 Task: Order Creation 1
Action: Mouse moved to (521, 584)
Screenshot: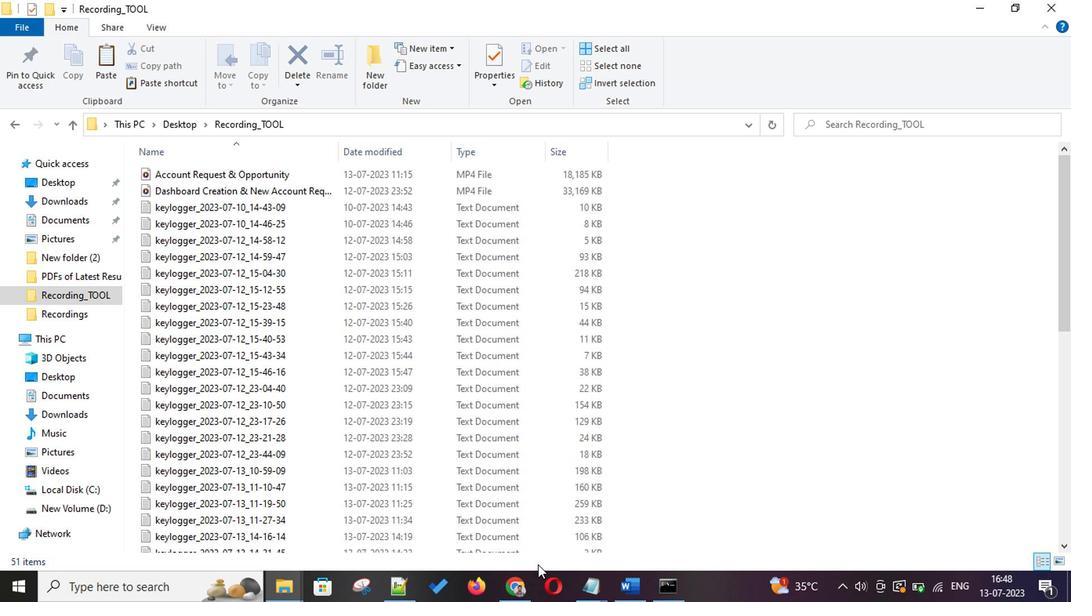 
Action: Mouse pressed left at (521, 584)
Screenshot: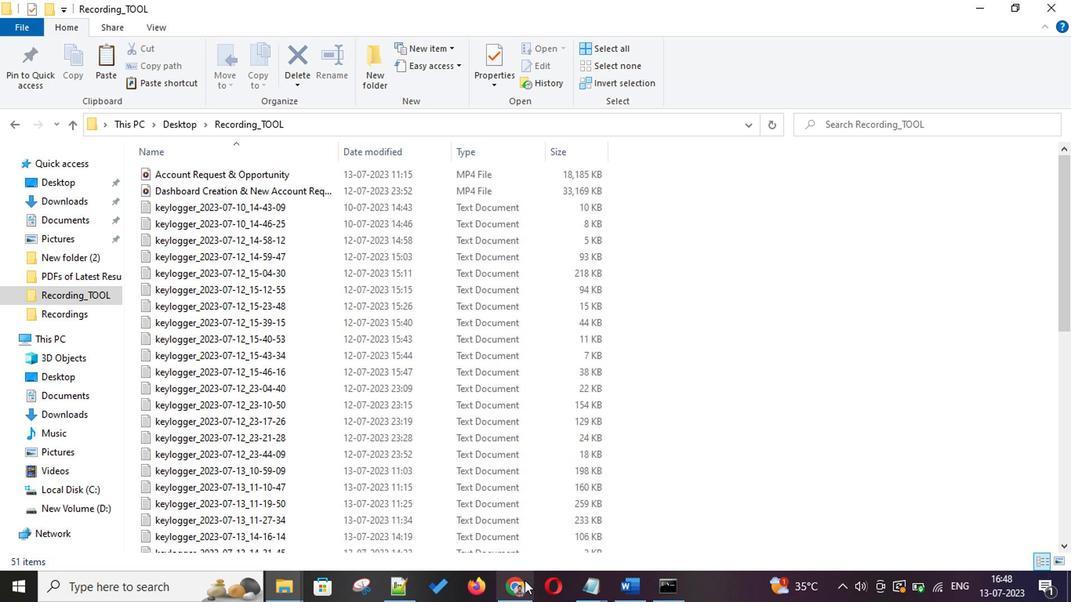 
Action: Mouse moved to (862, 185)
Screenshot: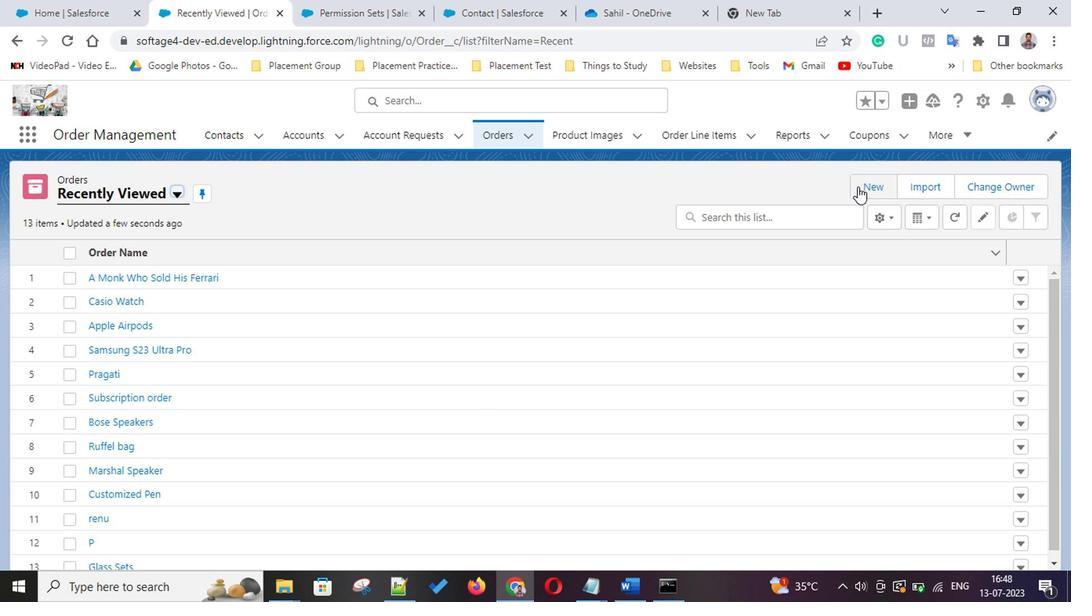 
Action: Mouse pressed left at (862, 185)
Screenshot: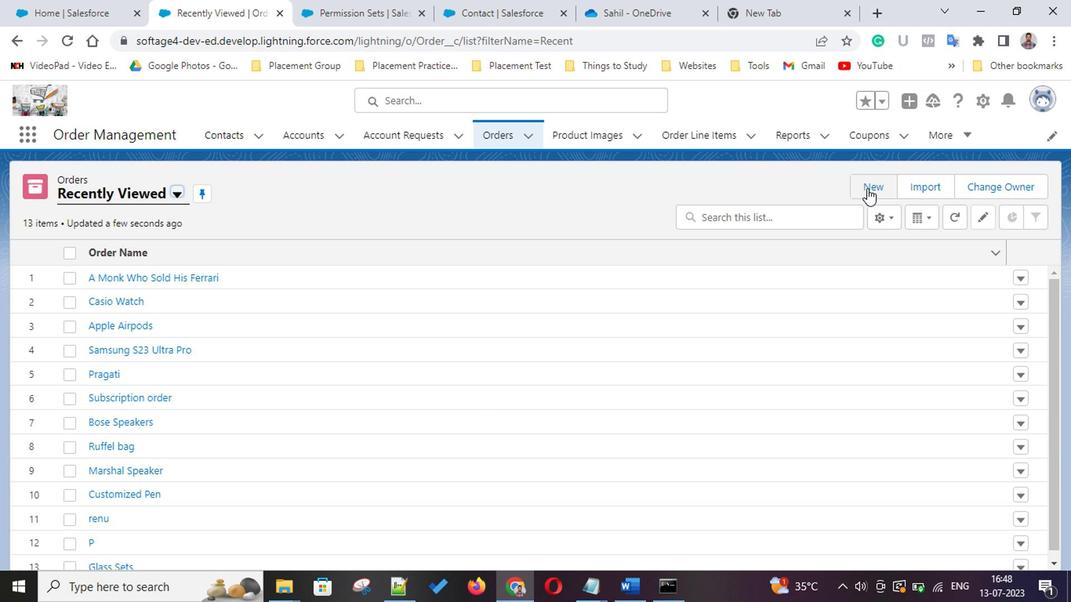 
Action: Mouse moved to (447, 328)
Screenshot: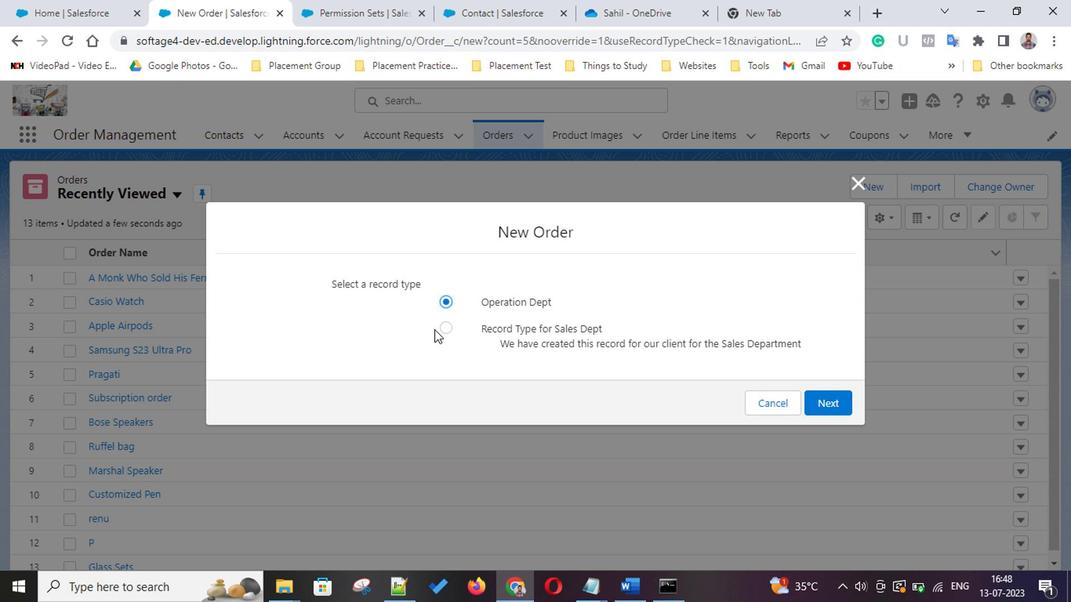 
Action: Mouse pressed left at (447, 328)
Screenshot: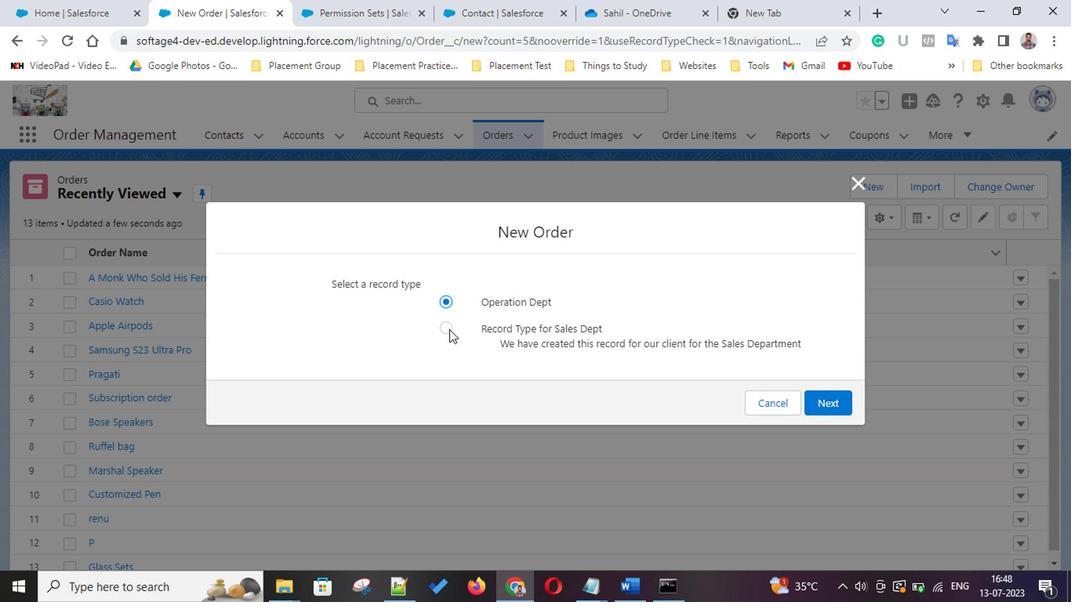 
Action: Mouse moved to (826, 401)
Screenshot: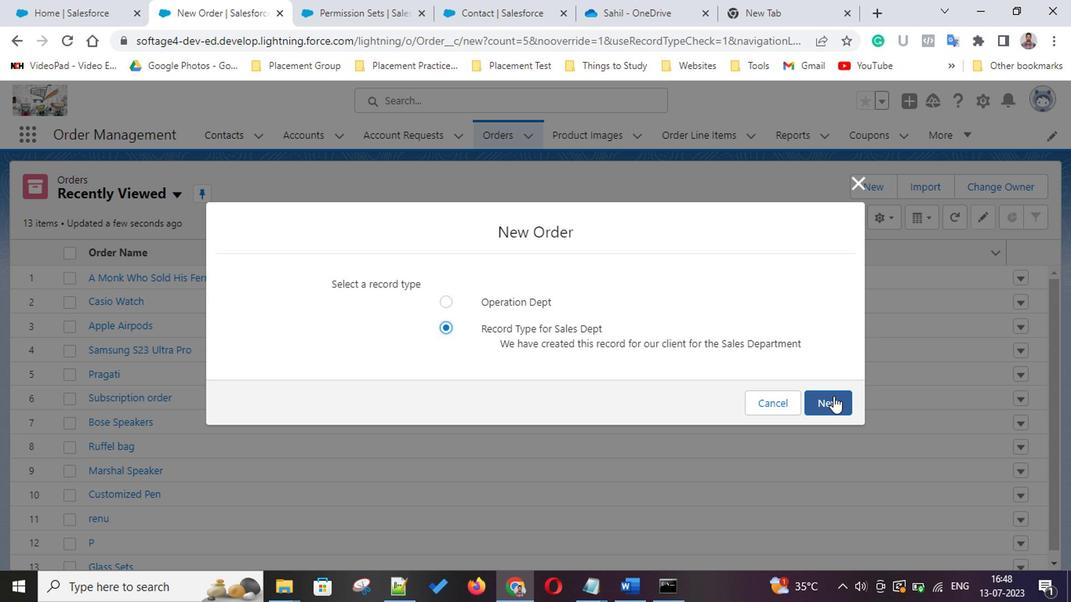 
Action: Mouse pressed left at (826, 401)
Screenshot: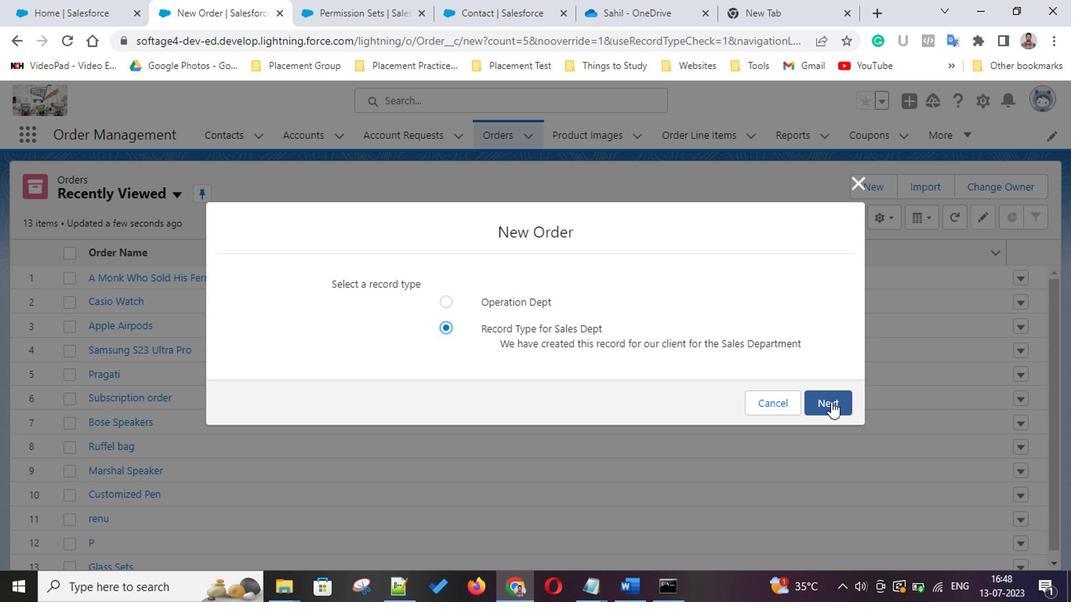 
Action: Mouse moved to (398, 279)
Screenshot: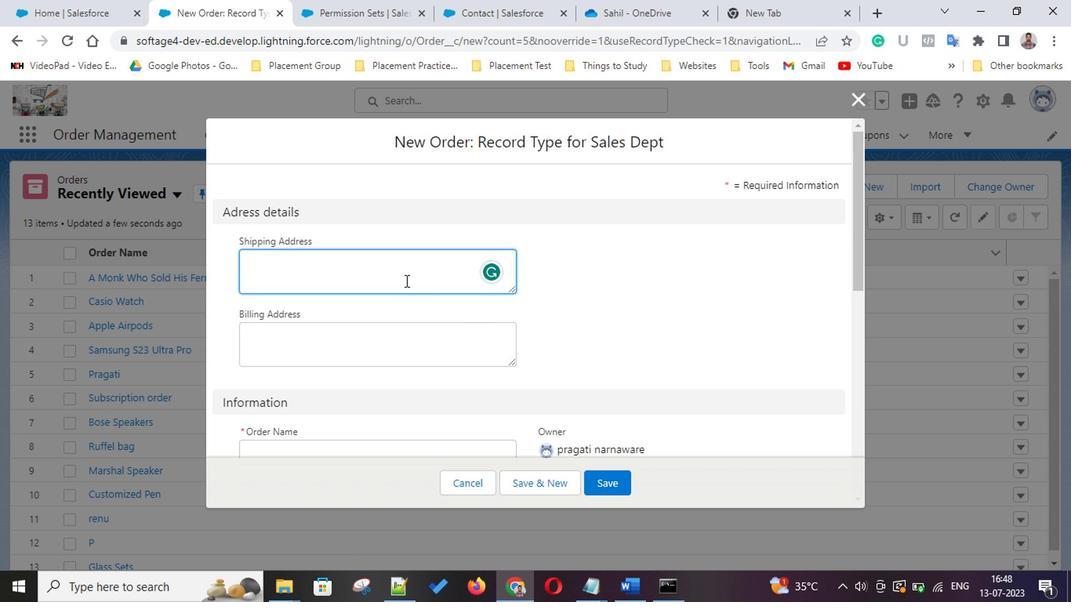 
Action: Mouse pressed left at (398, 279)
Screenshot: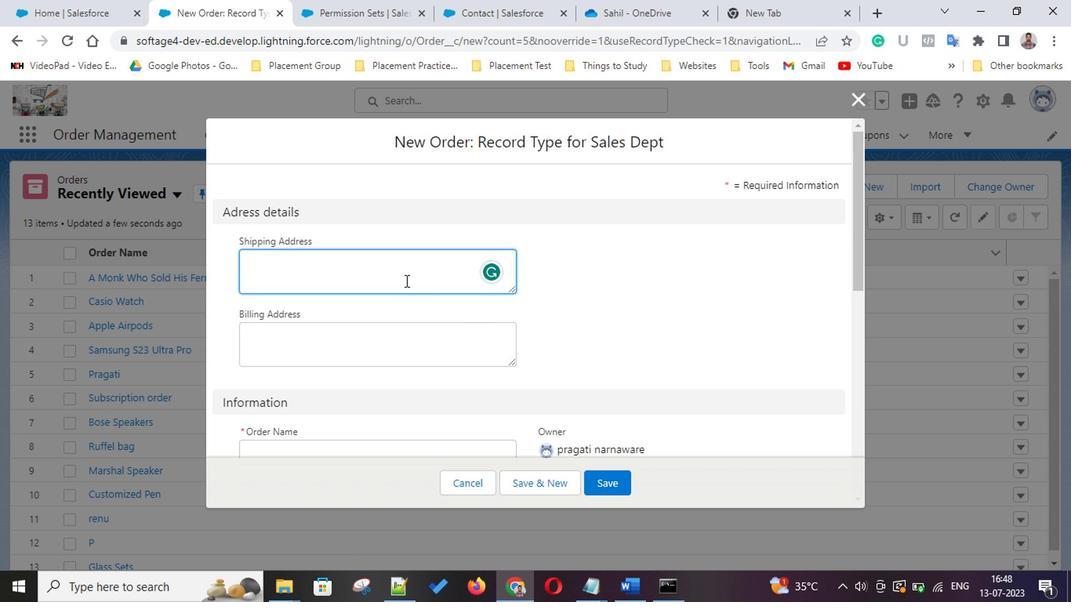
Action: Key pressed <Key.shift>C006<Key.space><Key.shift>Adity<Key.space><Key.backspace>a<Key.space><Key.shift>Garden<Key.space><Key.shift>City,<Key.space><Key.shift>Vasundhara,<Key.space><Key.shift>Ghaziabad
Screenshot: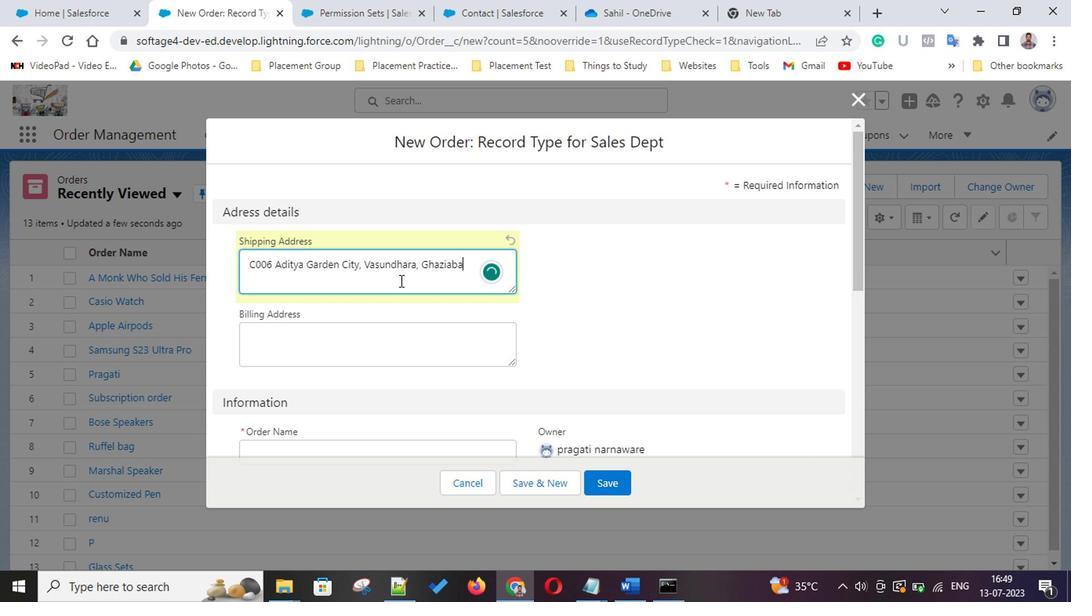 
Action: Mouse moved to (270, 265)
Screenshot: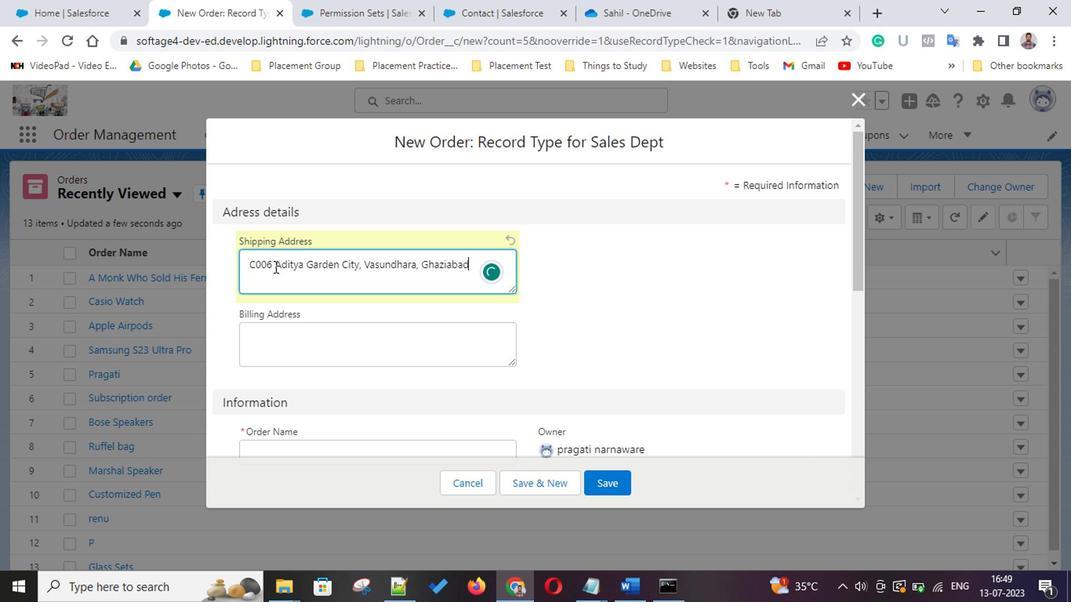 
Action: Mouse pressed left at (270, 265)
Screenshot: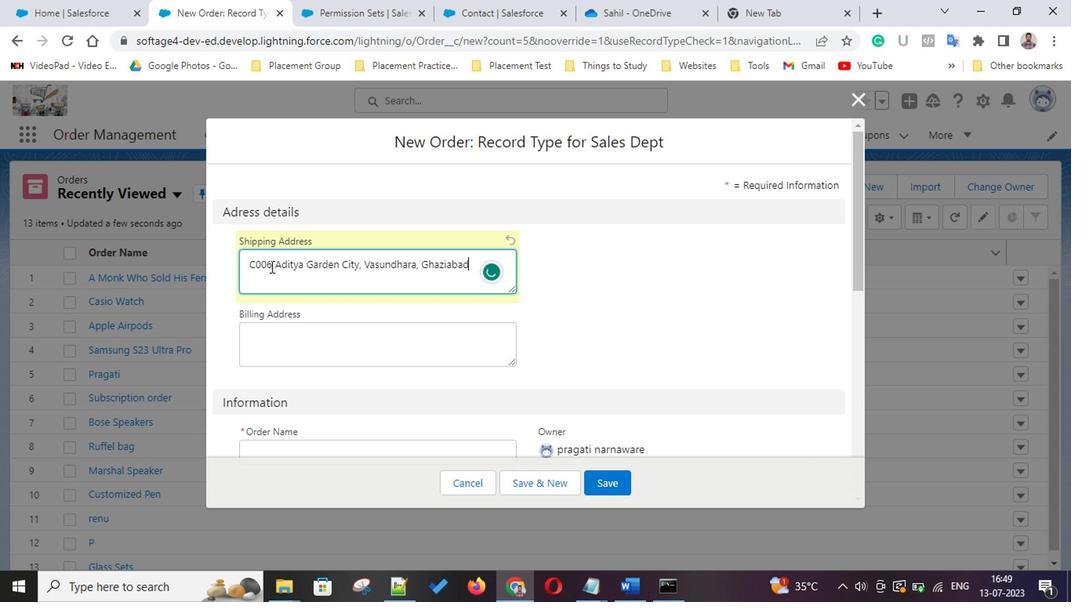 
Action: Key pressed <Key.backspace>7
Screenshot: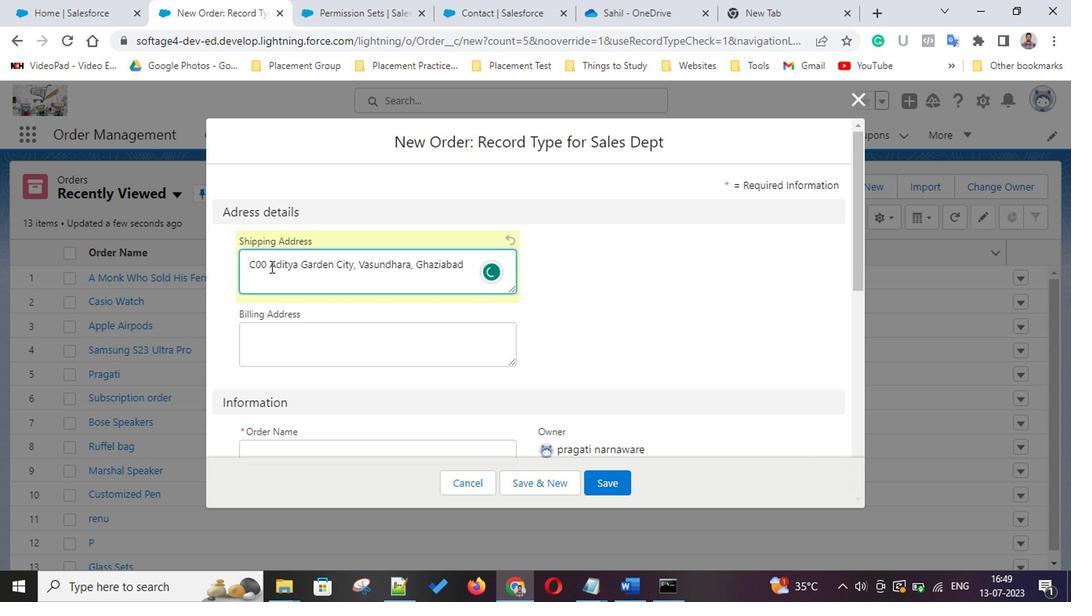 
Action: Mouse moved to (267, 358)
Screenshot: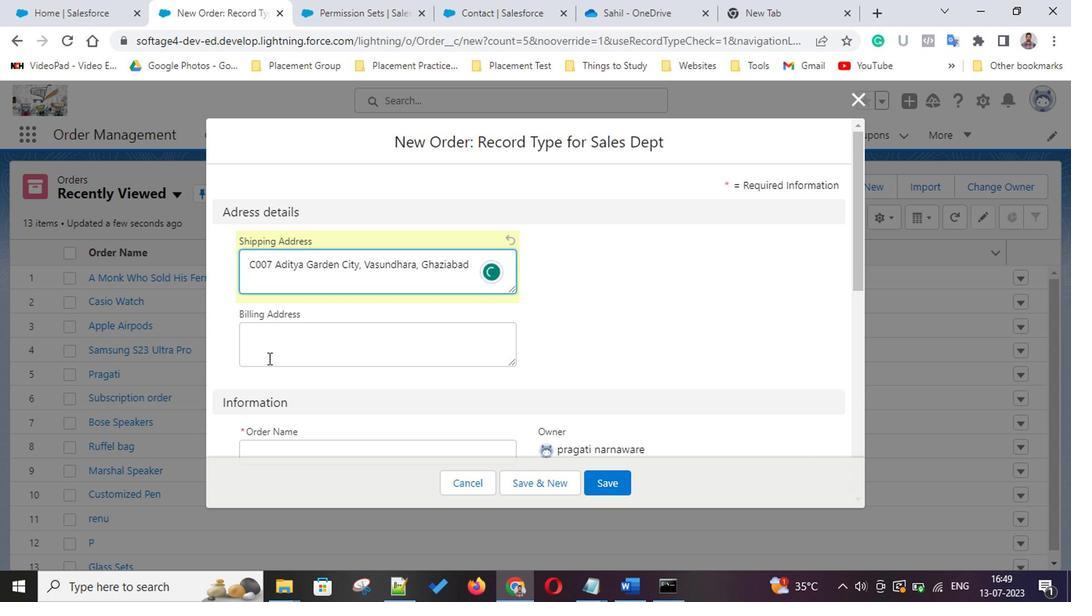 
Action: Mouse pressed left at (267, 358)
Screenshot: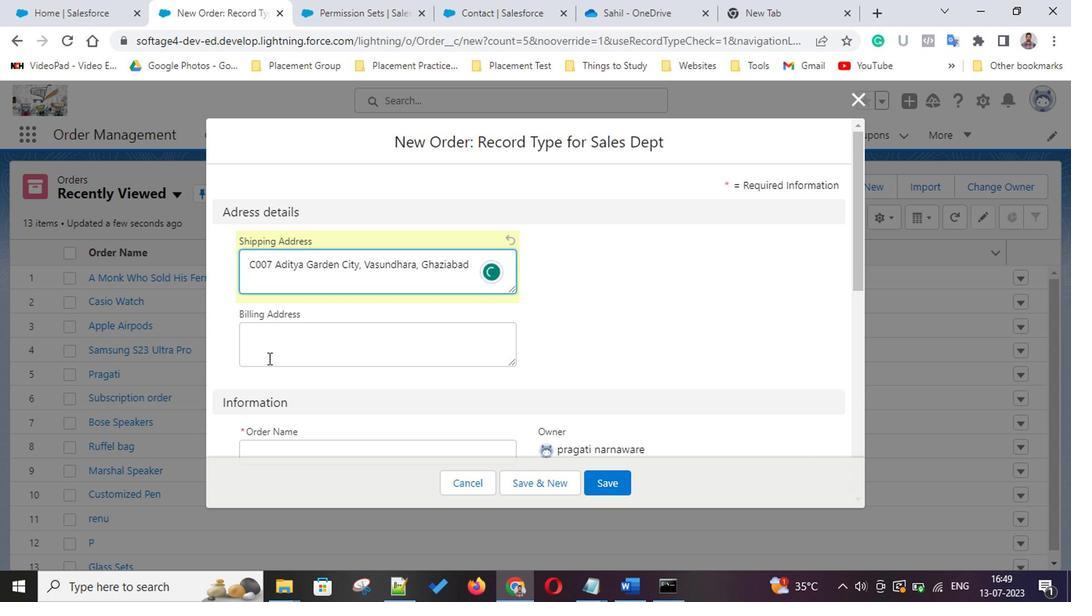 
Action: Key pressed <Key.shift><Key.shift><Key.shift><Key.shift><Key.shift><Key.shift><Key.shift><Key.shift>W<Key.shift>Z-46<Key.space><Key.shift><Key.shift><Key.shift><Key.shift><Key.shift><Key.shift><Key.shift>Mukherjee<Key.space><Key.shift>pa==<Key.backspace><Key.backspace><Key.backspace><Key.backspace><Key.shift>Park,<Key.space><Key.shift>Tilak<Key.space><Key.shift>Nagar
Screenshot: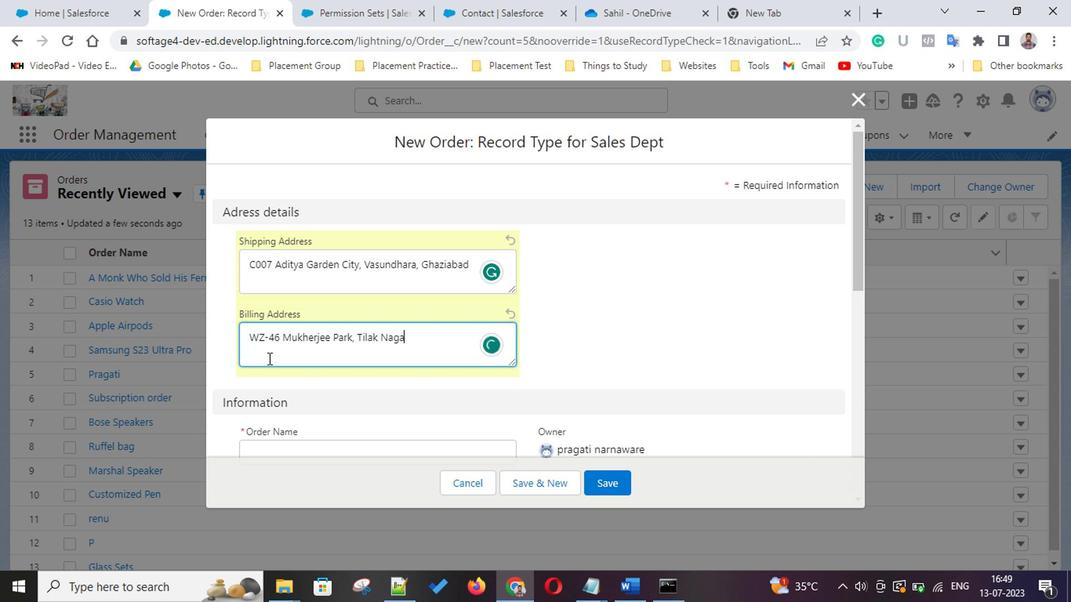 
Action: Mouse moved to (389, 332)
Screenshot: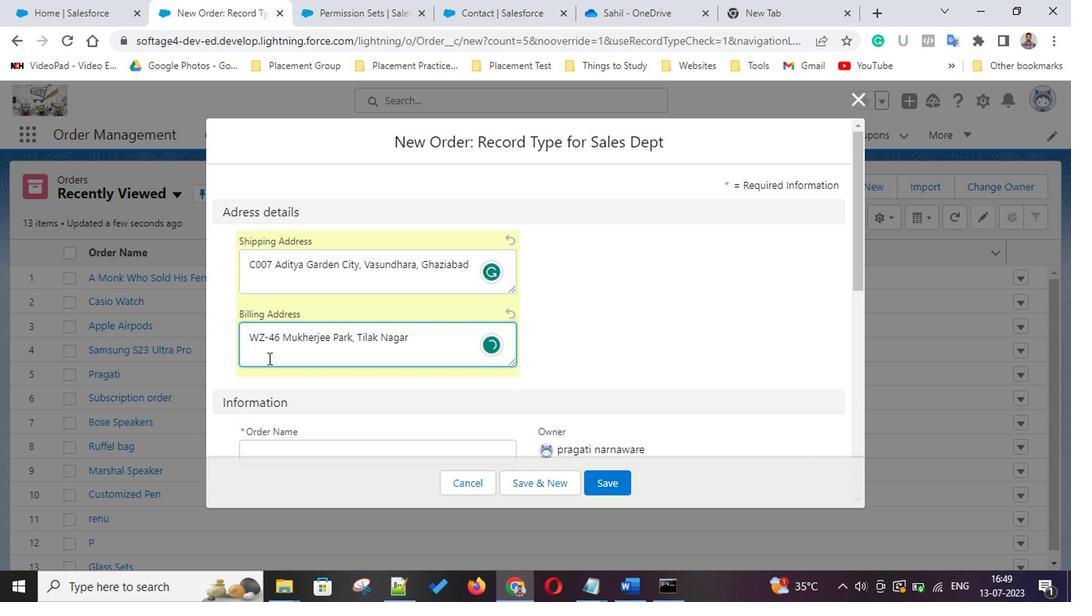 
Action: Mouse scrolled (389, 331) with delta (0, -1)
Screenshot: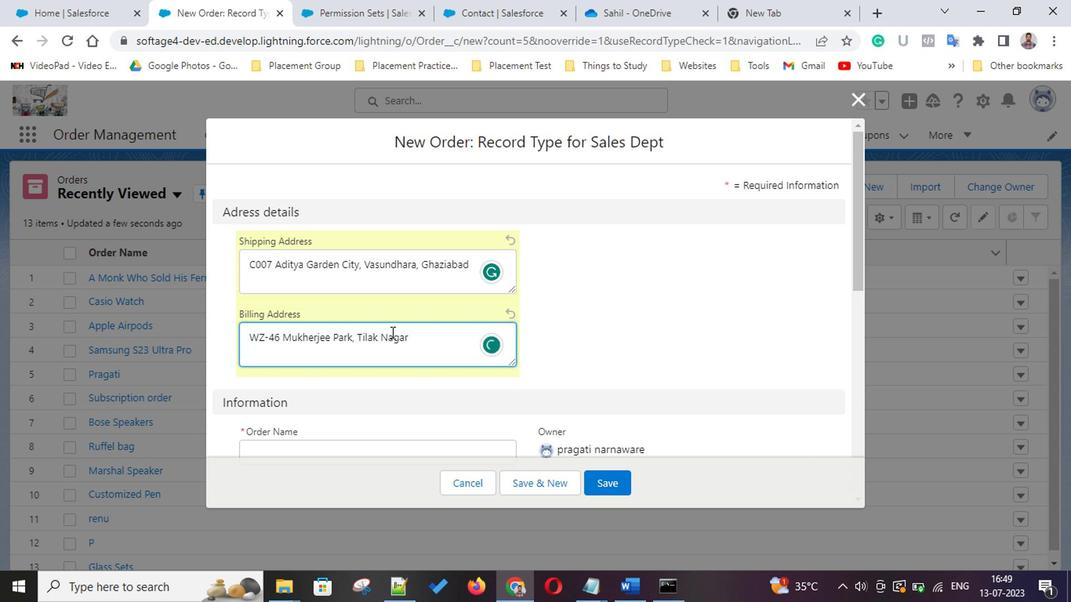
Action: Mouse scrolled (389, 331) with delta (0, -1)
Screenshot: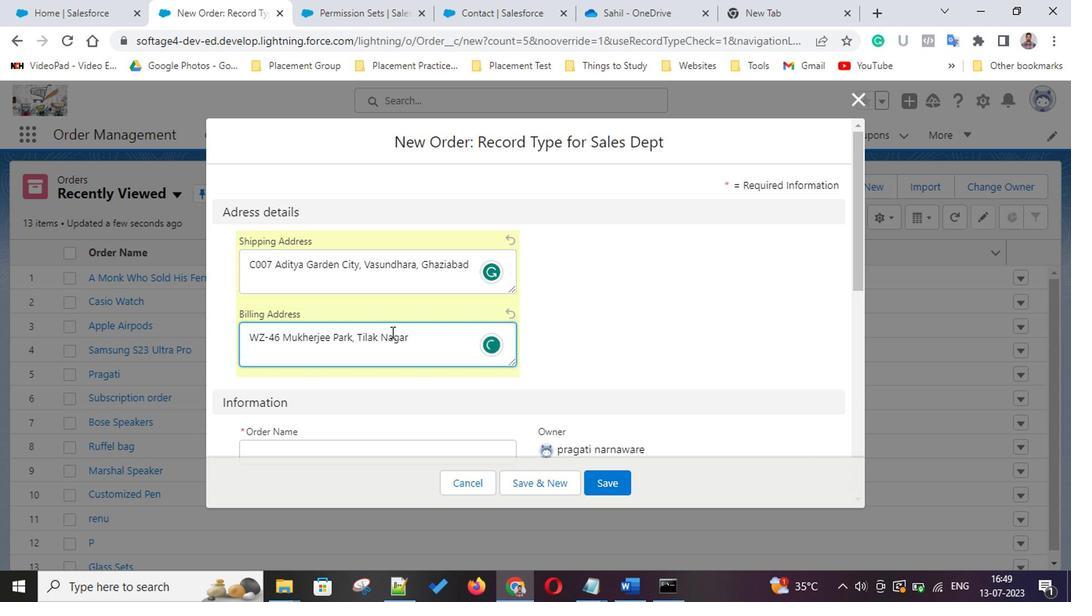 
Action: Mouse scrolled (389, 331) with delta (0, -1)
Screenshot: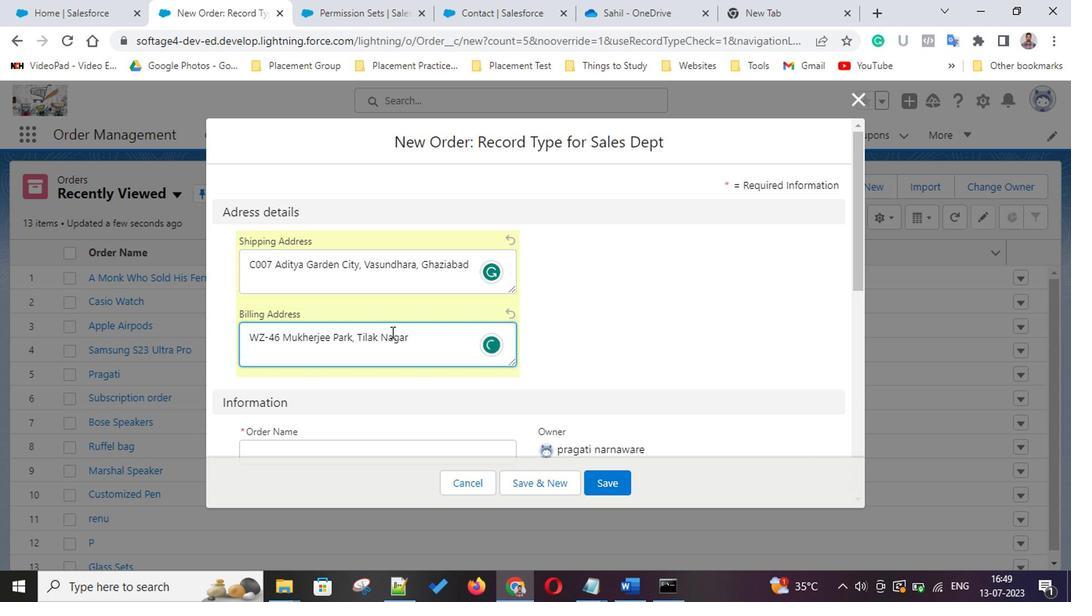 
Action: Mouse scrolled (389, 331) with delta (0, -1)
Screenshot: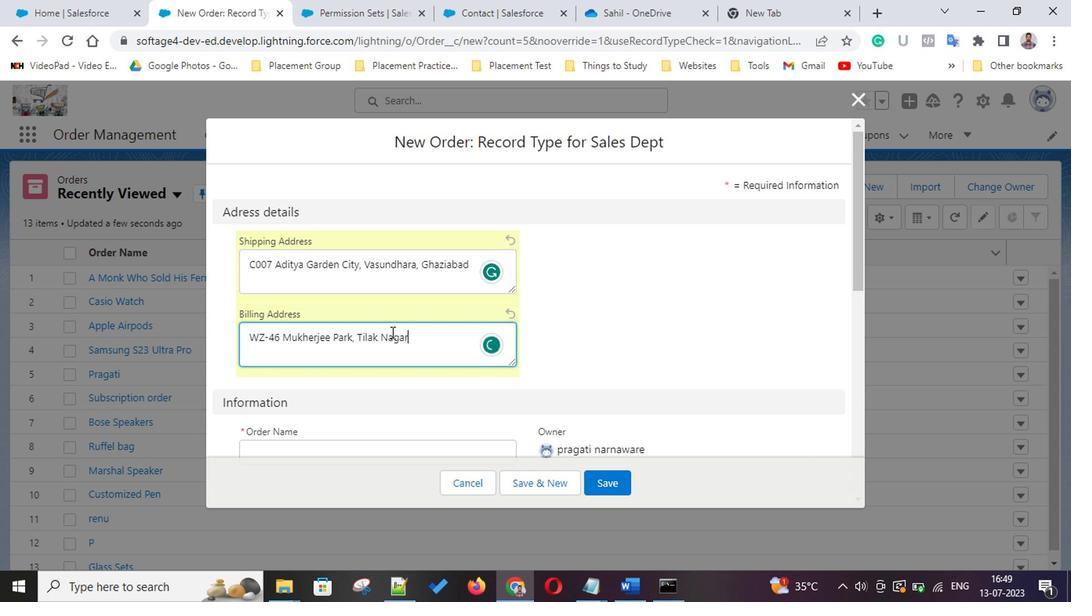 
Action: Mouse scrolled (389, 331) with delta (0, -1)
Screenshot: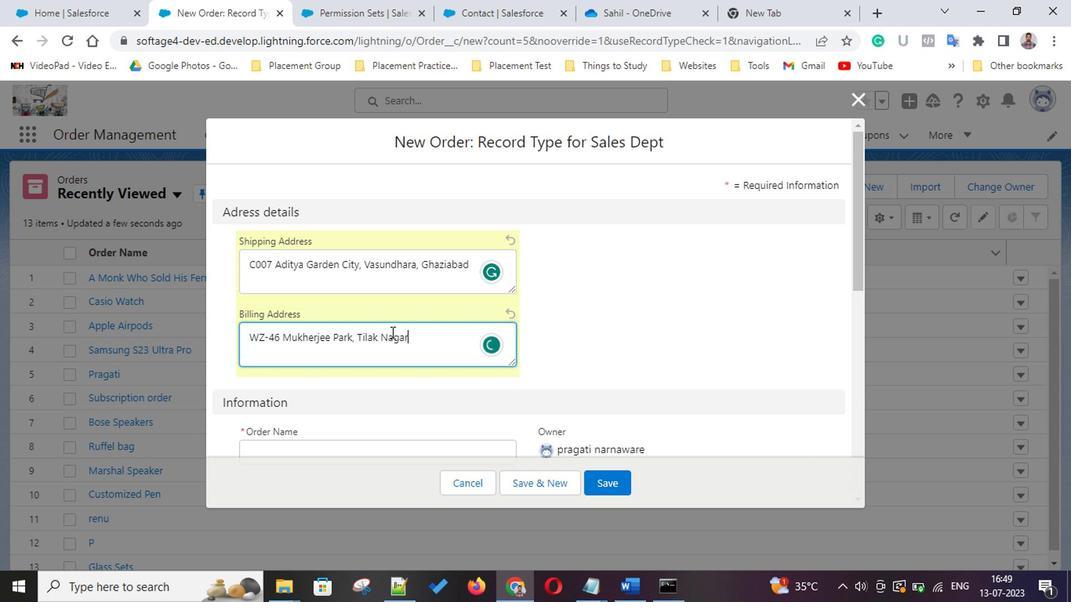 
Action: Mouse scrolled (389, 331) with delta (0, -1)
Screenshot: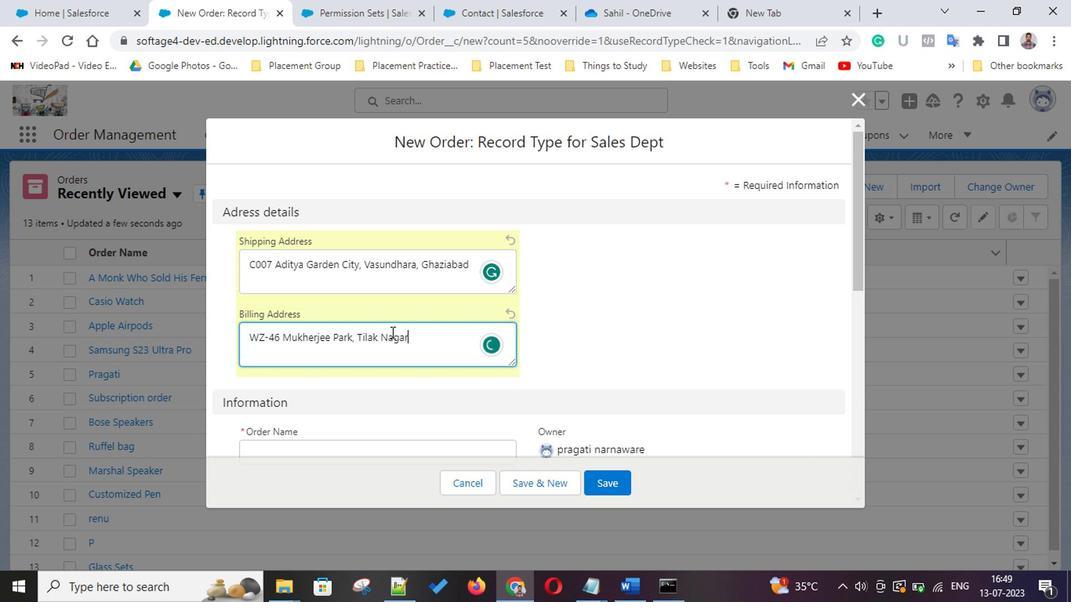 
Action: Mouse scrolled (389, 331) with delta (0, -1)
Screenshot: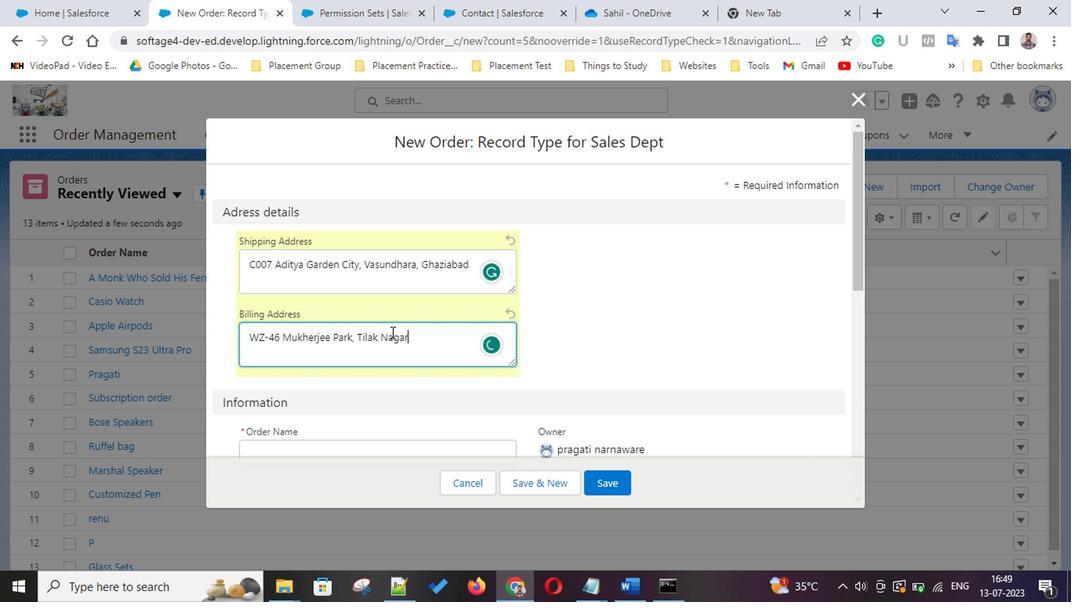 
Action: Mouse scrolled (389, 331) with delta (0, -1)
Screenshot: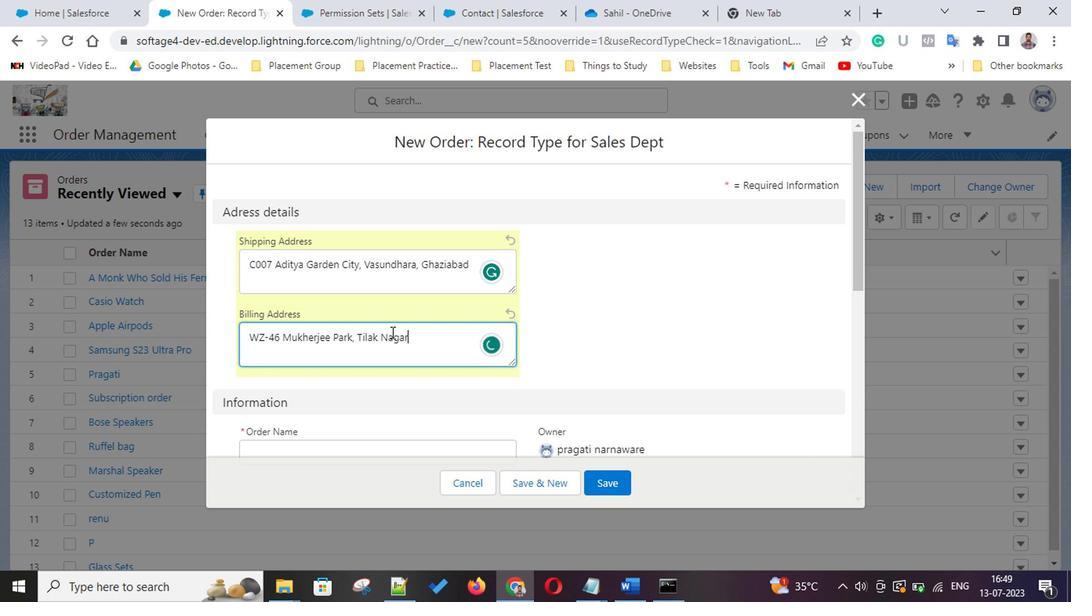 
Action: Mouse scrolled (389, 331) with delta (0, -1)
Screenshot: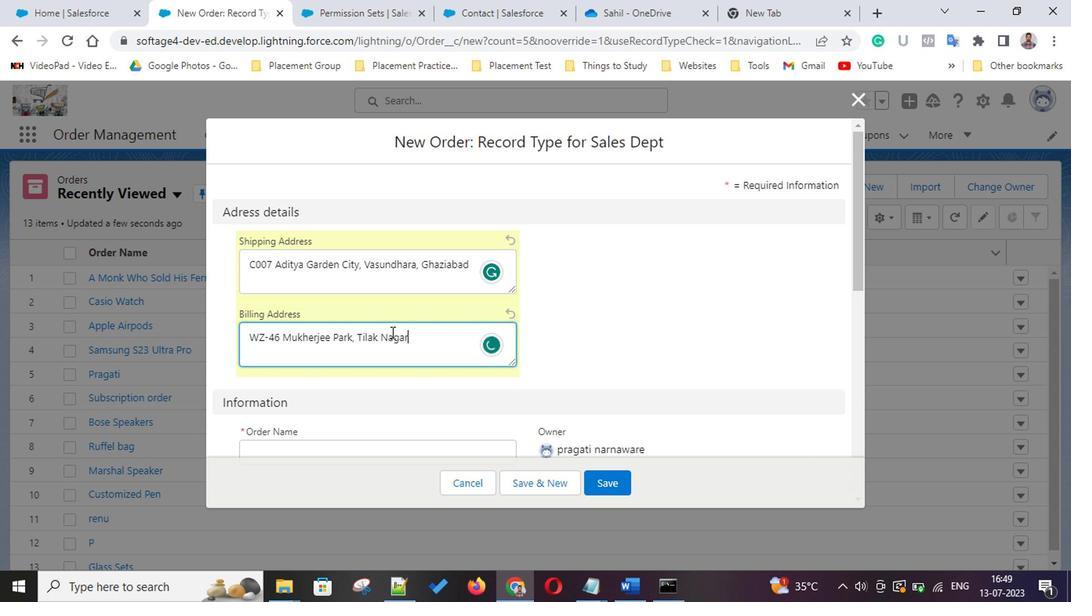 
Action: Mouse scrolled (389, 331) with delta (0, -1)
Screenshot: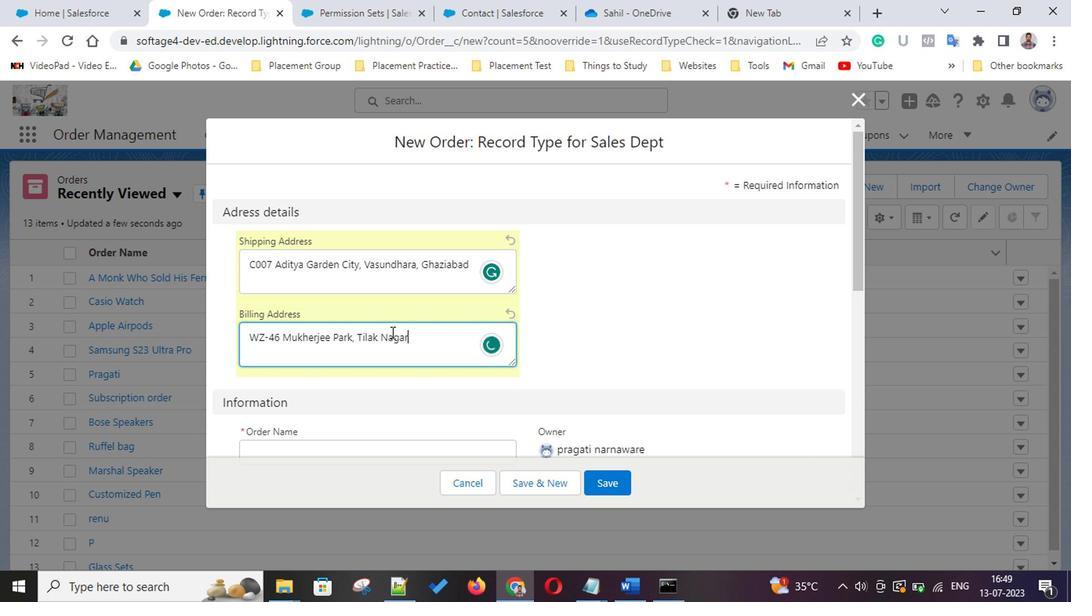 
Action: Mouse moved to (385, 368)
Screenshot: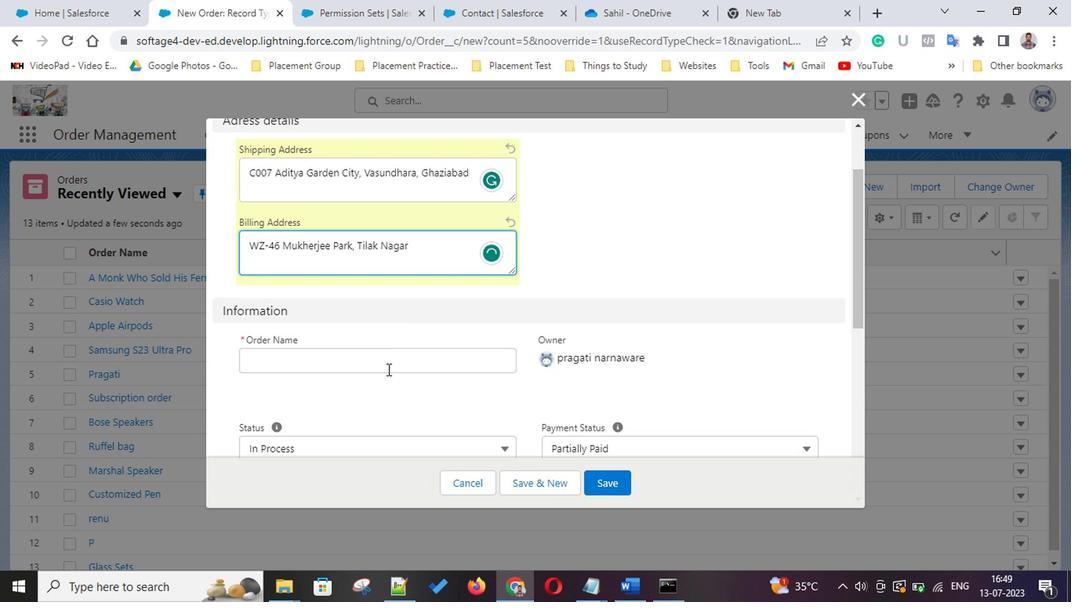 
Action: Mouse pressed left at (385, 368)
Screenshot: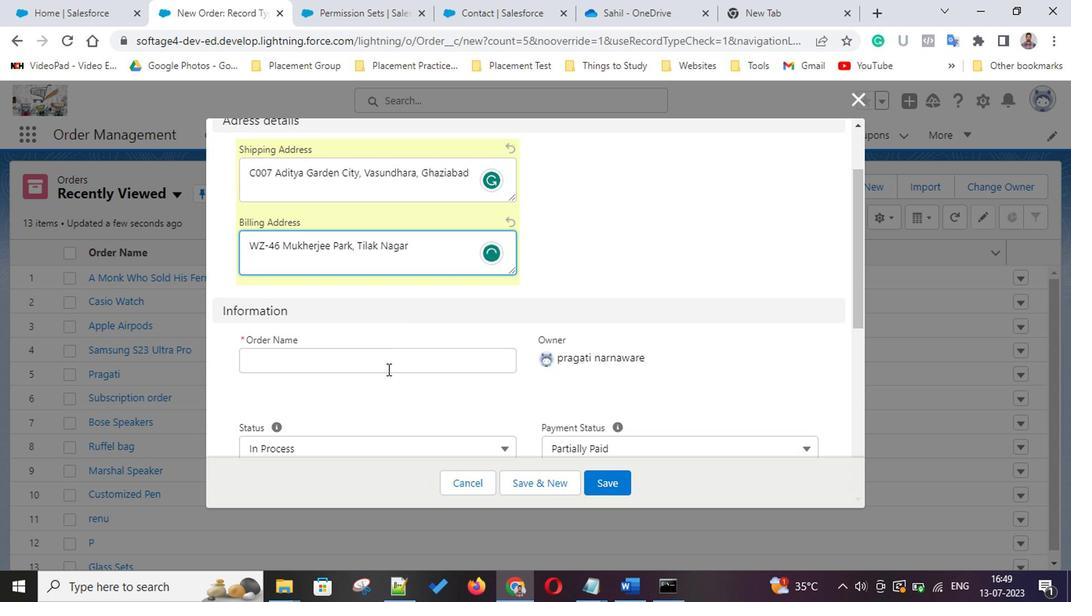 
Action: Key pressed <Key.shift><Key.shift><Key.shift><Key.shift><Key.shift><Key.shift>Psychology<Key.space>of<Key.space><Key.shift>Money
Screenshot: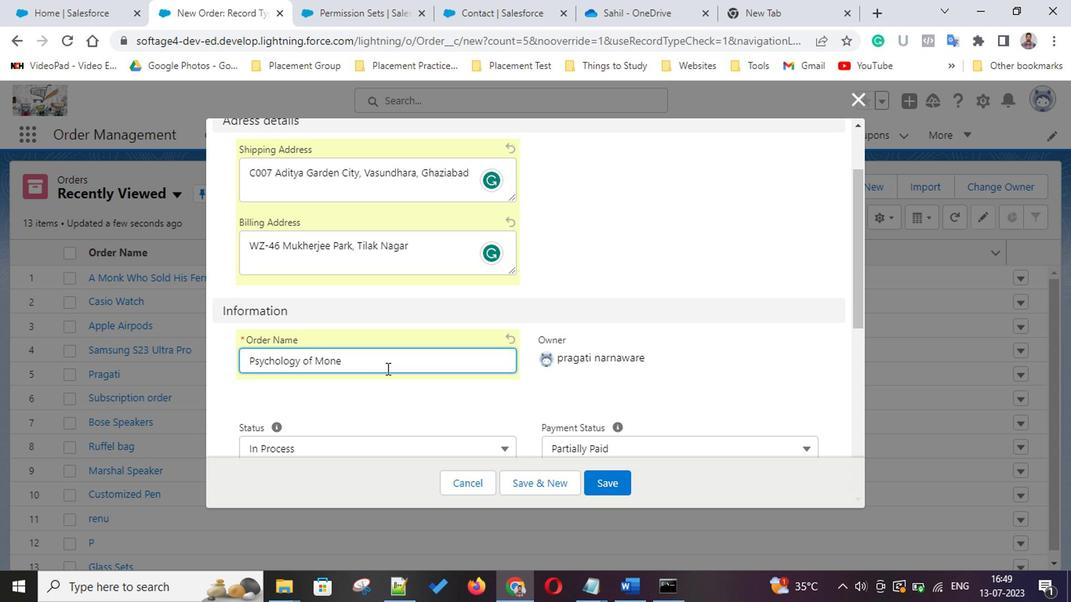 
Action: Mouse moved to (371, 308)
Screenshot: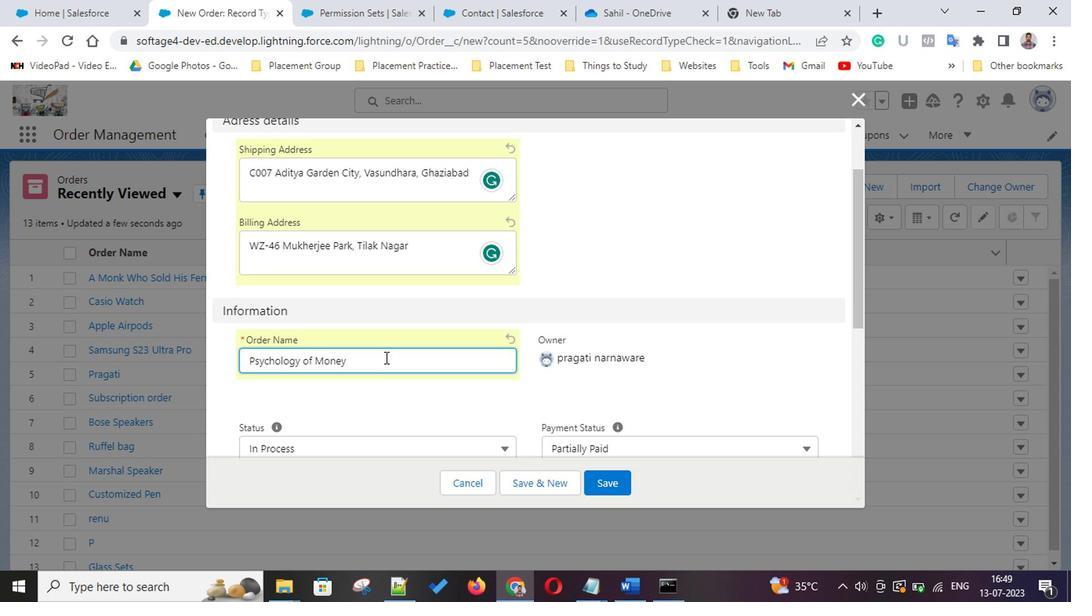 
Action: Mouse scrolled (371, 307) with delta (0, -1)
Screenshot: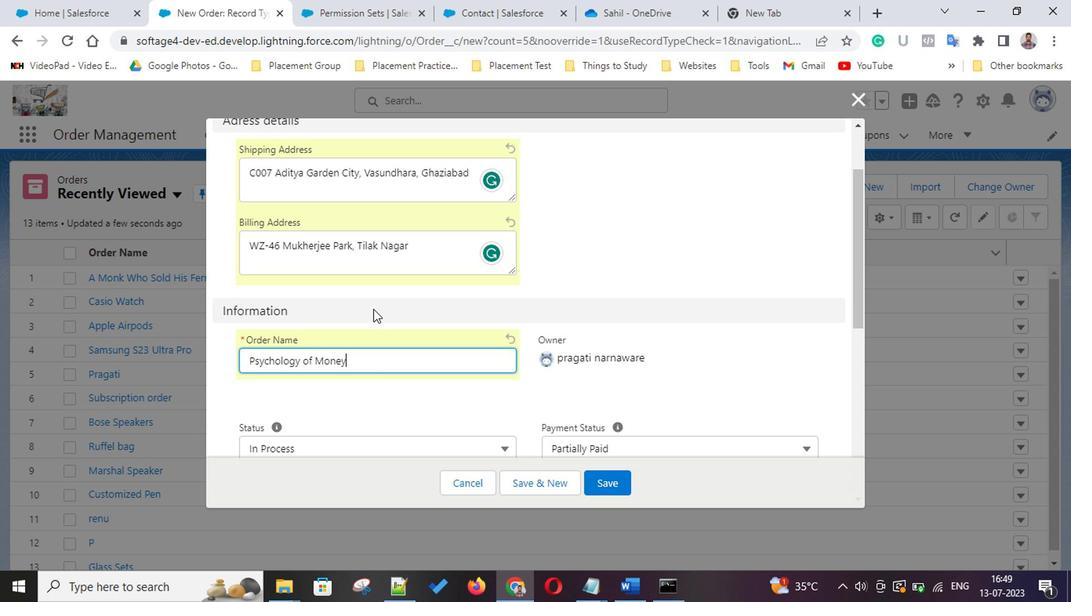 
Action: Mouse scrolled (371, 307) with delta (0, -1)
Screenshot: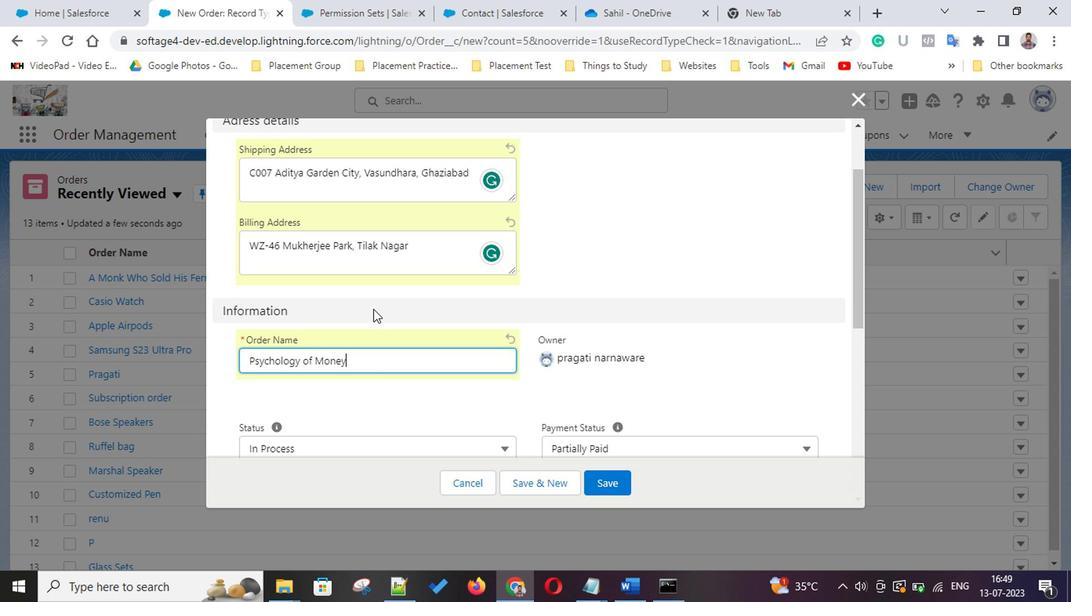 
Action: Mouse scrolled (371, 307) with delta (0, -1)
Screenshot: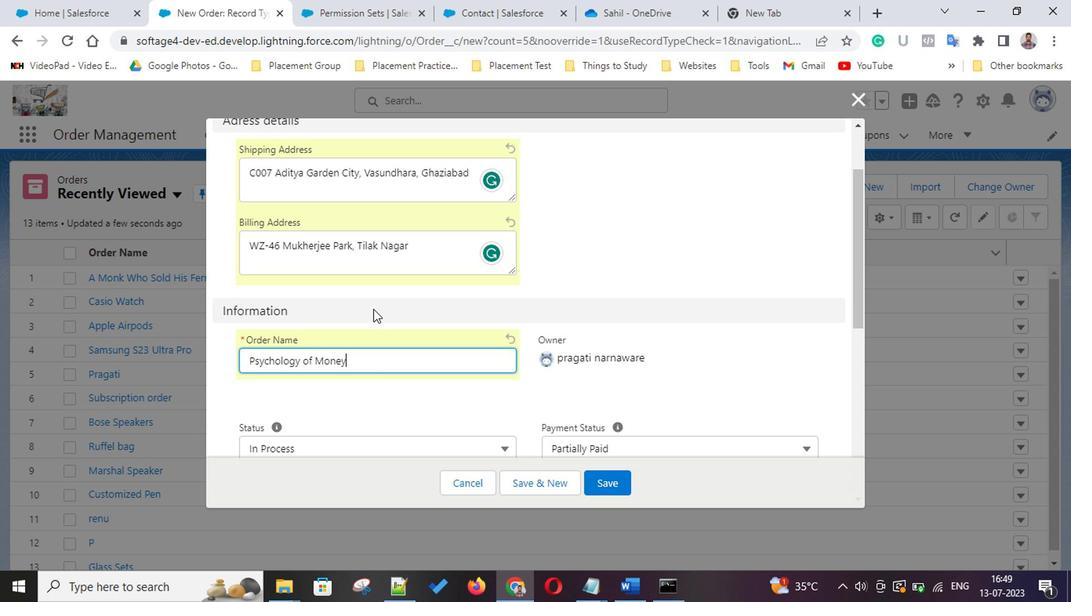 
Action: Mouse scrolled (371, 307) with delta (0, -1)
Screenshot: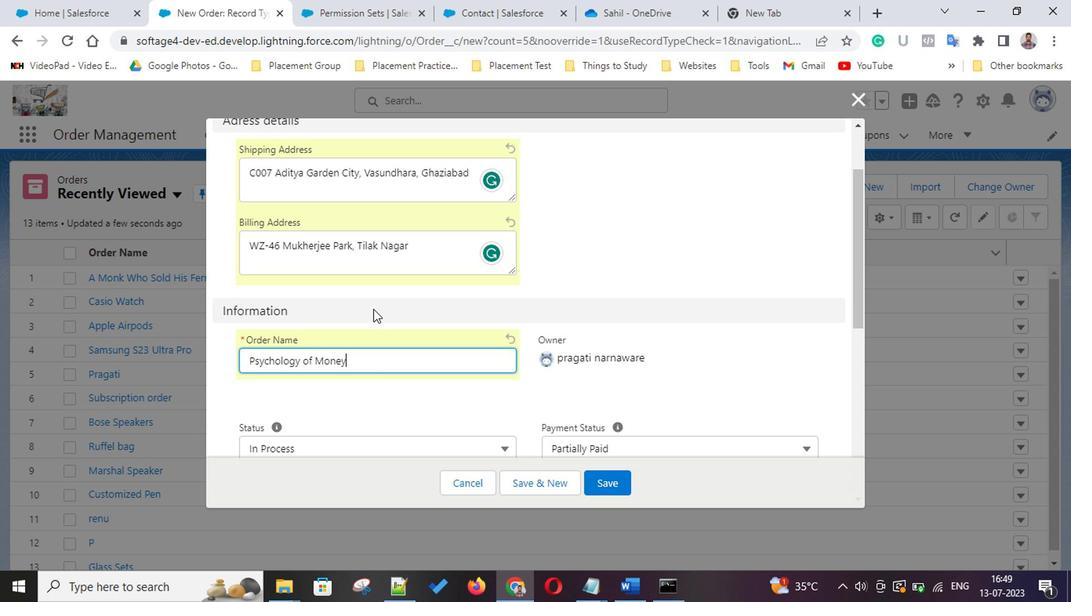 
Action: Mouse scrolled (371, 307) with delta (0, -1)
Screenshot: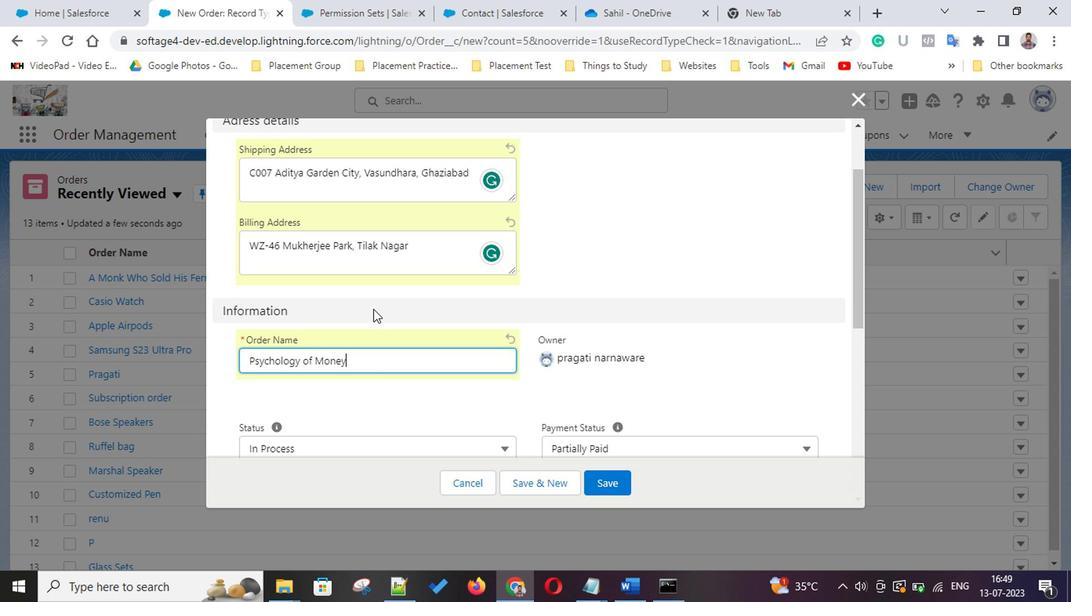 
Action: Mouse scrolled (371, 307) with delta (0, -1)
Screenshot: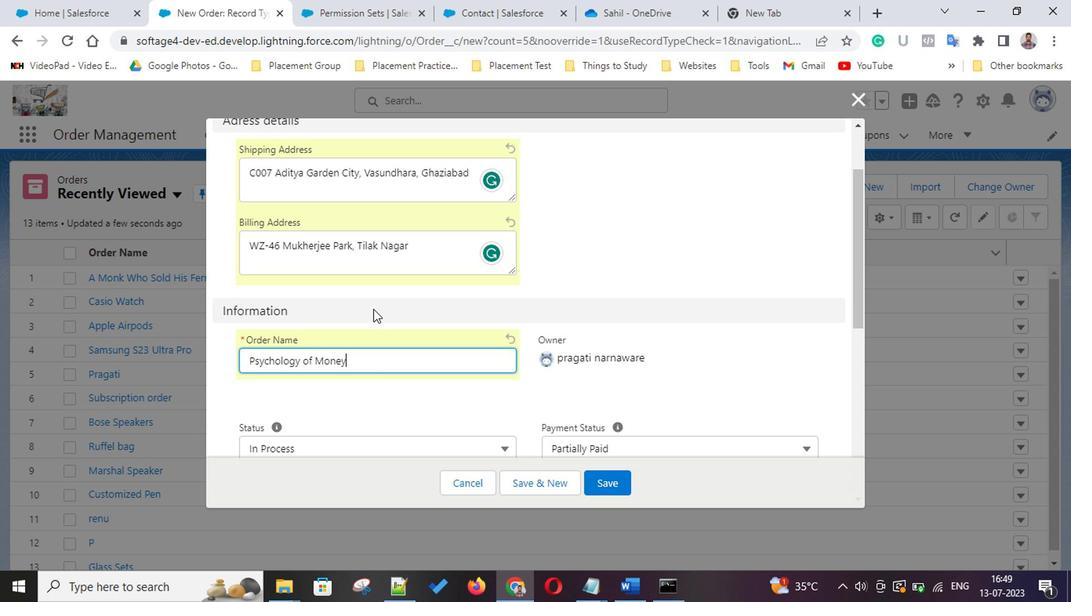 
Action: Mouse scrolled (371, 307) with delta (0, -1)
Screenshot: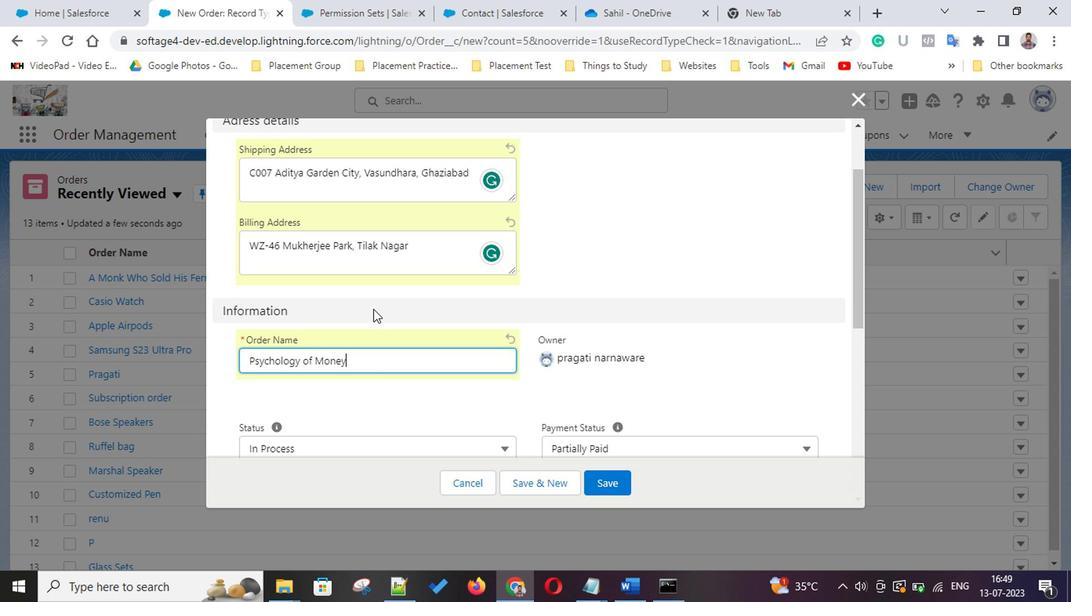 
Action: Mouse moved to (438, 323)
Screenshot: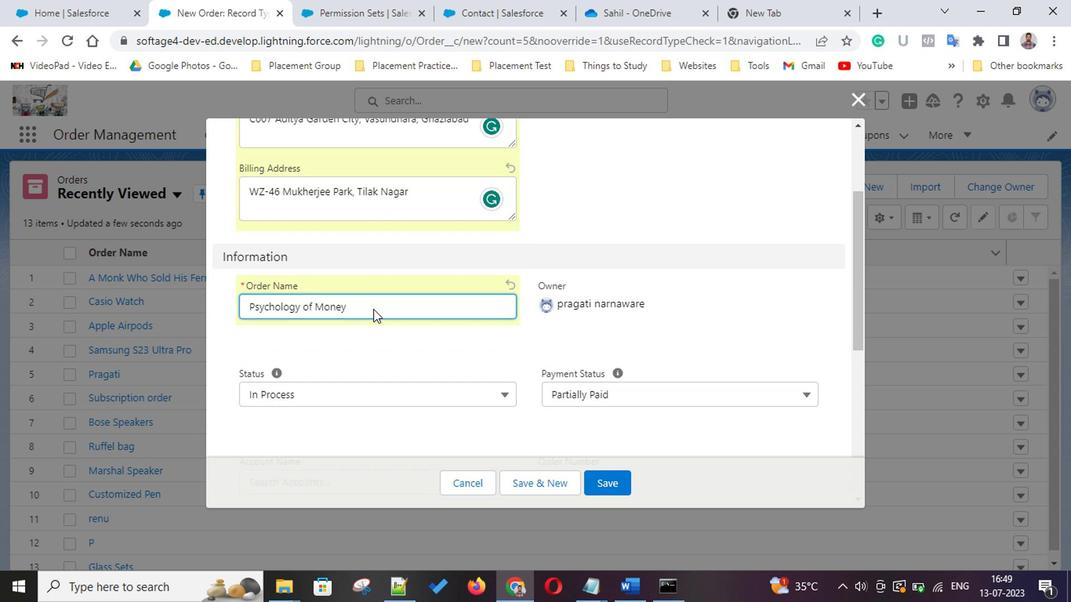 
Action: Mouse scrolled (438, 322) with delta (0, -1)
Screenshot: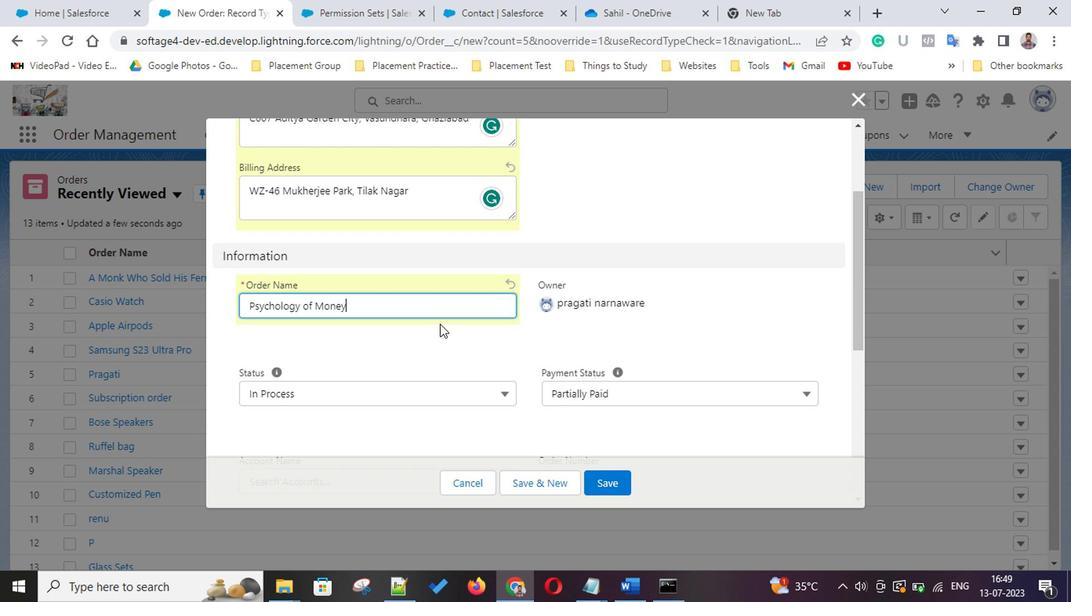 
Action: Mouse scrolled (438, 322) with delta (0, -1)
Screenshot: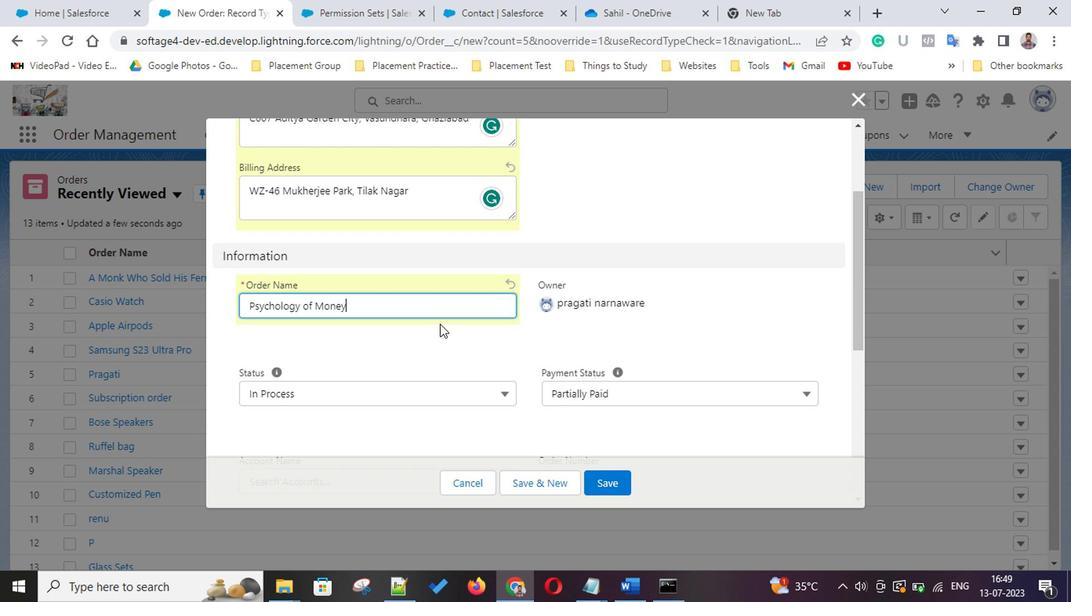 
Action: Mouse scrolled (438, 322) with delta (0, -1)
Screenshot: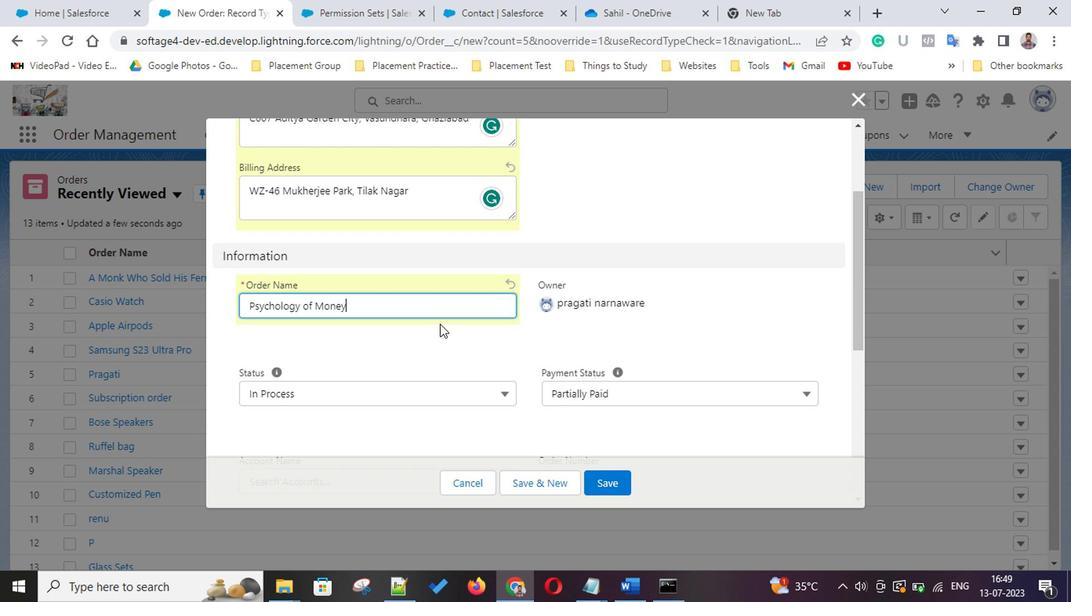 
Action: Mouse scrolled (438, 322) with delta (0, -1)
Screenshot: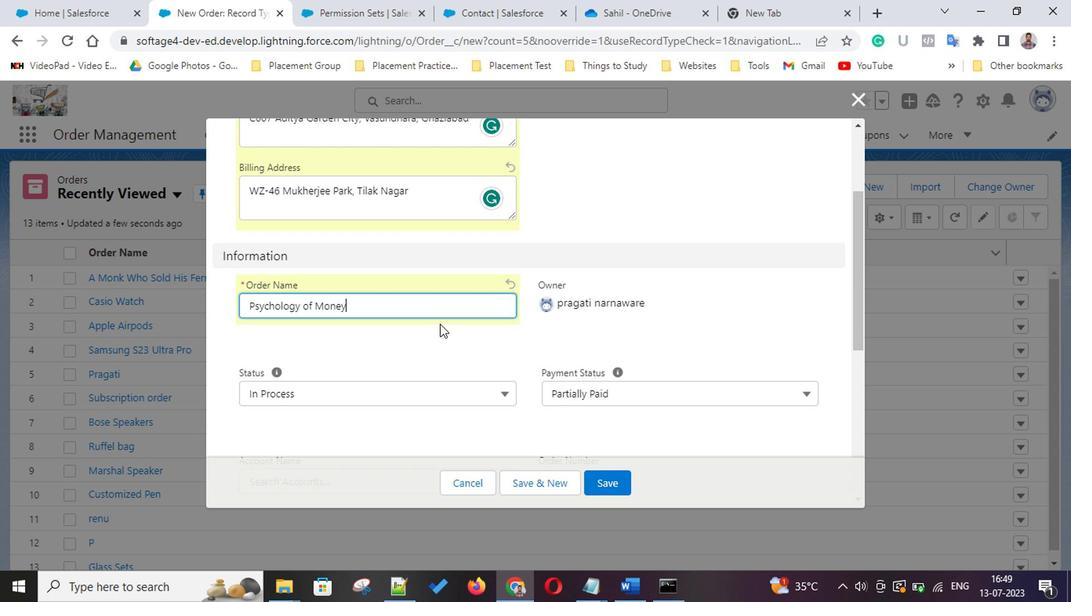
Action: Mouse scrolled (438, 322) with delta (0, -1)
Screenshot: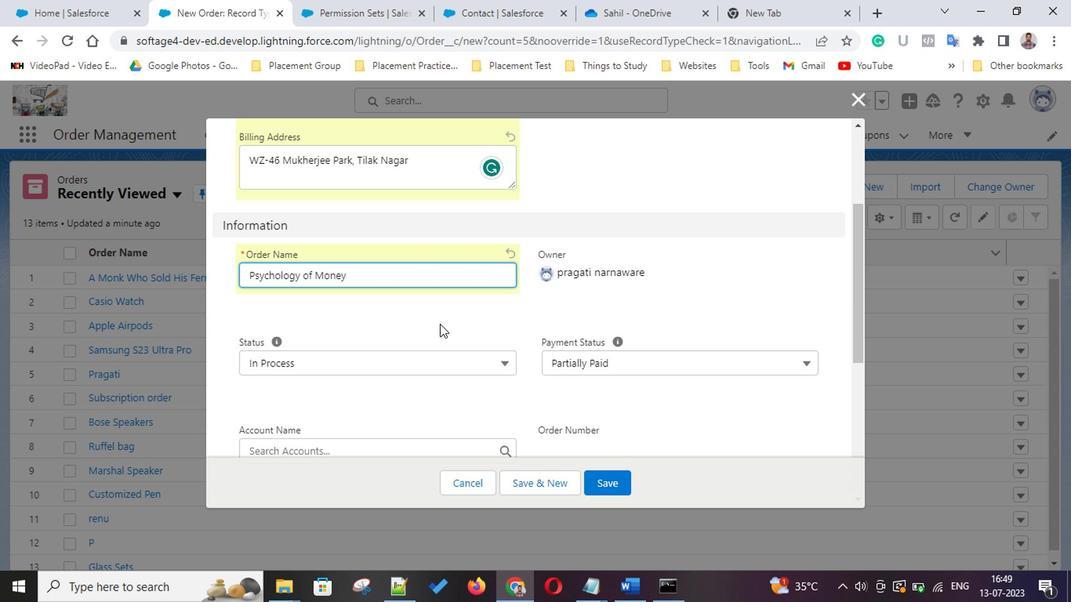
Action: Mouse scrolled (438, 322) with delta (0, -1)
Screenshot: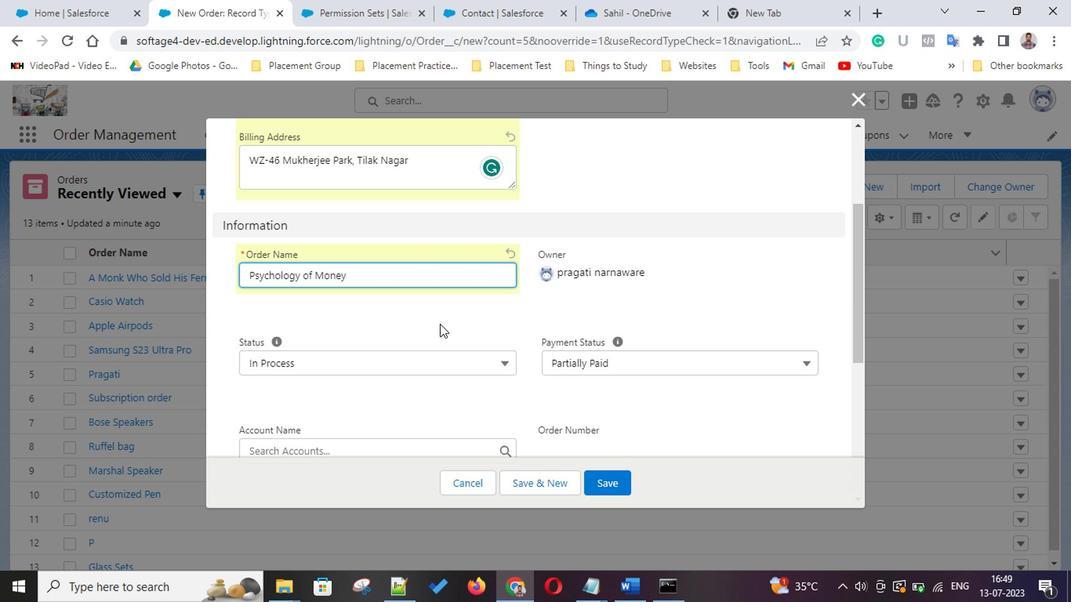 
Action: Mouse moved to (406, 286)
Screenshot: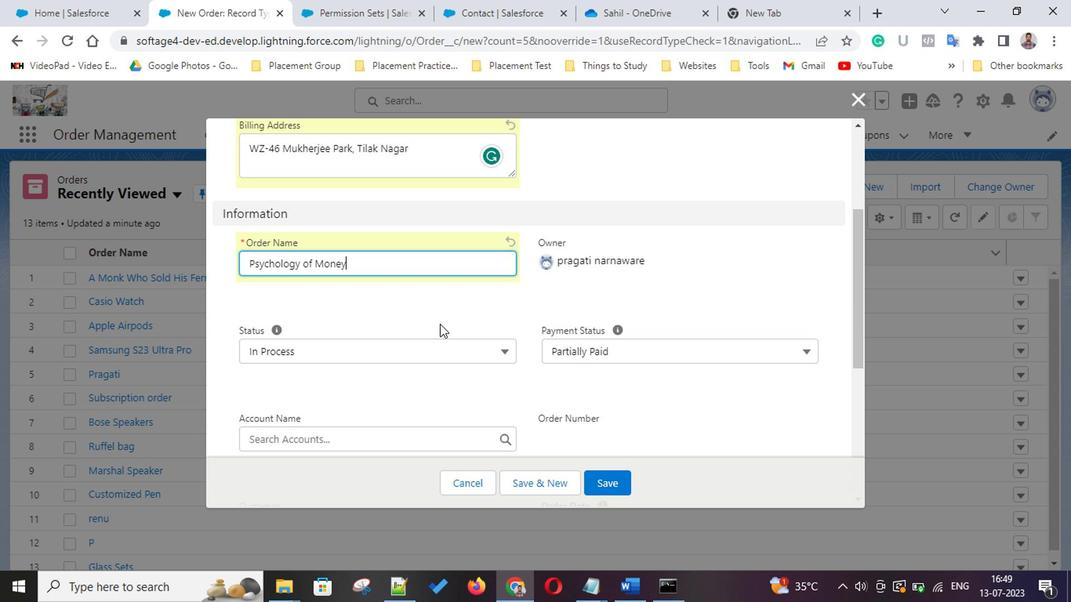
Action: Mouse scrolled (406, 285) with delta (0, 0)
Screenshot: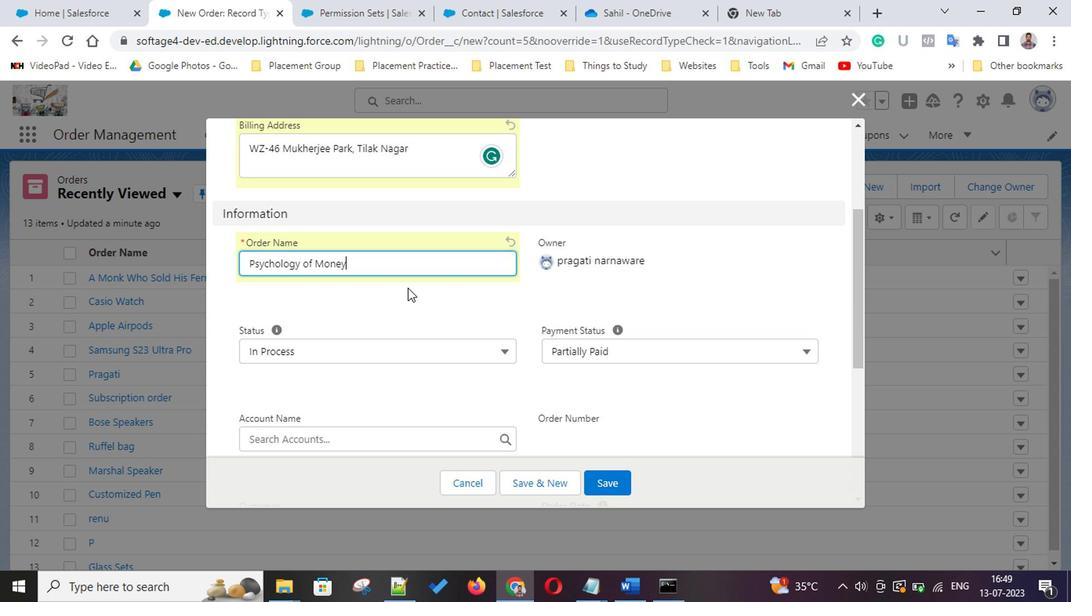 
Action: Mouse scrolled (406, 285) with delta (0, 0)
Screenshot: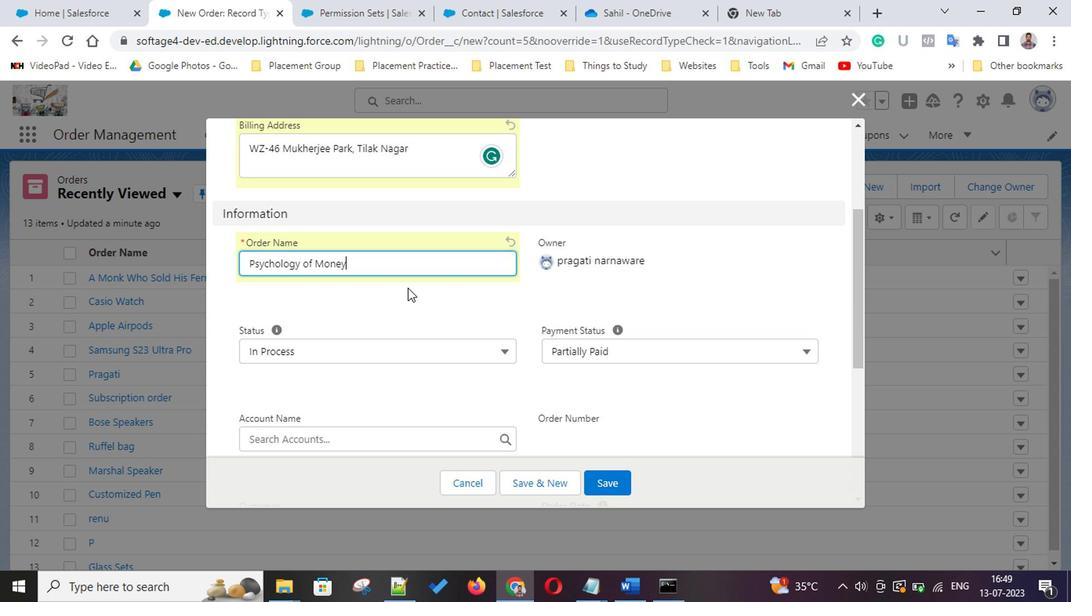 
Action: Mouse scrolled (406, 285) with delta (0, 0)
Screenshot: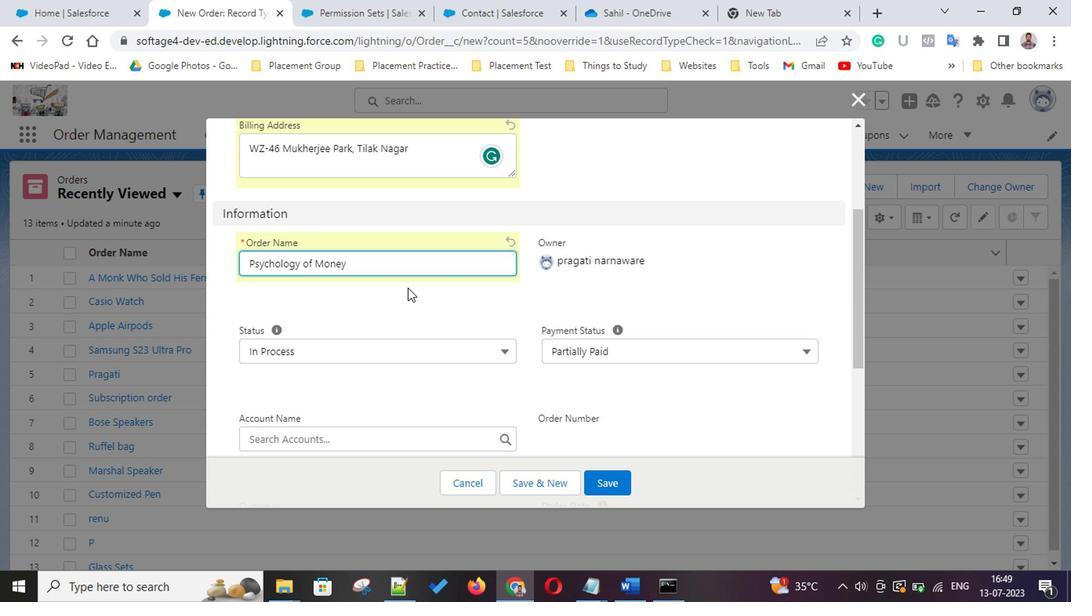 
Action: Mouse scrolled (406, 285) with delta (0, 0)
Screenshot: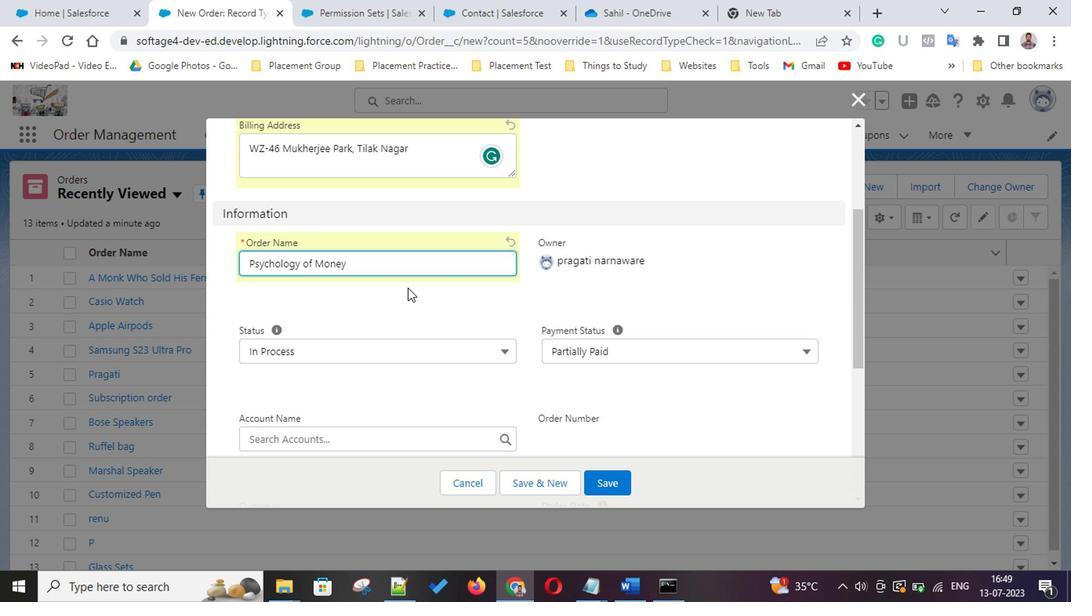 
Action: Mouse scrolled (406, 285) with delta (0, 0)
Screenshot: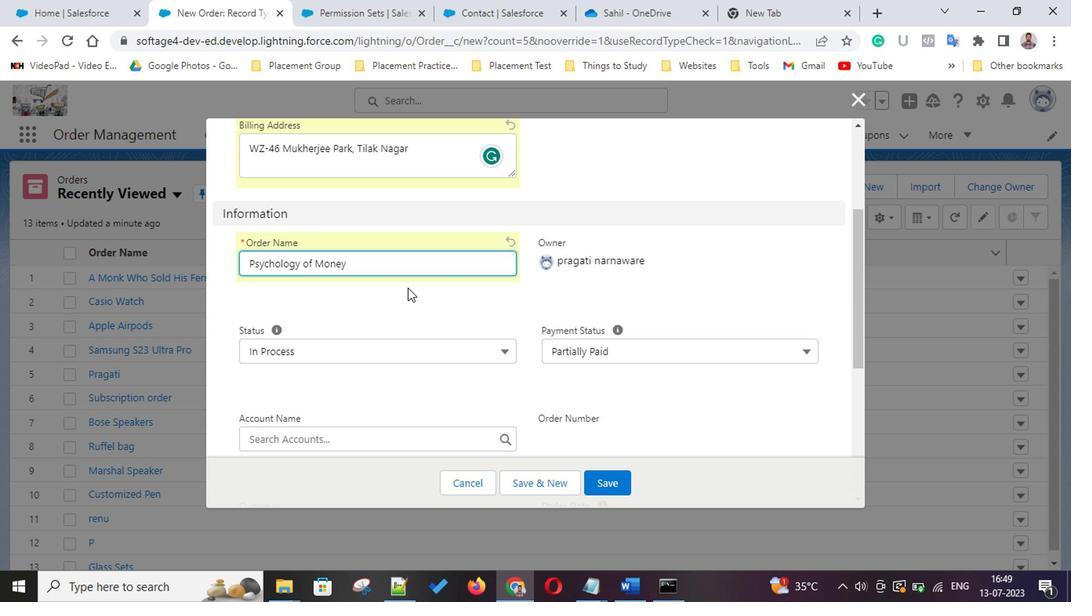 
Action: Mouse scrolled (406, 285) with delta (0, 0)
Screenshot: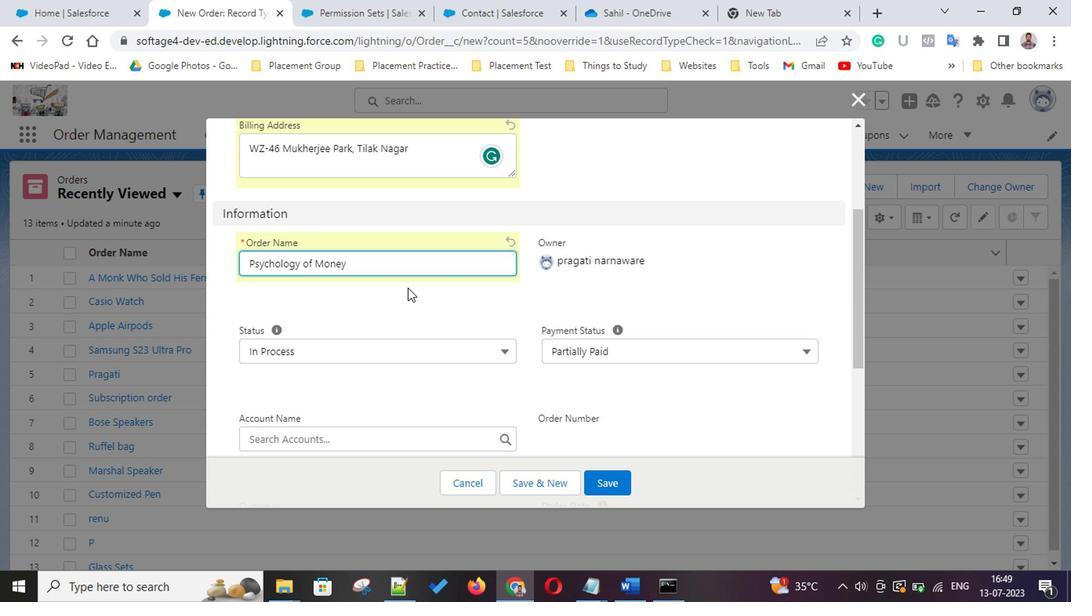 
Action: Mouse scrolled (406, 285) with delta (0, 0)
Screenshot: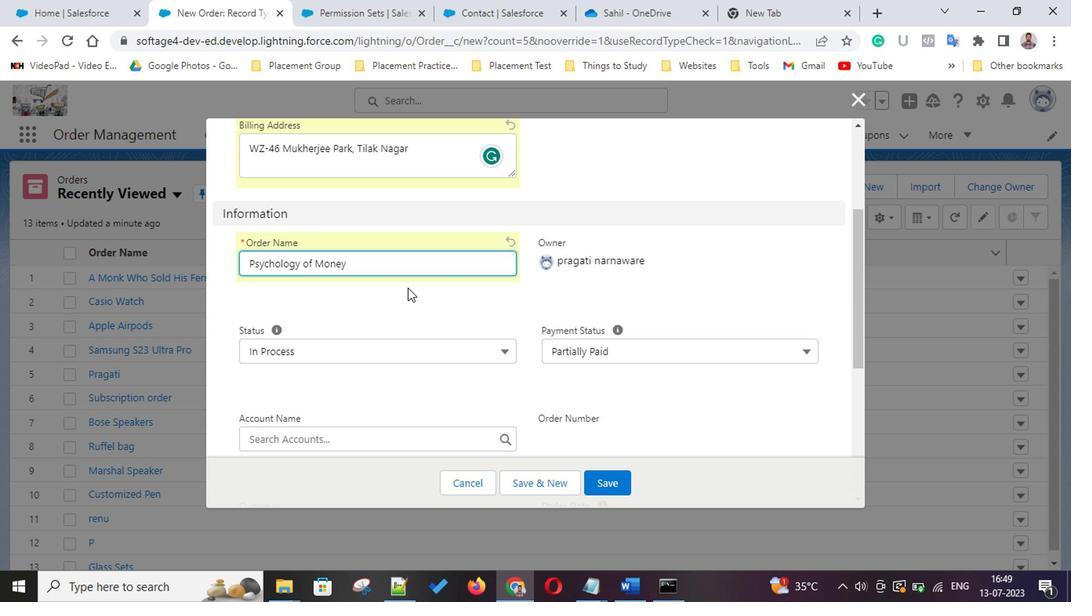 
Action: Mouse scrolled (406, 285) with delta (0, 0)
Screenshot: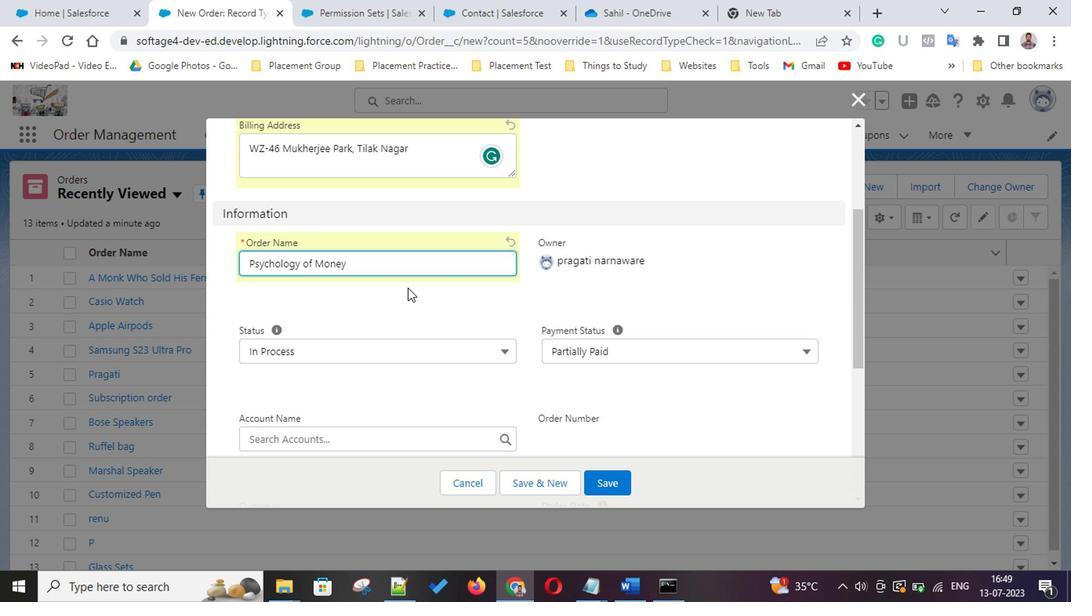 
Action: Mouse scrolled (406, 285) with delta (0, 0)
Screenshot: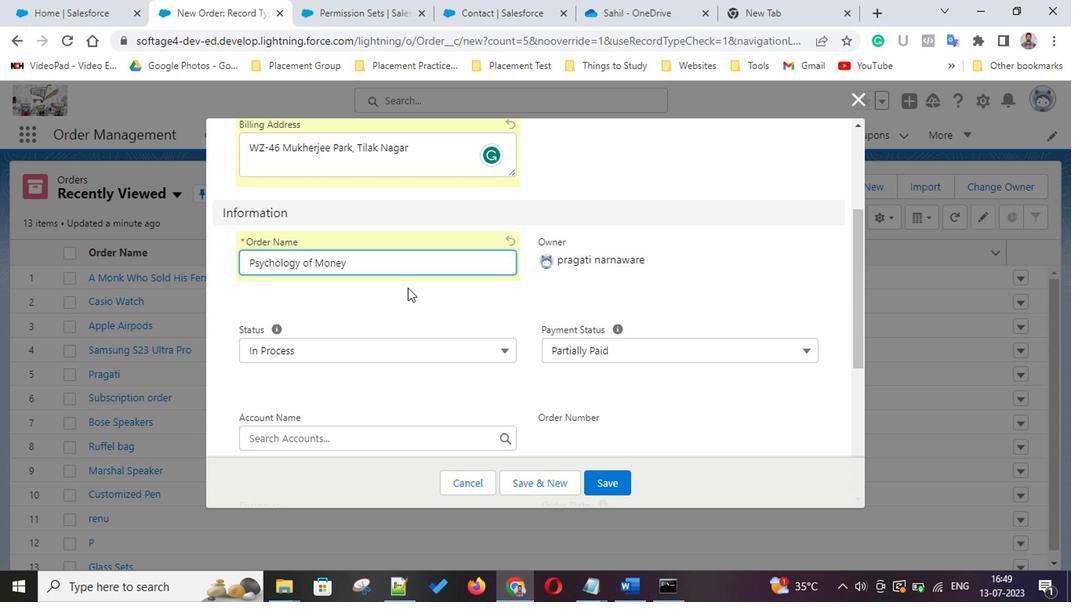 
Action: Mouse moved to (432, 227)
Screenshot: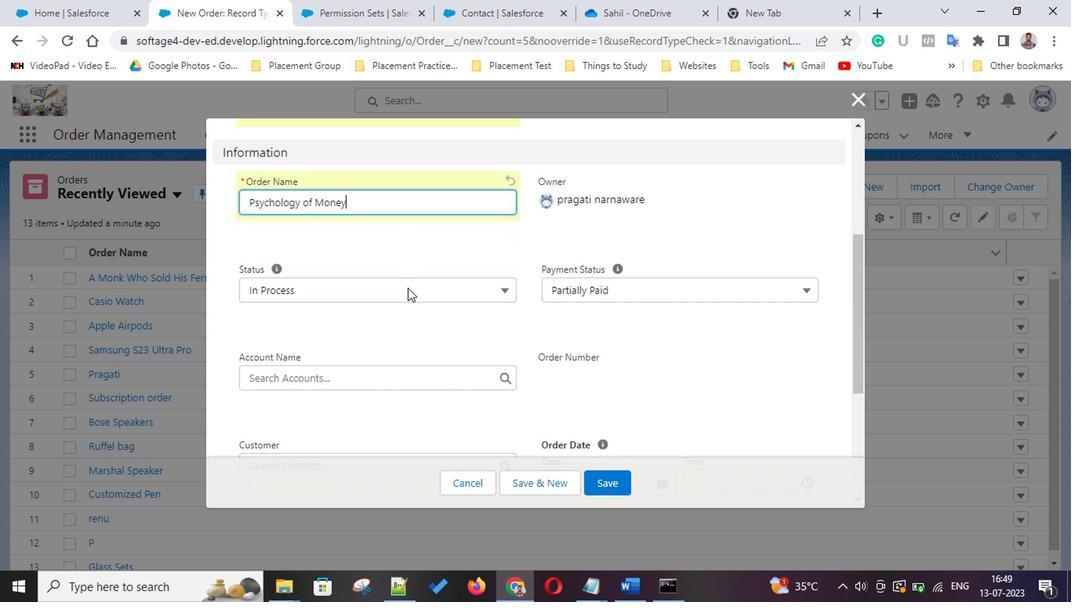 
Action: Mouse scrolled (432, 226) with delta (0, -1)
Screenshot: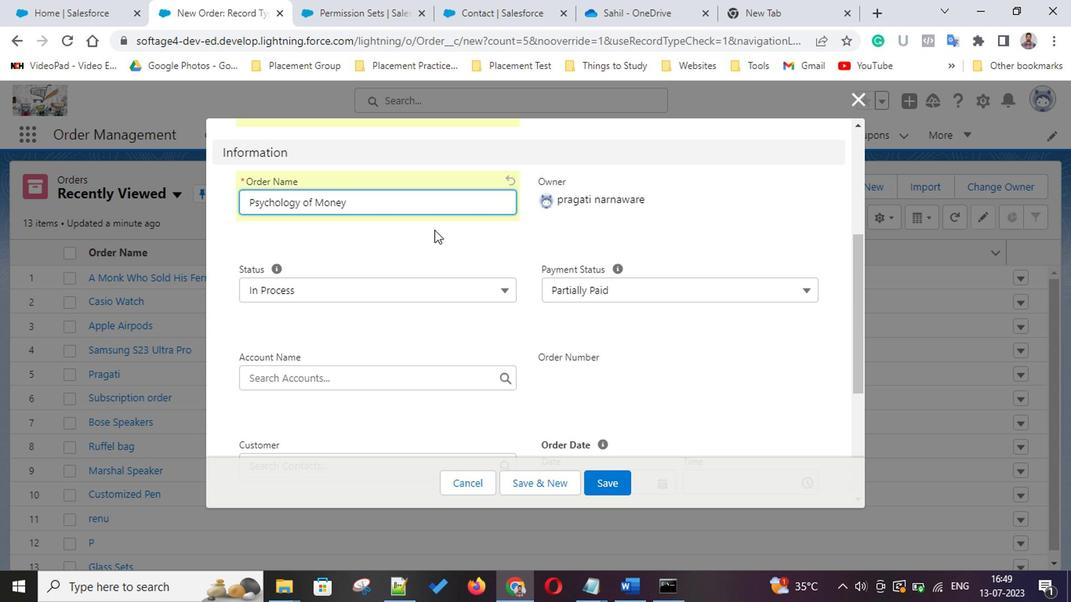 
Action: Mouse scrolled (432, 226) with delta (0, -1)
Screenshot: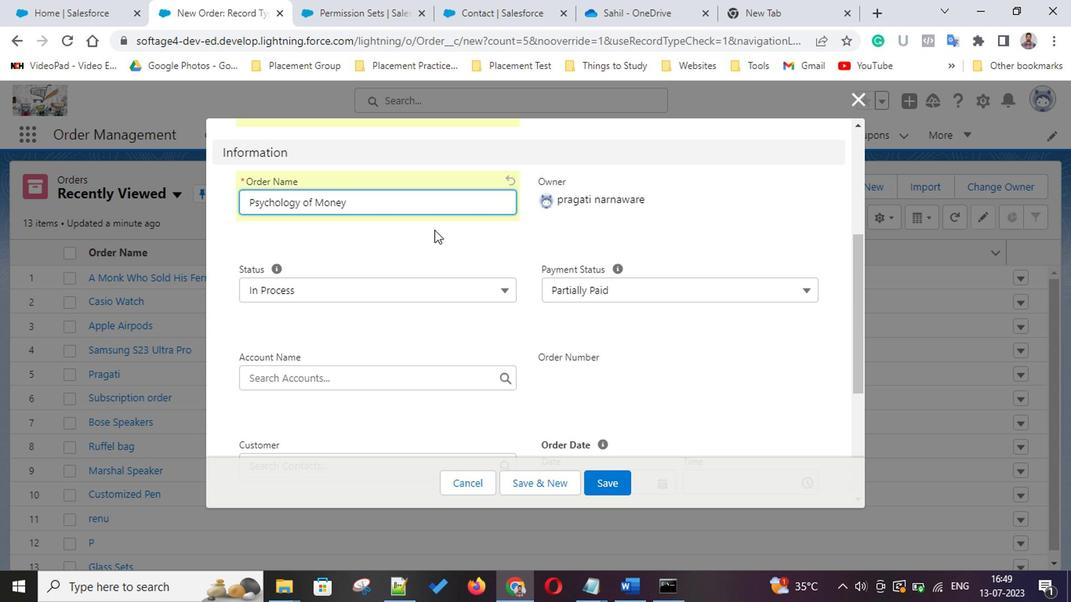 
Action: Mouse scrolled (432, 226) with delta (0, -1)
Screenshot: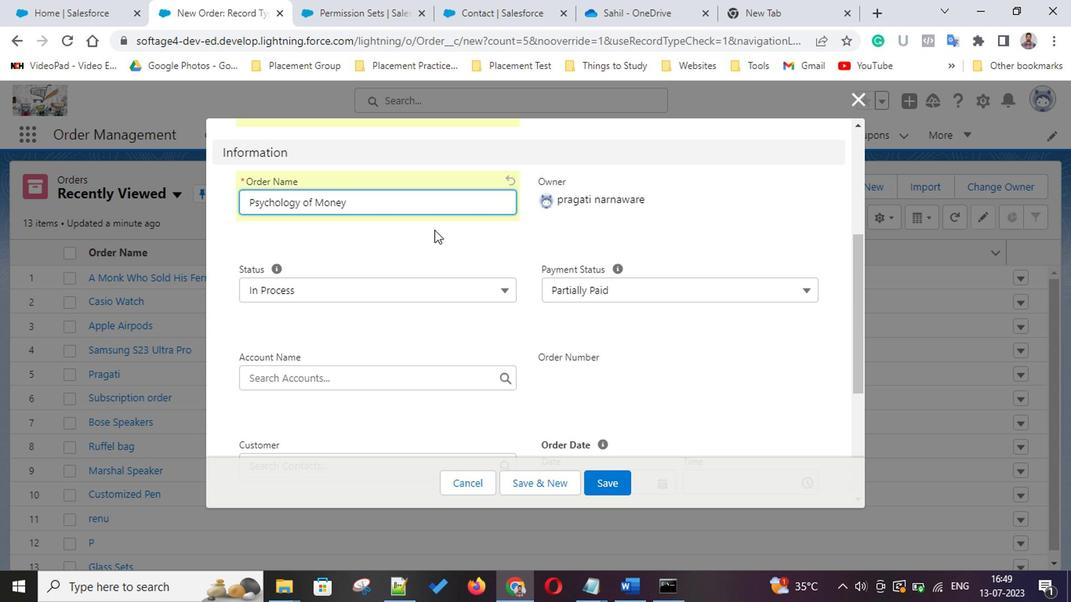 
Action: Mouse scrolled (432, 226) with delta (0, -1)
Screenshot: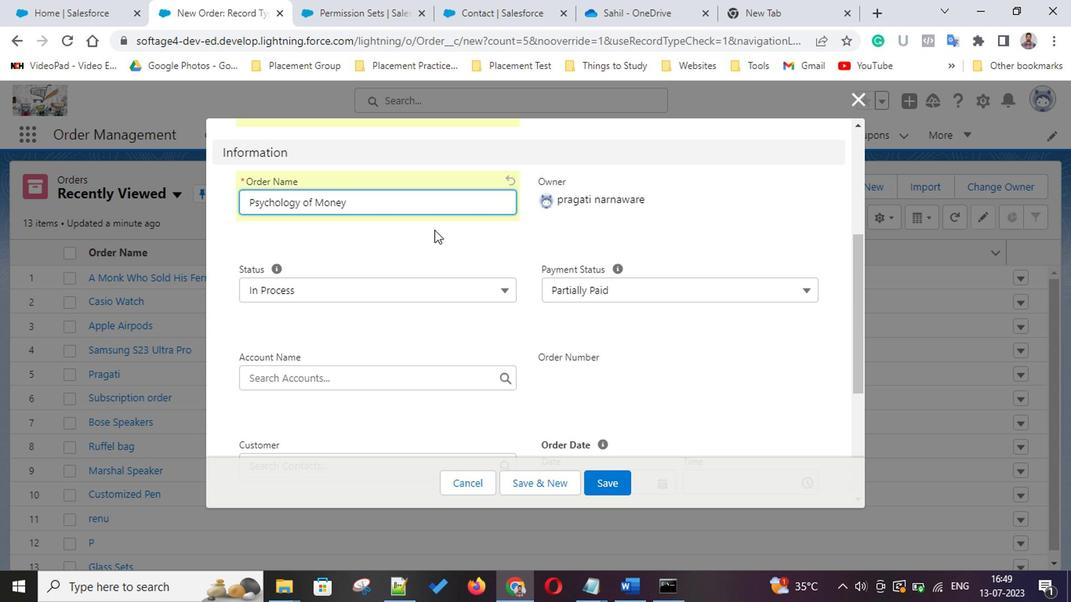 
Action: Mouse scrolled (432, 226) with delta (0, -1)
Screenshot: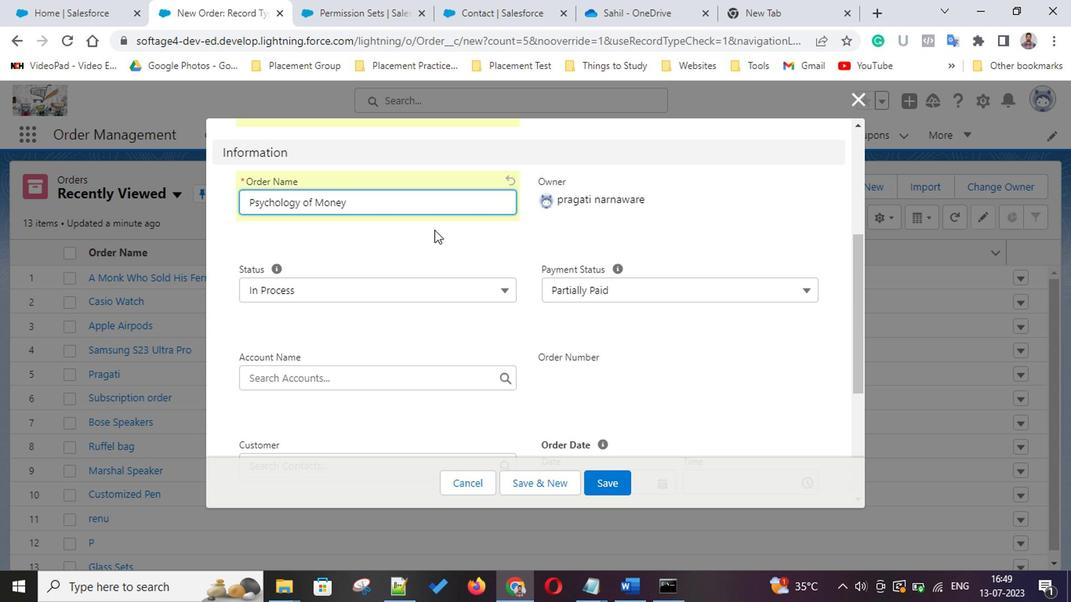 
Action: Mouse moved to (452, 284)
Screenshot: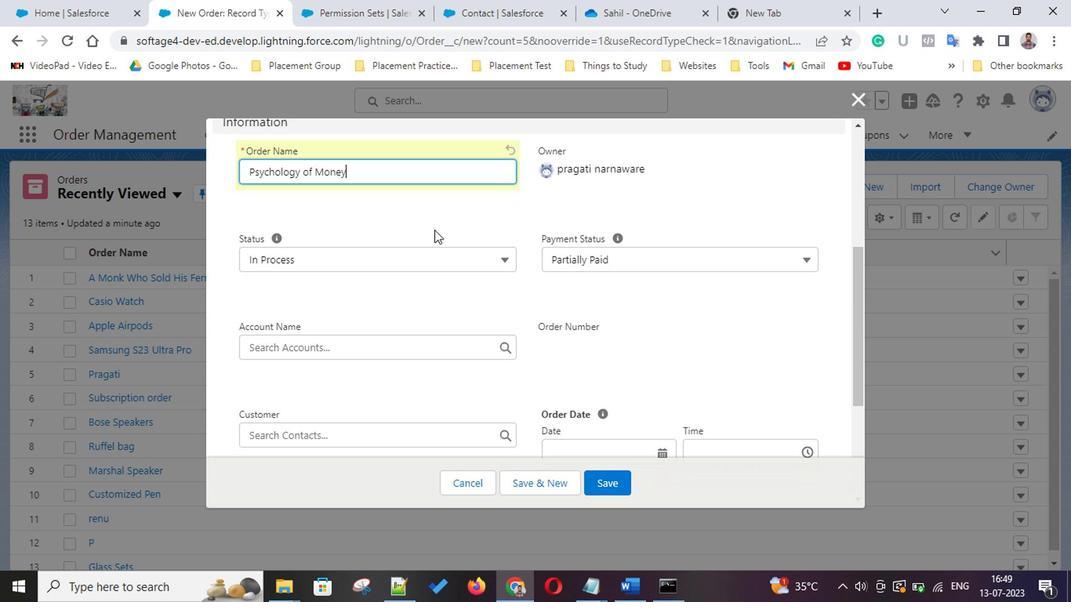 
Action: Mouse scrolled (452, 284) with delta (0, 0)
Screenshot: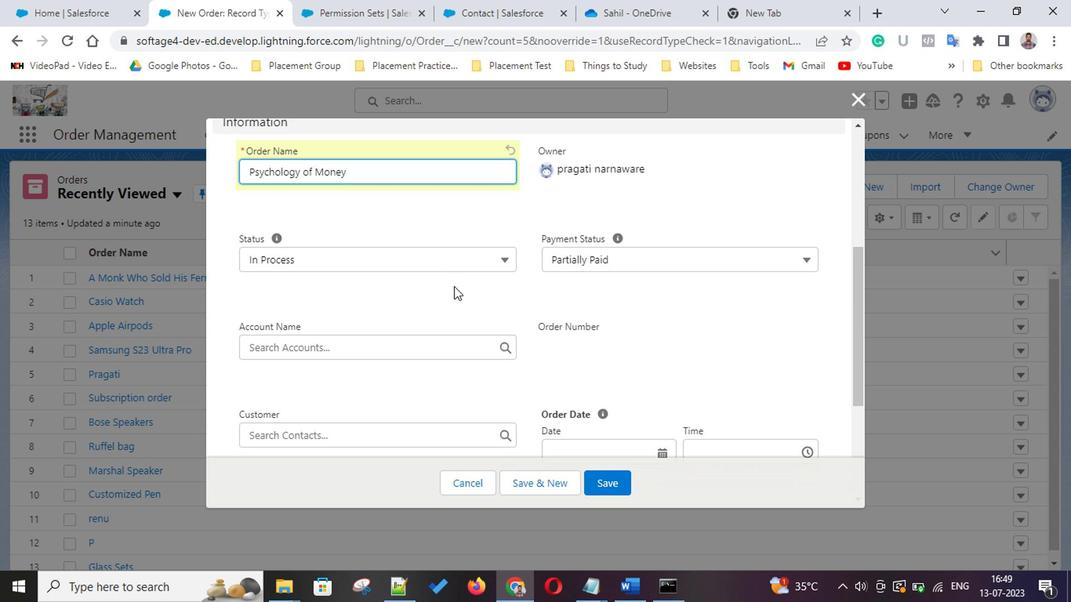 
Action: Mouse scrolled (452, 284) with delta (0, 0)
Screenshot: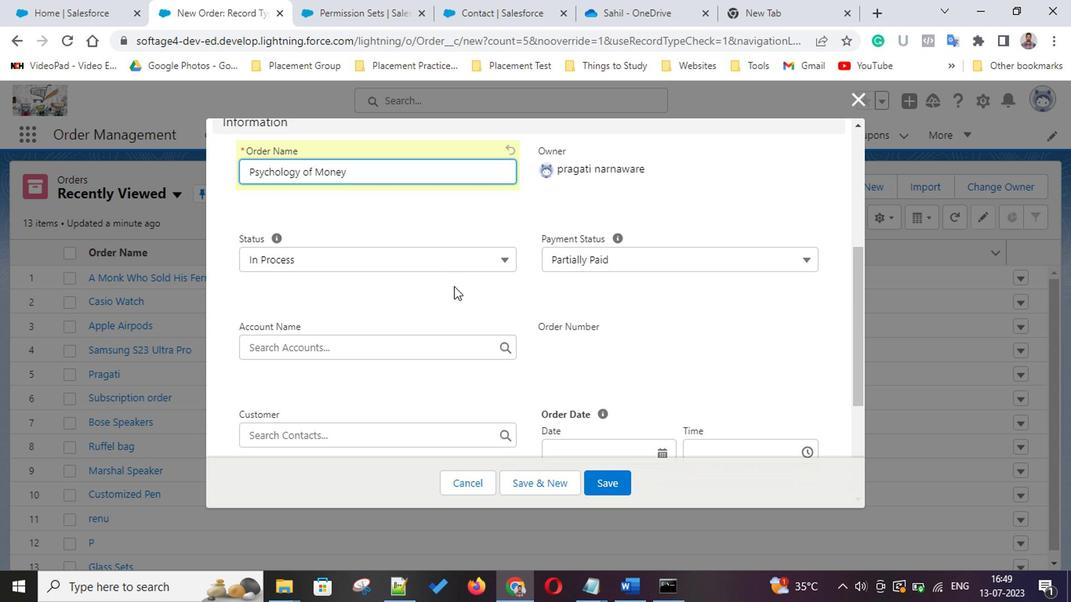 
Action: Mouse scrolled (452, 284) with delta (0, 0)
Screenshot: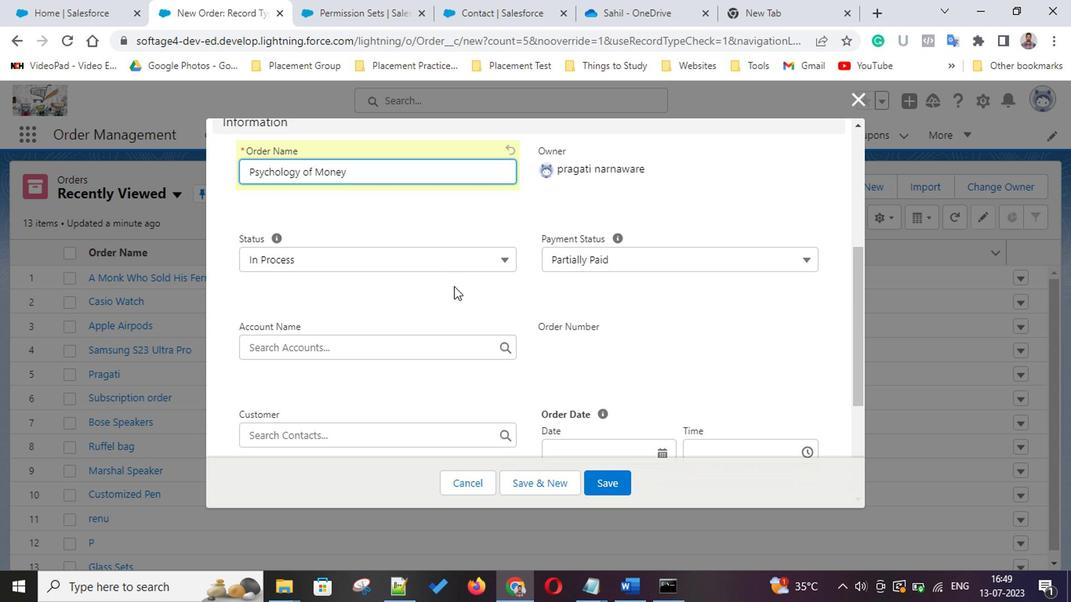 
Action: Mouse scrolled (452, 284) with delta (0, 0)
Screenshot: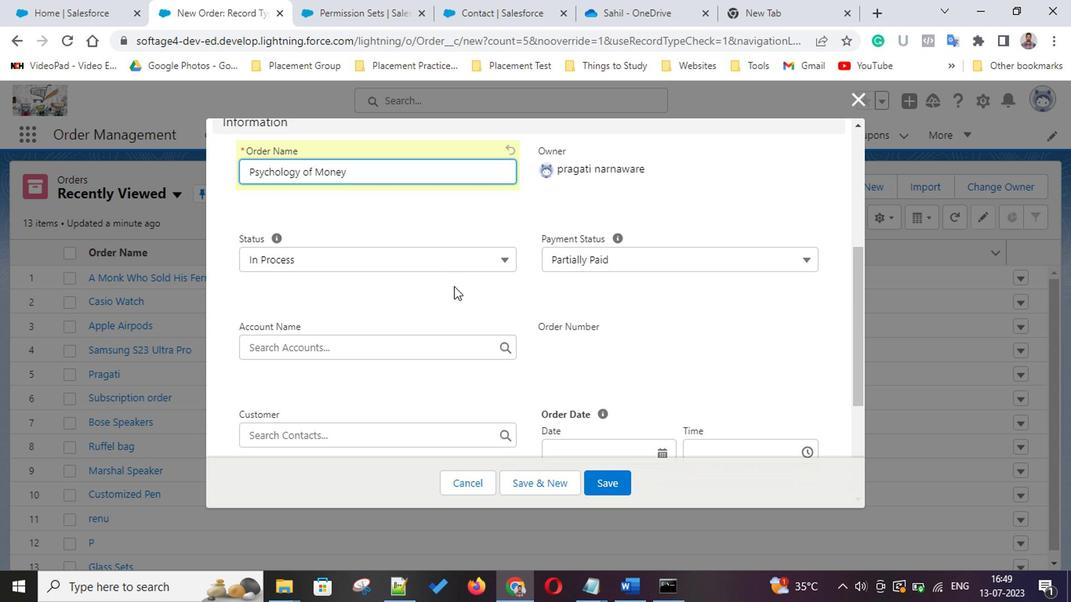 
Action: Mouse moved to (413, 262)
Screenshot: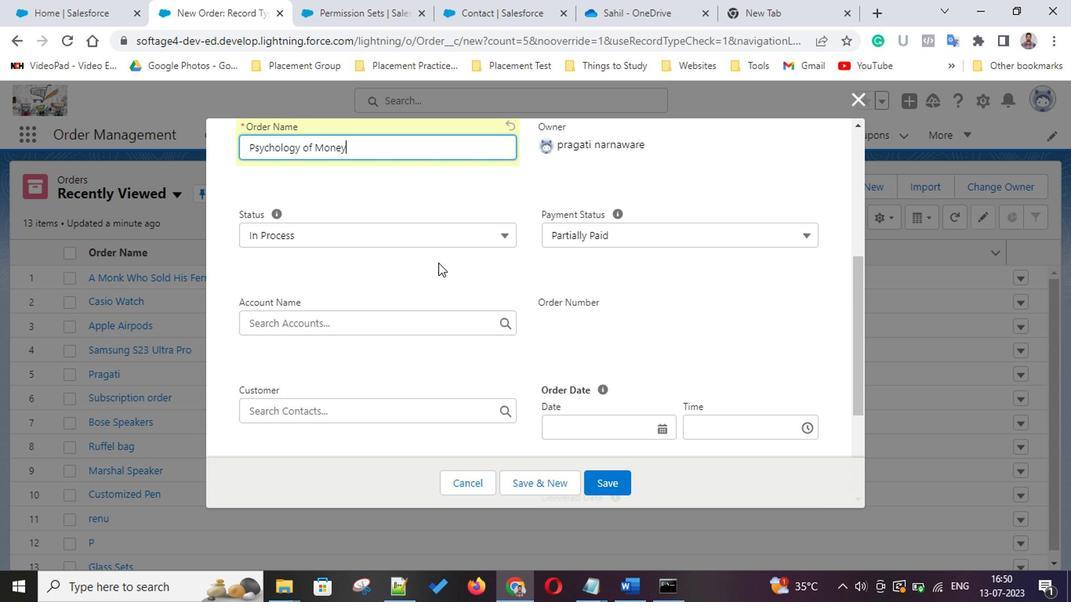 
Action: Mouse scrolled (413, 261) with delta (0, 0)
Screenshot: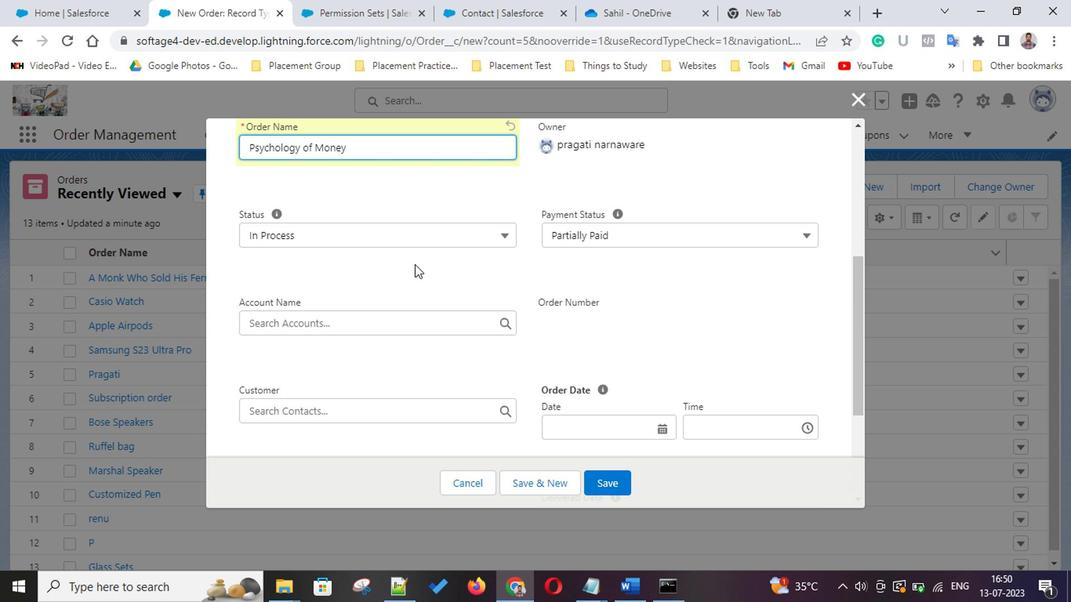 
Action: Mouse scrolled (413, 261) with delta (0, 0)
Screenshot: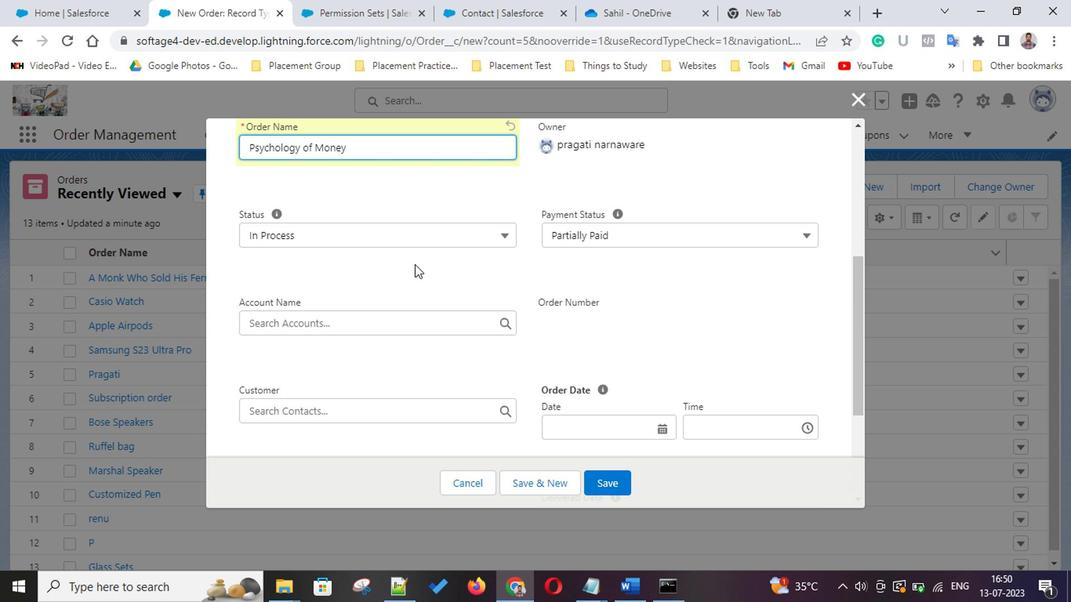 
Action: Mouse scrolled (413, 261) with delta (0, 0)
Screenshot: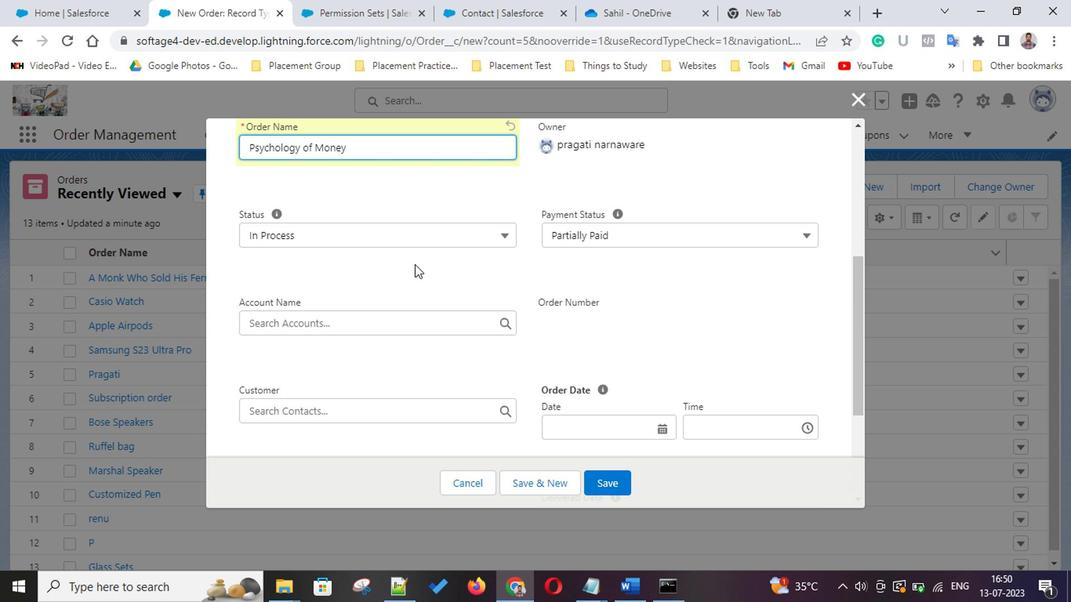 
Action: Mouse scrolled (413, 261) with delta (0, 0)
Screenshot: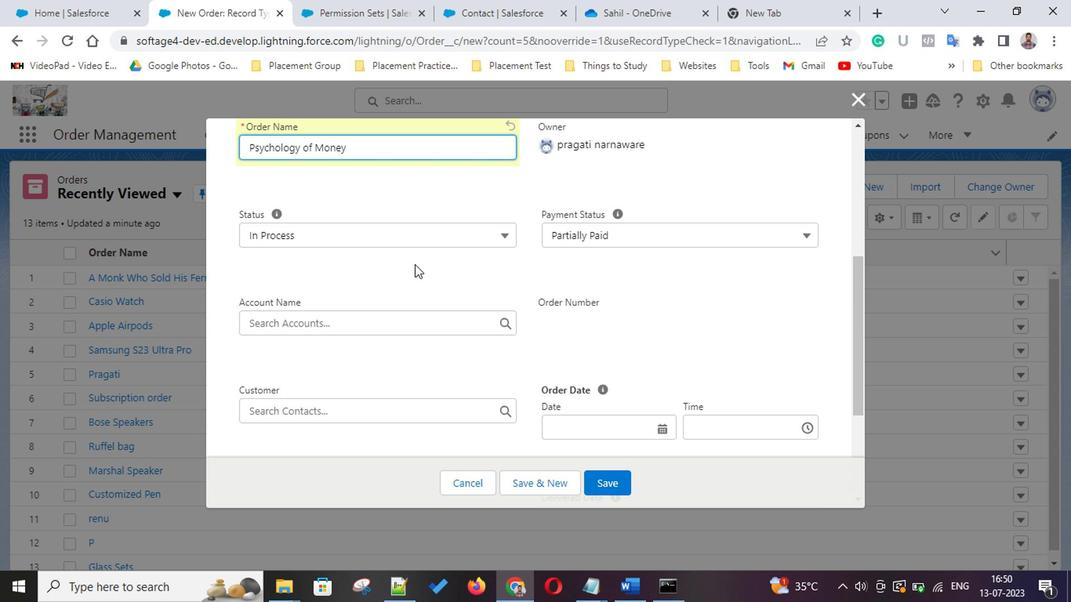 
Action: Mouse scrolled (413, 261) with delta (0, 0)
Screenshot: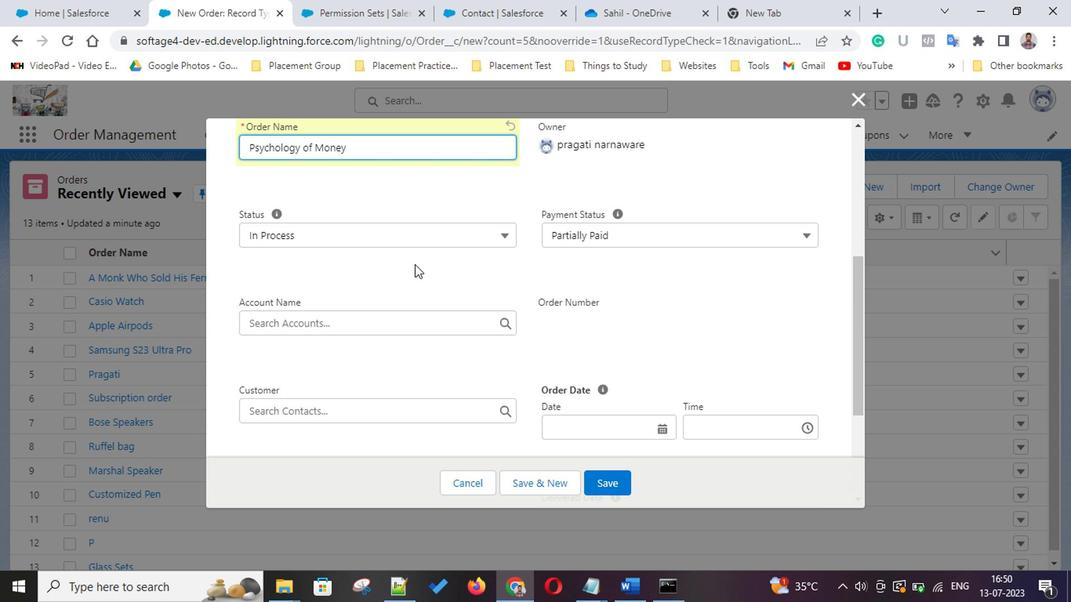 
Action: Mouse scrolled (413, 261) with delta (0, 0)
Screenshot: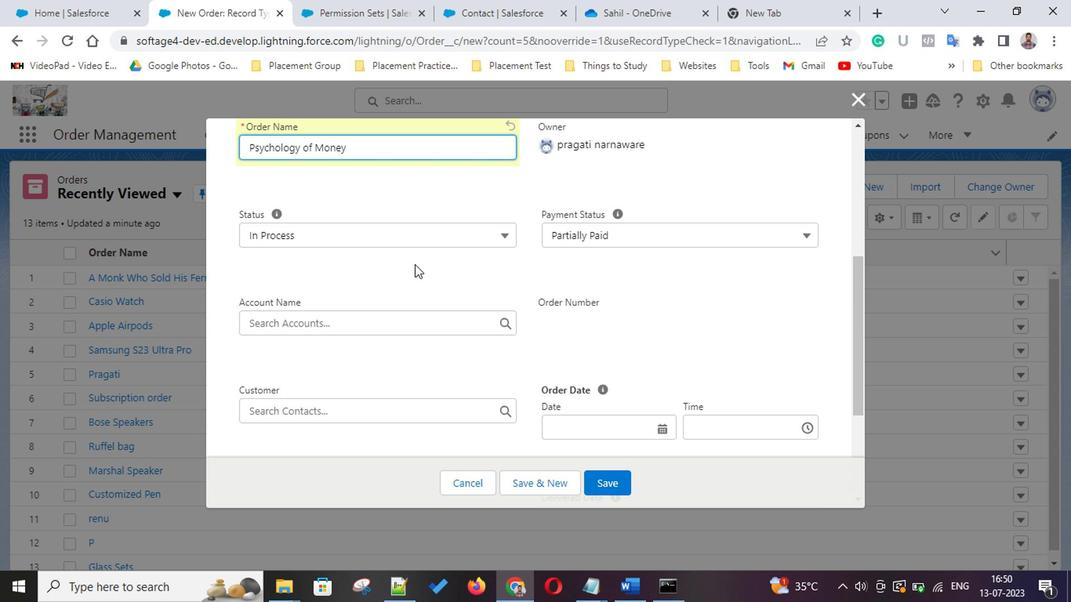 
Action: Mouse scrolled (413, 261) with delta (0, 0)
Screenshot: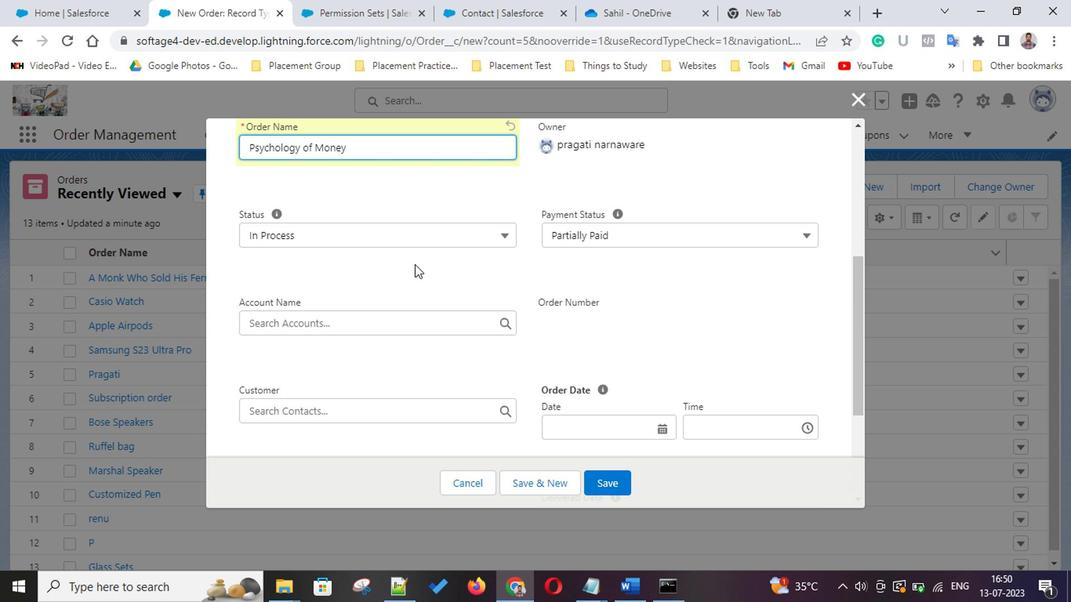 
Action: Mouse scrolled (413, 261) with delta (0, 0)
Screenshot: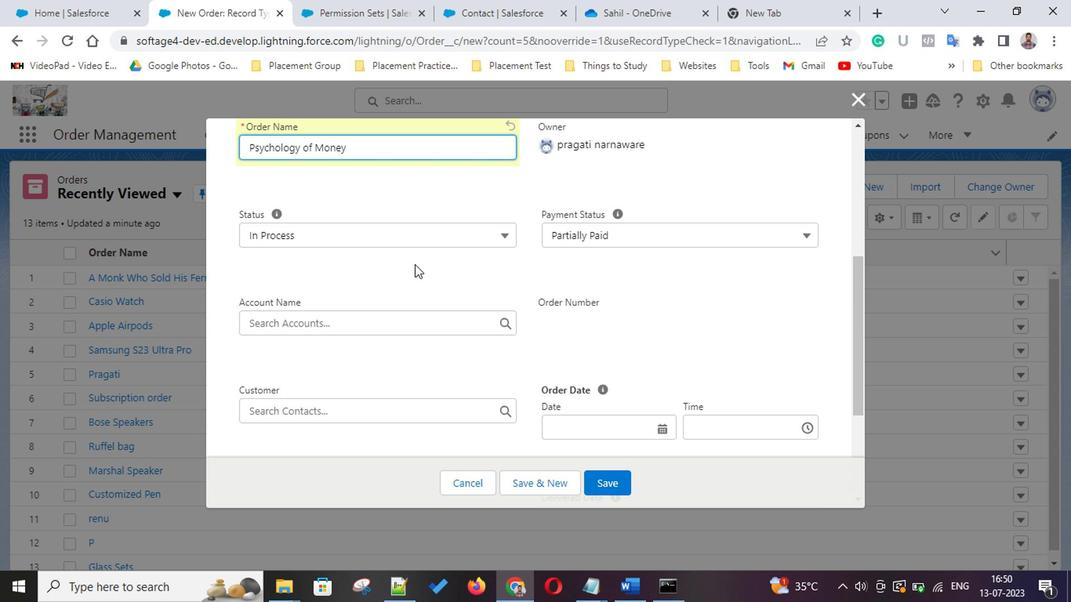 
Action: Mouse moved to (377, 190)
Screenshot: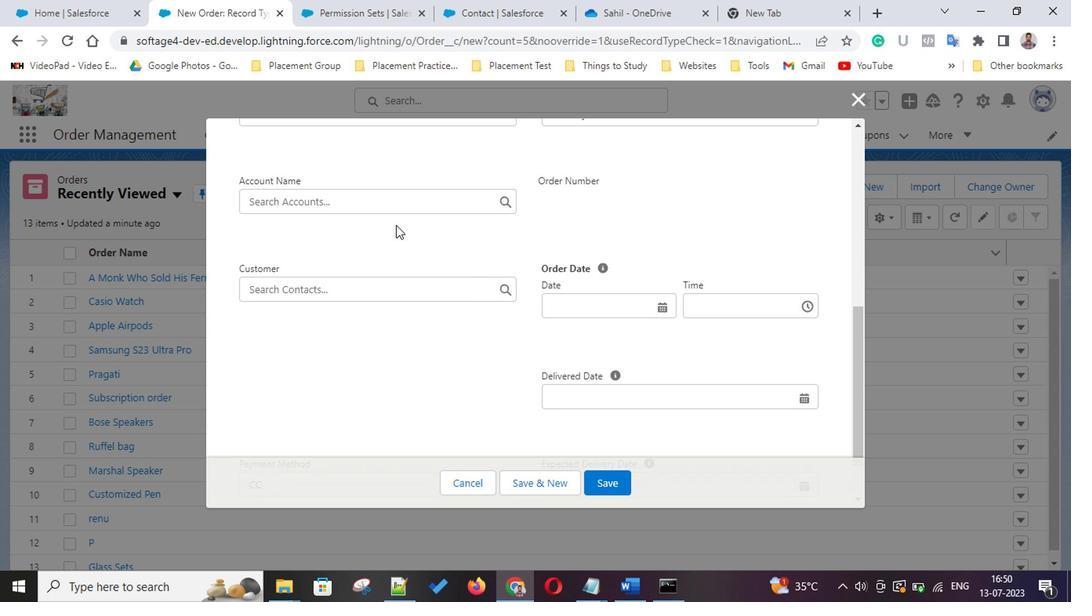 
Action: Mouse pressed left at (377, 190)
Screenshot: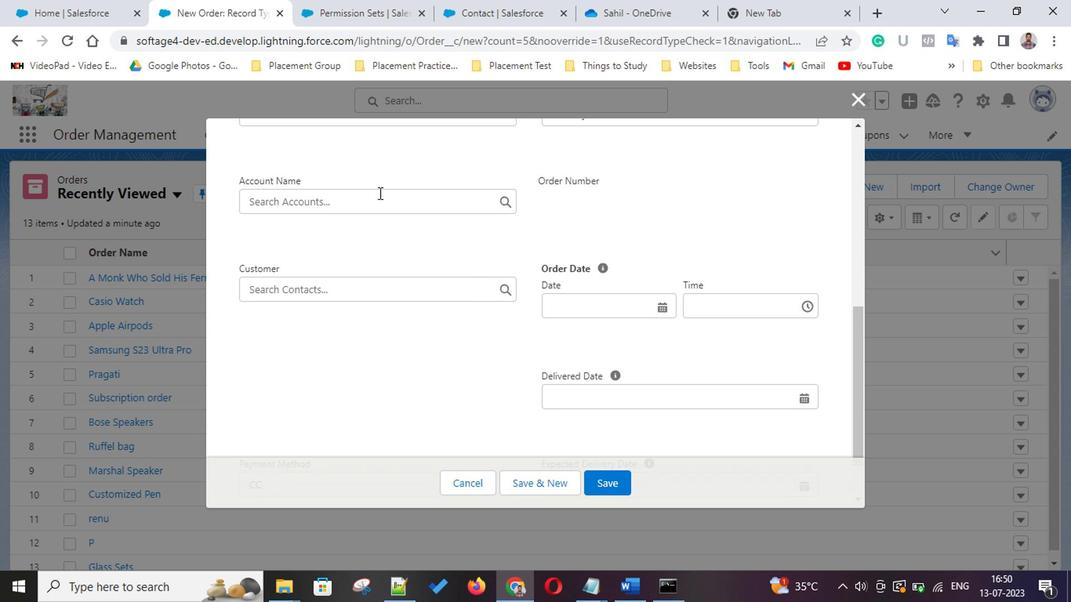 
Action: Mouse moved to (310, 379)
Screenshot: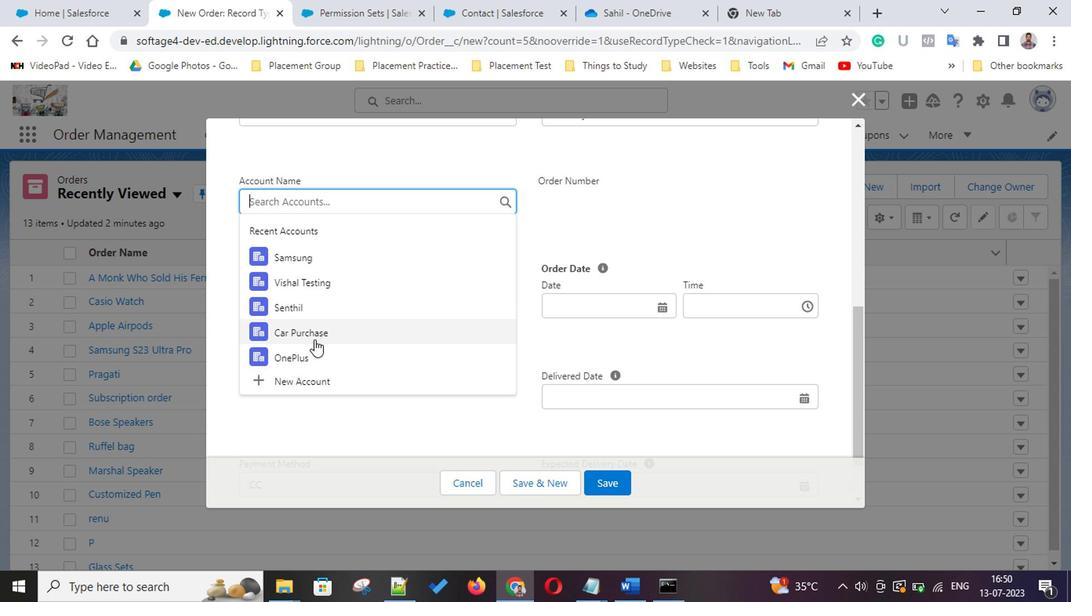 
Action: Mouse pressed left at (310, 379)
Screenshot: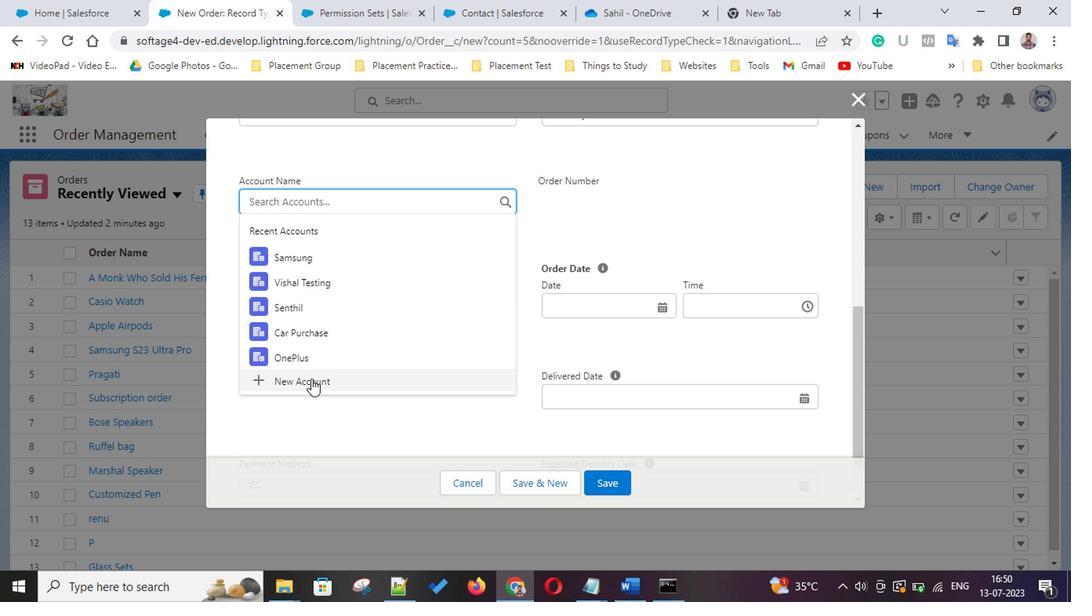 
Action: Mouse moved to (315, 396)
Screenshot: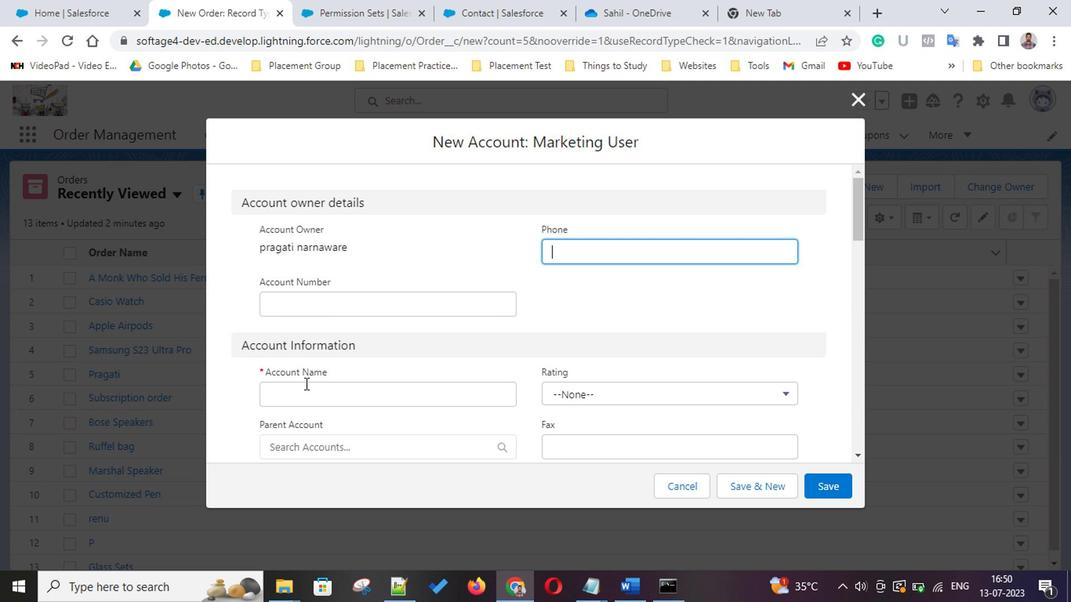 
Action: Mouse pressed left at (315, 396)
Screenshot: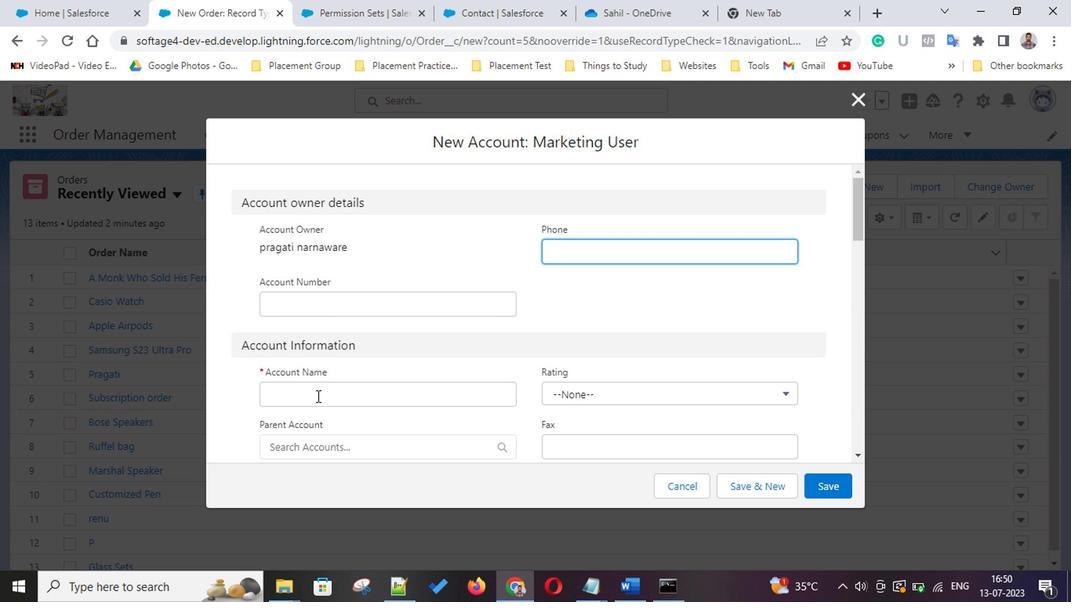 
Action: Key pressed <Key.shift>R<Key.shift>S<Key.space>
Screenshot: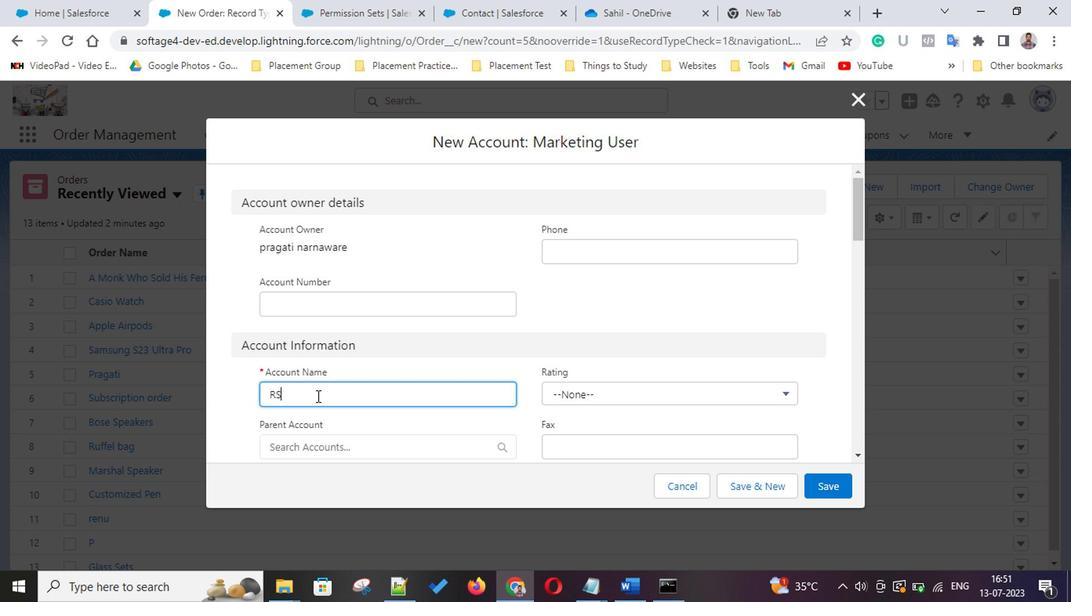 
Action: Mouse moved to (547, 331)
Screenshot: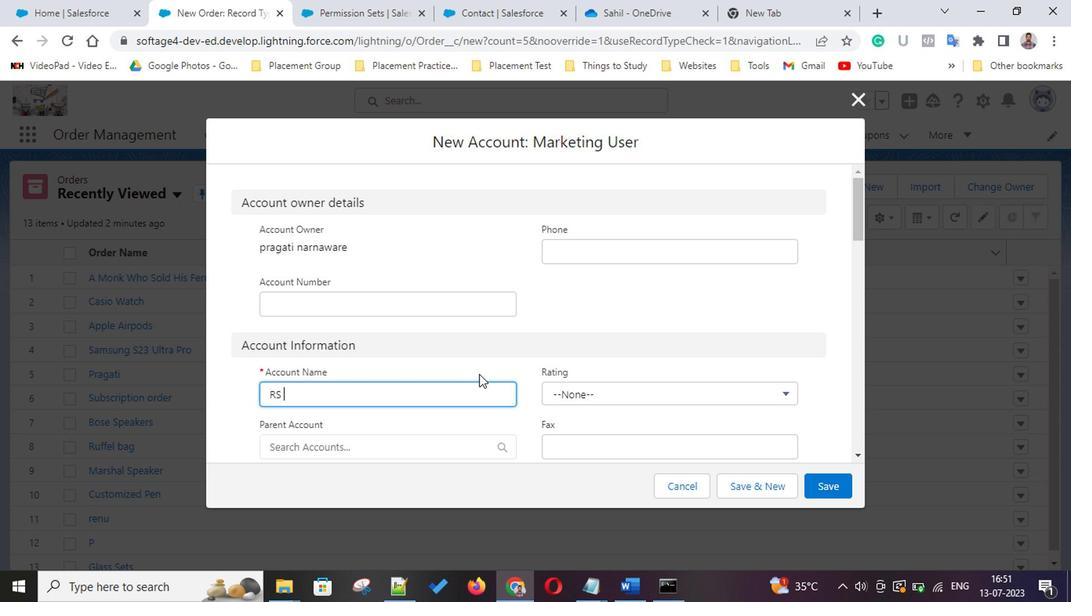 
Action: Mouse scrolled (547, 330) with delta (0, 0)
Screenshot: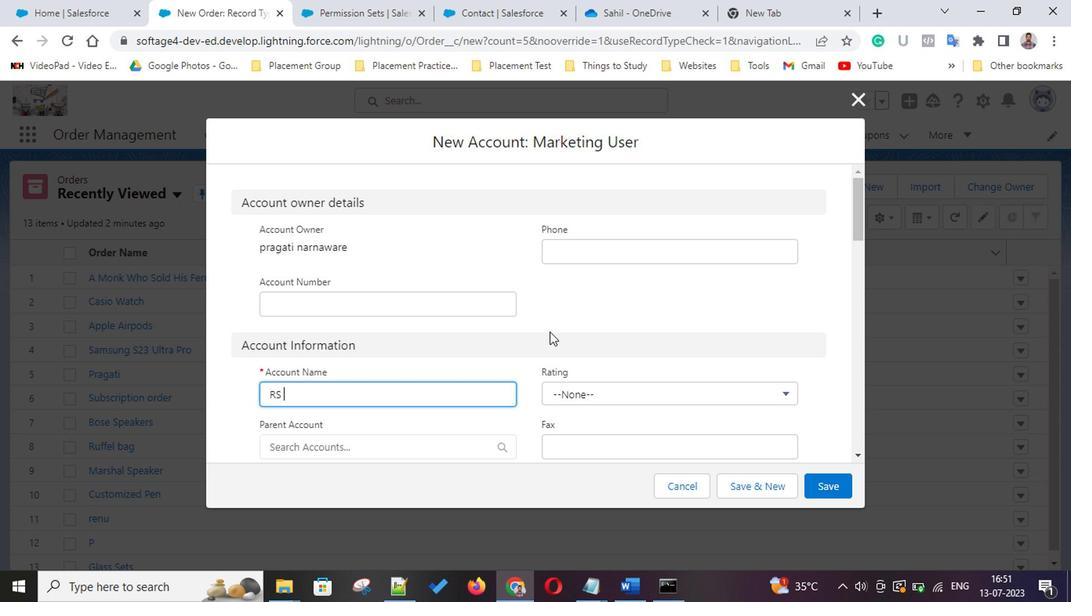 
Action: Mouse scrolled (547, 330) with delta (0, 0)
Screenshot: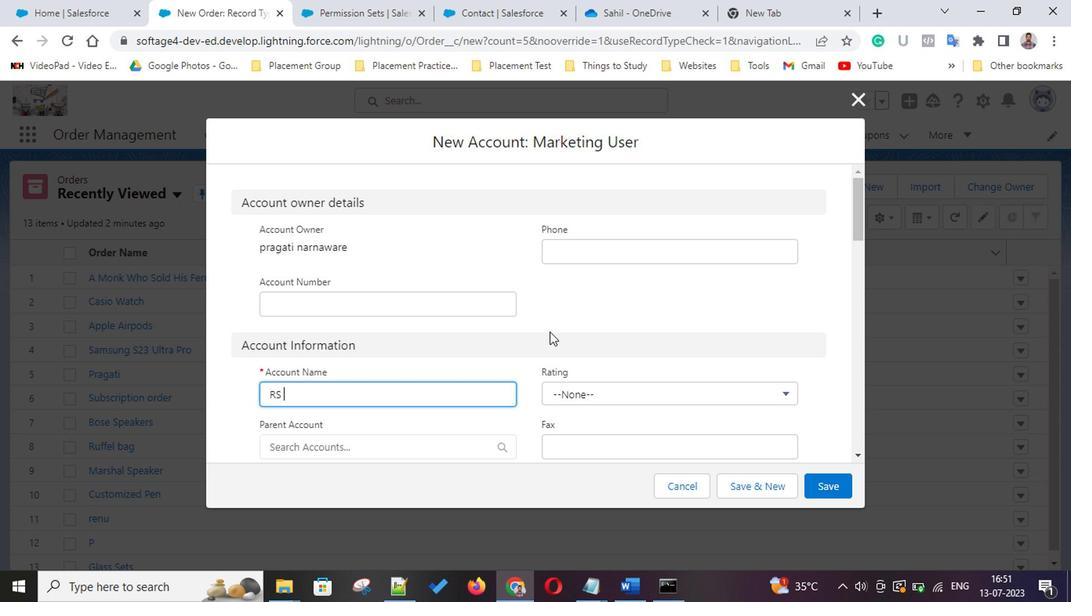 
Action: Mouse scrolled (547, 330) with delta (0, 0)
Screenshot: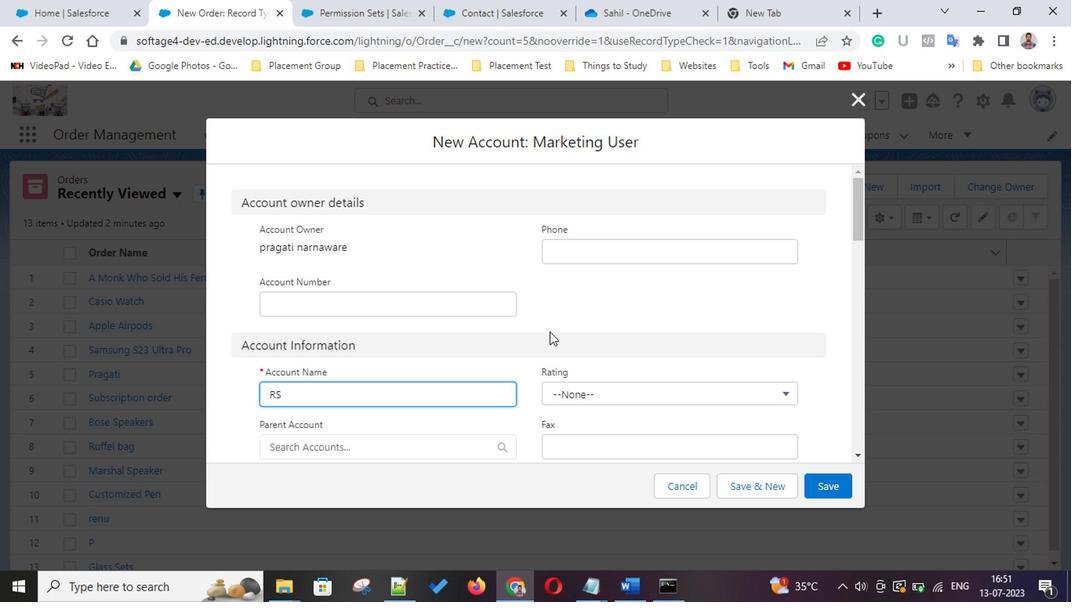 
Action: Mouse scrolled (547, 330) with delta (0, 0)
Screenshot: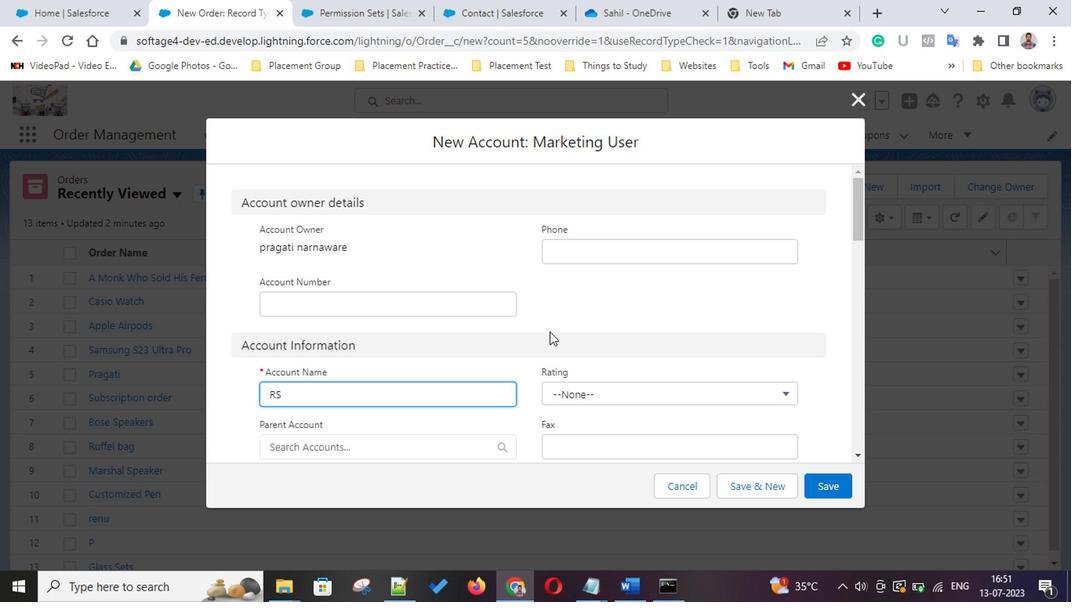 
Action: Mouse scrolled (547, 330) with delta (0, 0)
Screenshot: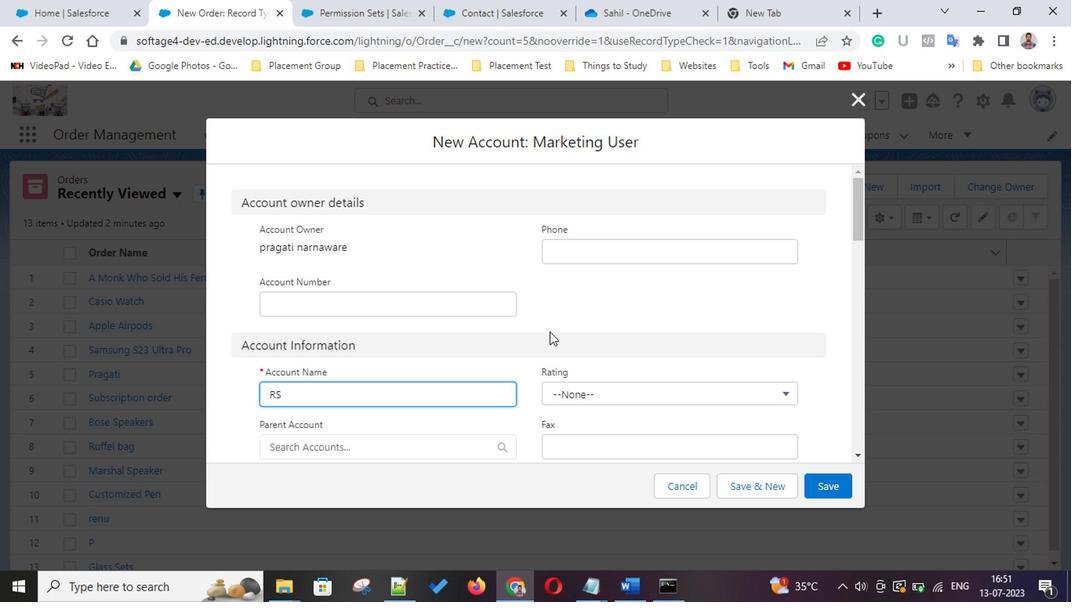 
Action: Mouse moved to (812, 489)
Screenshot: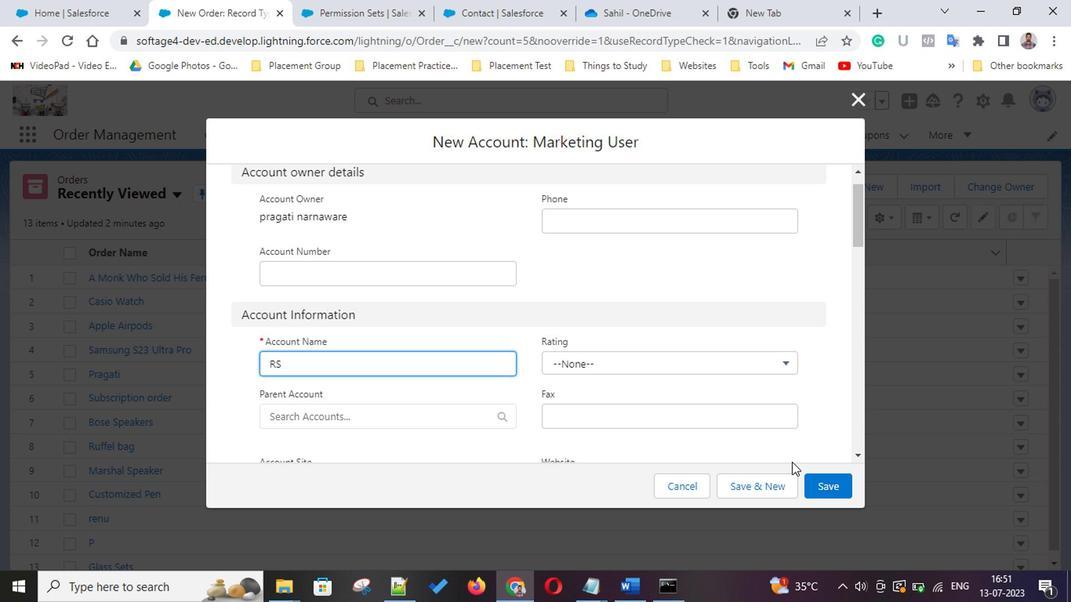 
Action: Mouse pressed left at (812, 489)
Screenshot: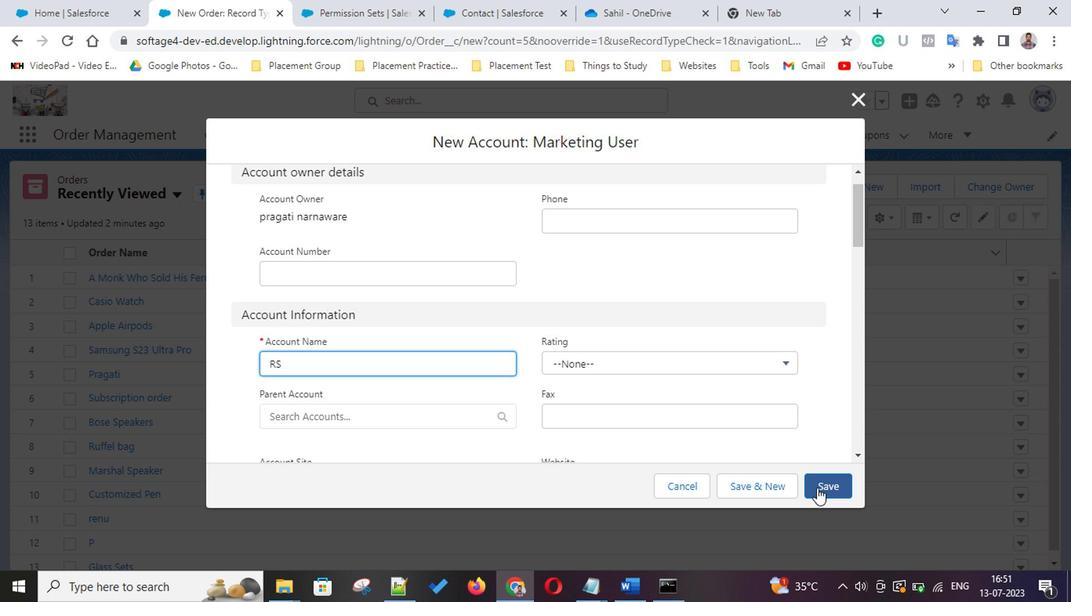 
Action: Mouse moved to (515, 338)
Screenshot: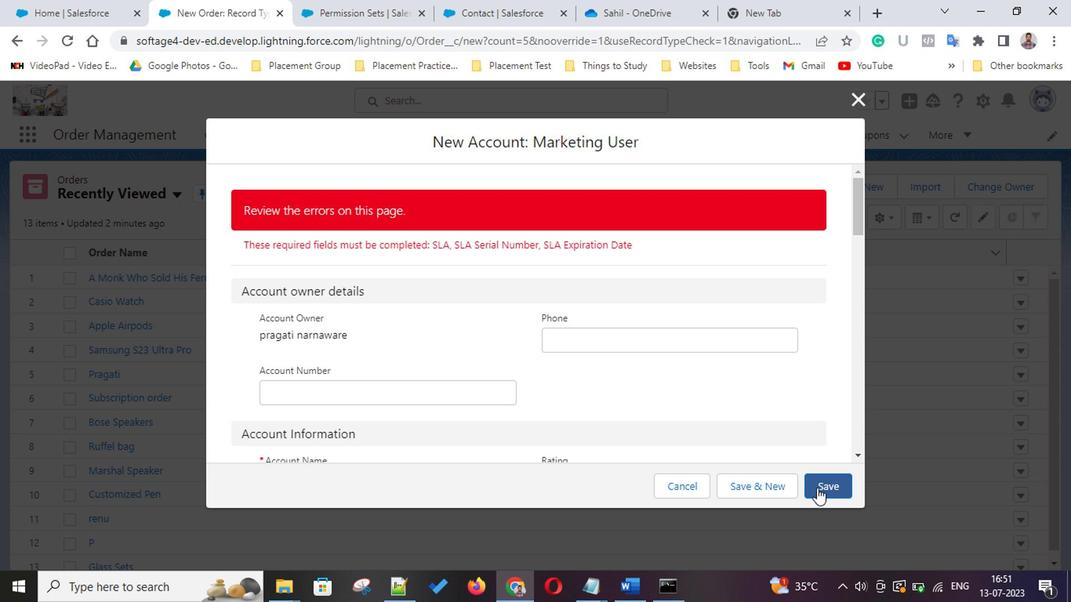 
Action: Mouse scrolled (515, 337) with delta (0, 0)
Screenshot: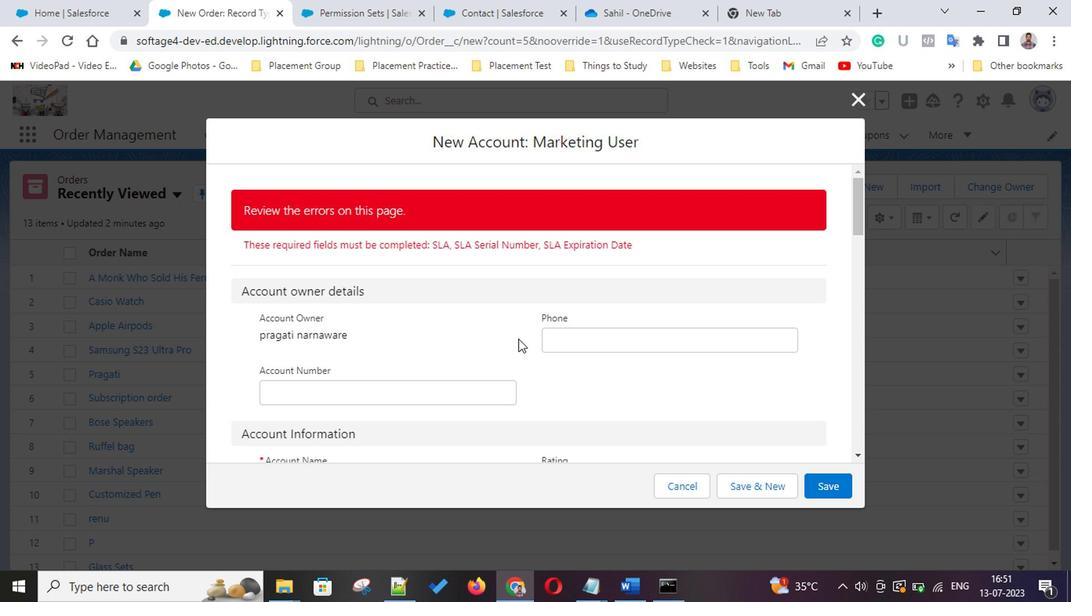 
Action: Mouse scrolled (515, 337) with delta (0, 0)
Screenshot: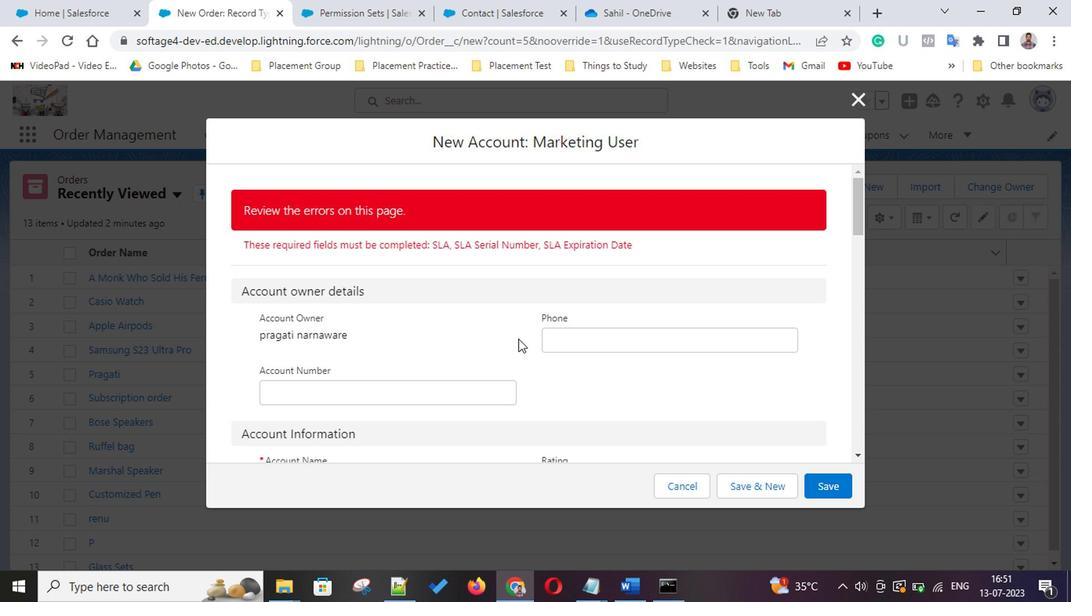 
Action: Mouse scrolled (515, 337) with delta (0, 0)
Screenshot: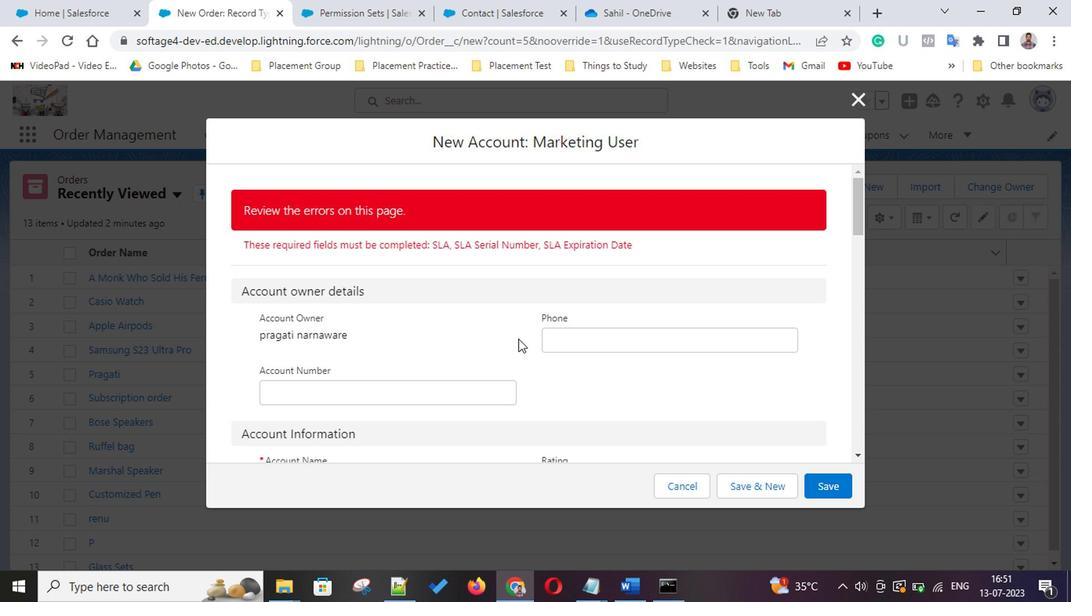 
Action: Mouse scrolled (515, 337) with delta (0, 0)
Screenshot: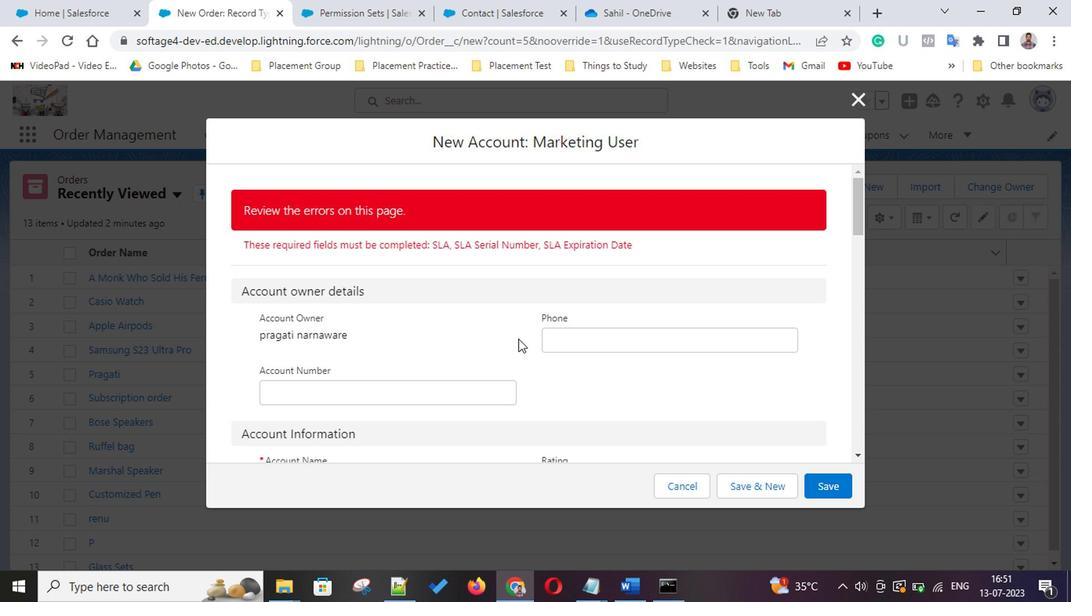 
Action: Mouse scrolled (515, 337) with delta (0, 0)
Screenshot: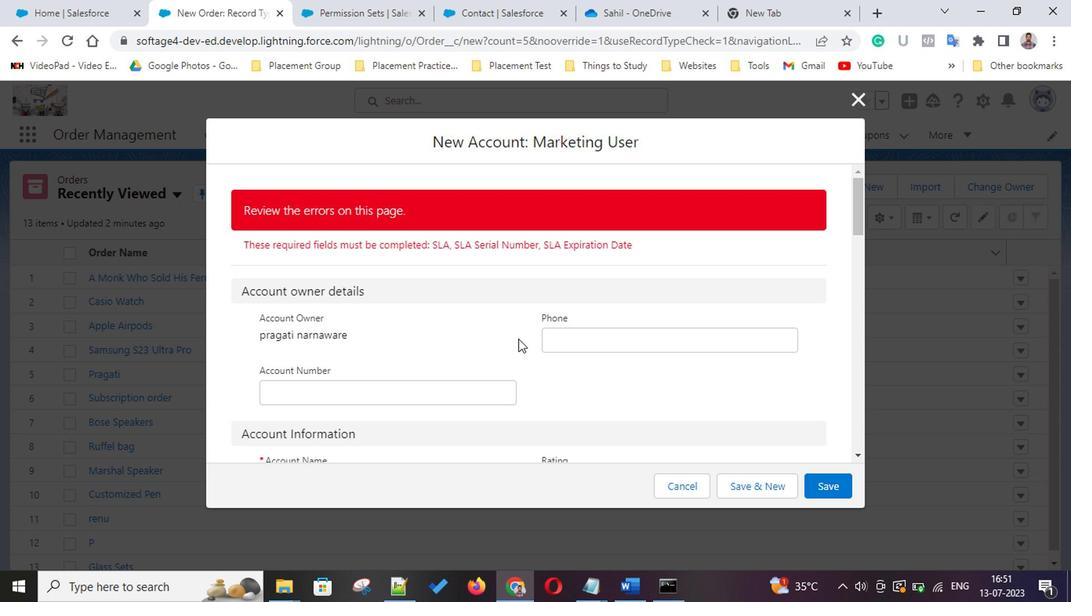 
Action: Mouse scrolled (515, 337) with delta (0, 0)
Screenshot: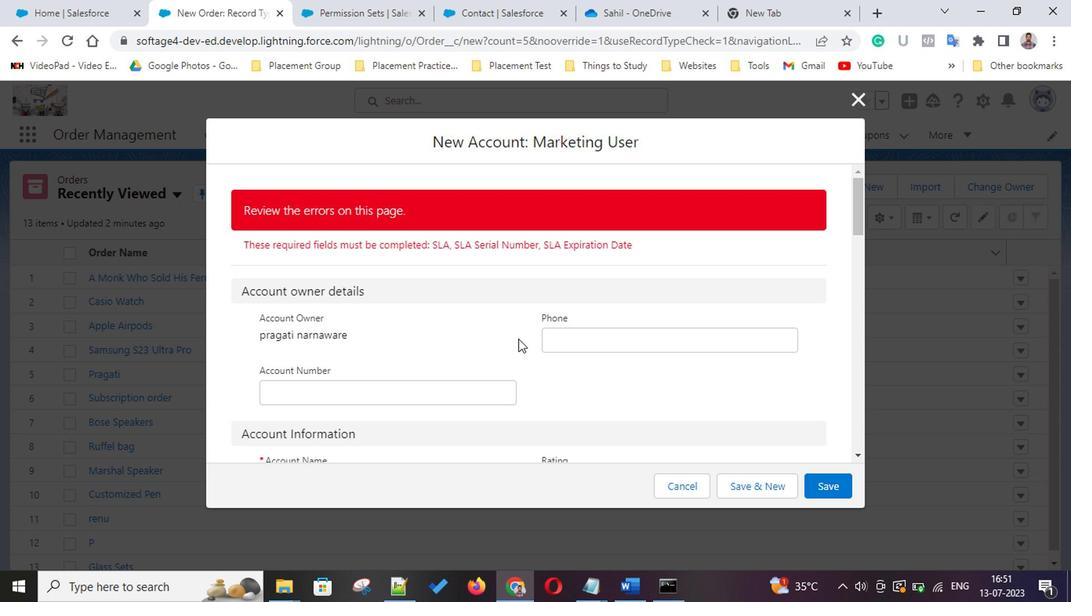 
Action: Mouse scrolled (515, 337) with delta (0, 0)
Screenshot: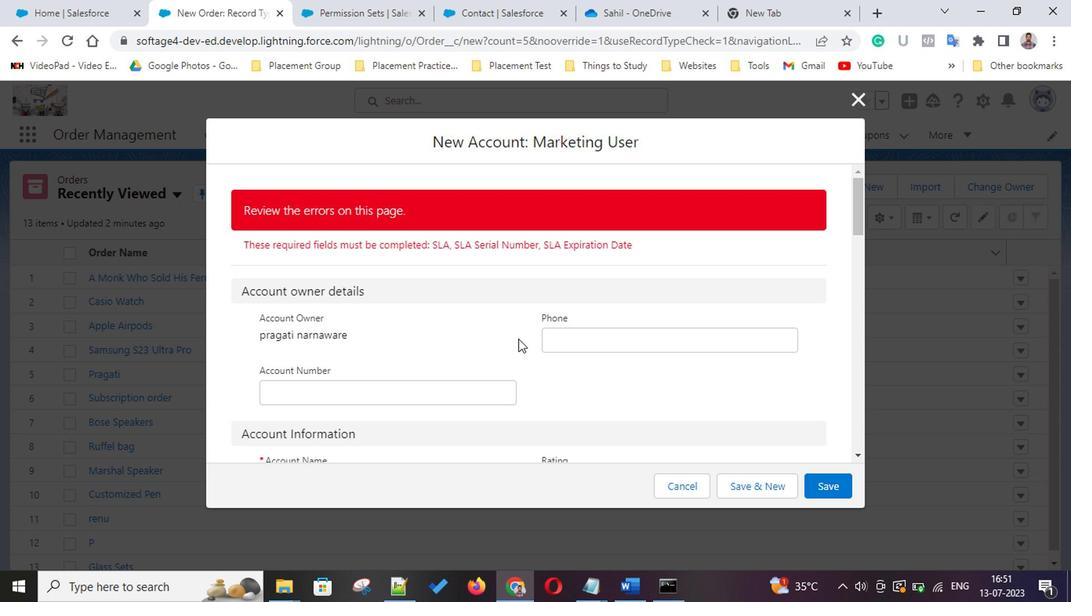 
Action: Mouse scrolled (515, 337) with delta (0, 0)
Screenshot: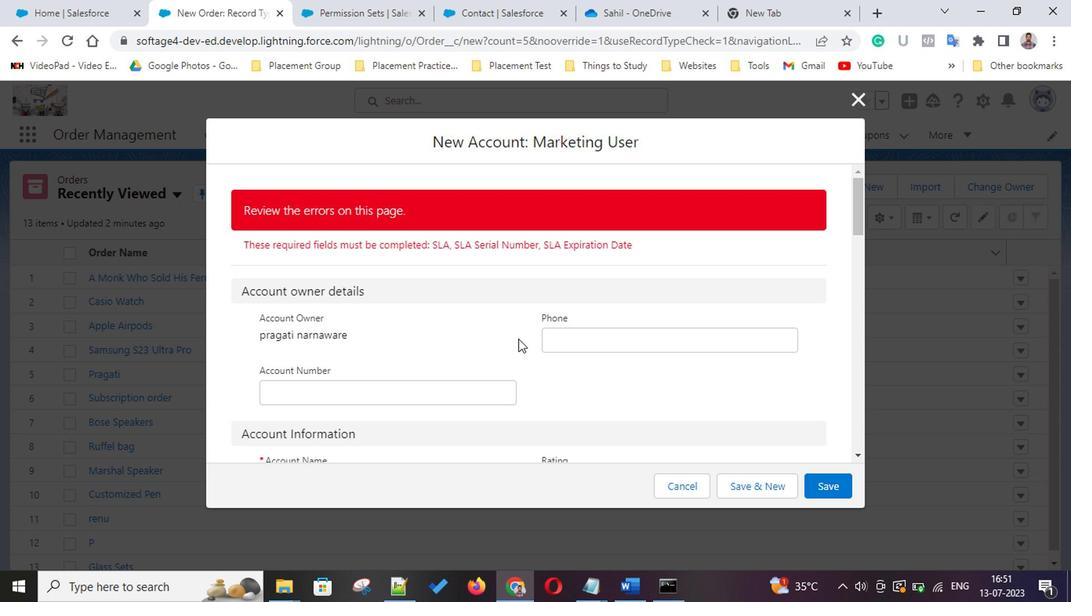 
Action: Mouse scrolled (515, 337) with delta (0, 0)
Screenshot: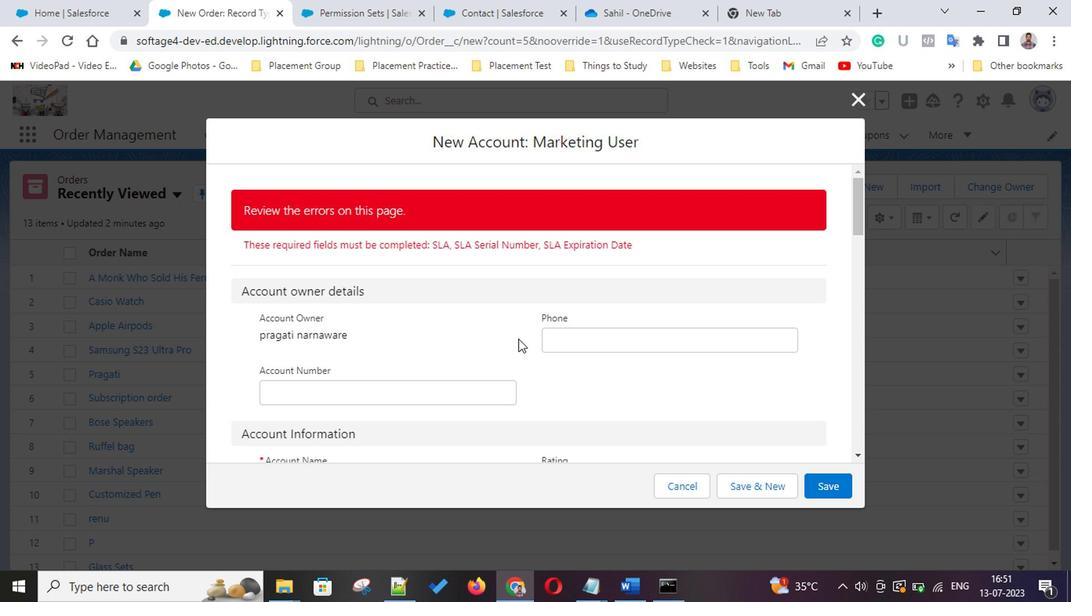 
Action: Mouse scrolled (515, 337) with delta (0, 0)
Screenshot: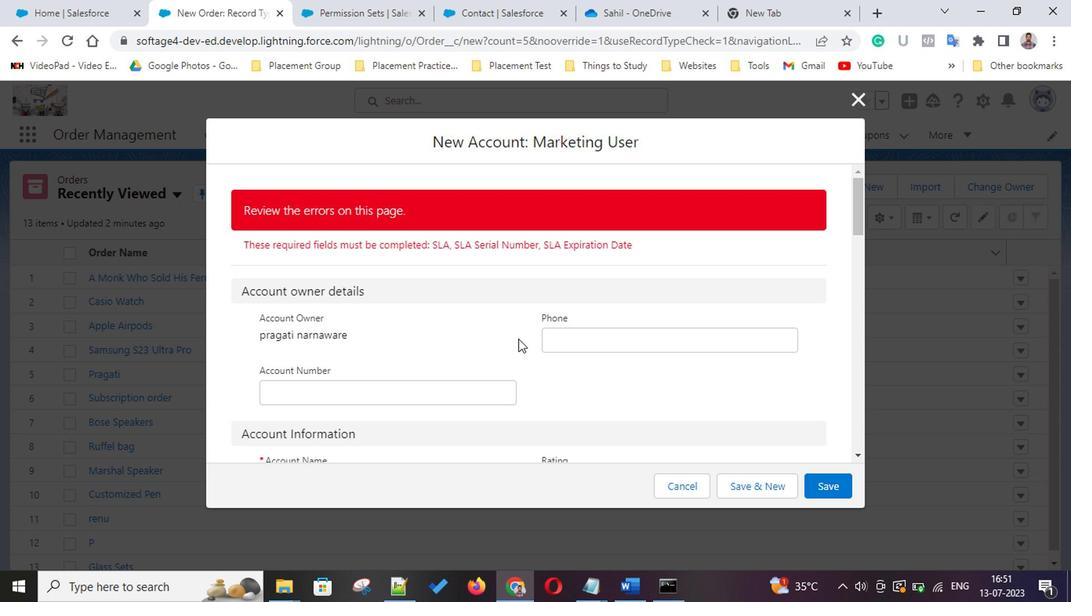 
Action: Mouse scrolled (515, 337) with delta (0, 0)
Screenshot: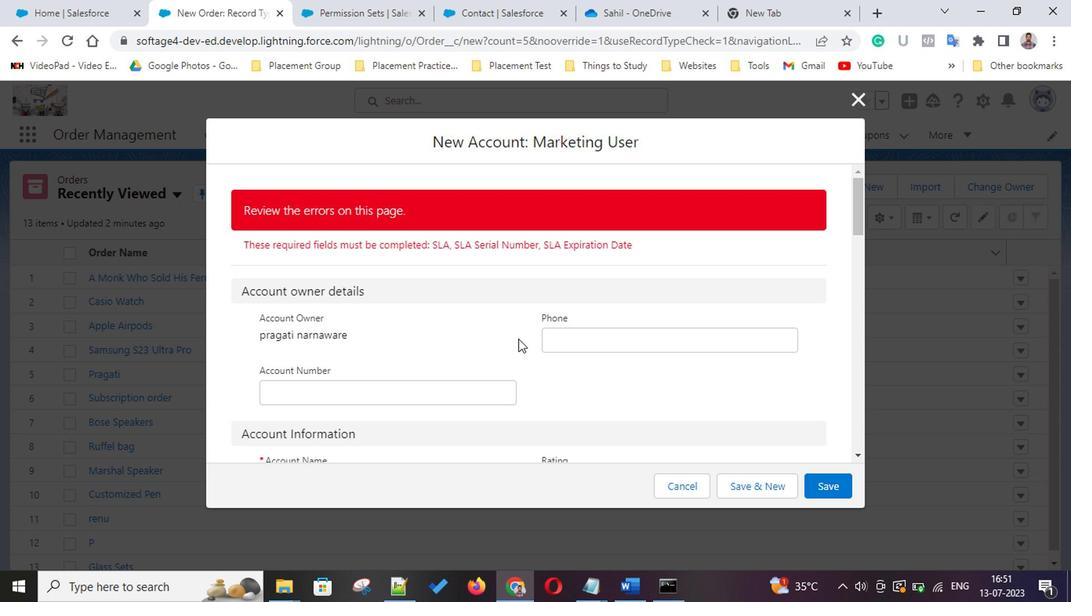 
Action: Mouse scrolled (515, 337) with delta (0, 0)
Screenshot: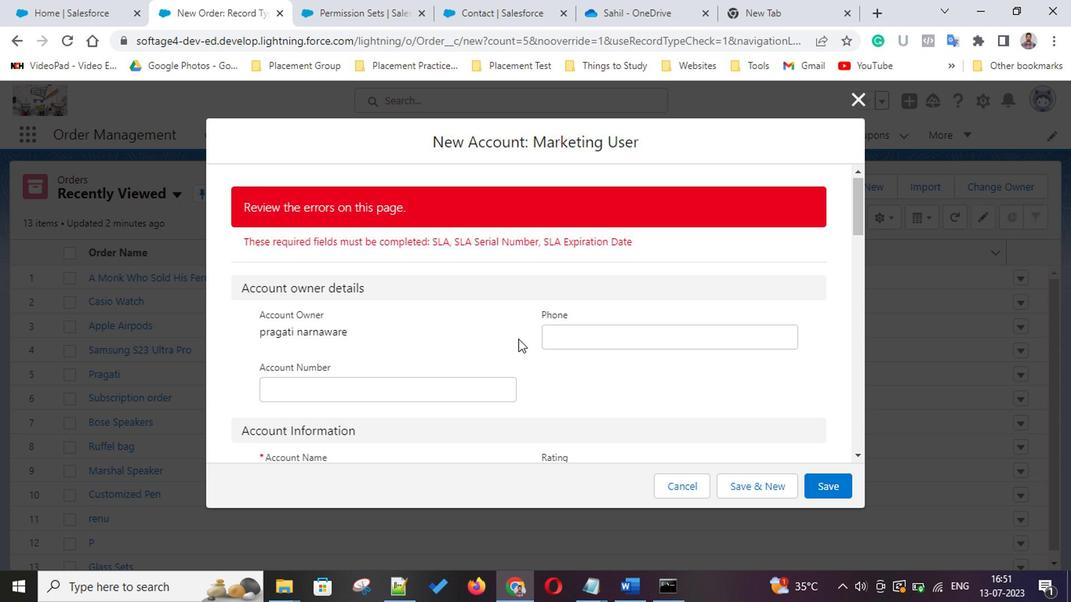 
Action: Mouse scrolled (515, 337) with delta (0, 0)
Screenshot: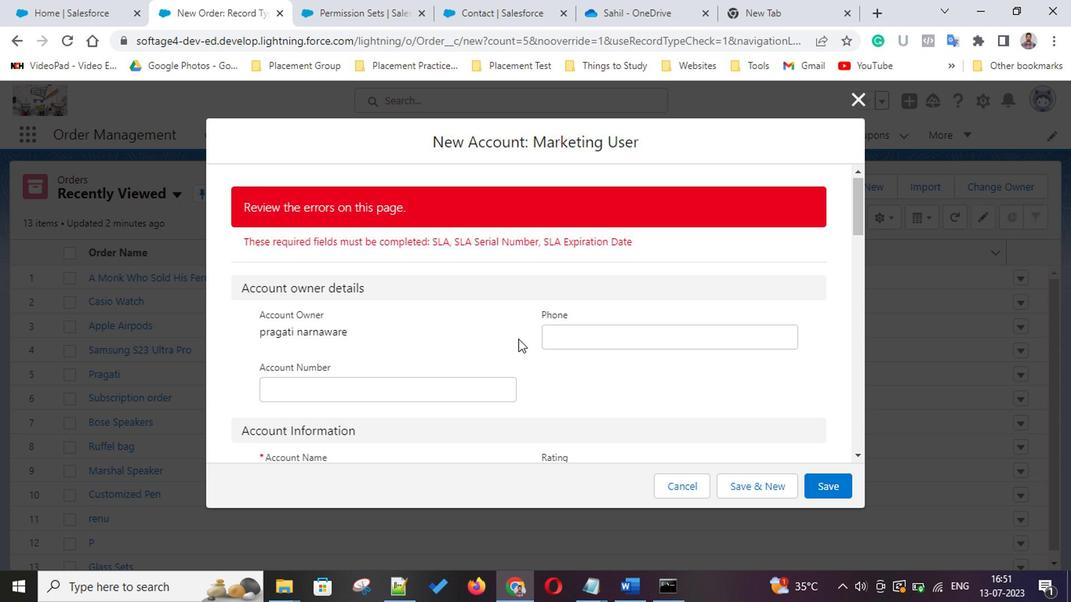 
Action: Mouse scrolled (515, 337) with delta (0, 0)
Screenshot: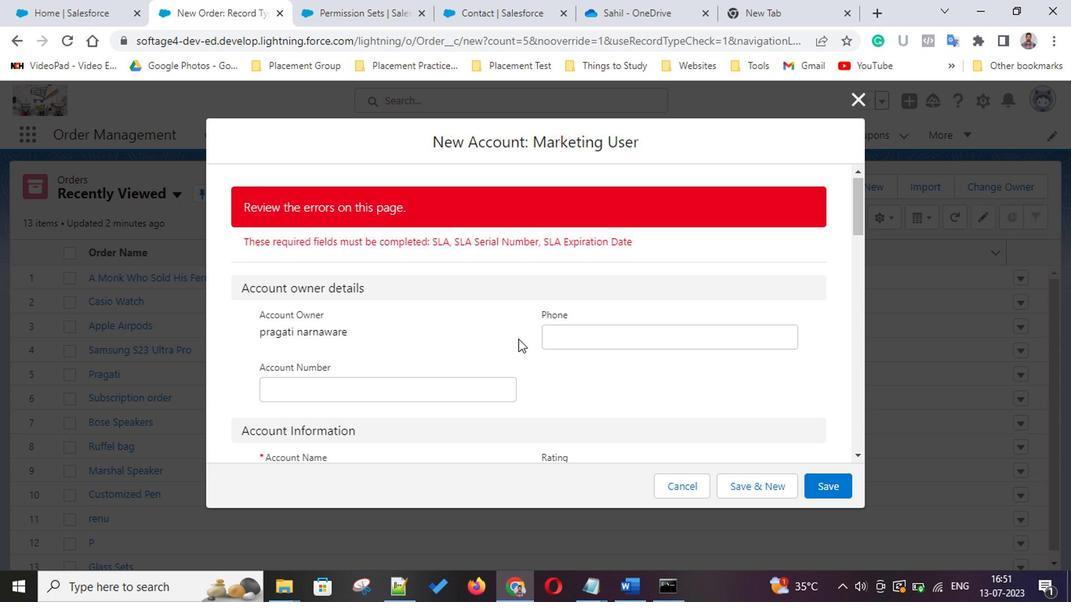 
Action: Mouse scrolled (515, 337) with delta (0, 0)
Screenshot: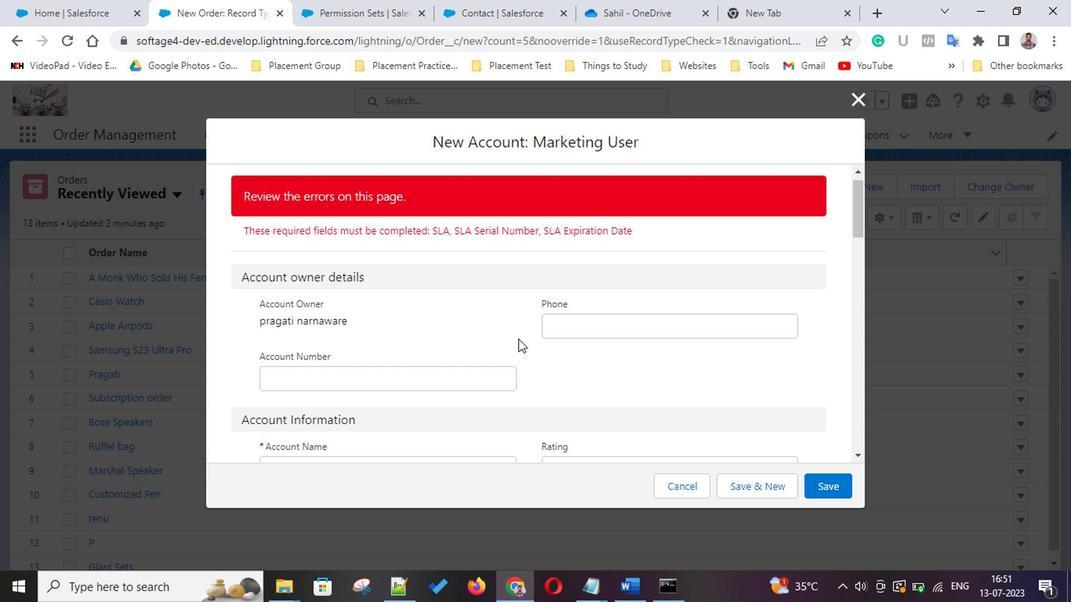 
Action: Mouse scrolled (515, 337) with delta (0, 0)
Screenshot: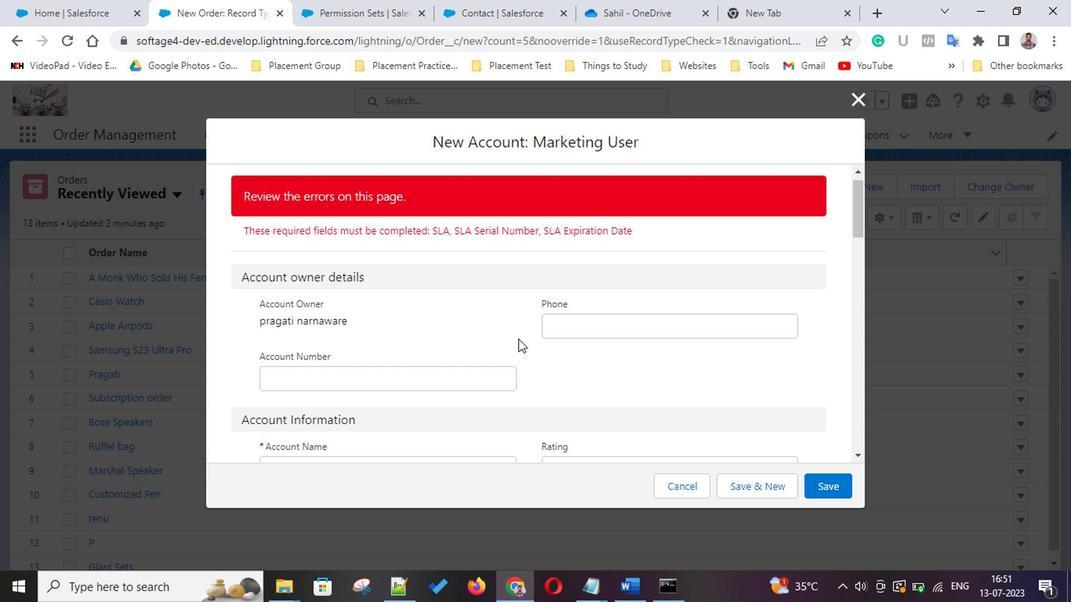 
Action: Mouse scrolled (515, 337) with delta (0, 0)
Screenshot: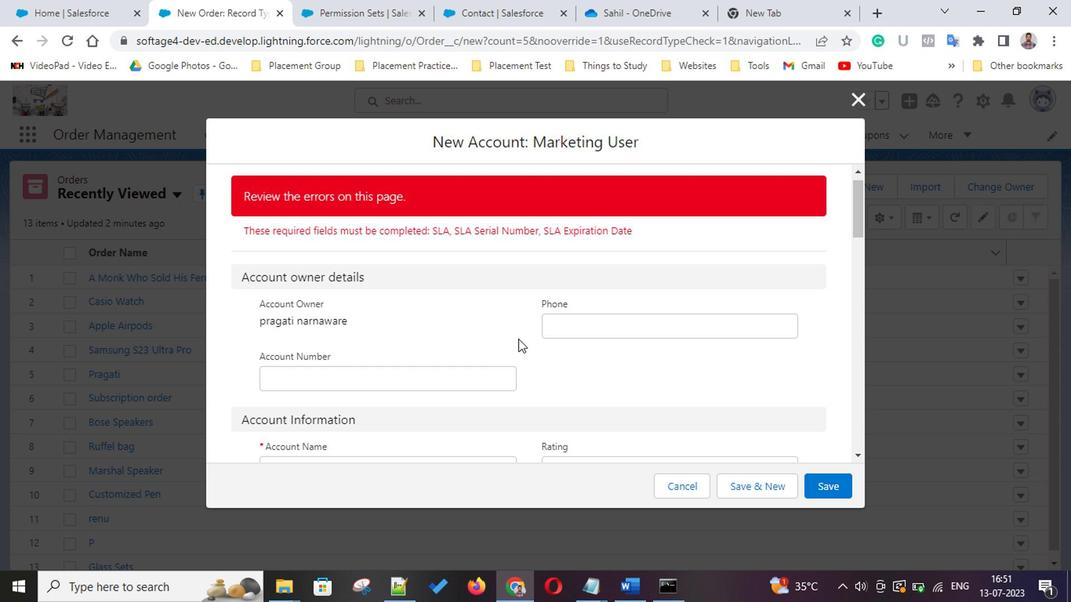 
Action: Mouse scrolled (515, 337) with delta (0, 0)
Screenshot: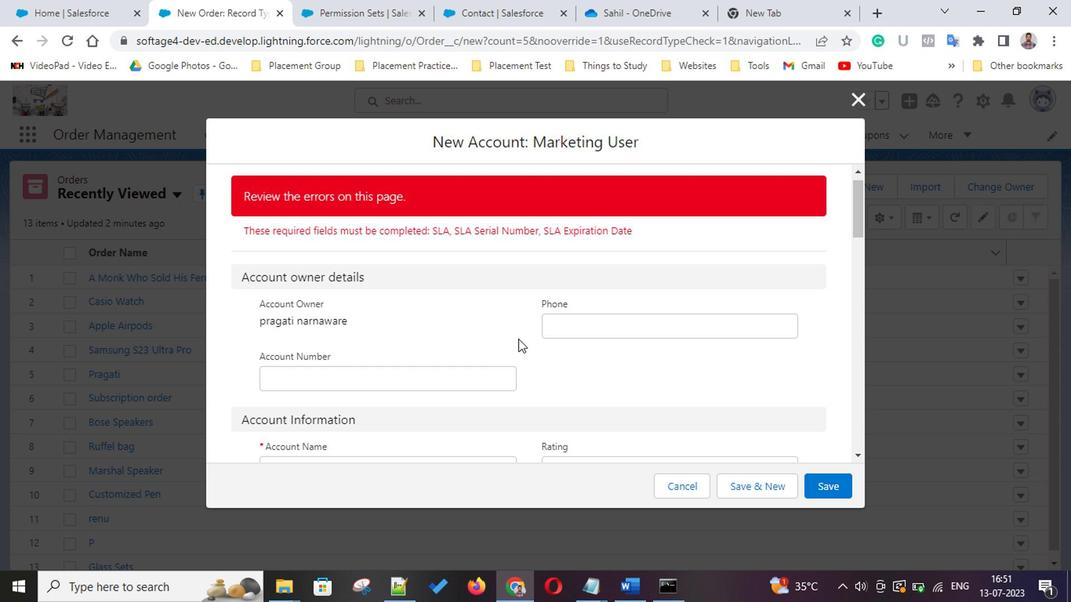 
Action: Mouse scrolled (515, 337) with delta (0, 0)
Screenshot: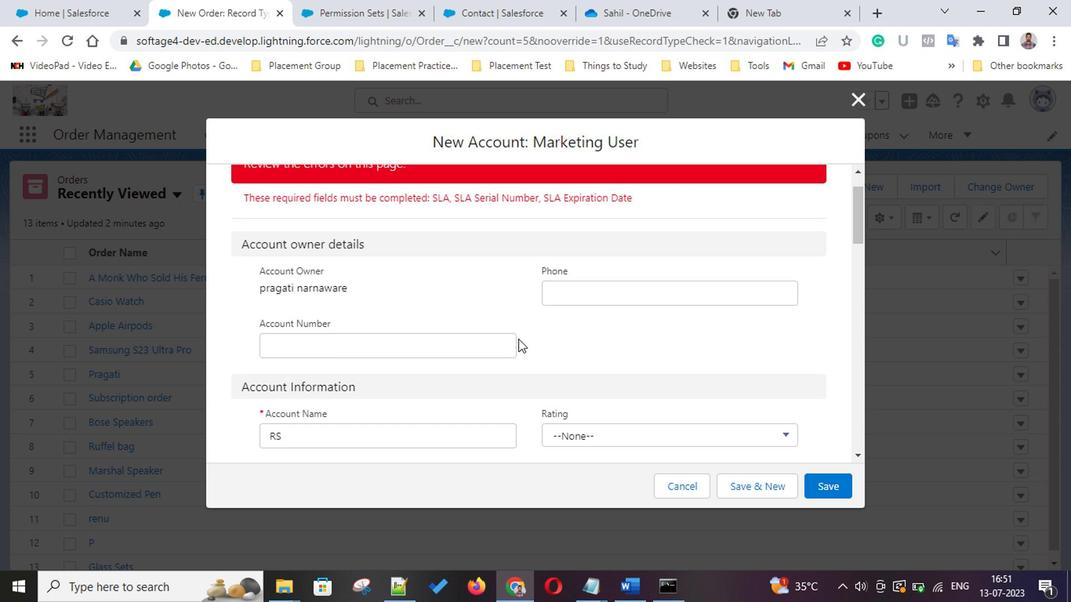
Action: Mouse scrolled (515, 337) with delta (0, 0)
Screenshot: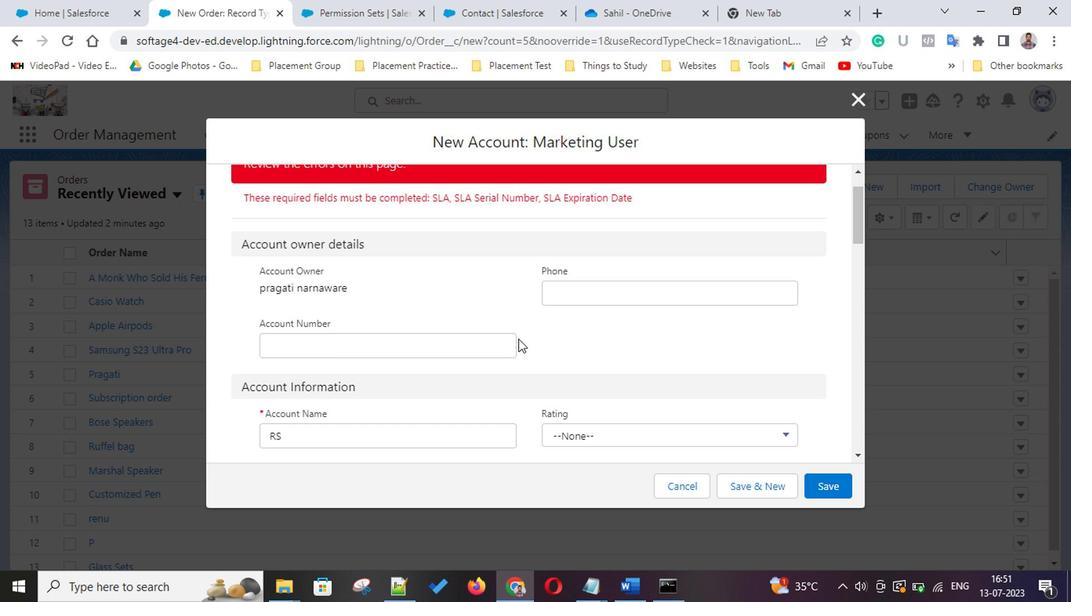 
Action: Mouse scrolled (515, 337) with delta (0, 0)
Screenshot: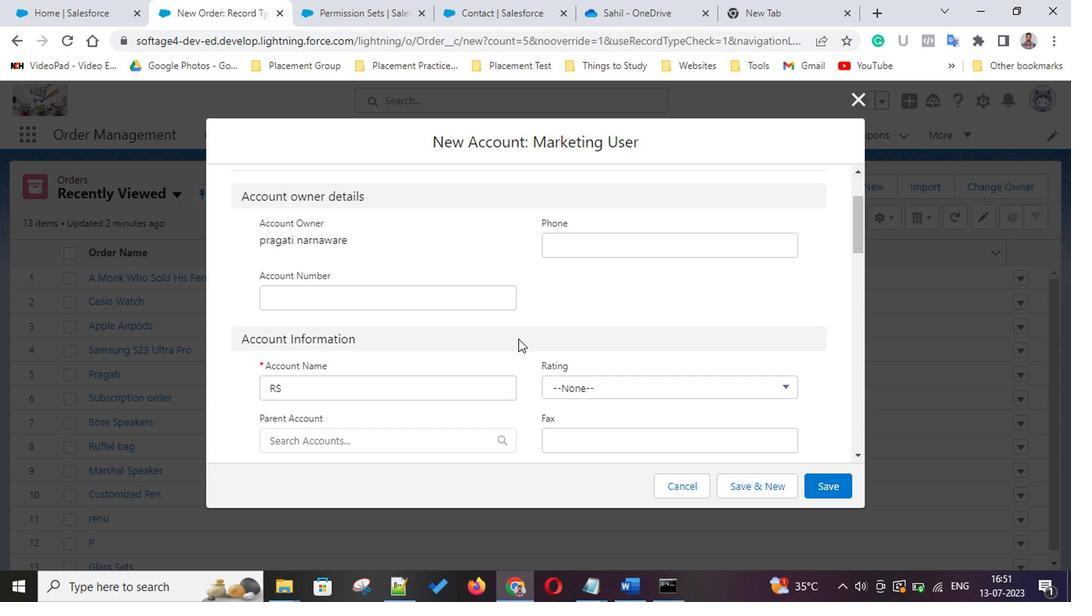 
Action: Mouse scrolled (515, 337) with delta (0, 0)
Screenshot: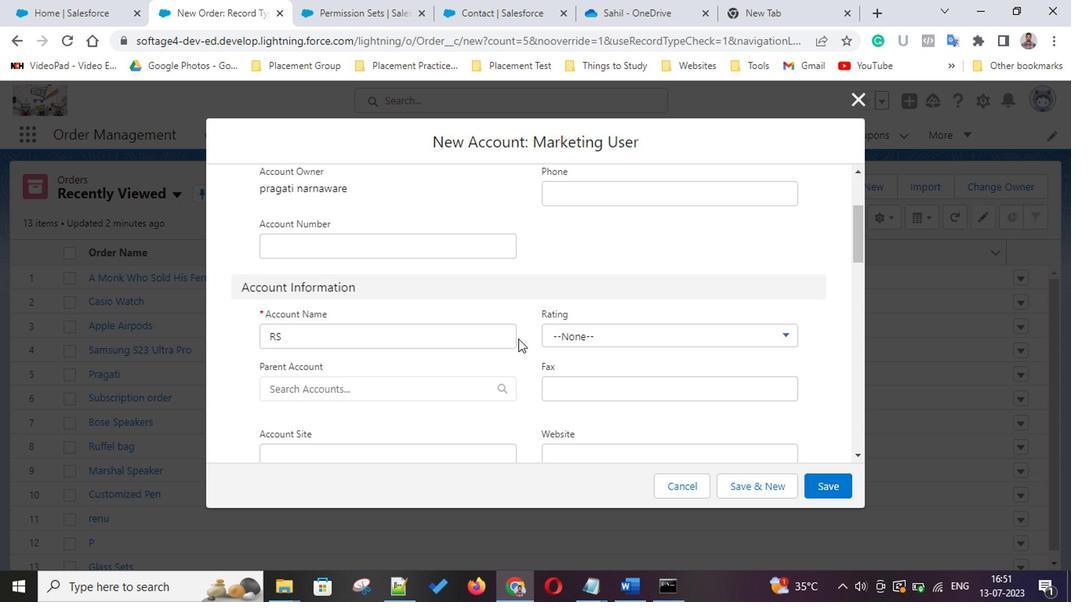 
Action: Mouse scrolled (515, 337) with delta (0, 0)
Screenshot: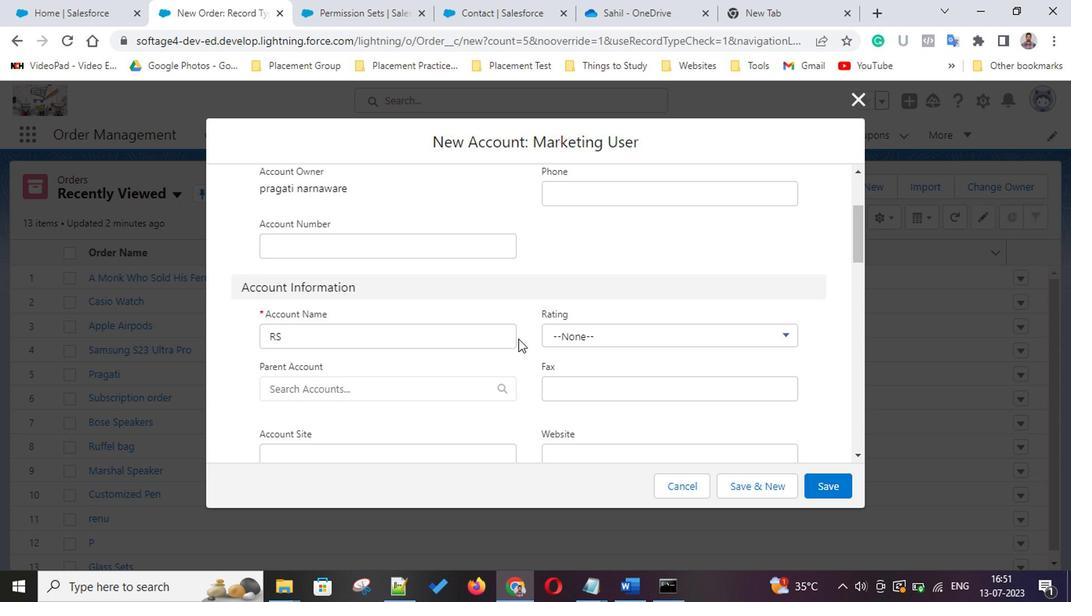 
Action: Mouse scrolled (515, 337) with delta (0, 0)
Screenshot: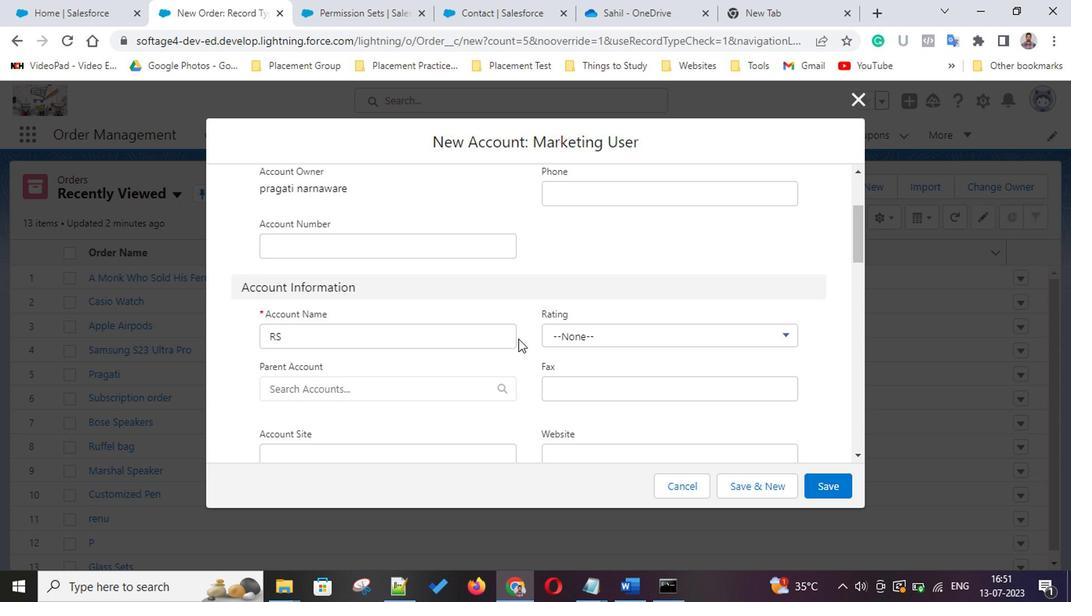 
Action: Mouse scrolled (515, 337) with delta (0, 0)
Screenshot: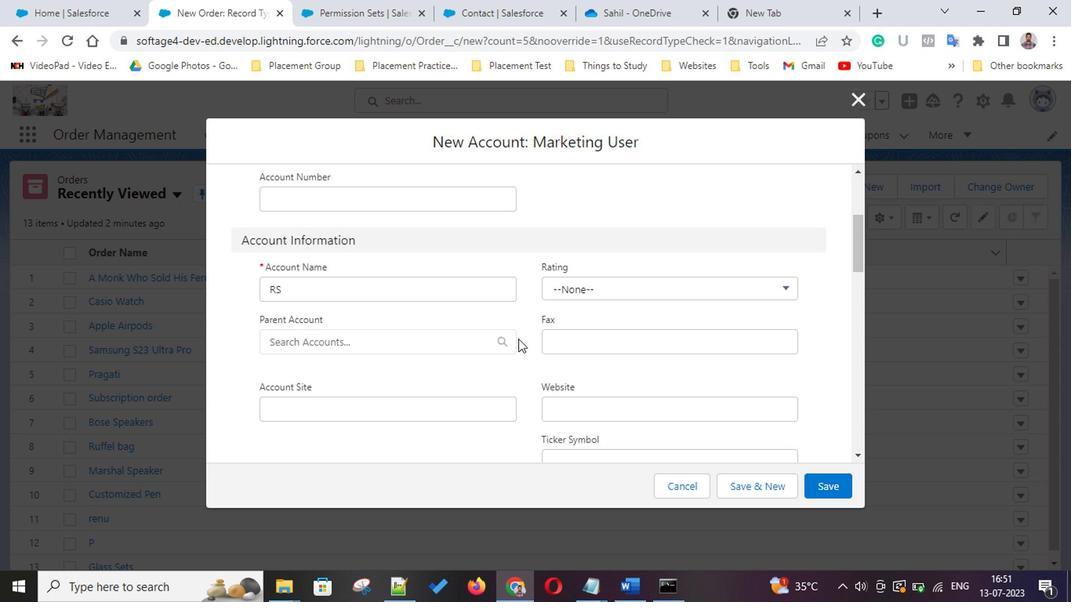 
Action: Mouse scrolled (515, 337) with delta (0, 0)
Screenshot: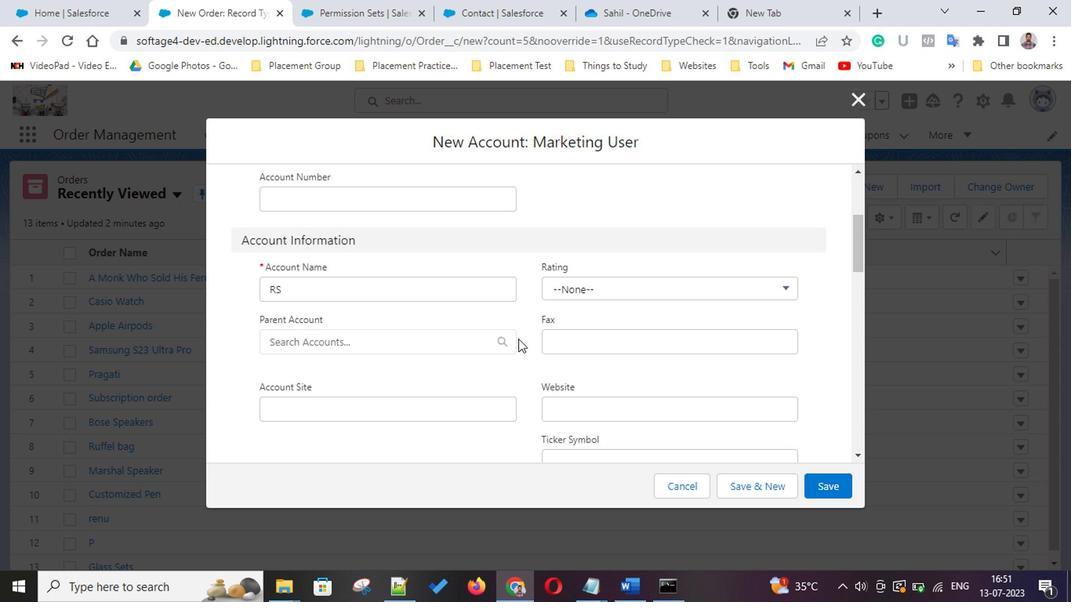 
Action: Mouse scrolled (515, 337) with delta (0, 0)
Screenshot: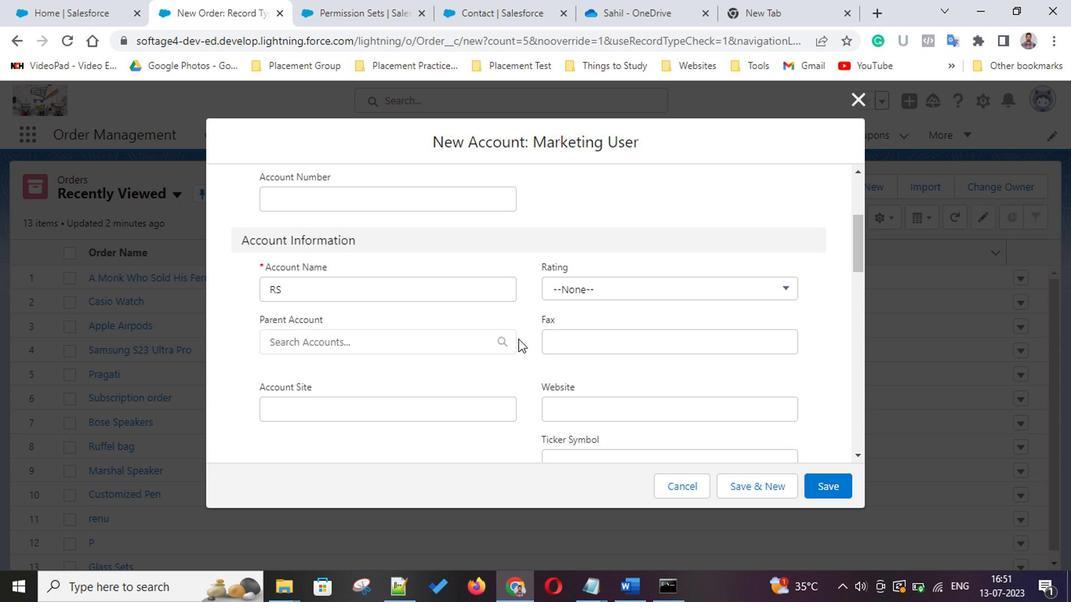 
Action: Mouse scrolled (515, 337) with delta (0, 0)
Screenshot: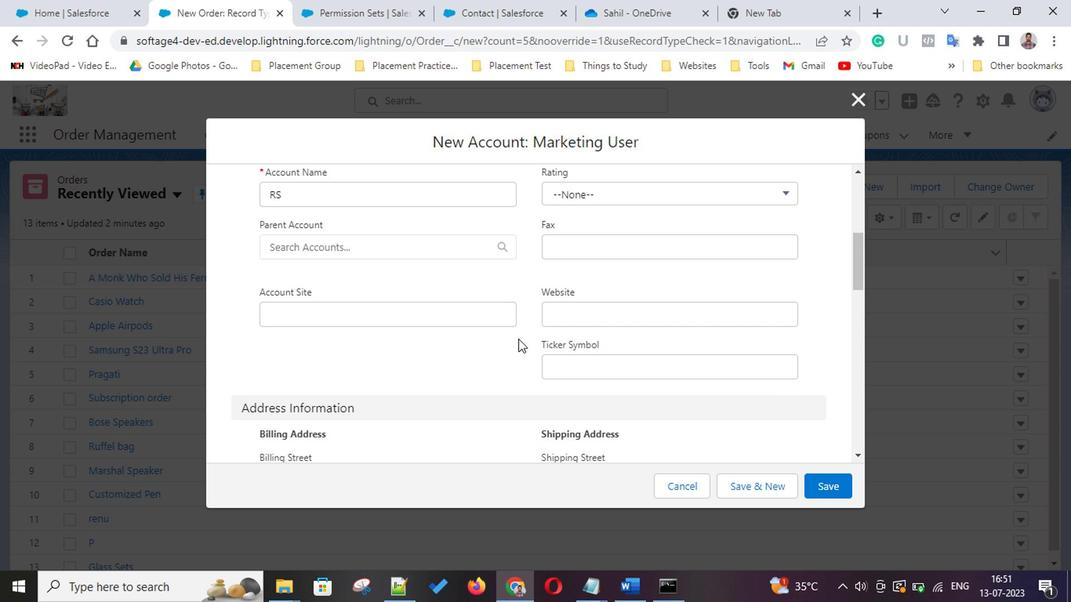 
Action: Mouse scrolled (515, 337) with delta (0, 0)
Screenshot: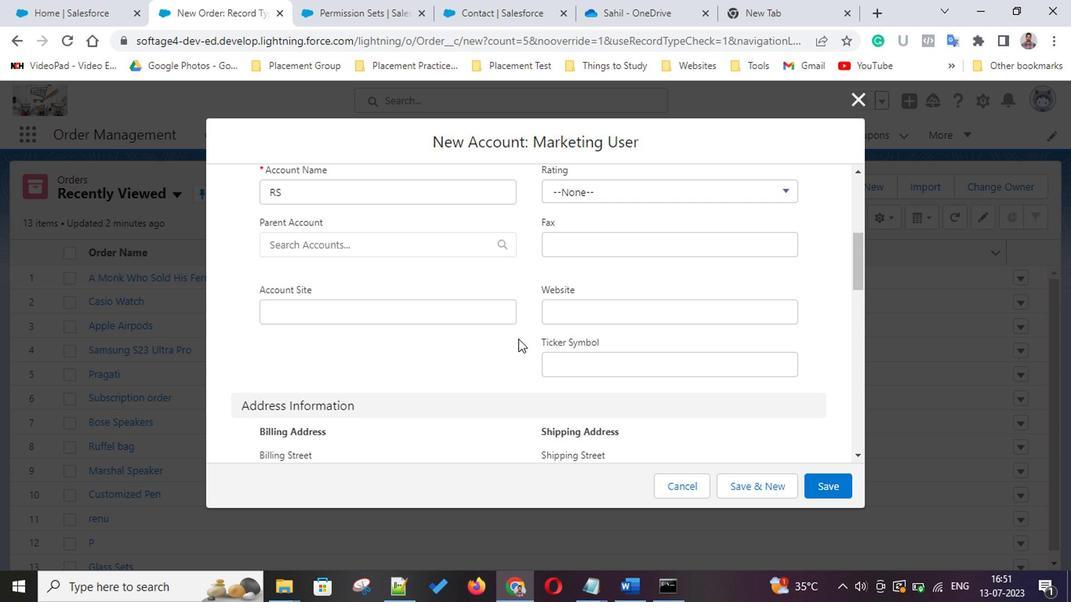 
Action: Mouse scrolled (515, 337) with delta (0, 0)
Screenshot: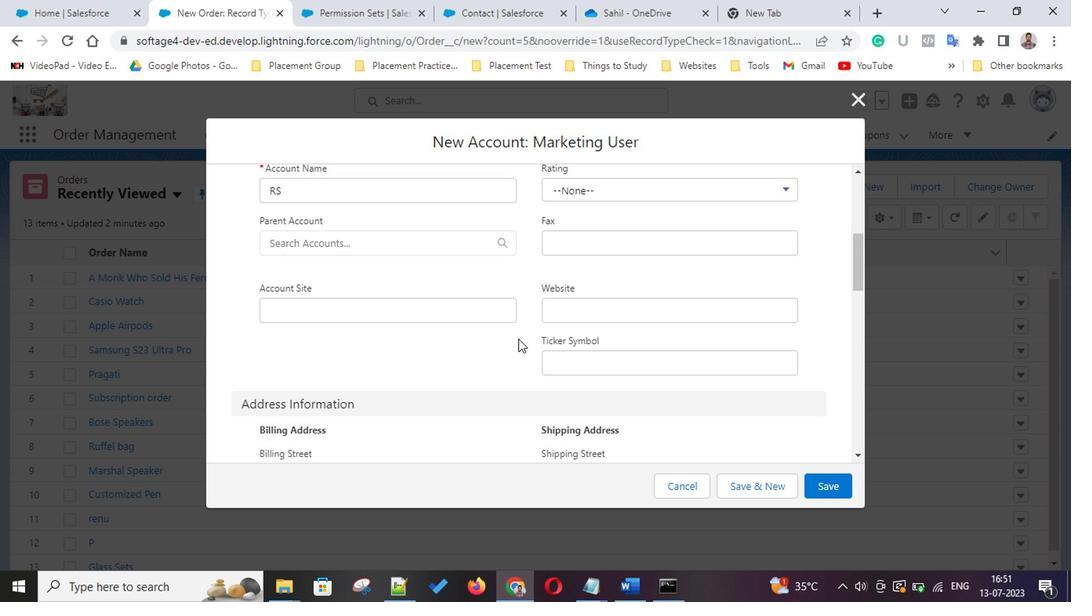 
Action: Mouse scrolled (515, 337) with delta (0, 0)
Screenshot: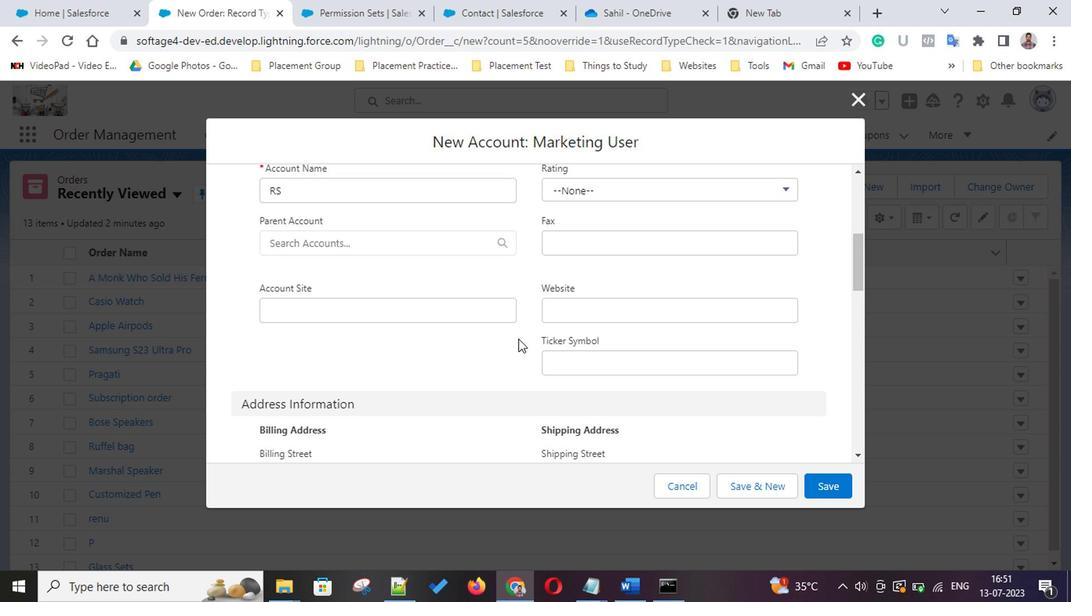 
Action: Mouse scrolled (515, 337) with delta (0, 0)
Screenshot: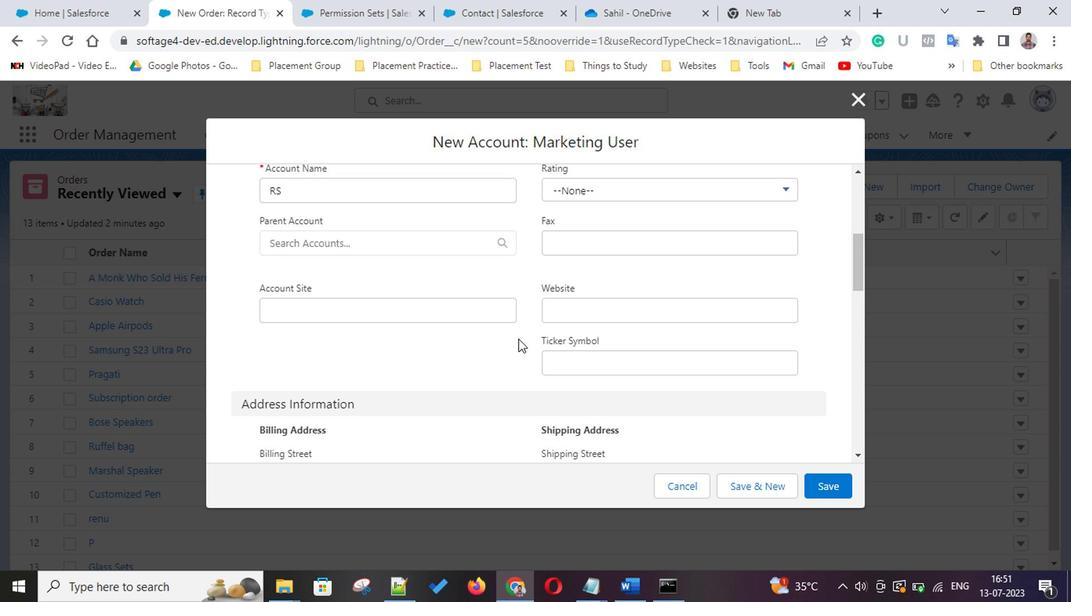 
Action: Mouse scrolled (515, 337) with delta (0, 0)
Screenshot: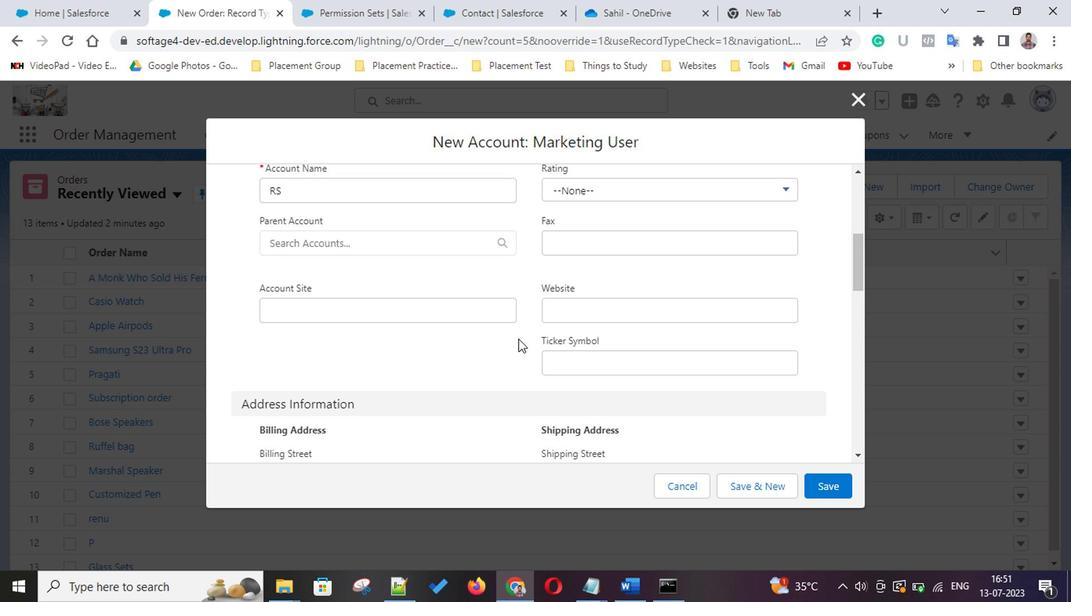 
Action: Mouse scrolled (515, 337) with delta (0, 0)
Screenshot: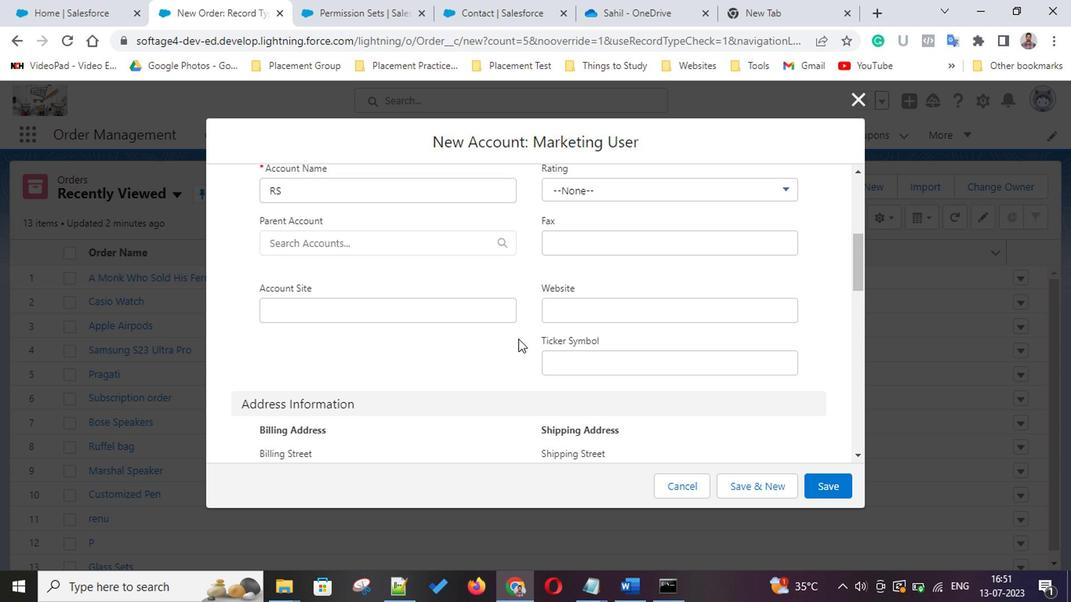 
Action: Mouse scrolled (515, 337) with delta (0, 0)
Screenshot: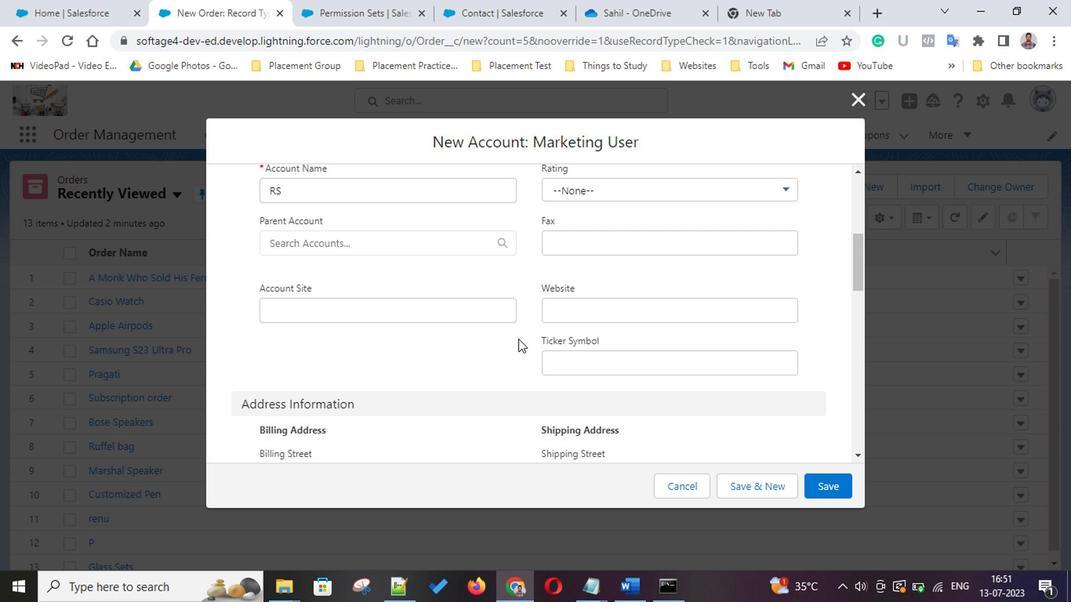 
Action: Mouse scrolled (515, 337) with delta (0, 0)
Screenshot: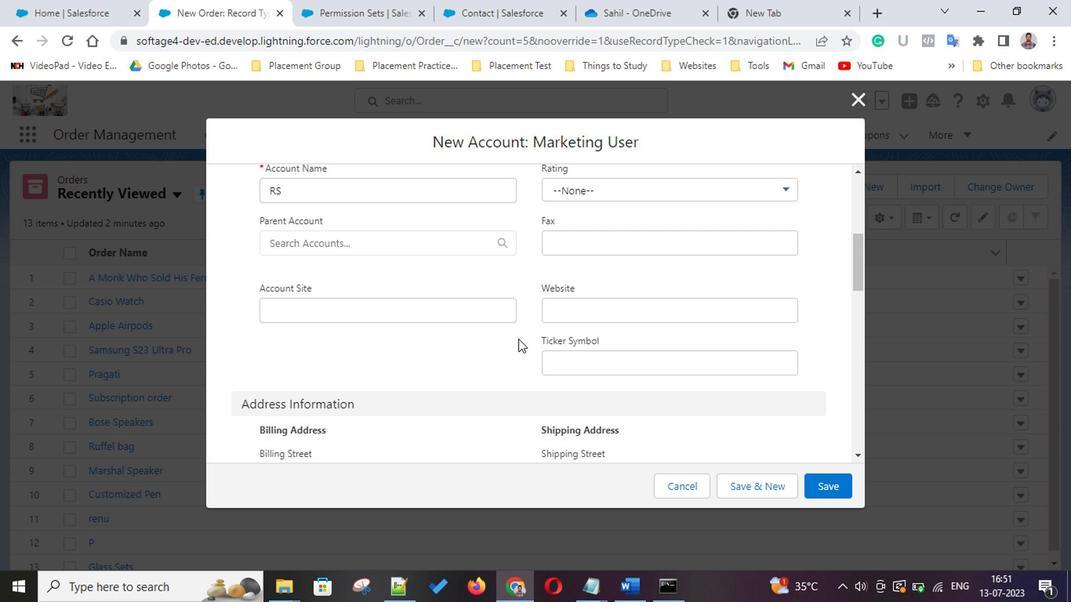 
Action: Mouse scrolled (515, 337) with delta (0, 0)
Screenshot: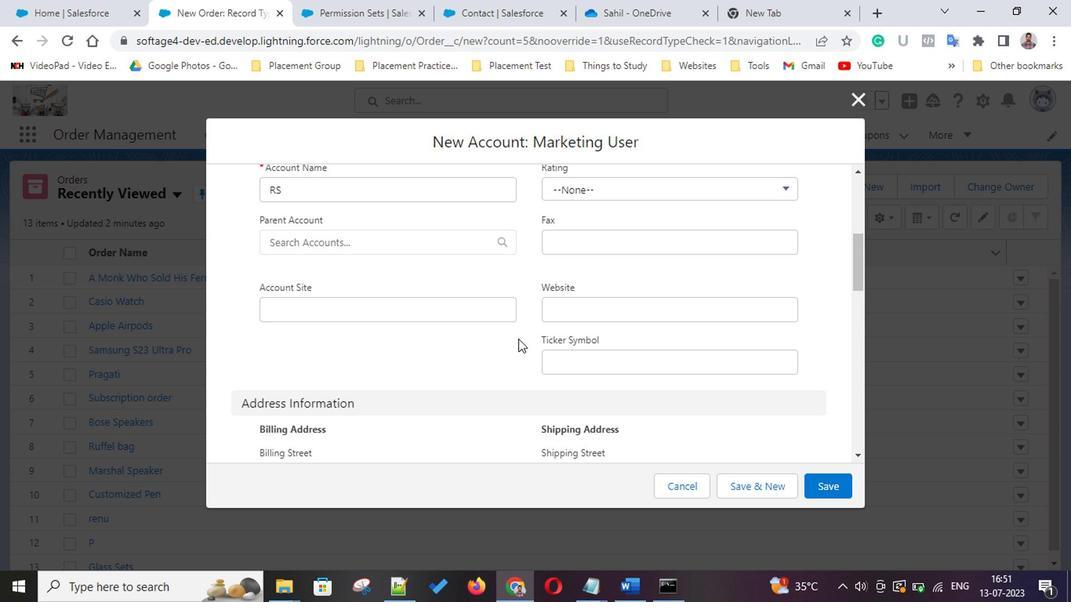 
Action: Mouse scrolled (515, 337) with delta (0, 0)
Screenshot: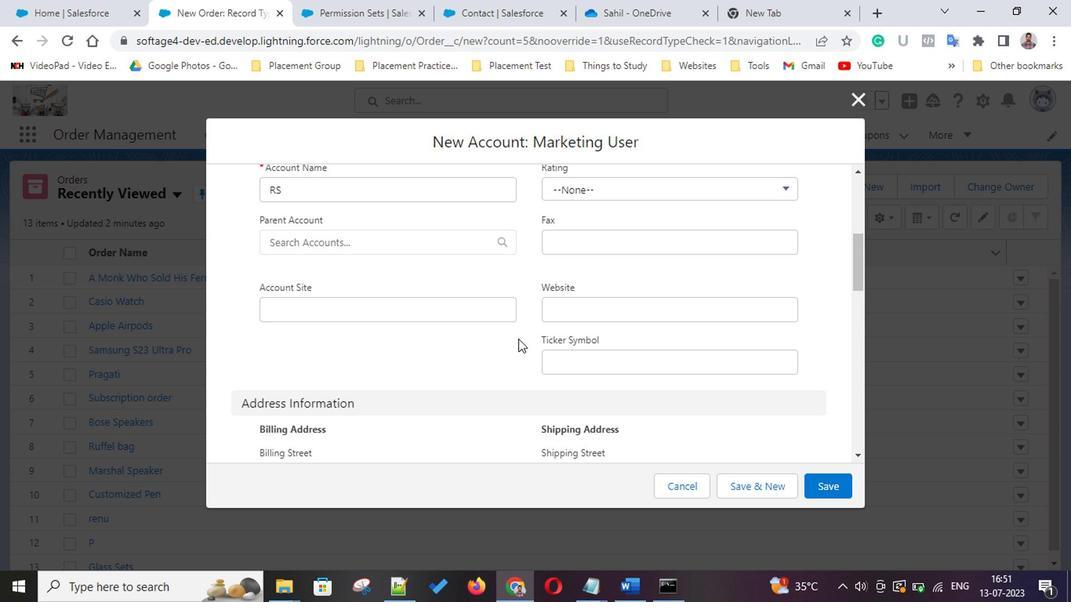 
Action: Mouse scrolled (515, 337) with delta (0, 0)
Screenshot: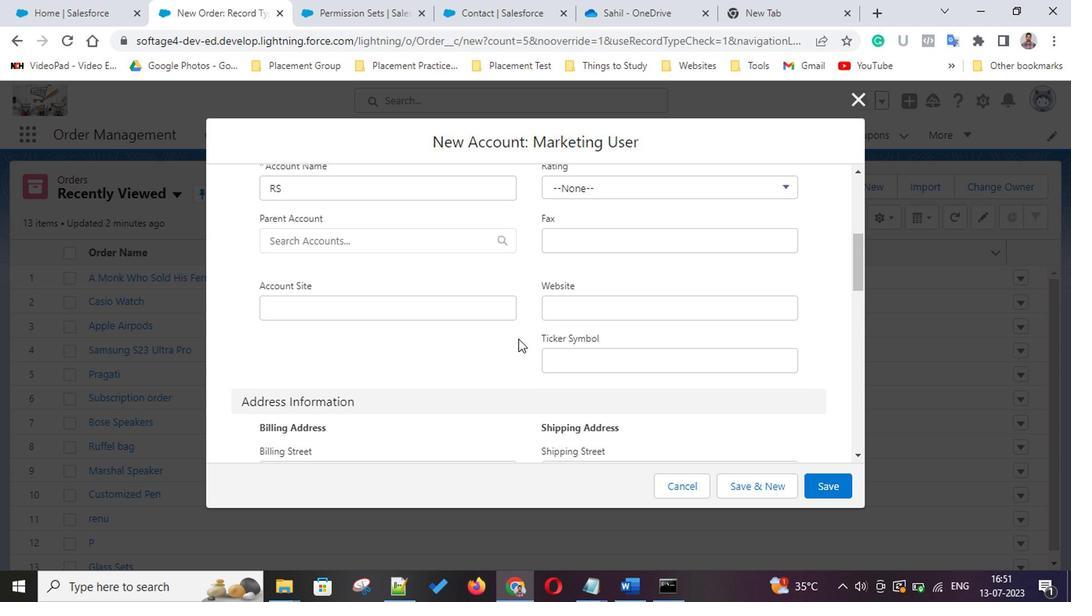 
Action: Mouse scrolled (515, 337) with delta (0, 0)
Screenshot: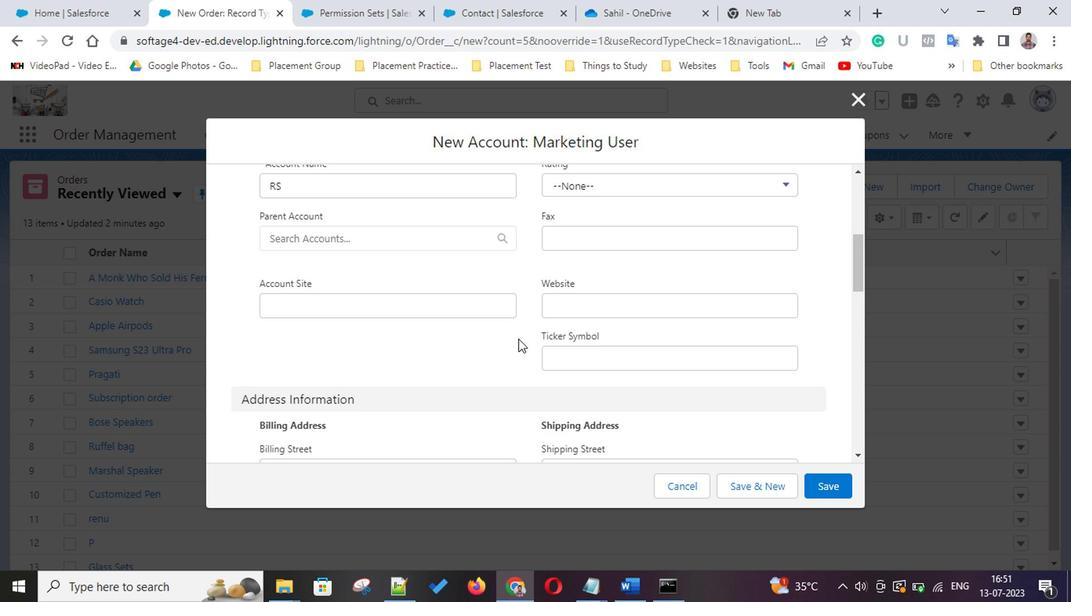 
Action: Mouse scrolled (515, 337) with delta (0, 0)
Screenshot: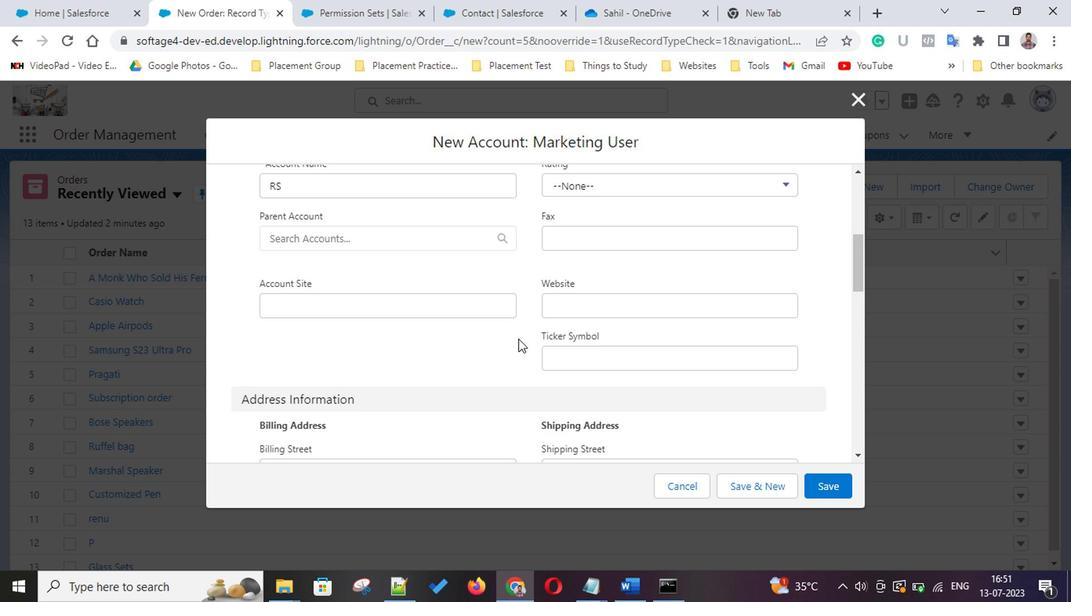 
Action: Mouse scrolled (515, 337) with delta (0, 0)
Screenshot: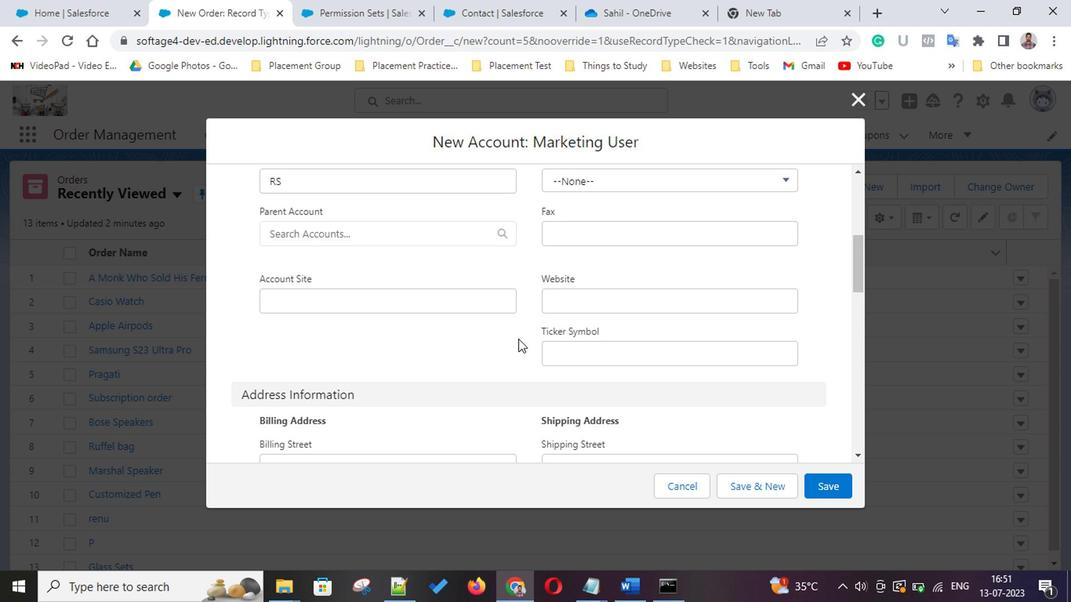
Action: Mouse scrolled (515, 337) with delta (0, 0)
Screenshot: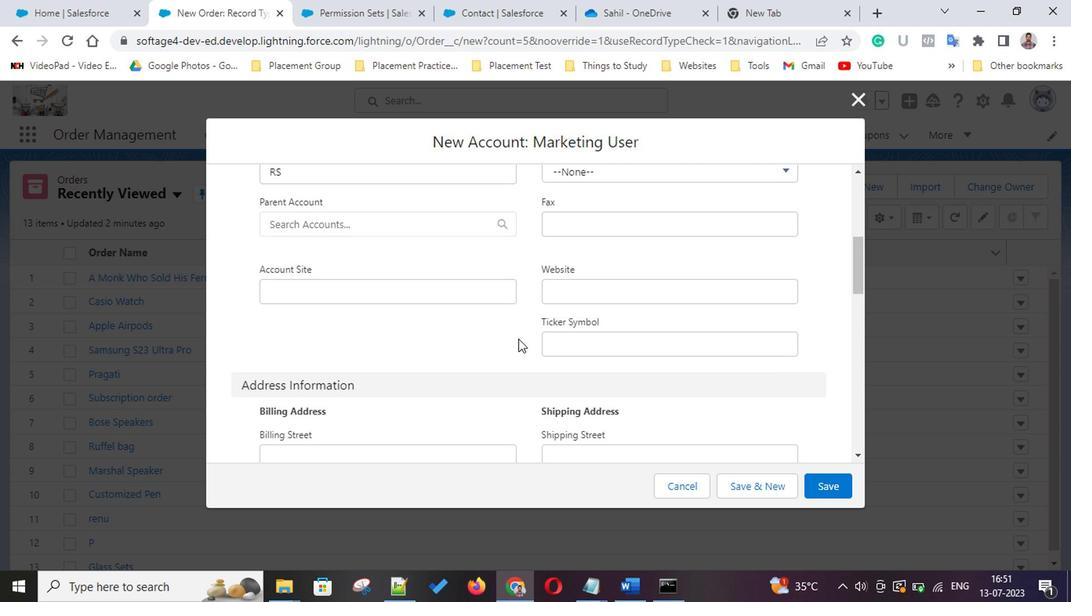 
Action: Mouse scrolled (515, 337) with delta (0, 0)
Screenshot: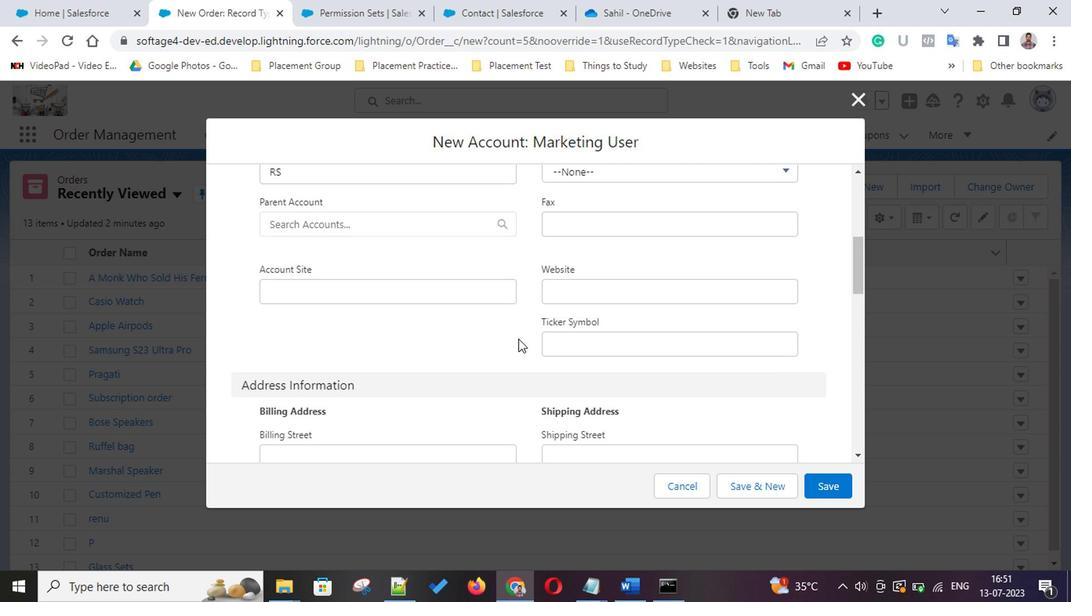
Action: Mouse scrolled (515, 337) with delta (0, 0)
Screenshot: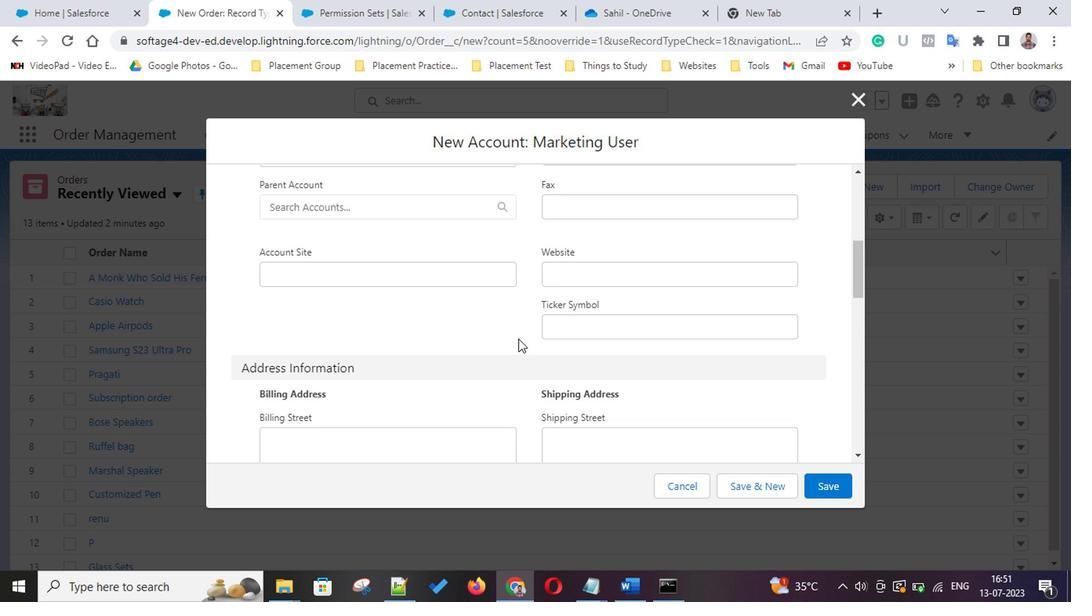 
Action: Mouse scrolled (515, 337) with delta (0, 0)
Screenshot: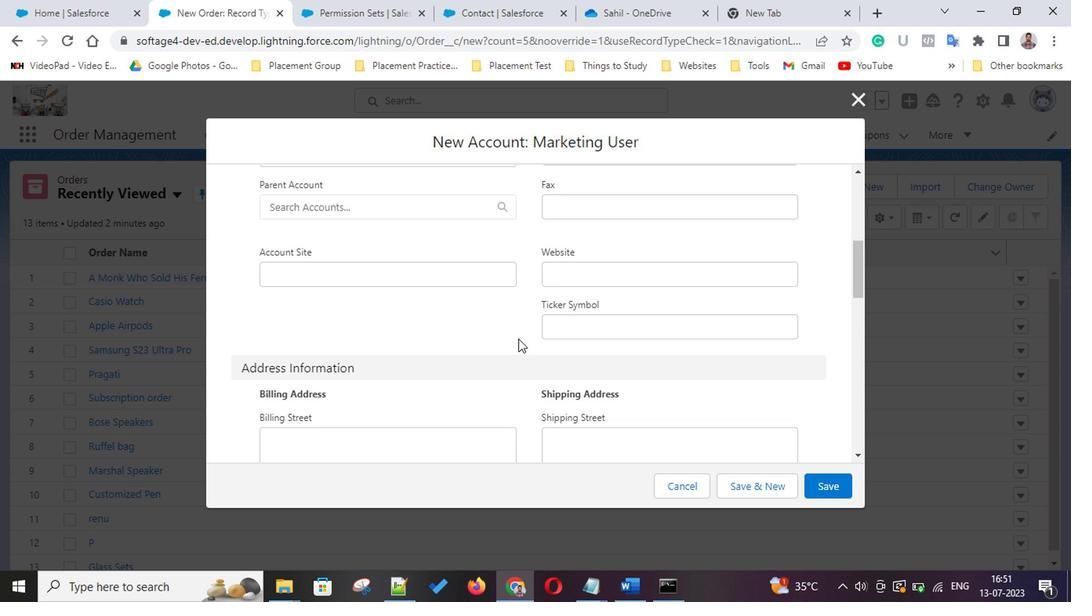 
Action: Mouse scrolled (515, 337) with delta (0, 0)
Screenshot: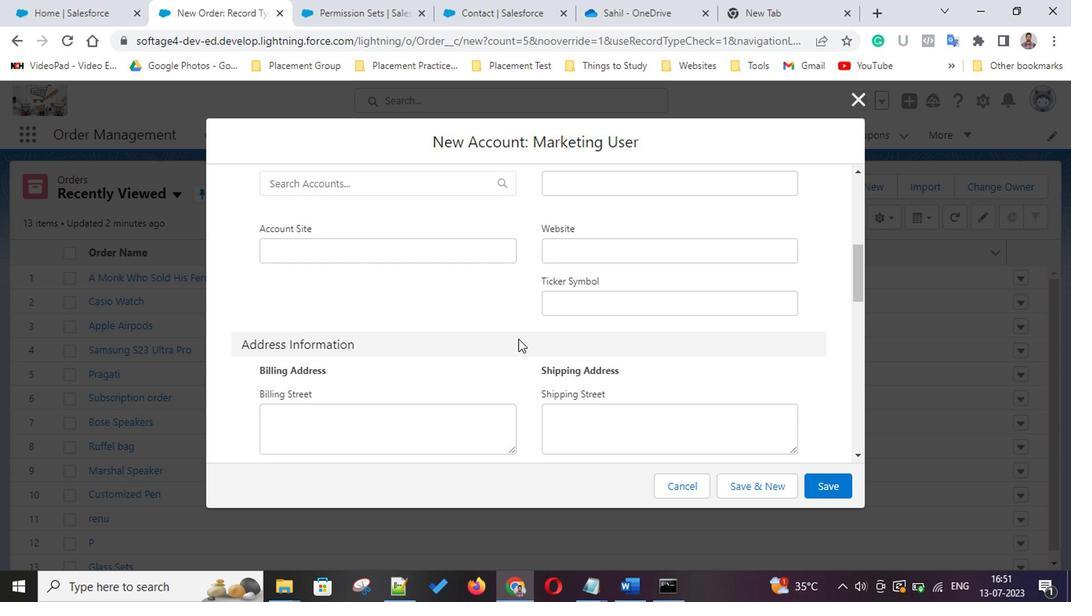 
Action: Mouse moved to (432, 338)
Screenshot: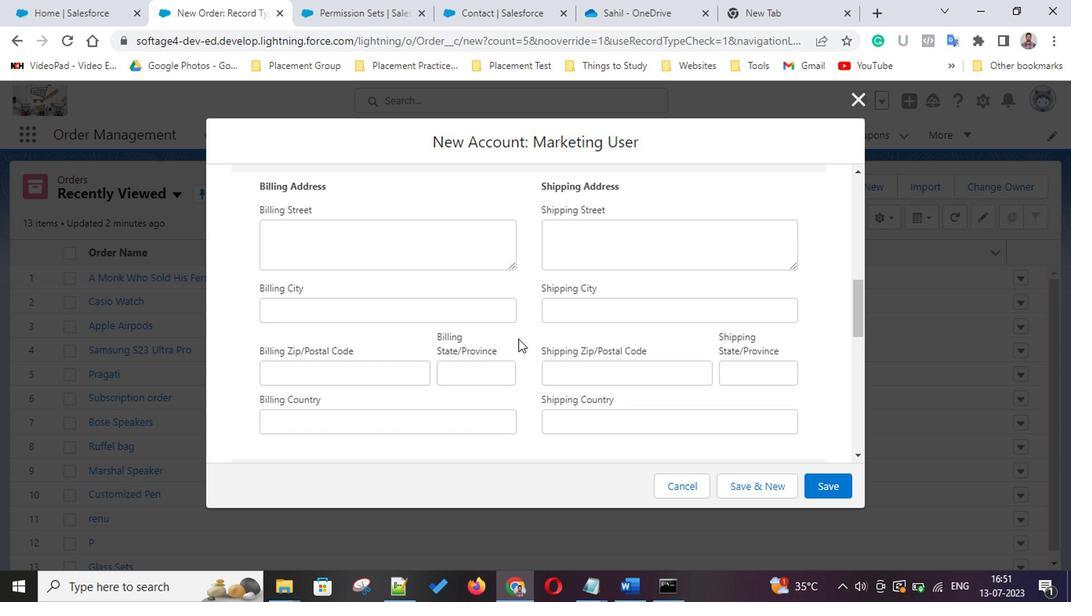 
Action: Mouse scrolled (432, 337) with delta (0, 0)
Screenshot: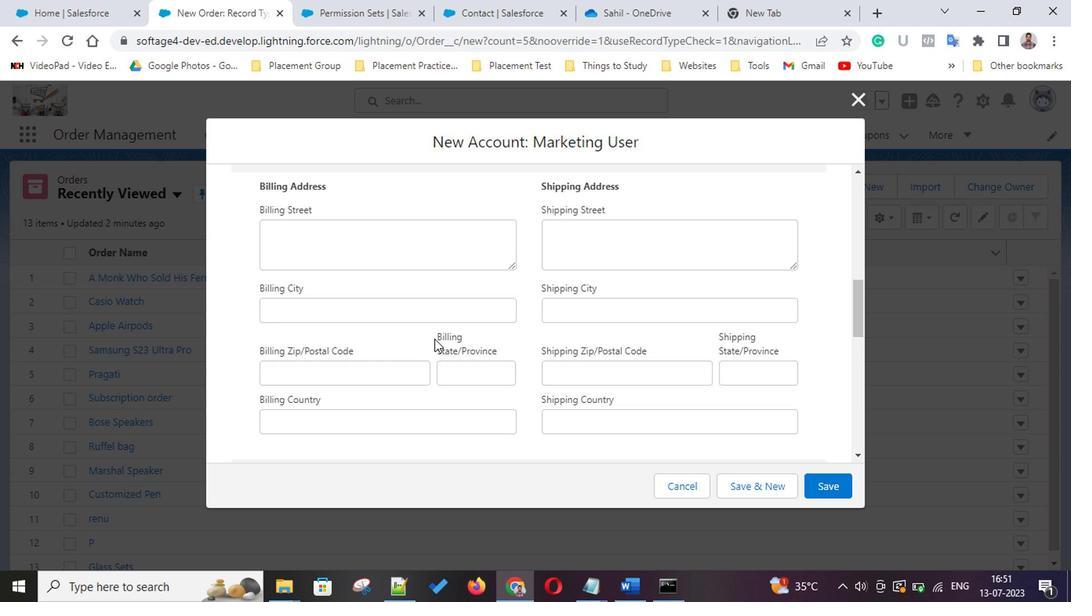 
Action: Mouse scrolled (432, 337) with delta (0, 0)
Screenshot: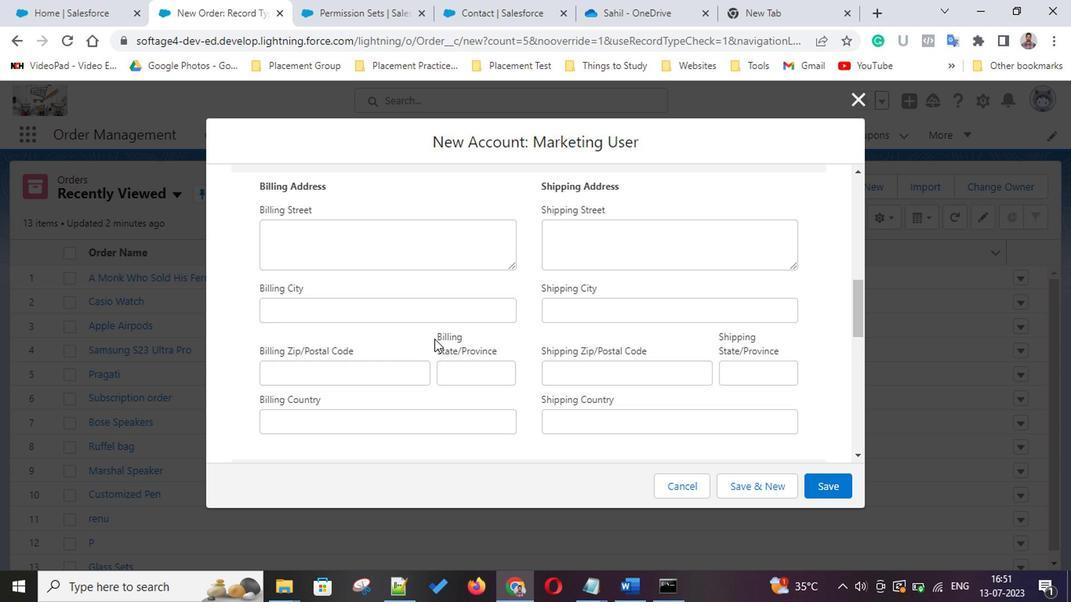 
Action: Mouse scrolled (432, 337) with delta (0, 0)
Screenshot: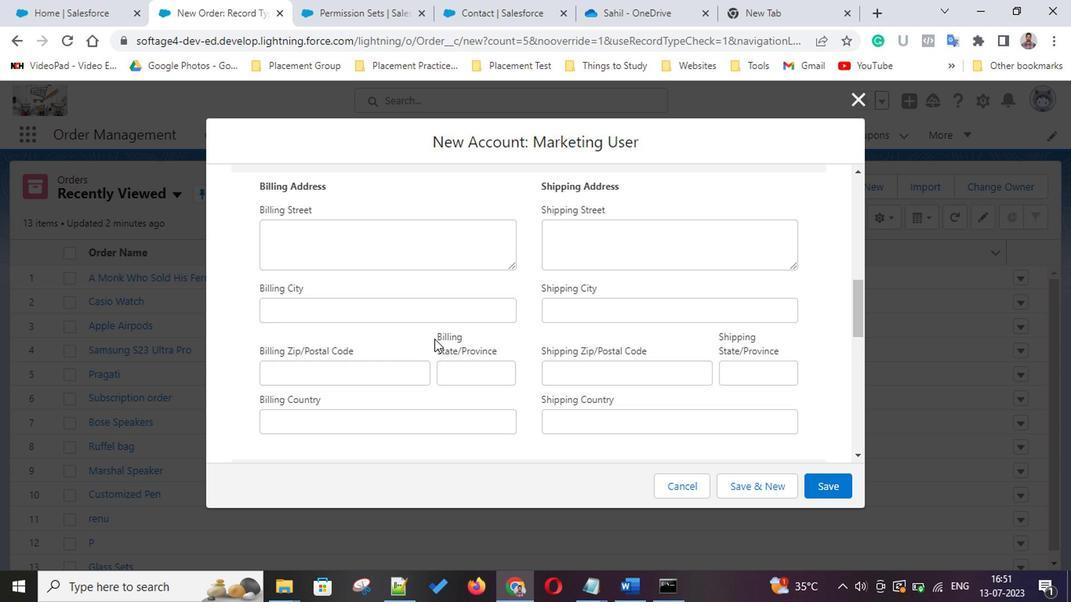 
Action: Mouse scrolled (432, 337) with delta (0, 0)
Screenshot: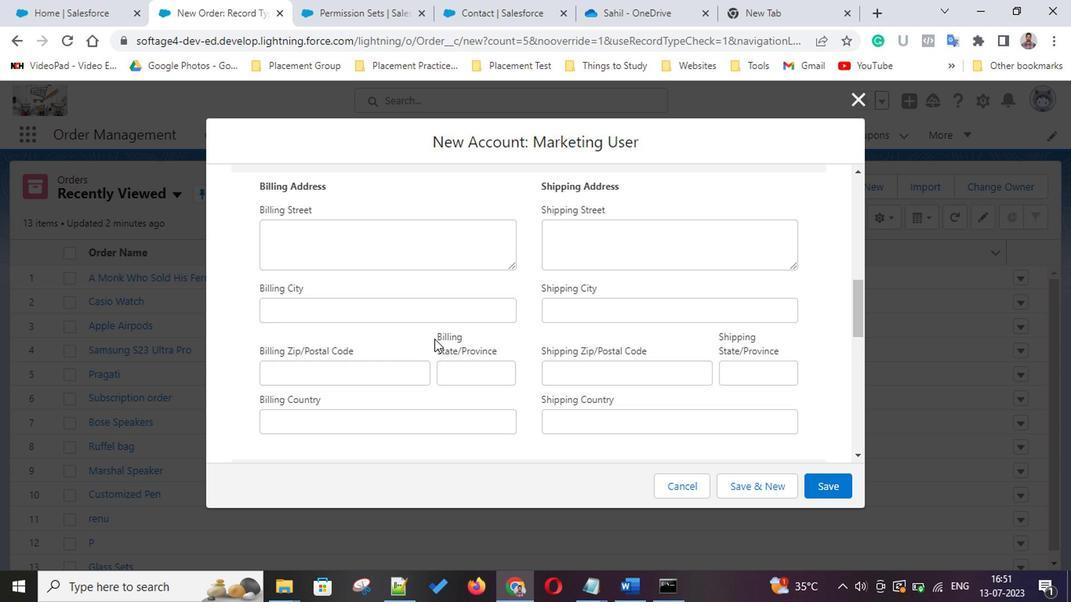 
Action: Mouse scrolled (432, 337) with delta (0, 0)
Screenshot: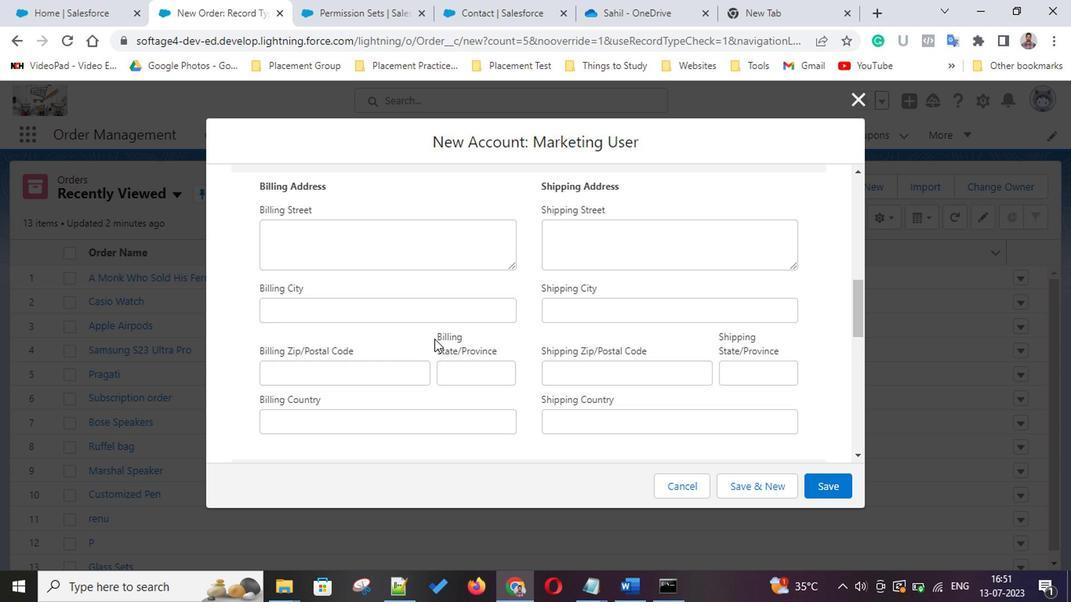 
Action: Mouse scrolled (432, 337) with delta (0, 0)
Screenshot: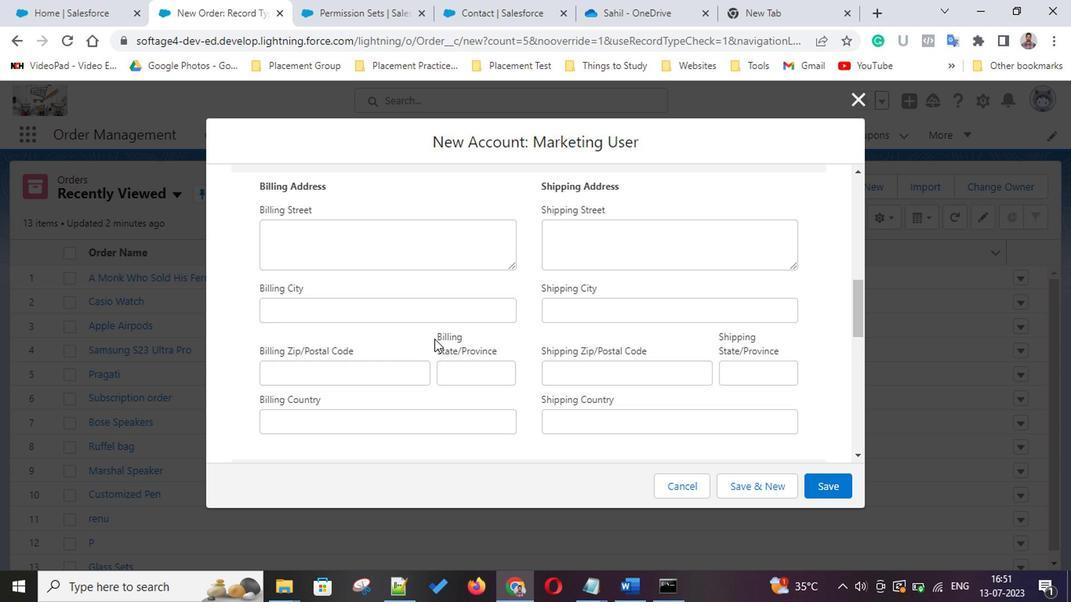 
Action: Mouse scrolled (432, 337) with delta (0, 0)
Screenshot: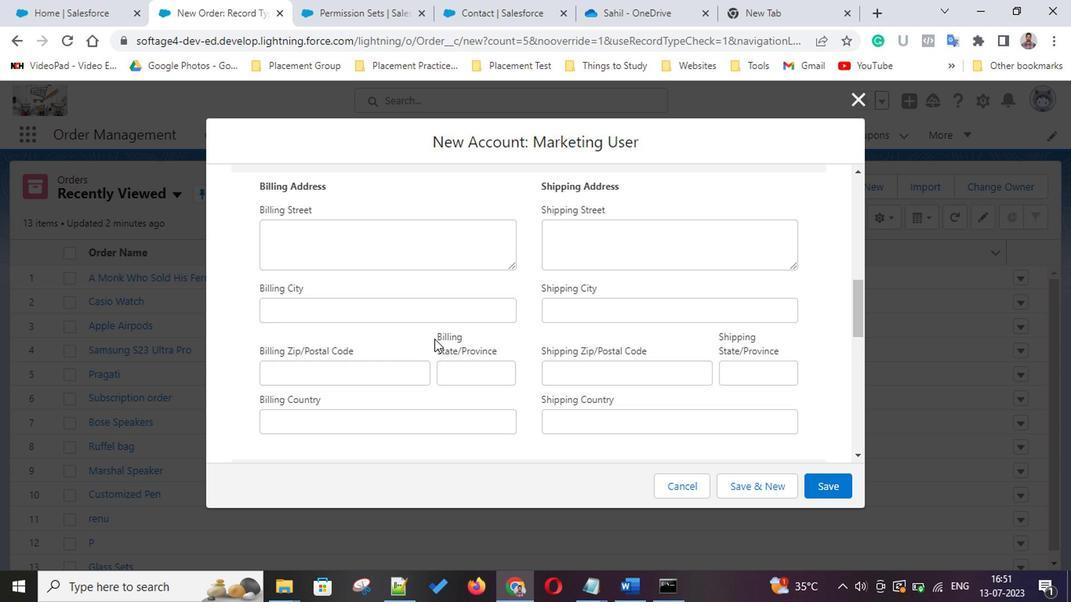 
Action: Mouse scrolled (432, 337) with delta (0, 0)
Screenshot: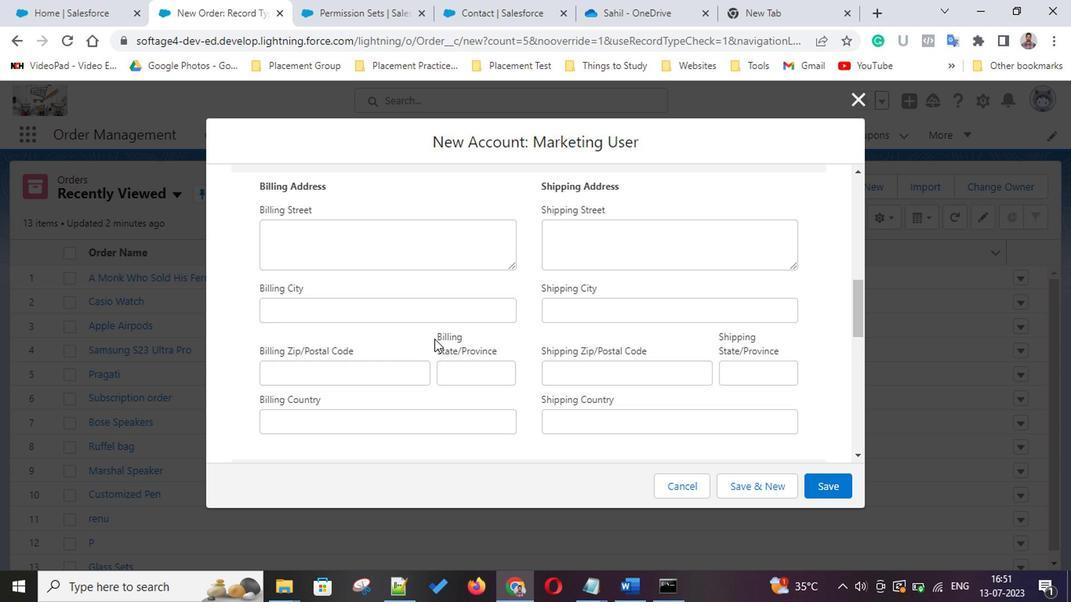 
Action: Mouse scrolled (432, 337) with delta (0, 0)
Screenshot: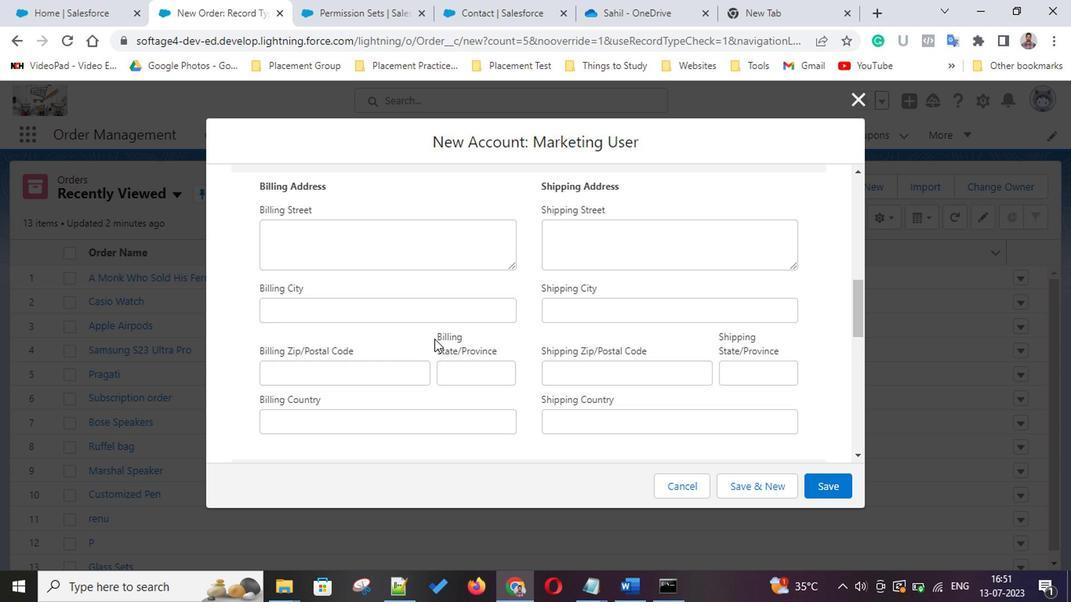 
Action: Mouse scrolled (432, 337) with delta (0, 0)
Screenshot: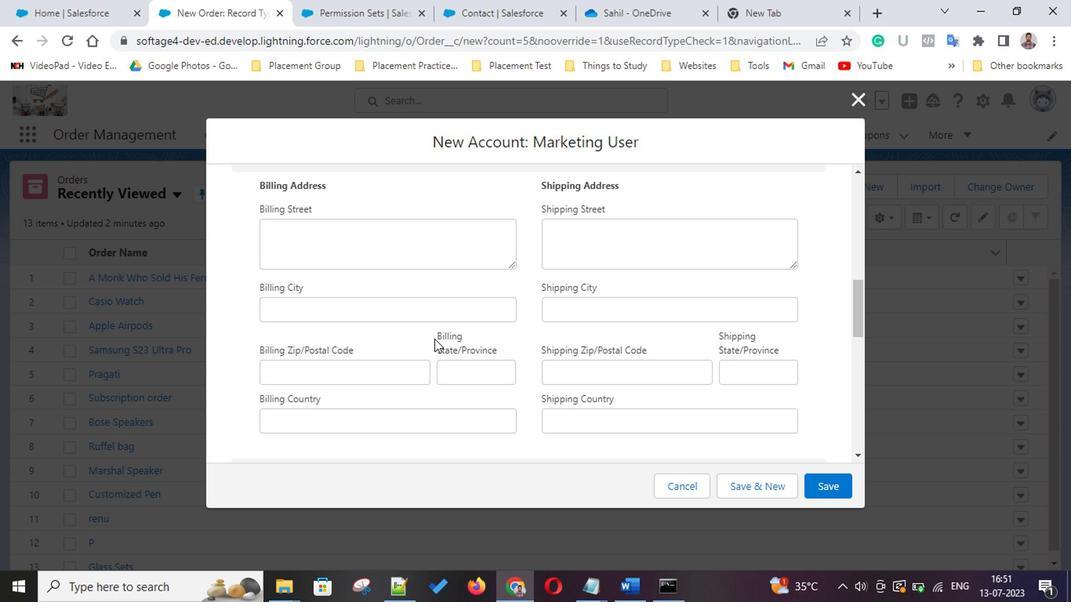 
Action: Mouse scrolled (432, 337) with delta (0, 0)
Screenshot: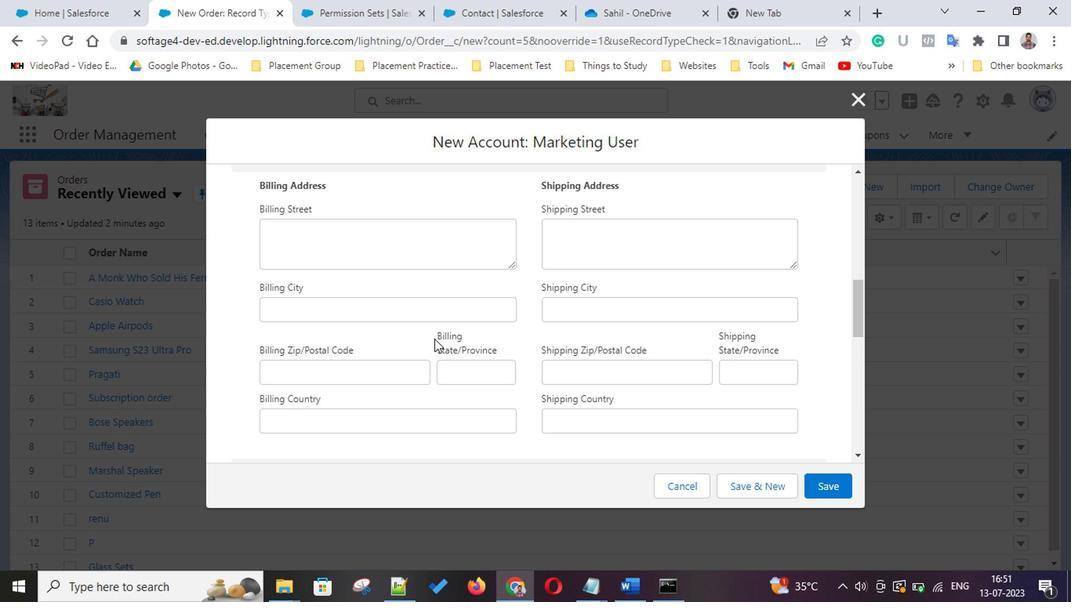 
Action: Mouse scrolled (432, 337) with delta (0, 0)
Screenshot: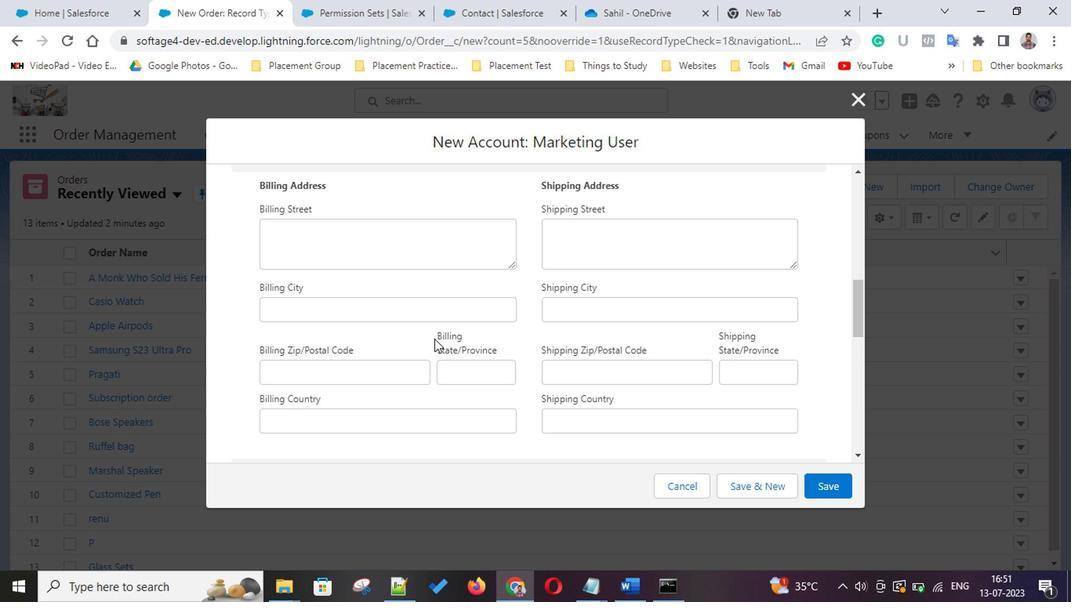 
Action: Mouse scrolled (432, 337) with delta (0, 0)
Screenshot: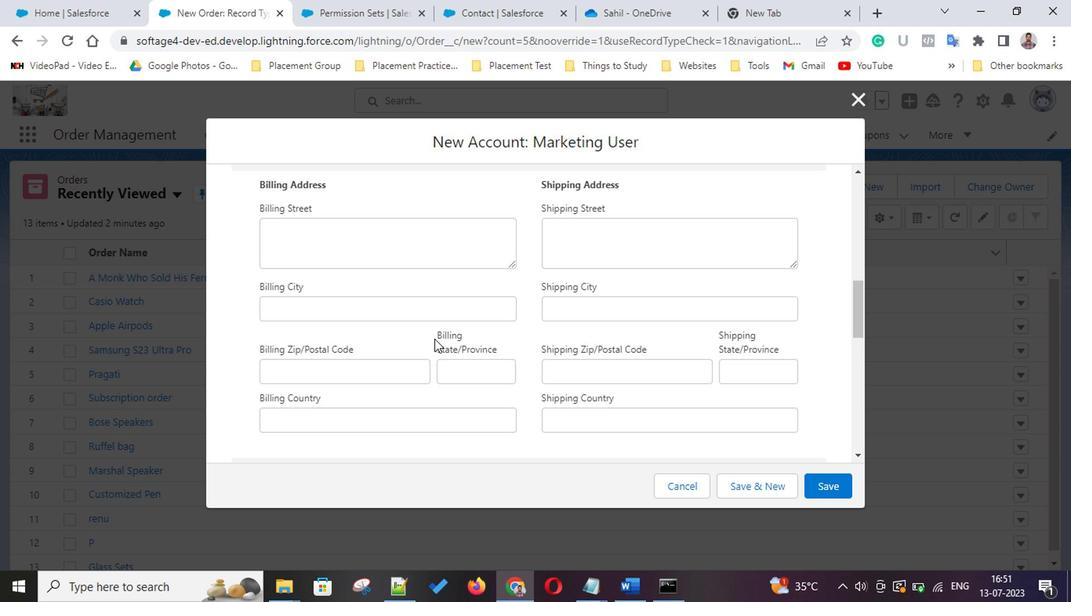 
Action: Mouse scrolled (432, 337) with delta (0, 0)
Screenshot: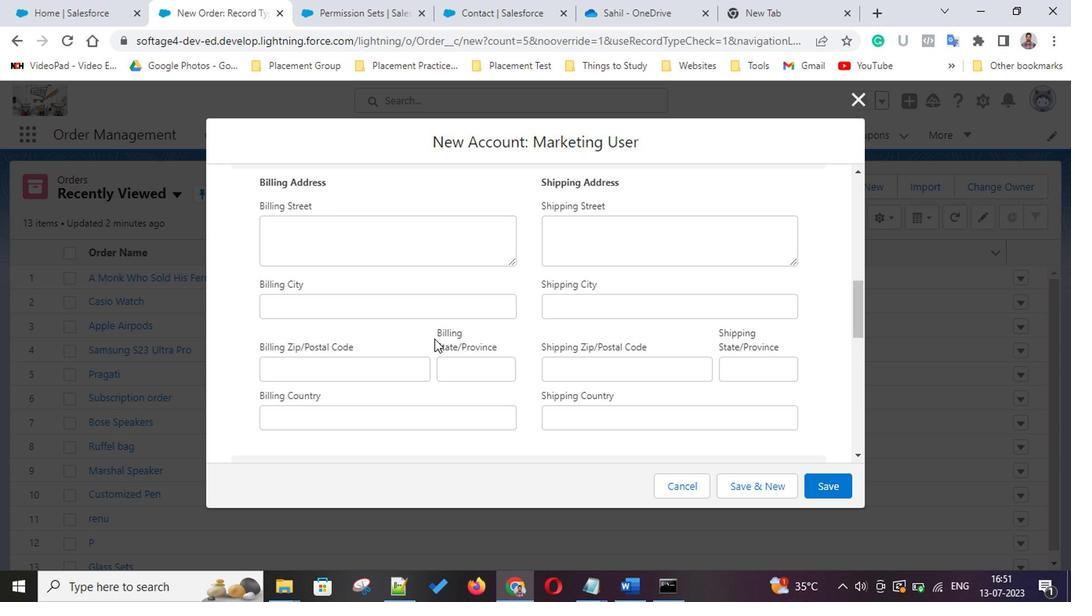 
Action: Mouse scrolled (432, 337) with delta (0, 0)
Screenshot: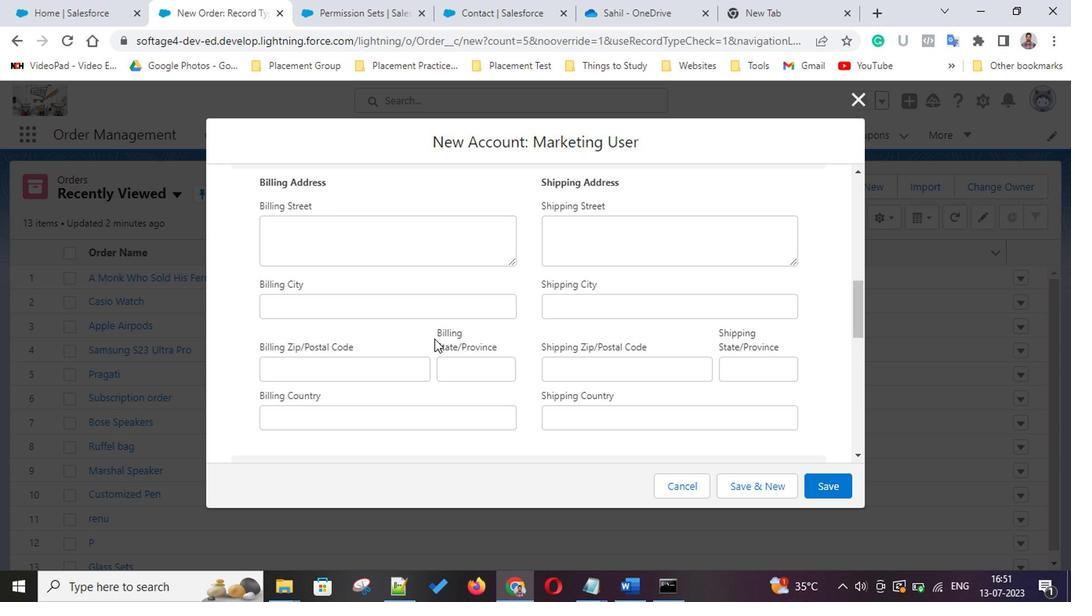 
Action: Mouse scrolled (432, 337) with delta (0, 0)
Screenshot: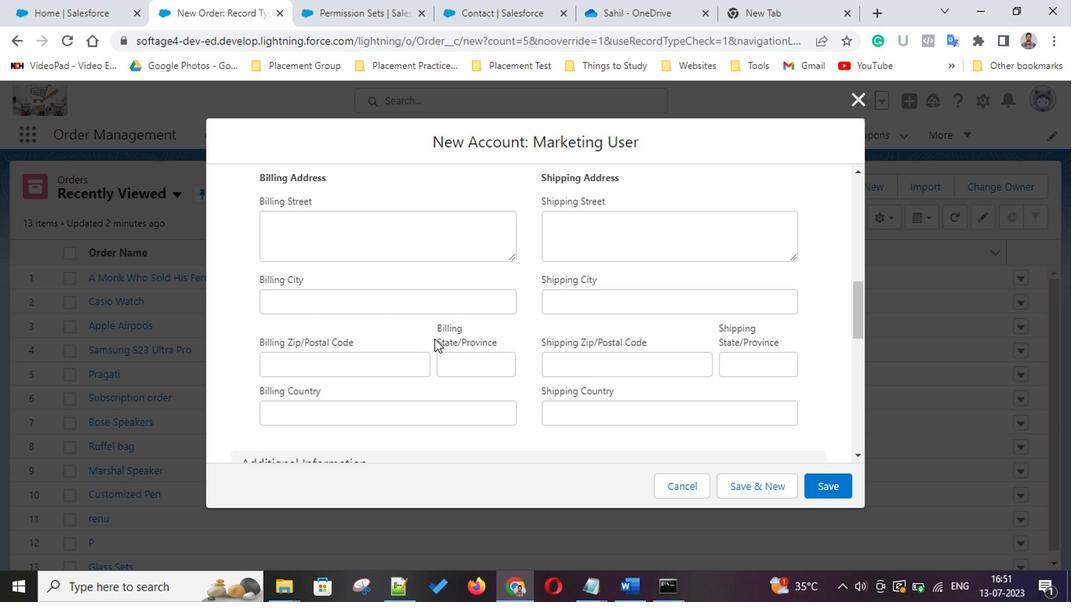 
Action: Mouse scrolled (432, 337) with delta (0, 0)
Screenshot: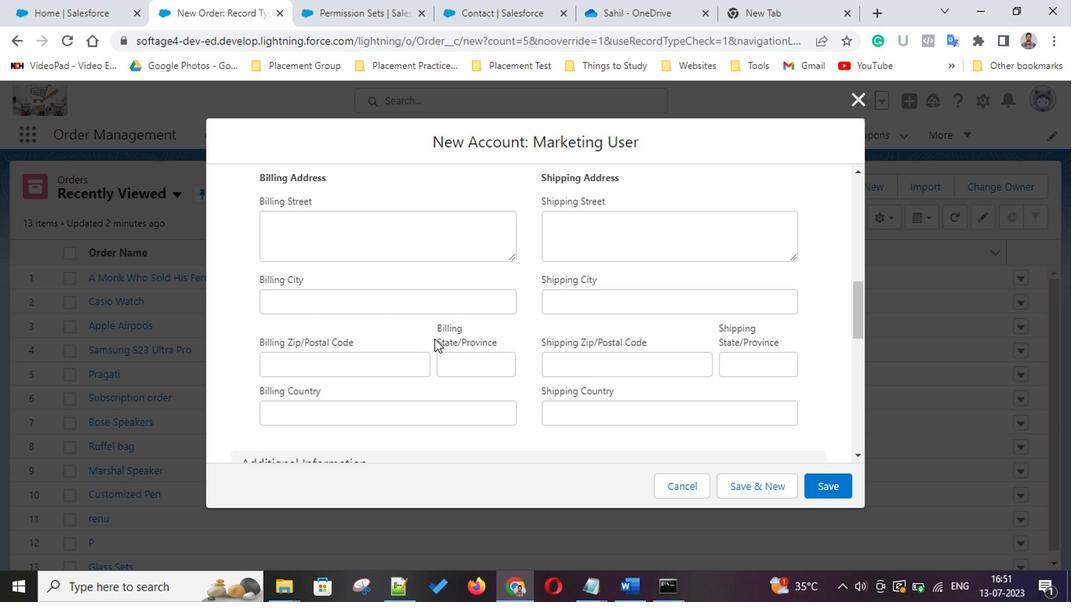 
Action: Mouse scrolled (432, 337) with delta (0, 0)
Screenshot: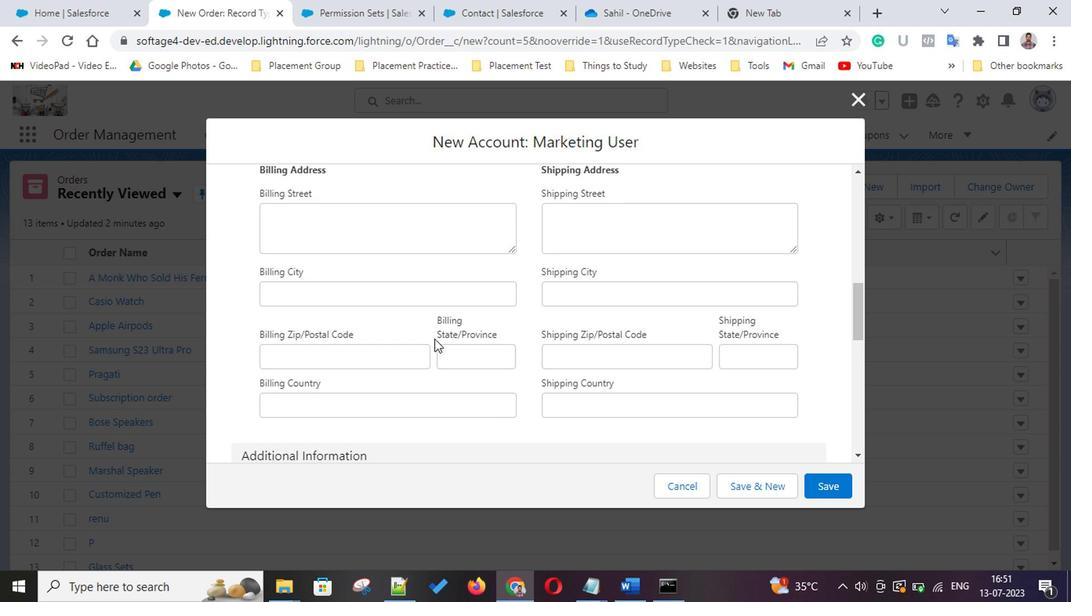 
Action: Mouse scrolled (432, 337) with delta (0, 0)
Screenshot: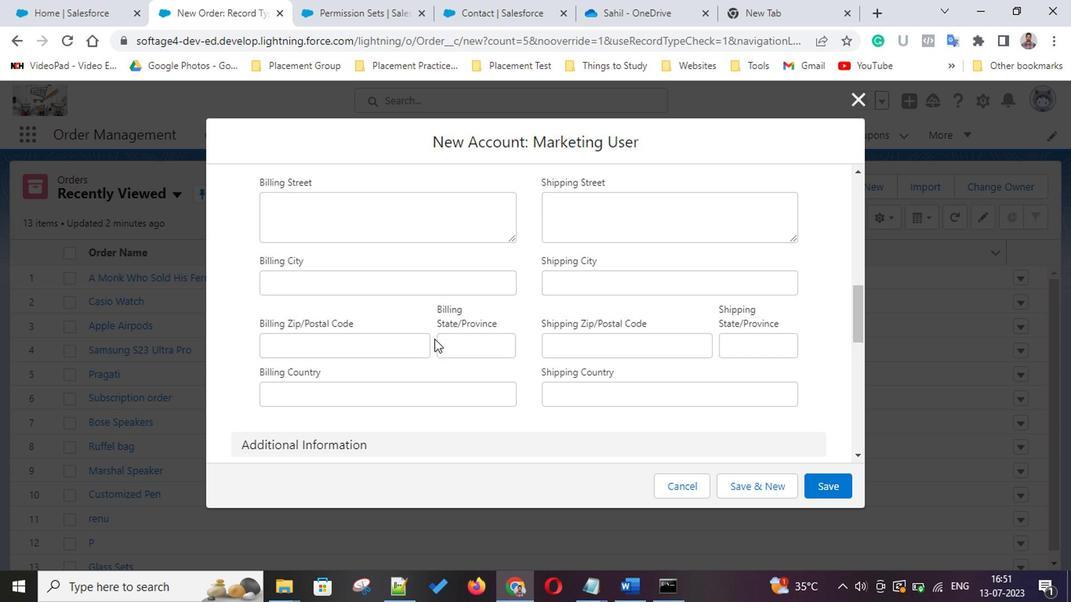 
Action: Mouse scrolled (432, 337) with delta (0, 0)
Screenshot: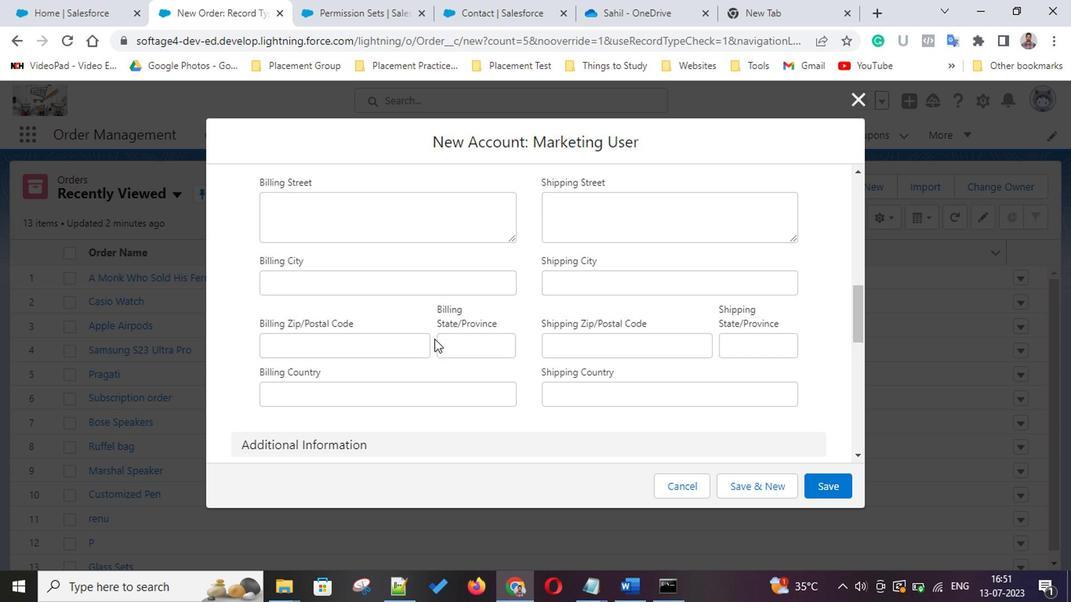 
Action: Mouse scrolled (432, 337) with delta (0, 0)
Screenshot: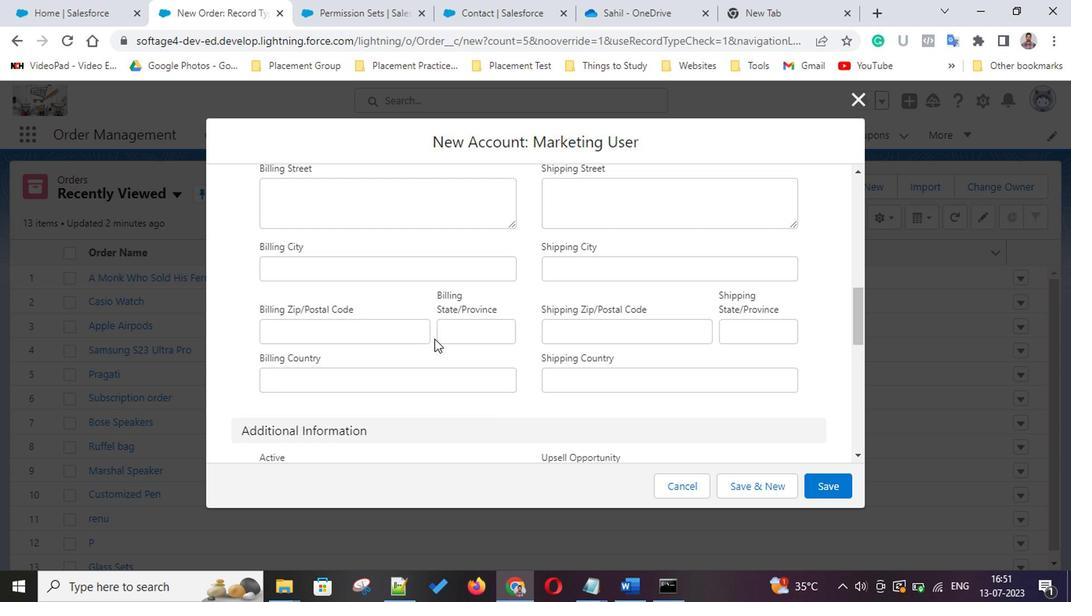 
Action: Mouse scrolled (432, 337) with delta (0, 0)
Screenshot: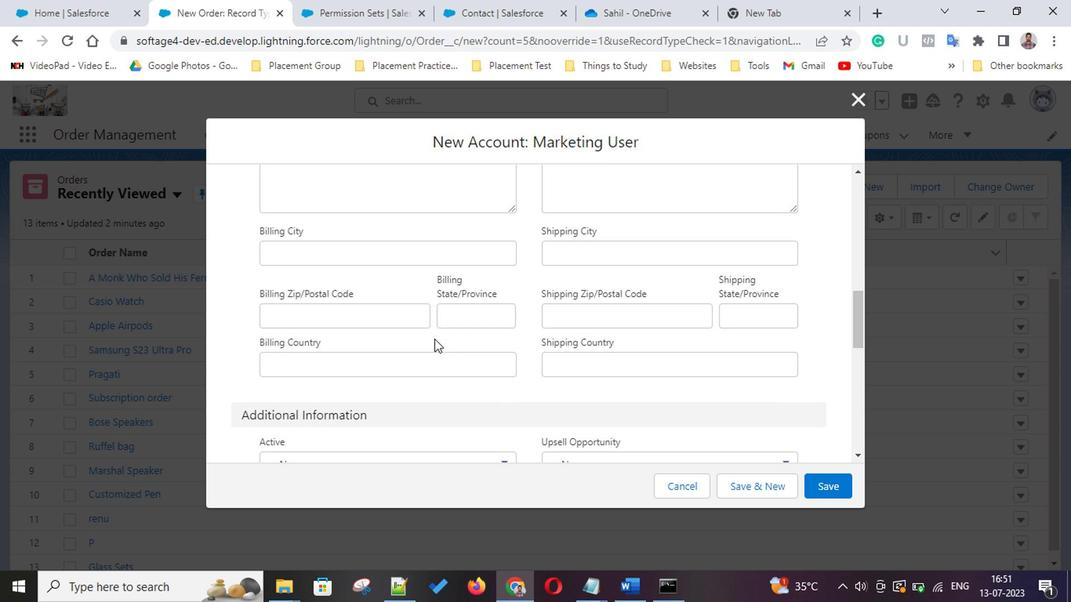 
Action: Mouse scrolled (432, 337) with delta (0, 0)
Screenshot: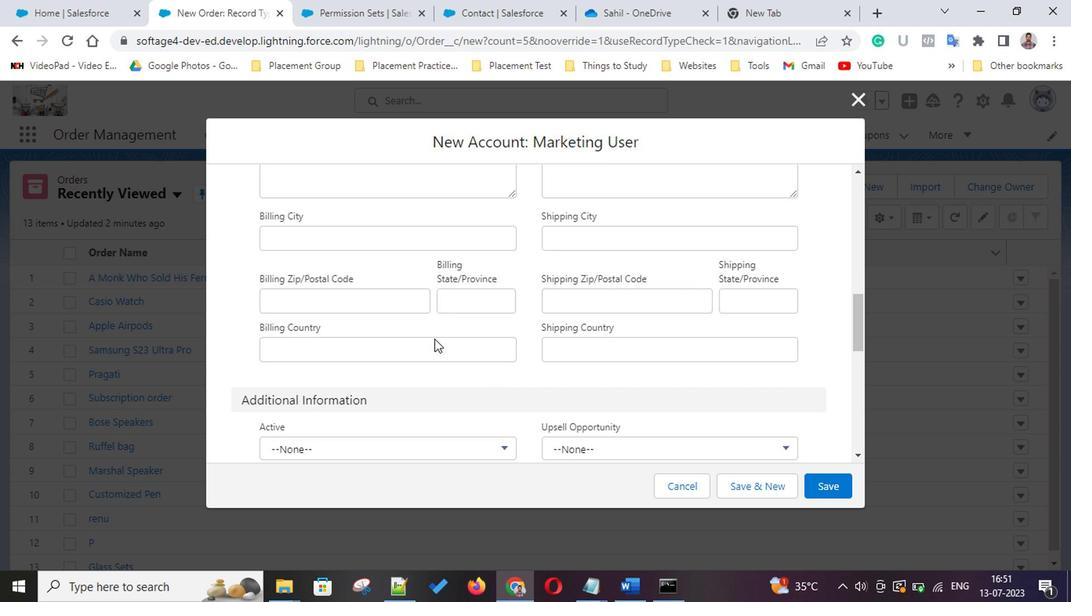 
Action: Mouse scrolled (432, 337) with delta (0, 0)
Screenshot: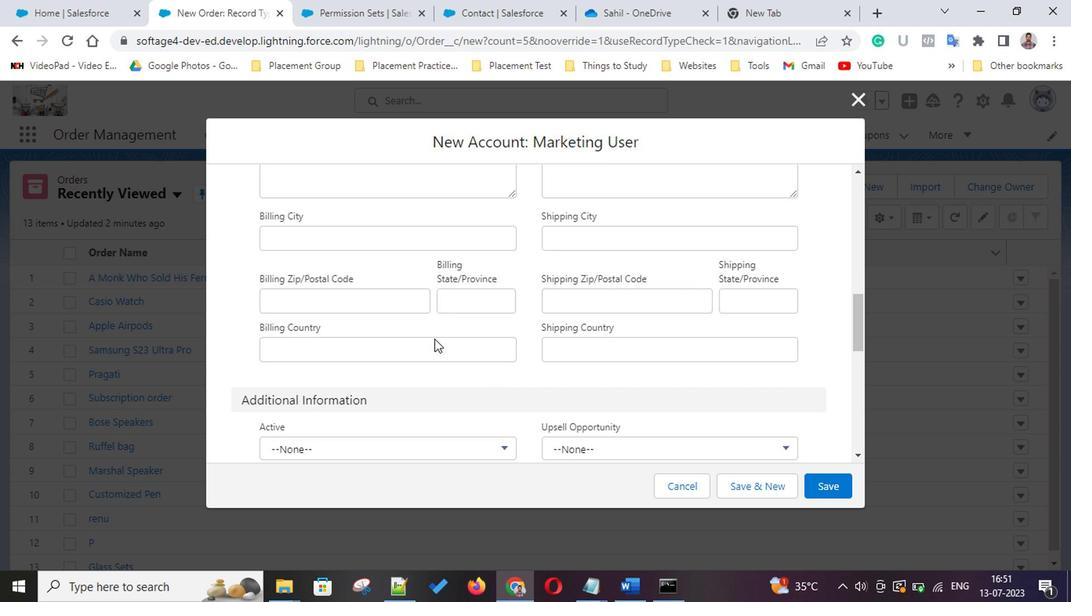 
Action: Mouse scrolled (432, 337) with delta (0, 0)
Screenshot: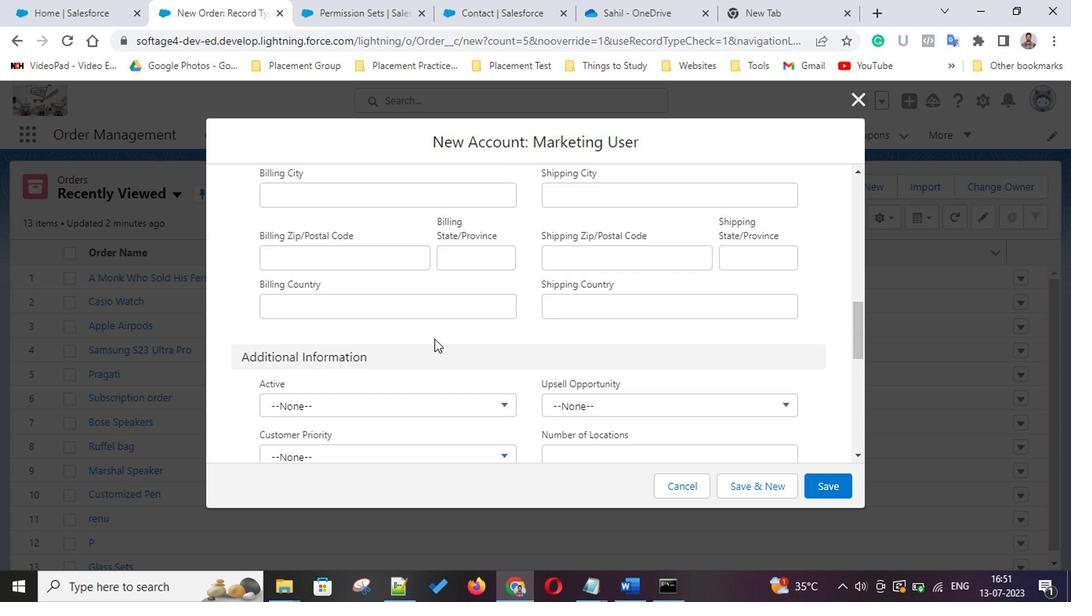 
Action: Mouse moved to (337, 424)
Screenshot: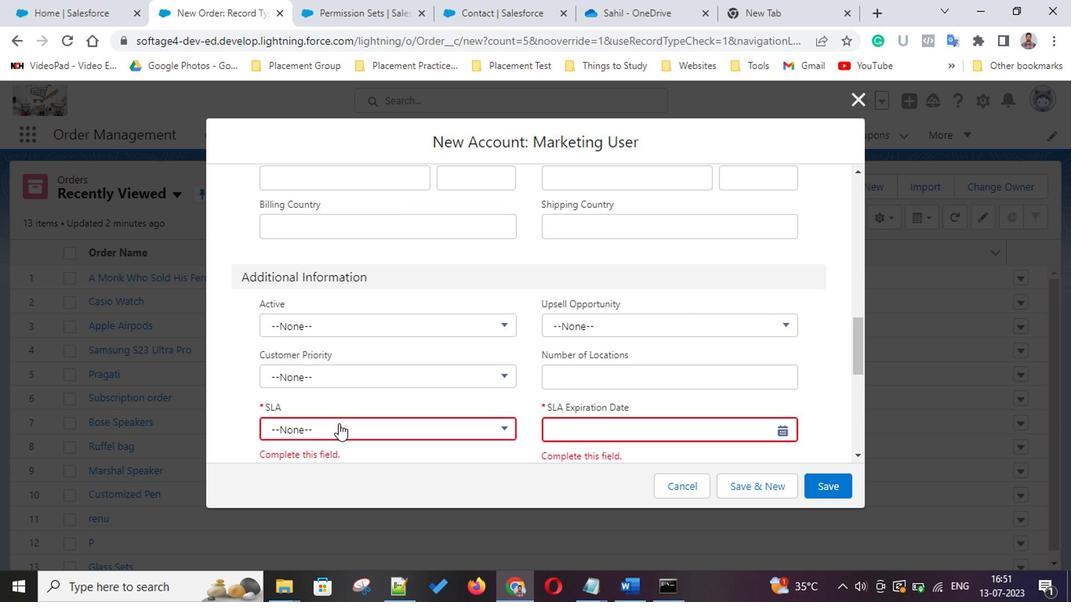
Action: Mouse pressed left at (337, 424)
Screenshot: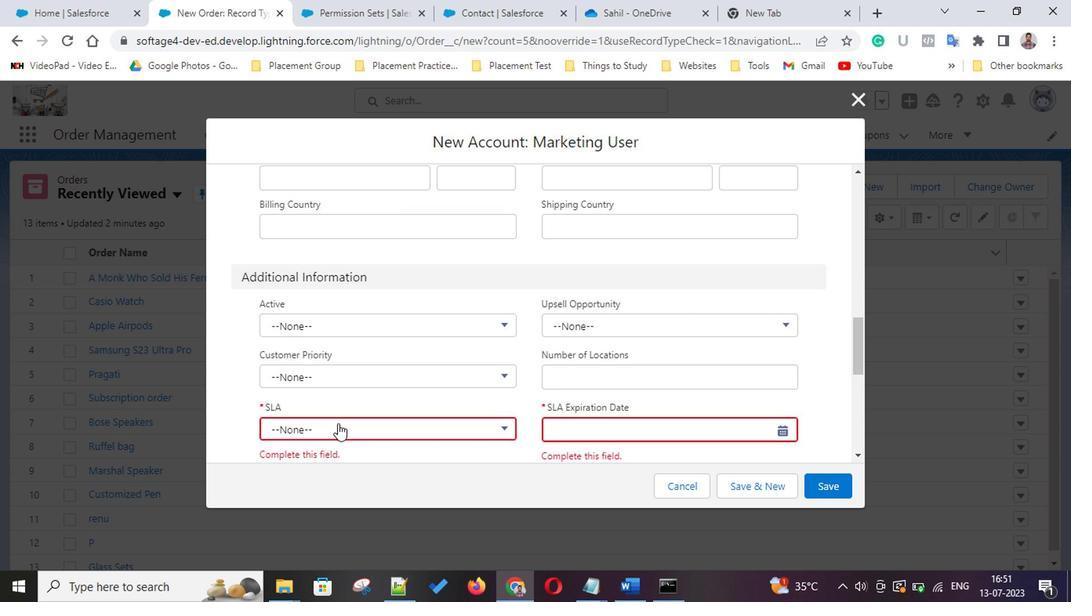 
Action: Mouse moved to (324, 394)
Screenshot: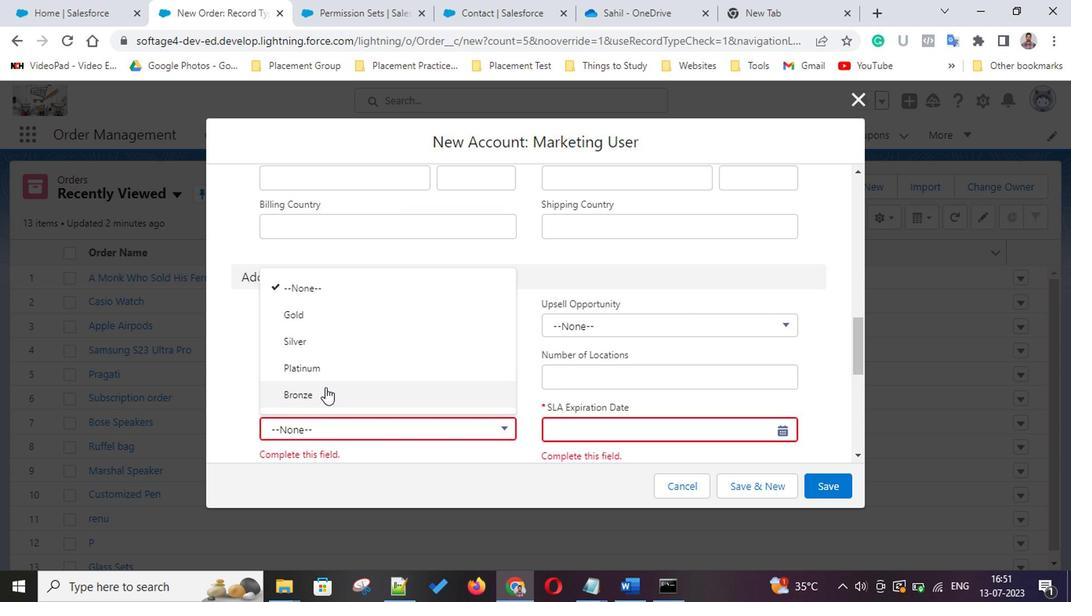 
Action: Mouse pressed left at (324, 394)
Screenshot: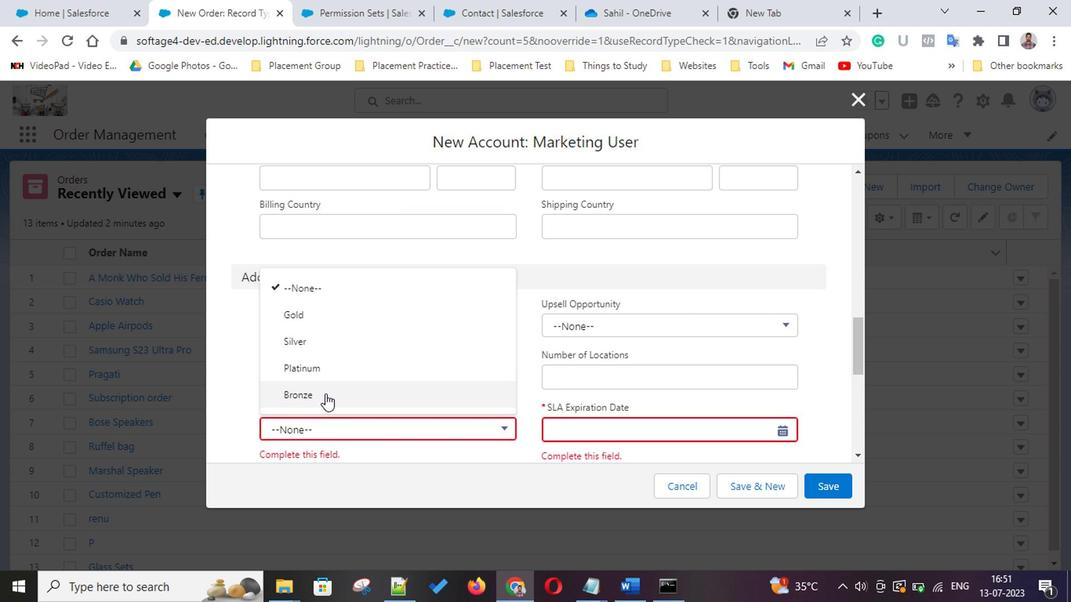 
Action: Mouse moved to (300, 429)
Screenshot: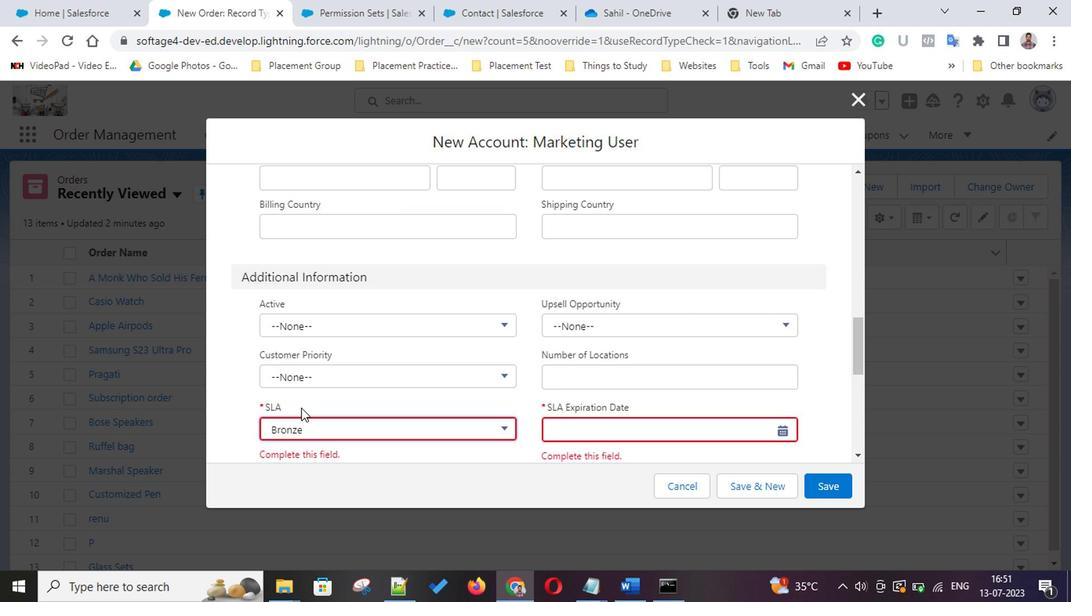 
Action: Mouse pressed left at (300, 429)
Screenshot: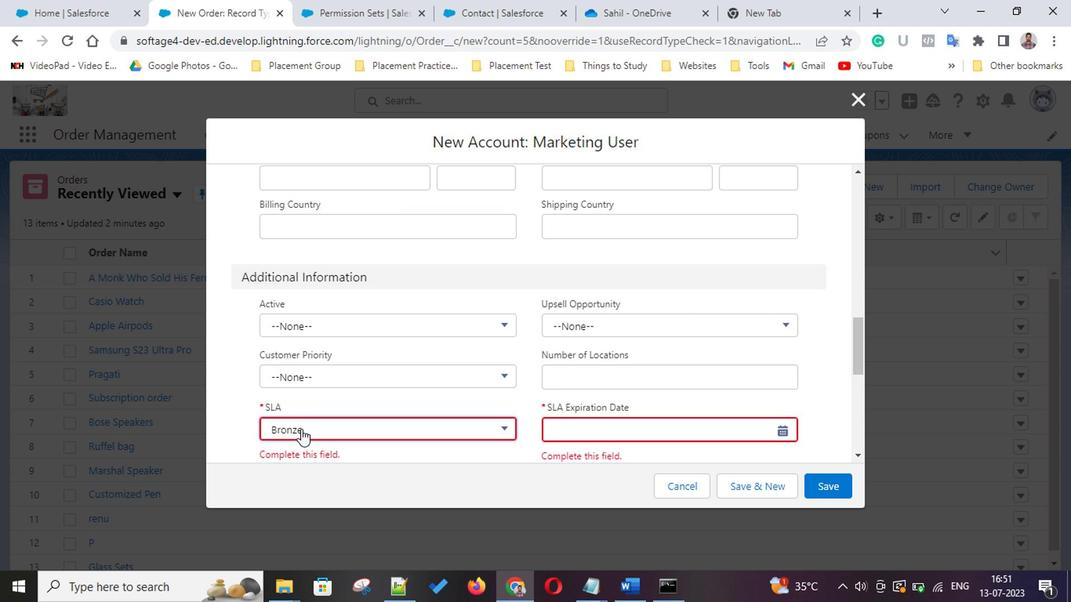 
Action: Mouse moved to (304, 343)
Screenshot: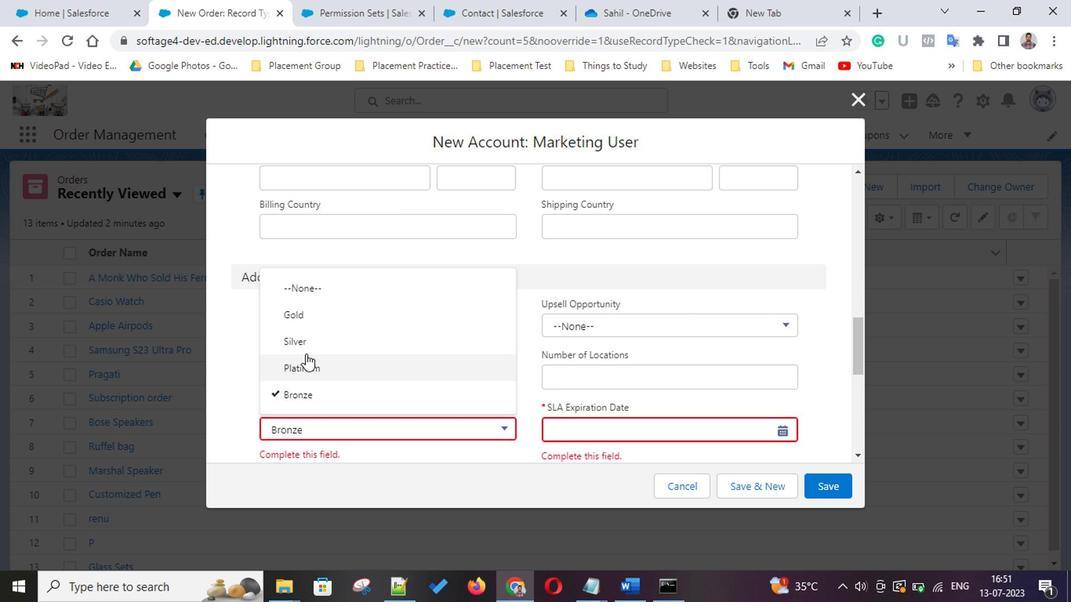 
Action: Mouse pressed left at (304, 343)
Screenshot: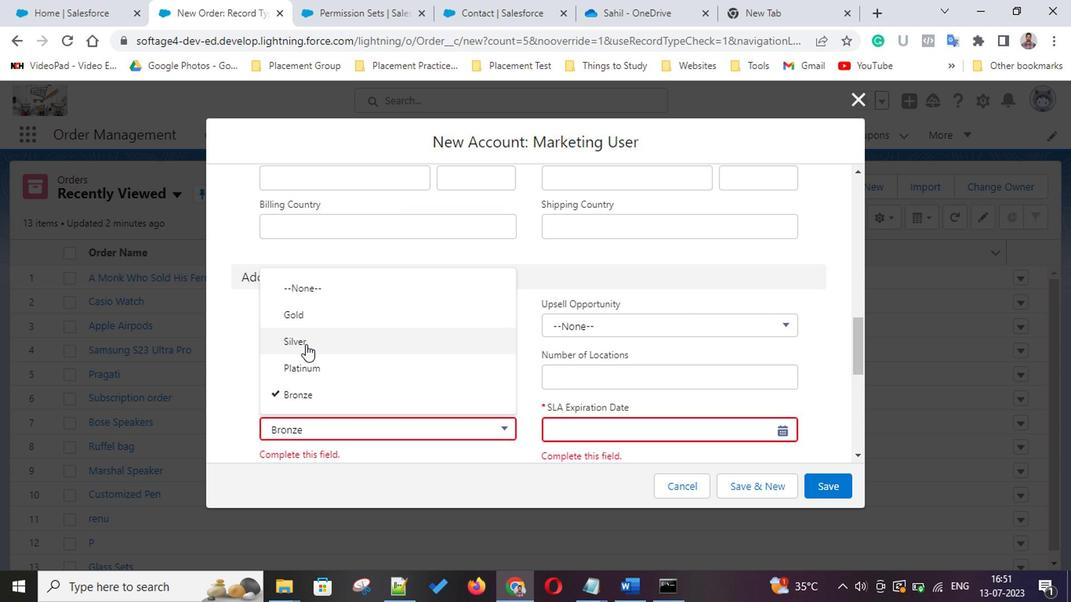 
Action: Mouse moved to (444, 348)
Screenshot: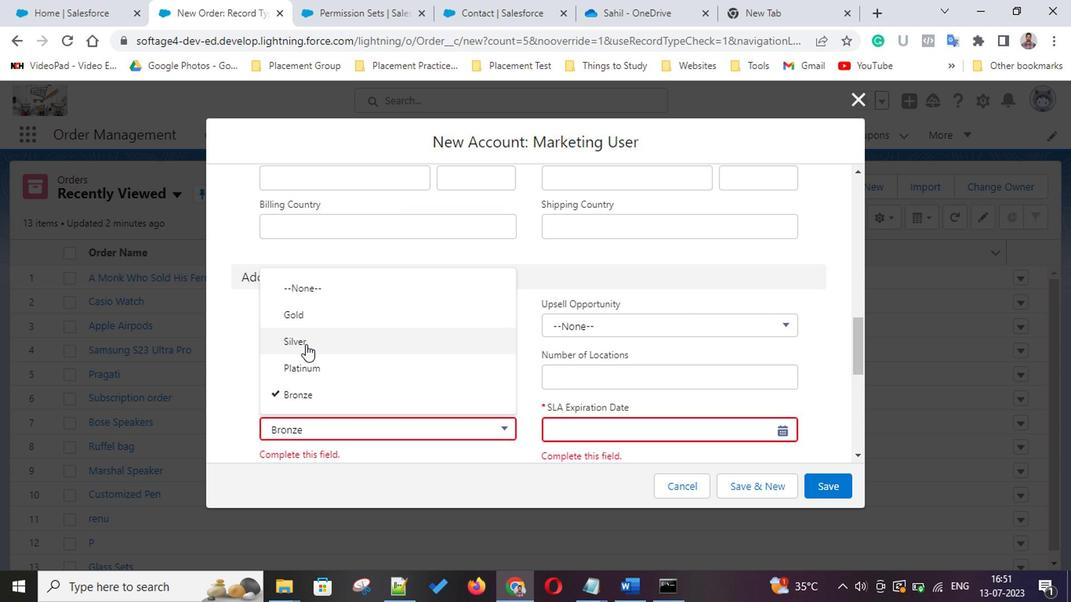 
Action: Mouse scrolled (444, 347) with delta (0, -1)
Screenshot: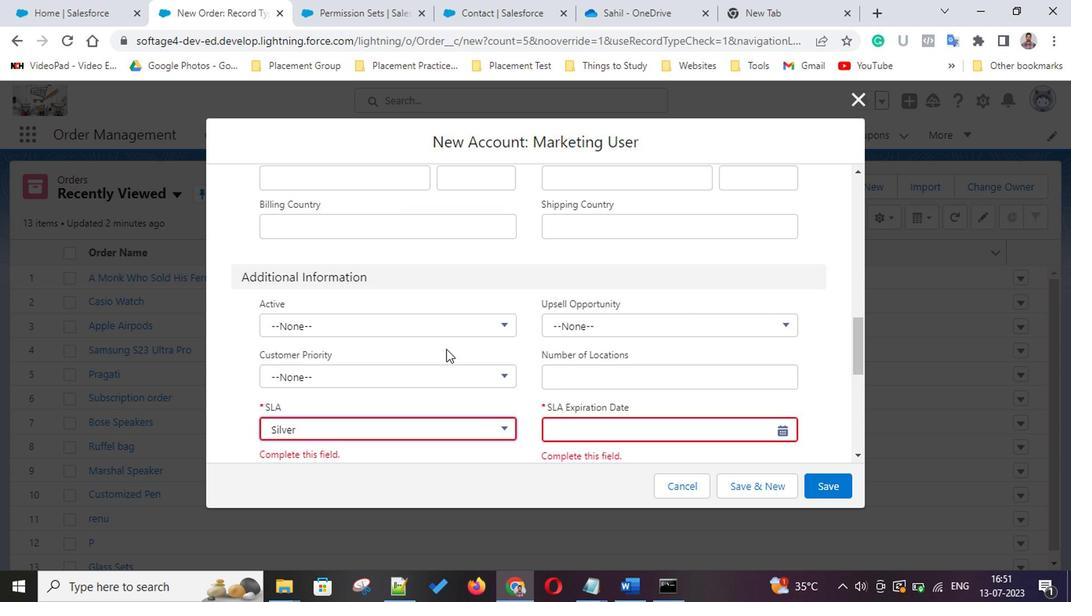
Action: Mouse scrolled (444, 347) with delta (0, -1)
Screenshot: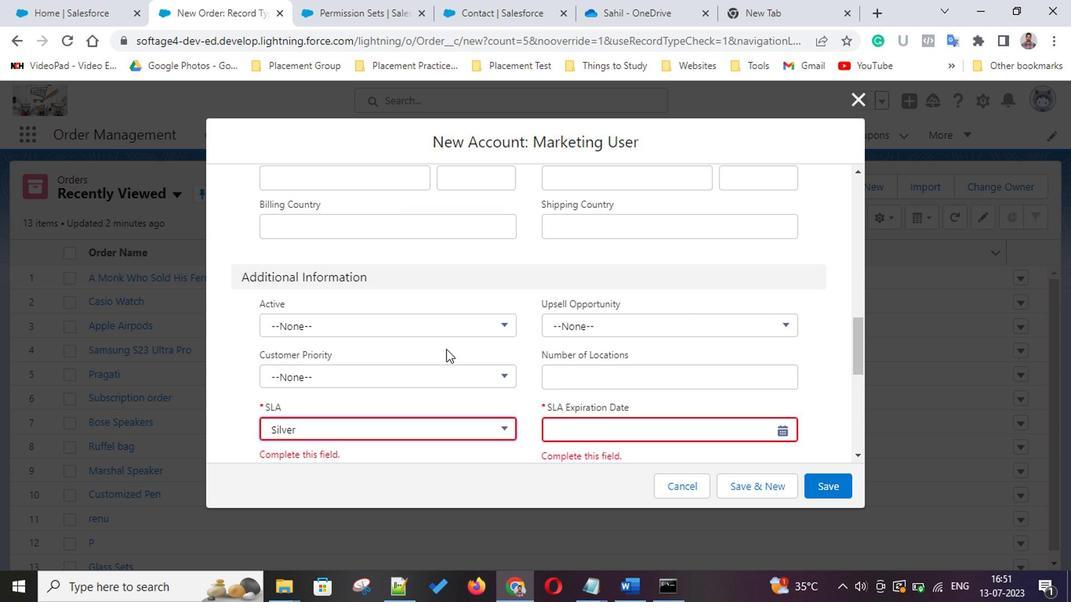
Action: Mouse scrolled (444, 347) with delta (0, -1)
Screenshot: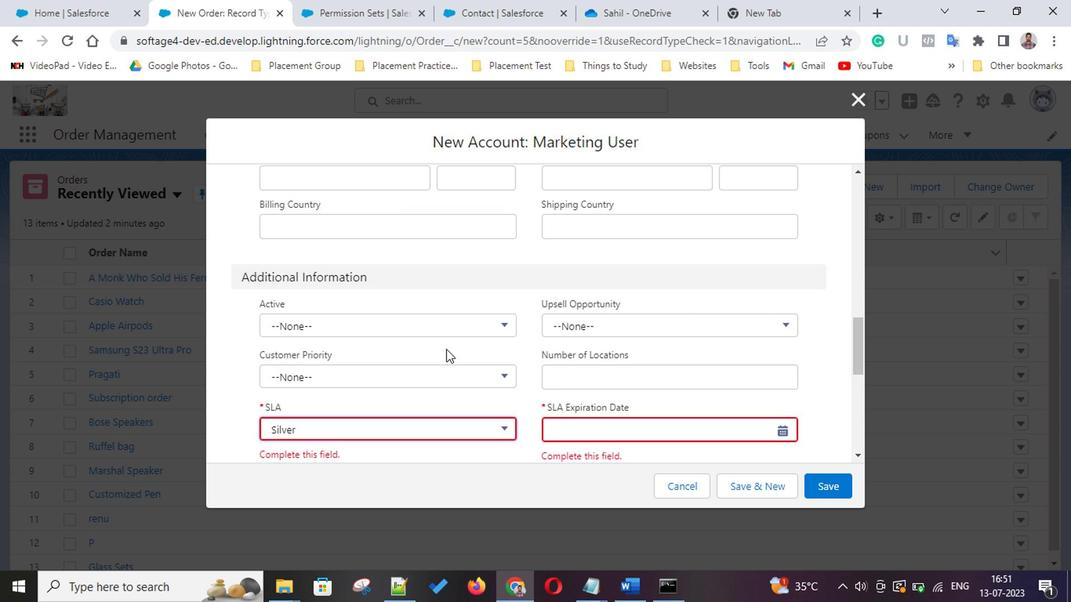 
Action: Mouse scrolled (444, 347) with delta (0, -1)
Screenshot: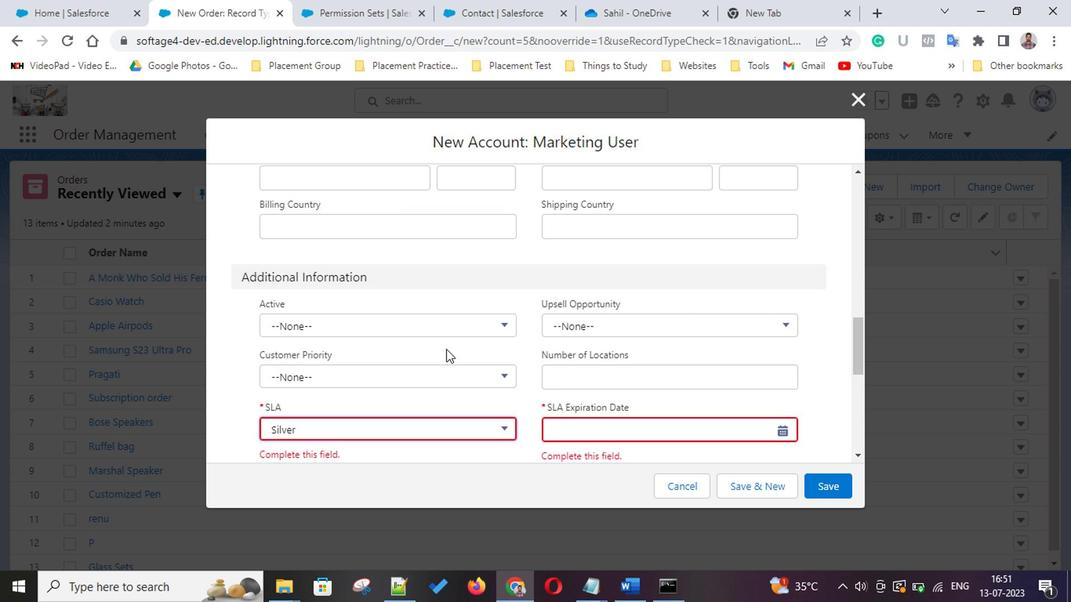 
Action: Mouse scrolled (444, 347) with delta (0, -1)
Screenshot: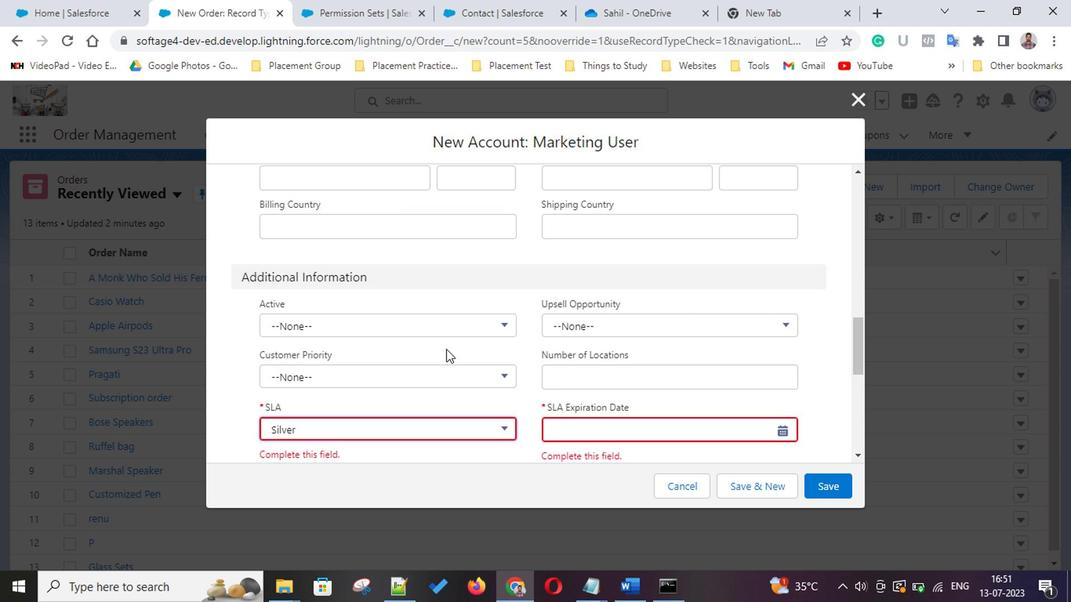 
Action: Mouse scrolled (444, 347) with delta (0, -1)
Screenshot: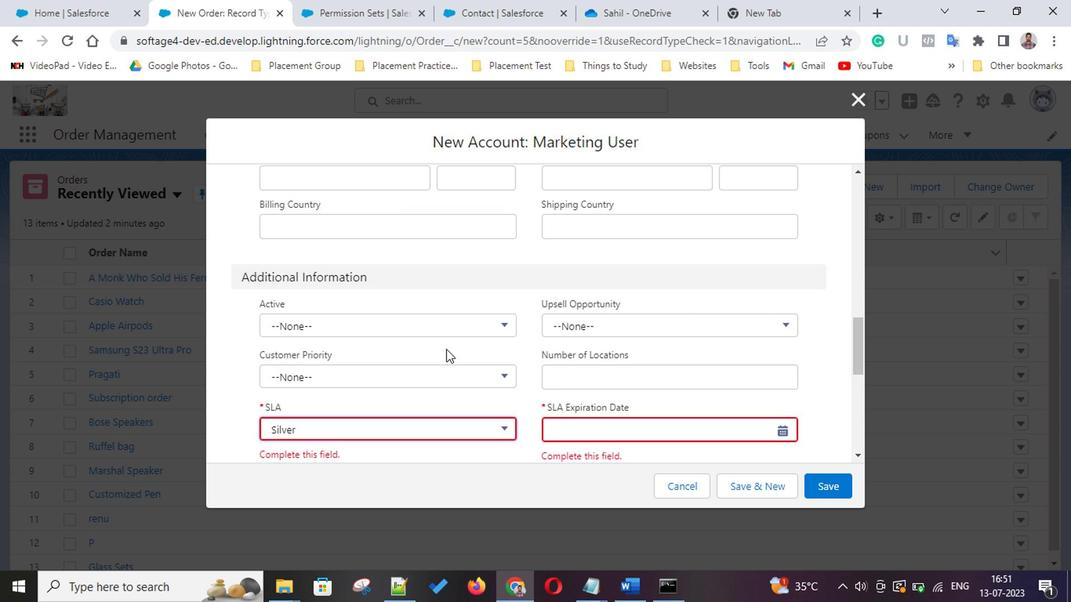
Action: Mouse scrolled (444, 347) with delta (0, -1)
Screenshot: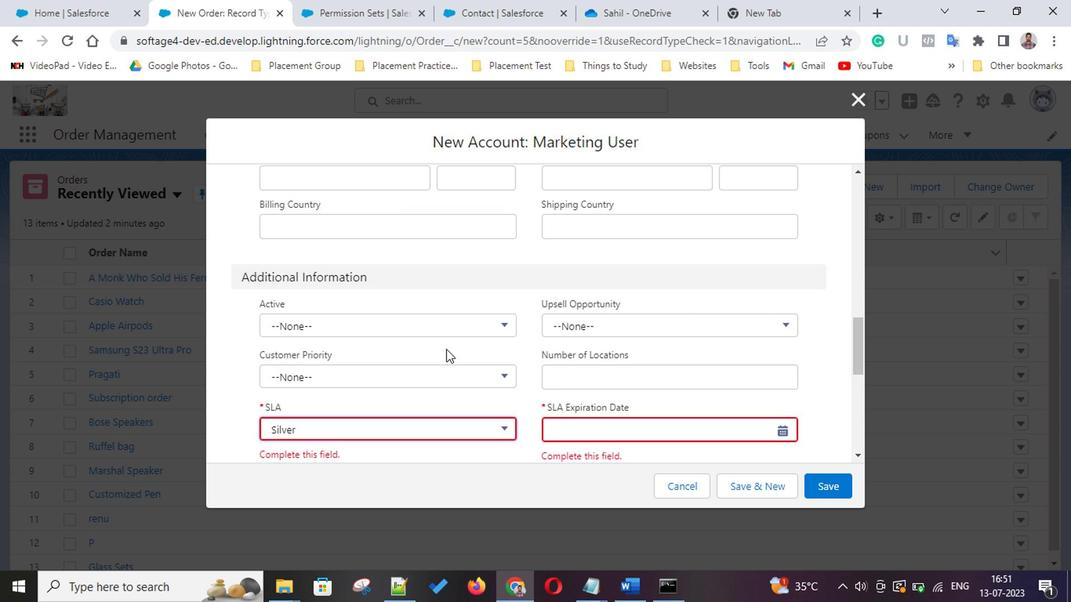
Action: Mouse scrolled (444, 347) with delta (0, -1)
Screenshot: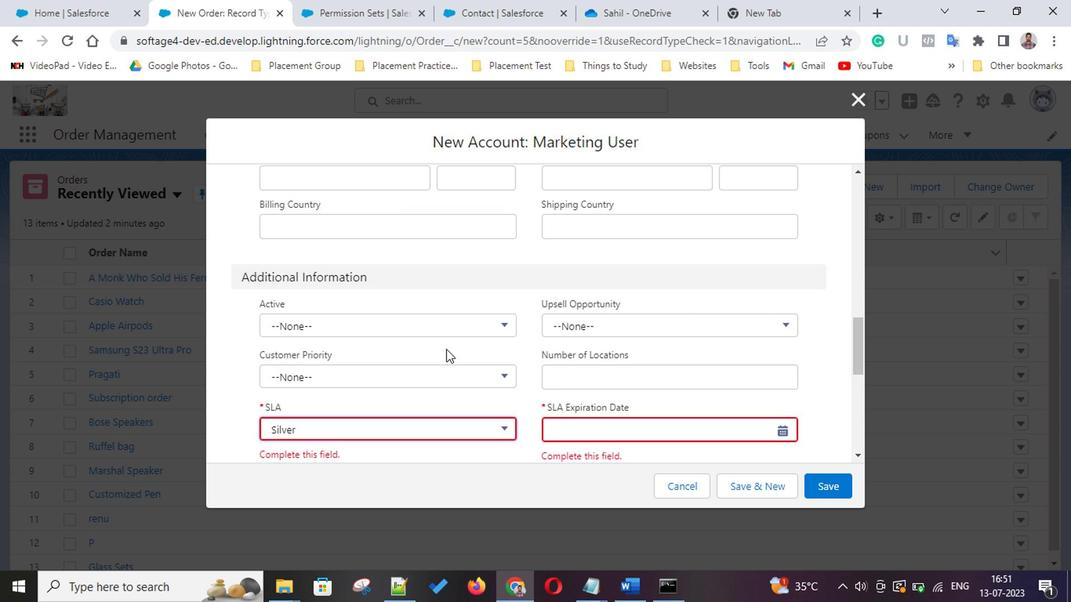 
Action: Mouse scrolled (444, 347) with delta (0, -1)
Screenshot: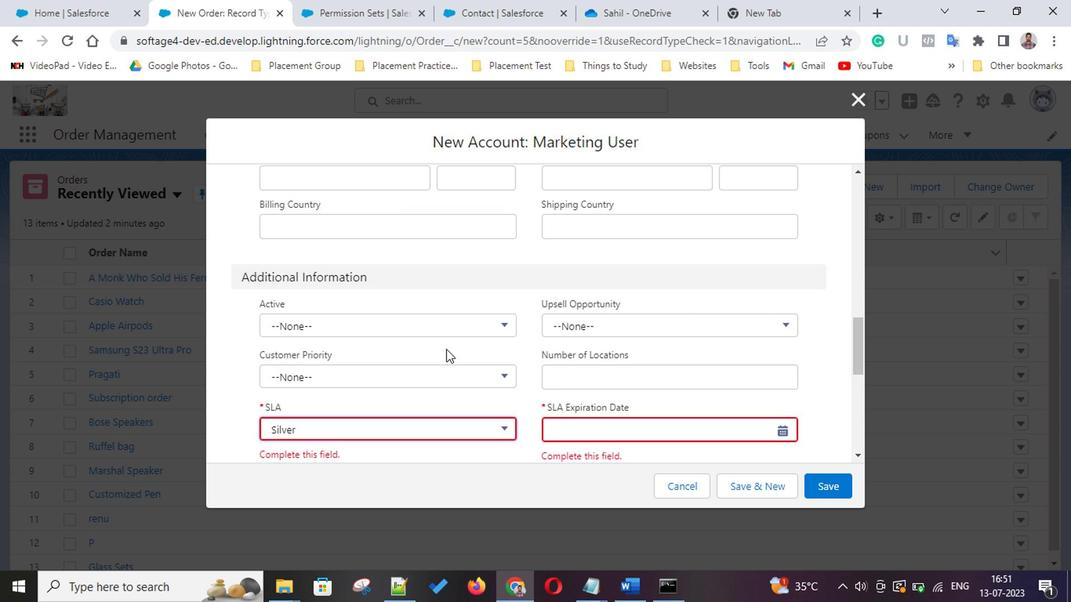 
Action: Mouse scrolled (444, 347) with delta (0, -1)
Screenshot: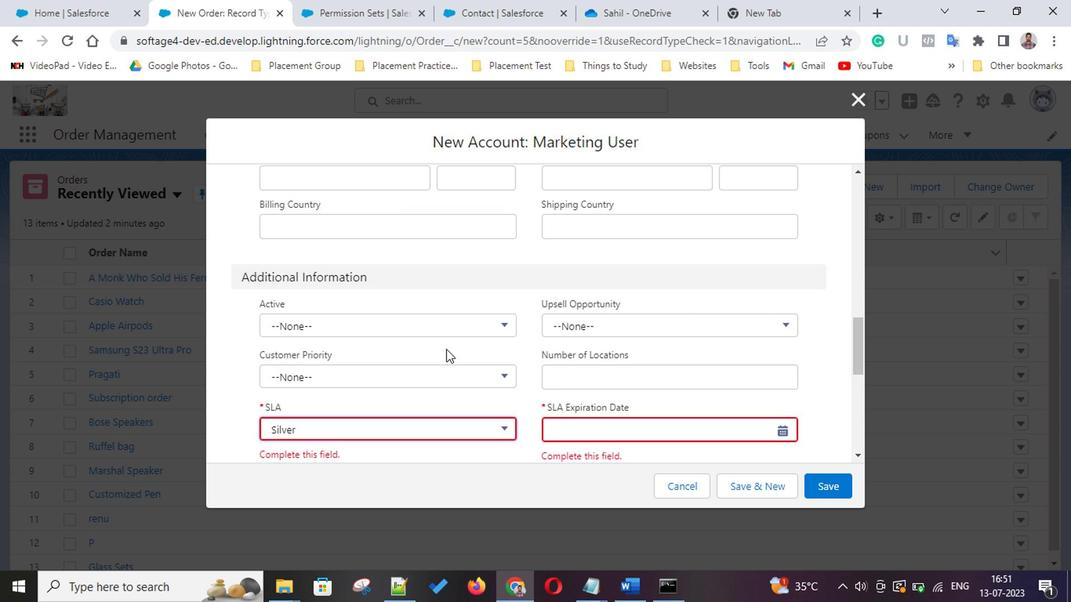 
Action: Mouse scrolled (444, 347) with delta (0, -1)
Screenshot: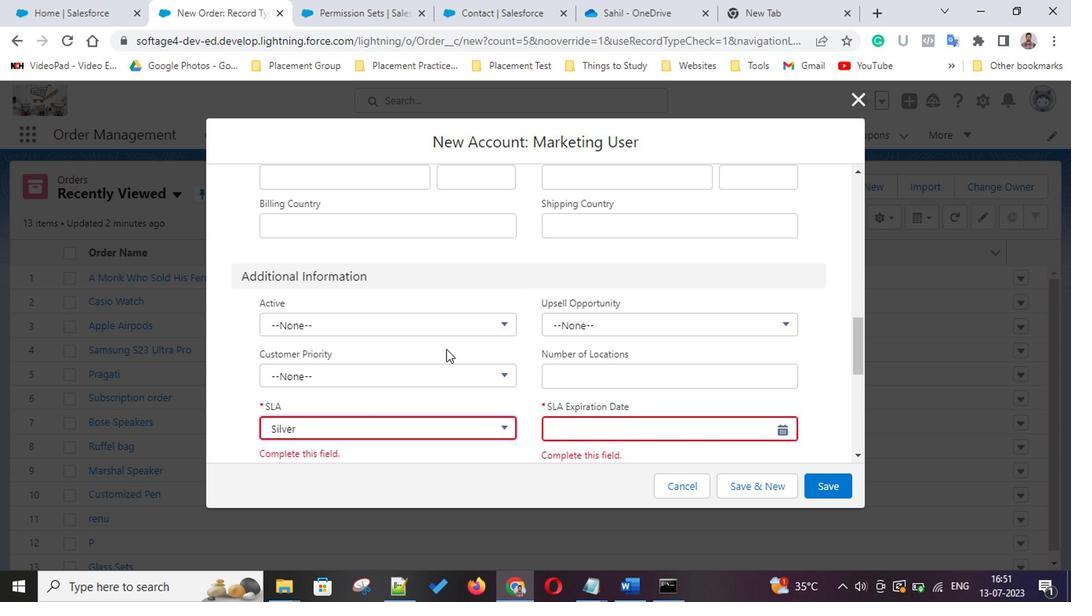 
Action: Mouse scrolled (444, 347) with delta (0, -1)
Screenshot: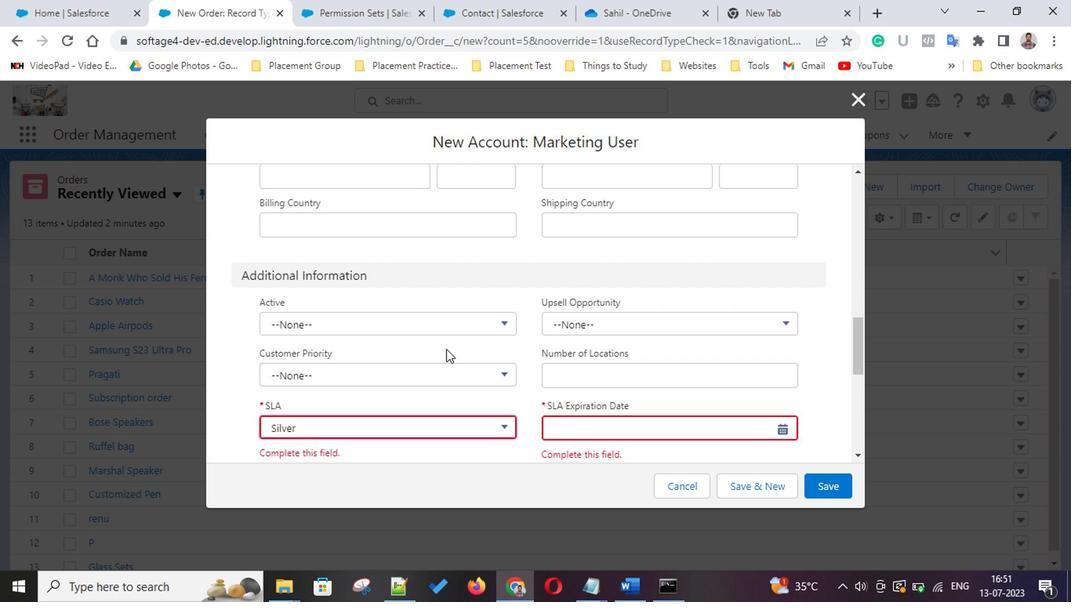 
Action: Mouse scrolled (444, 347) with delta (0, -1)
Screenshot: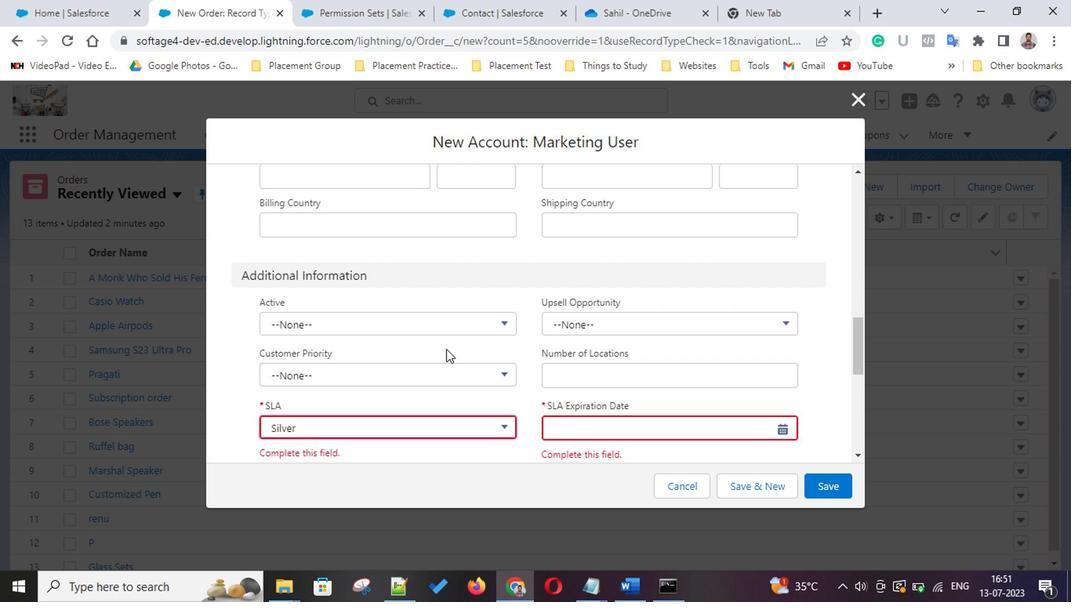 
Action: Mouse scrolled (444, 347) with delta (0, -1)
Screenshot: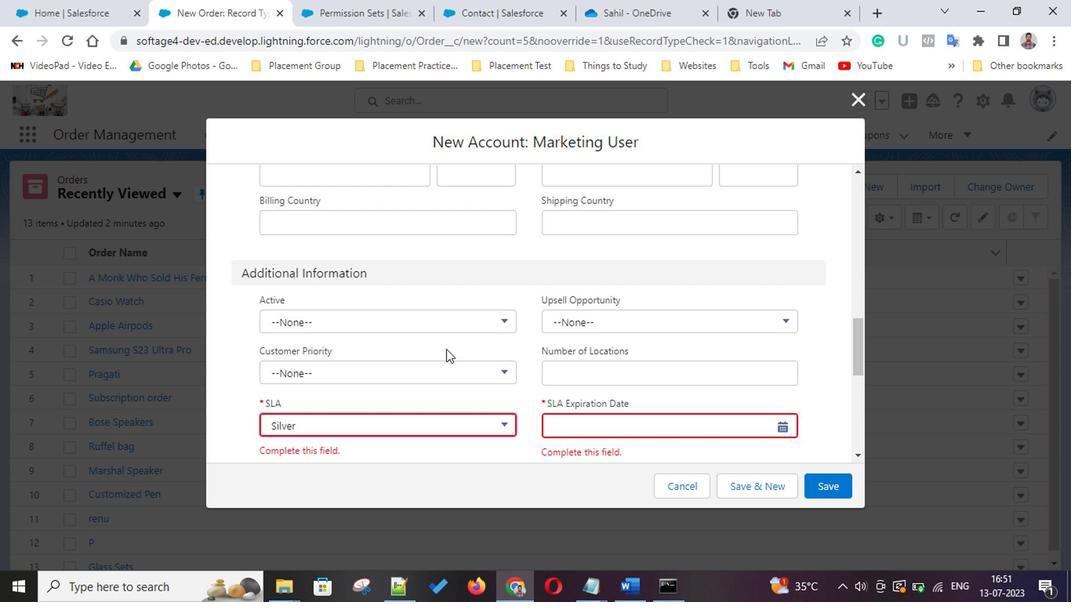 
Action: Mouse moved to (634, 280)
Screenshot: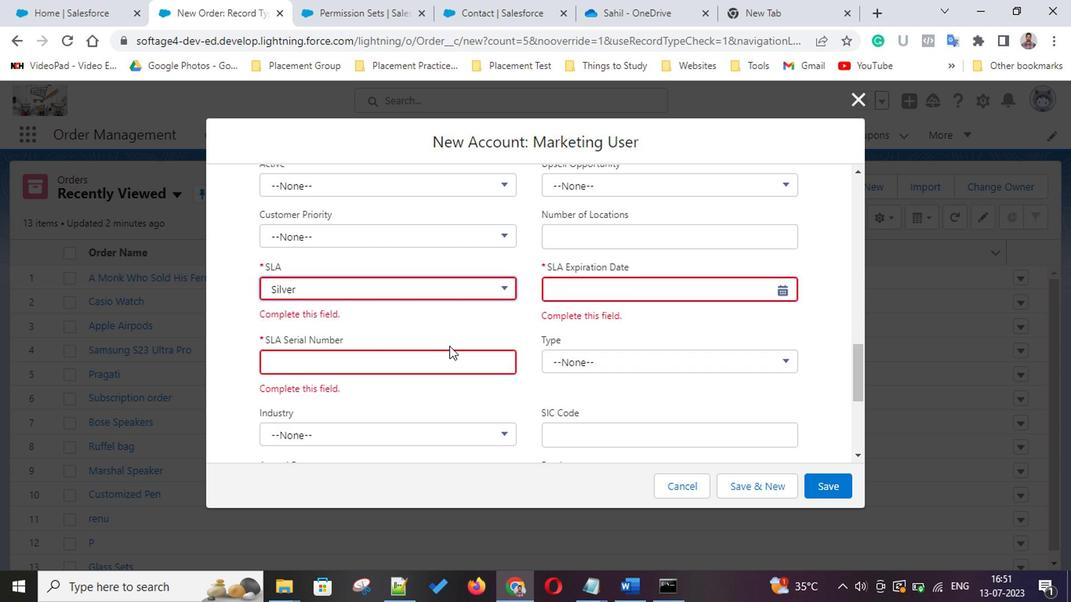 
Action: Mouse pressed left at (634, 280)
Screenshot: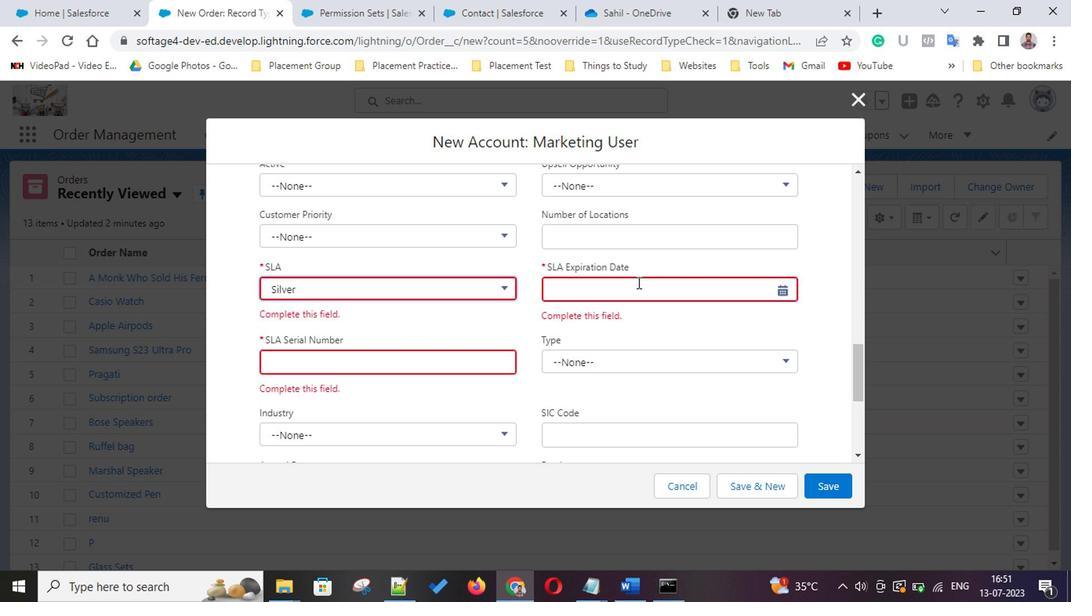 
Action: Mouse moved to (681, 187)
Screenshot: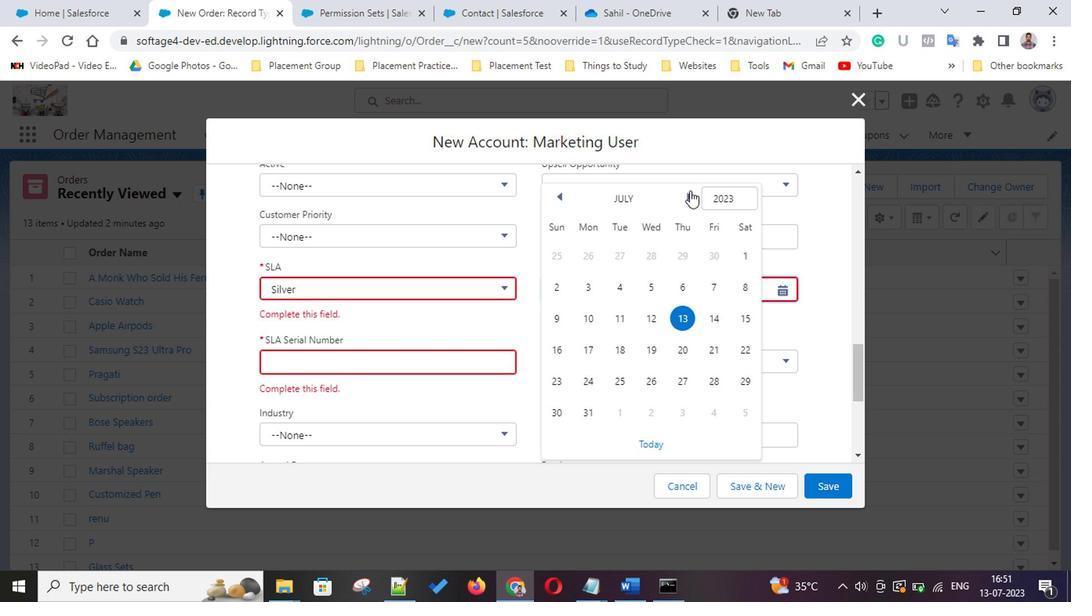 
Action: Mouse pressed left at (681, 187)
Screenshot: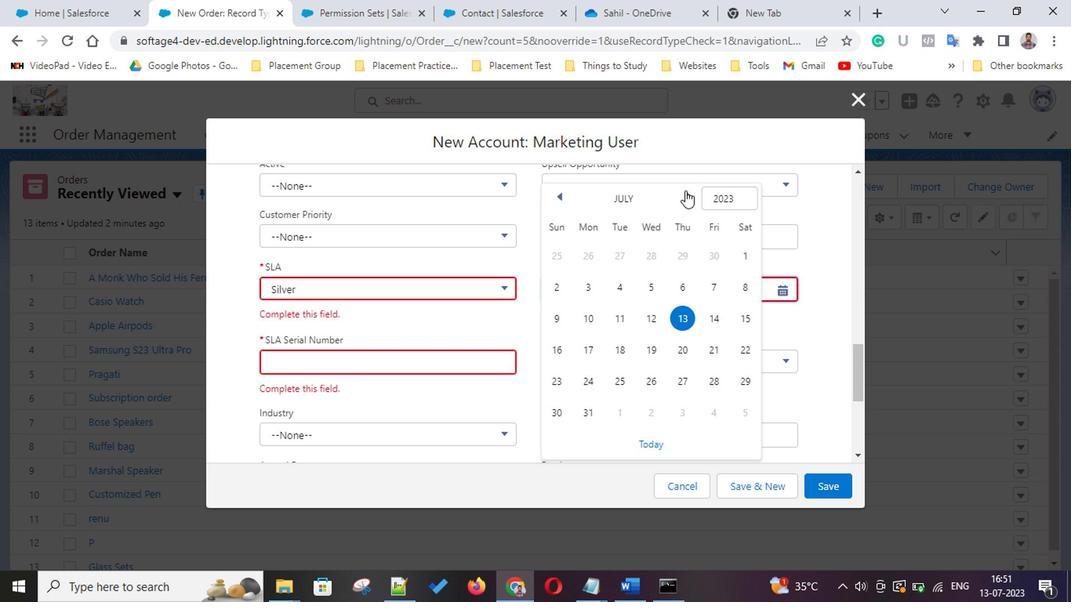 
Action: Mouse pressed left at (681, 187)
Screenshot: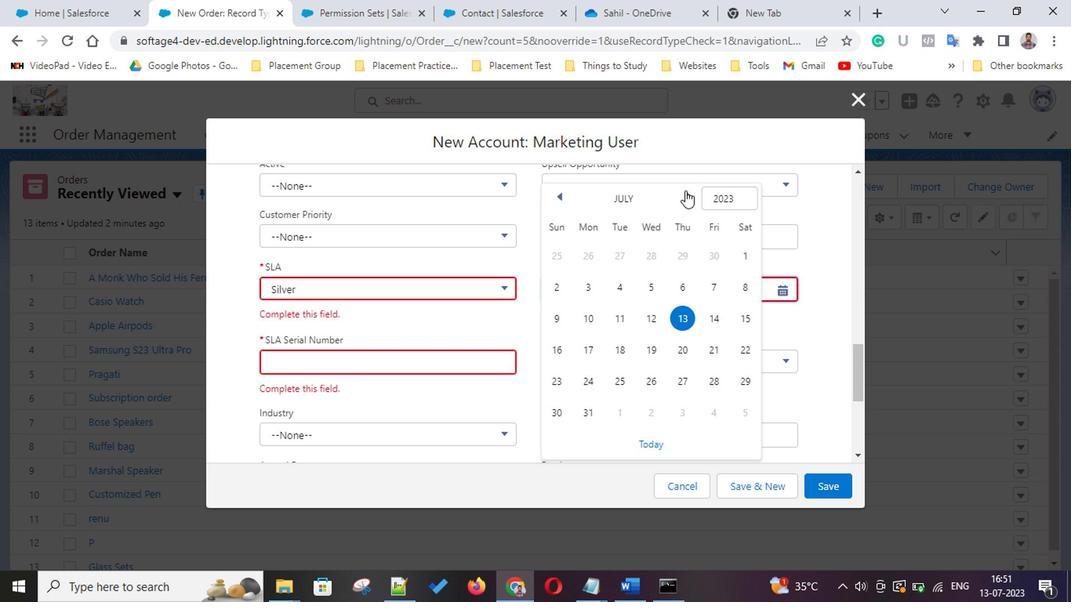 
Action: Mouse pressed left at (681, 187)
Screenshot: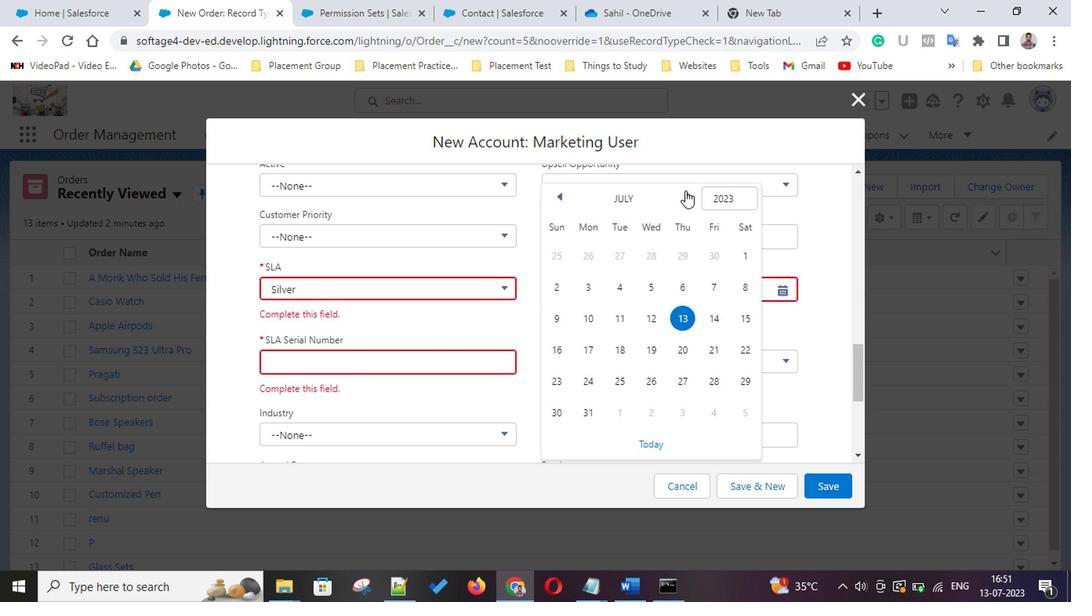
Action: Mouse moved to (556, 197)
Screenshot: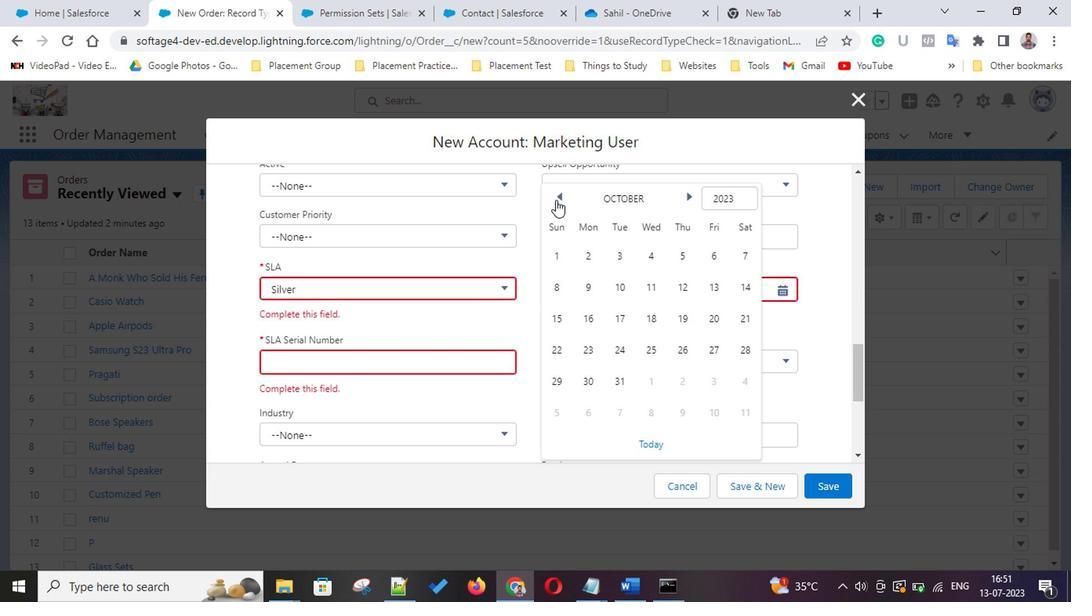 
Action: Mouse pressed left at (556, 197)
Screenshot: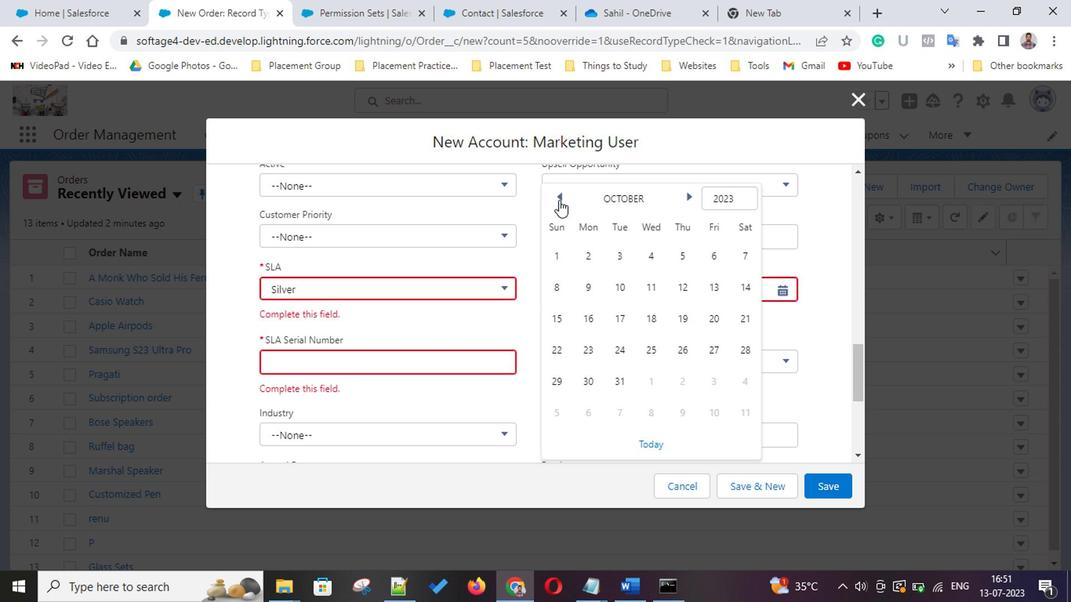
Action: Mouse pressed left at (556, 197)
Screenshot: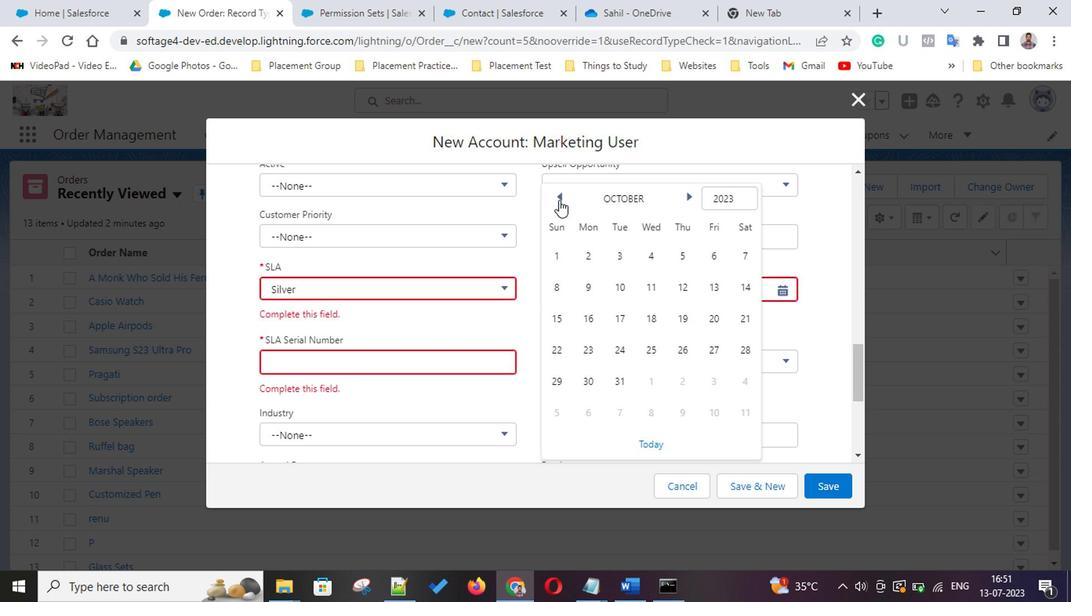 
Action: Mouse pressed left at (556, 197)
Screenshot: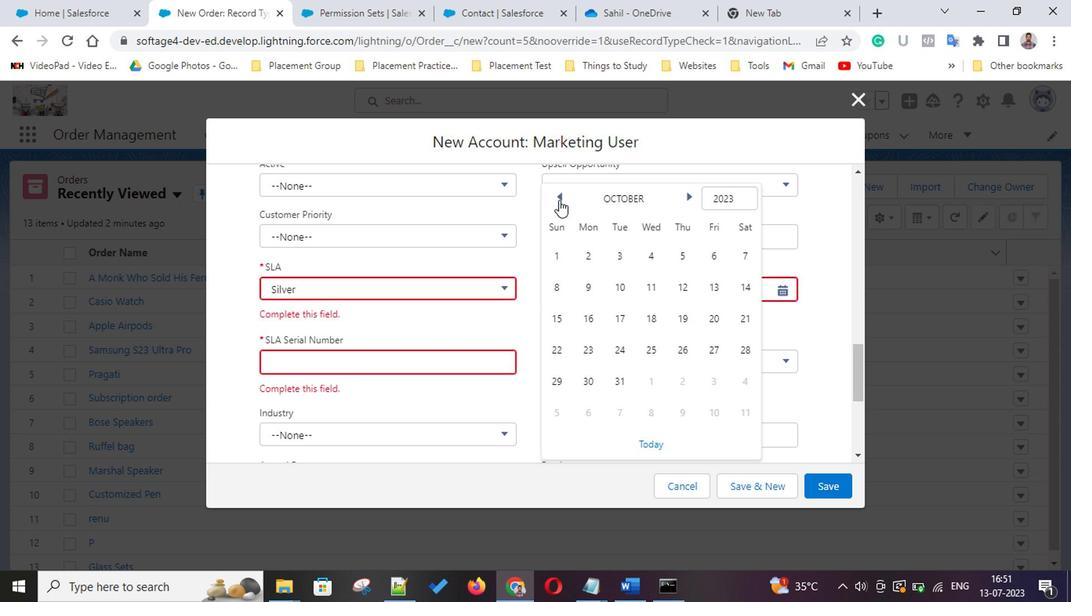 
Action: Mouse pressed left at (556, 197)
Screenshot: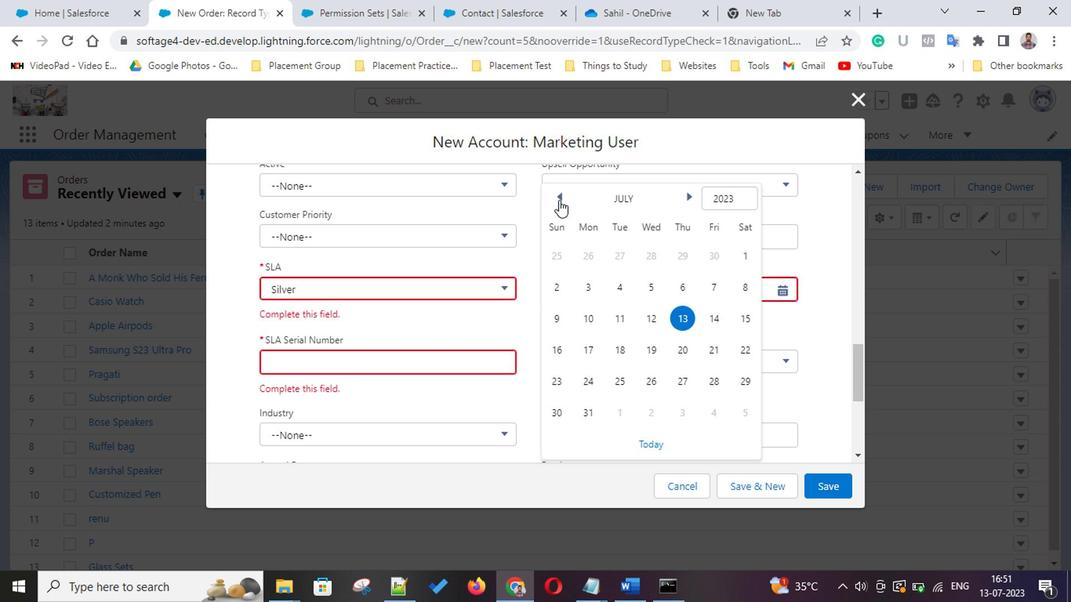 
Action: Mouse pressed left at (556, 197)
Screenshot: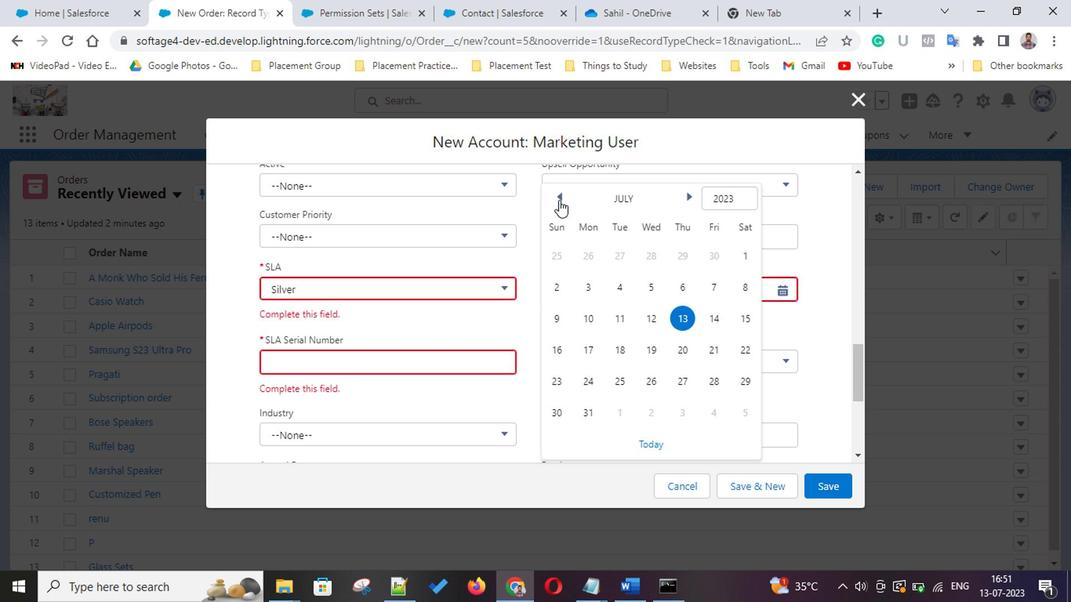 
Action: Mouse moved to (558, 381)
Screenshot: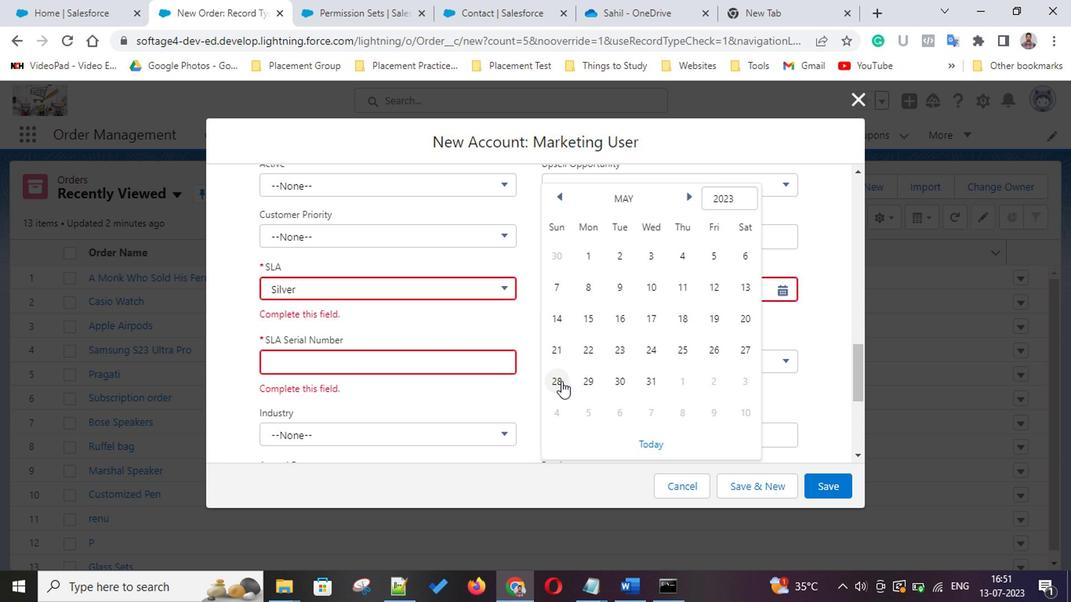 
Action: Mouse pressed left at (558, 381)
Screenshot: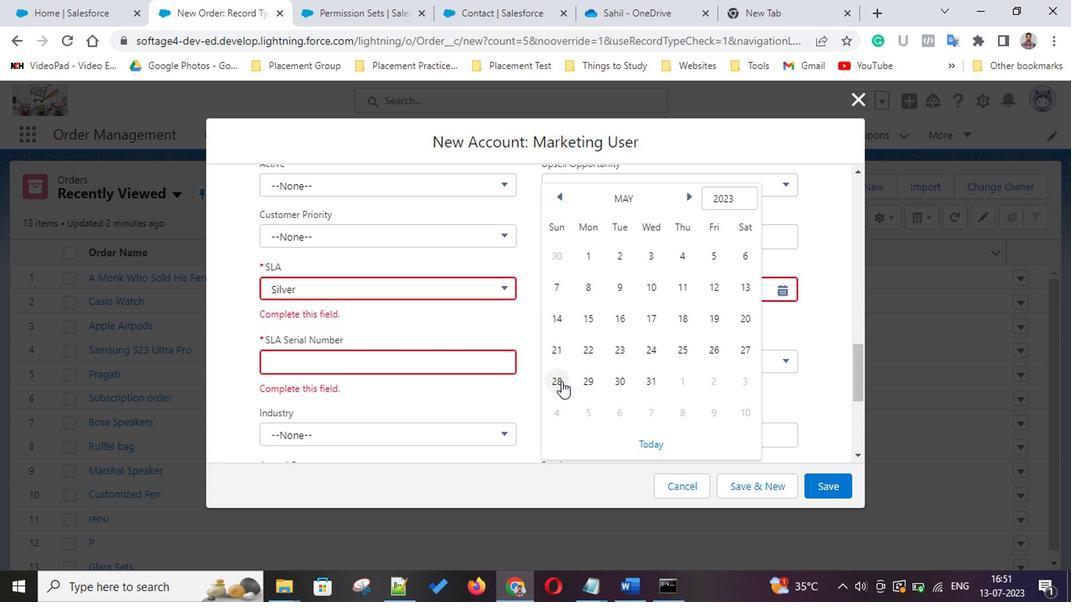 
Action: Mouse moved to (434, 364)
Screenshot: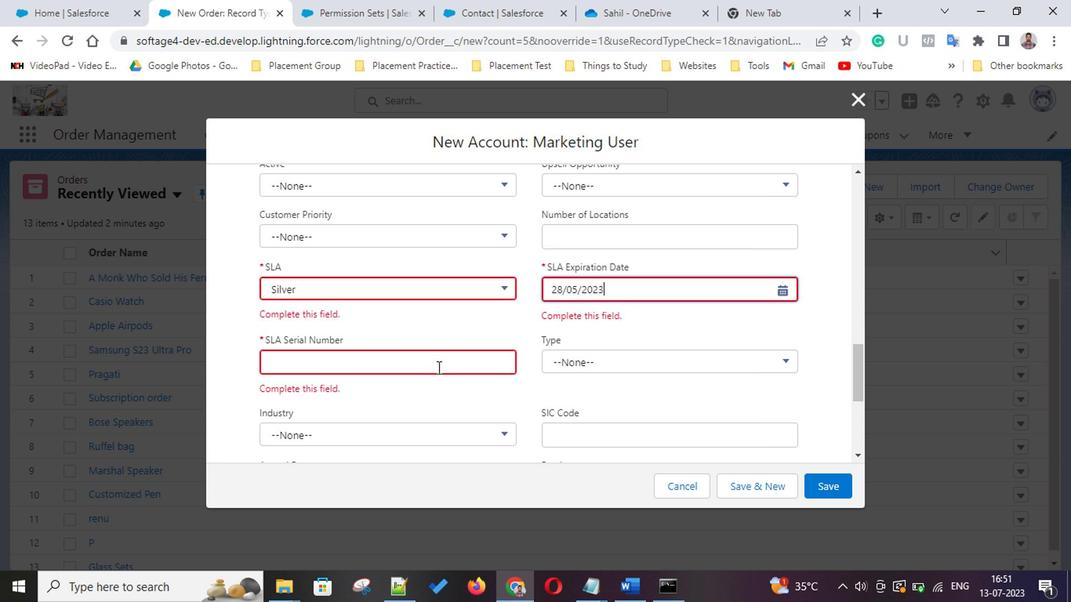 
Action: Mouse pressed left at (434, 364)
Screenshot: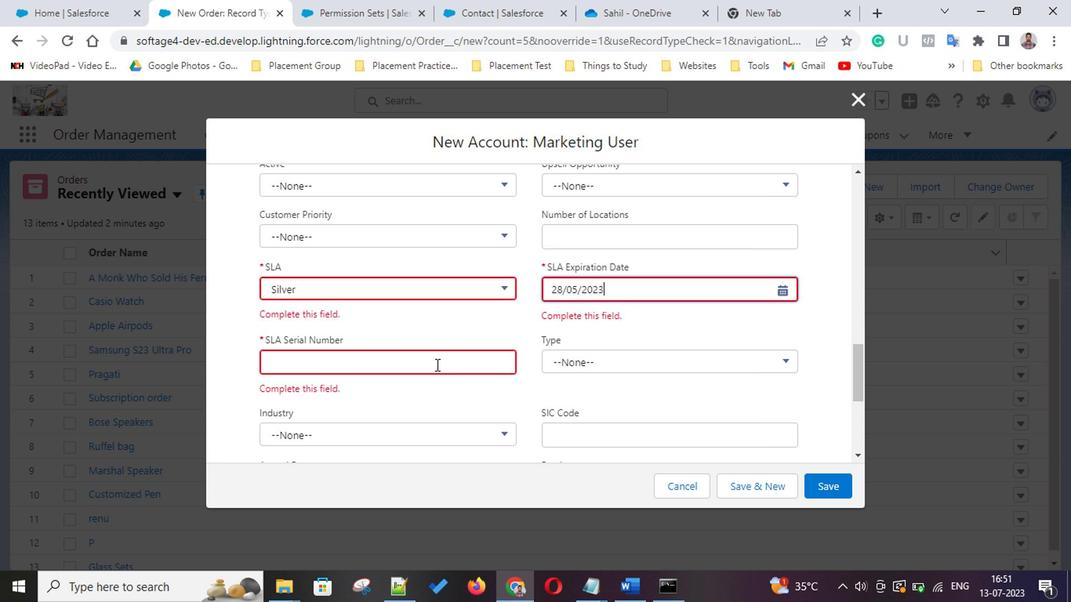 
Action: Key pressed 175236
Screenshot: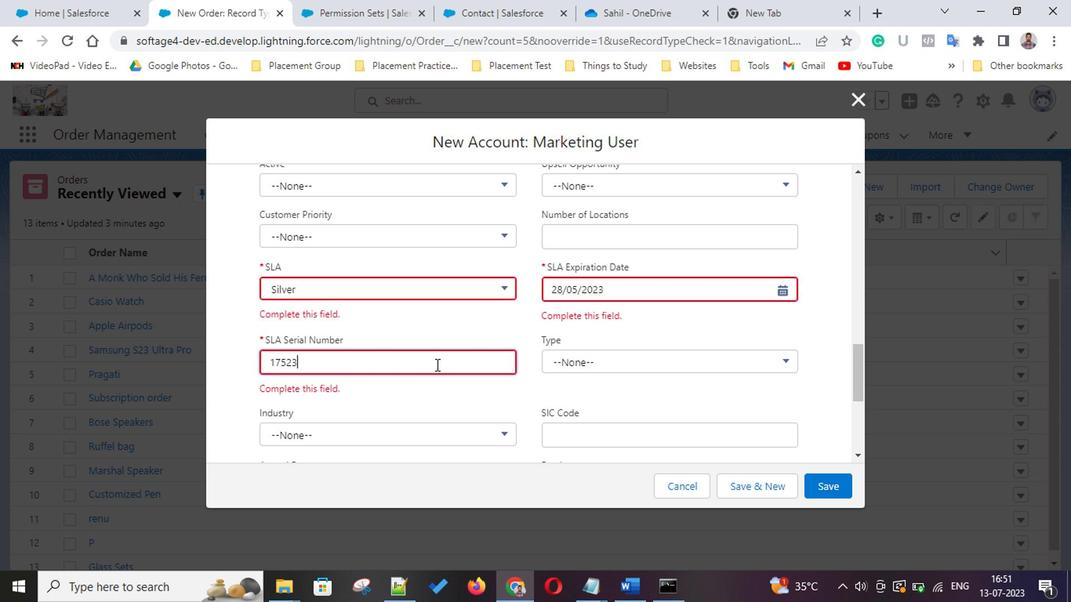 
Action: Mouse moved to (477, 367)
Screenshot: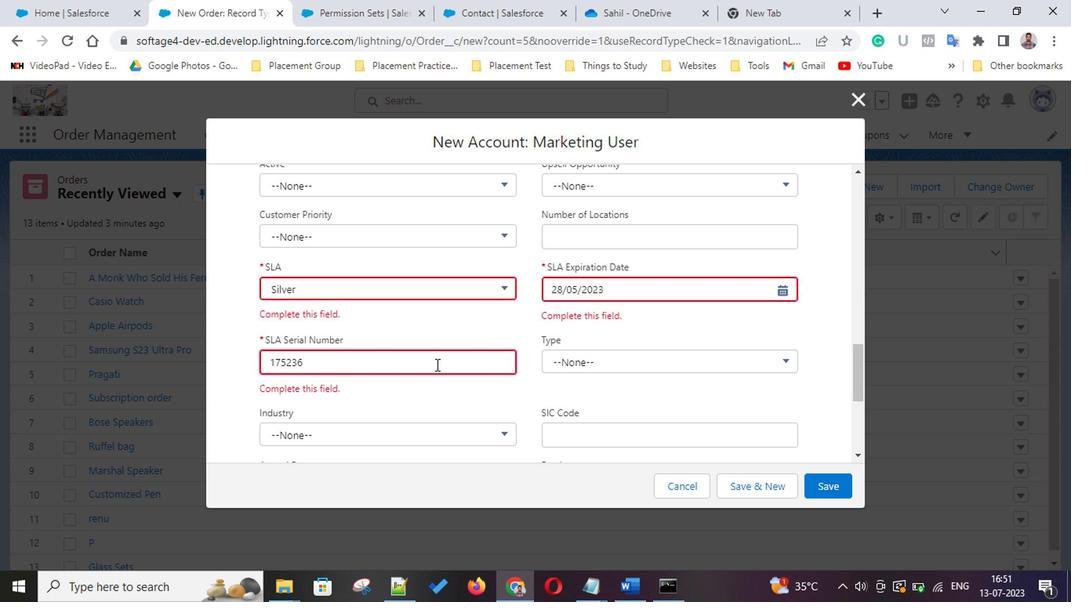 
Action: Mouse scrolled (477, 366) with delta (0, -1)
Screenshot: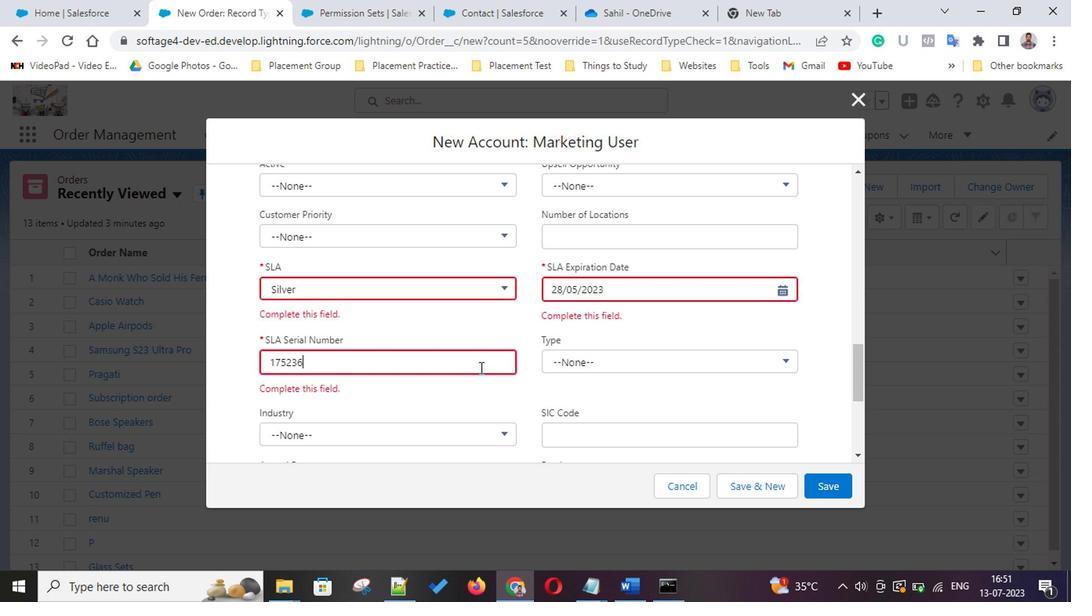 
Action: Mouse scrolled (477, 366) with delta (0, -1)
Screenshot: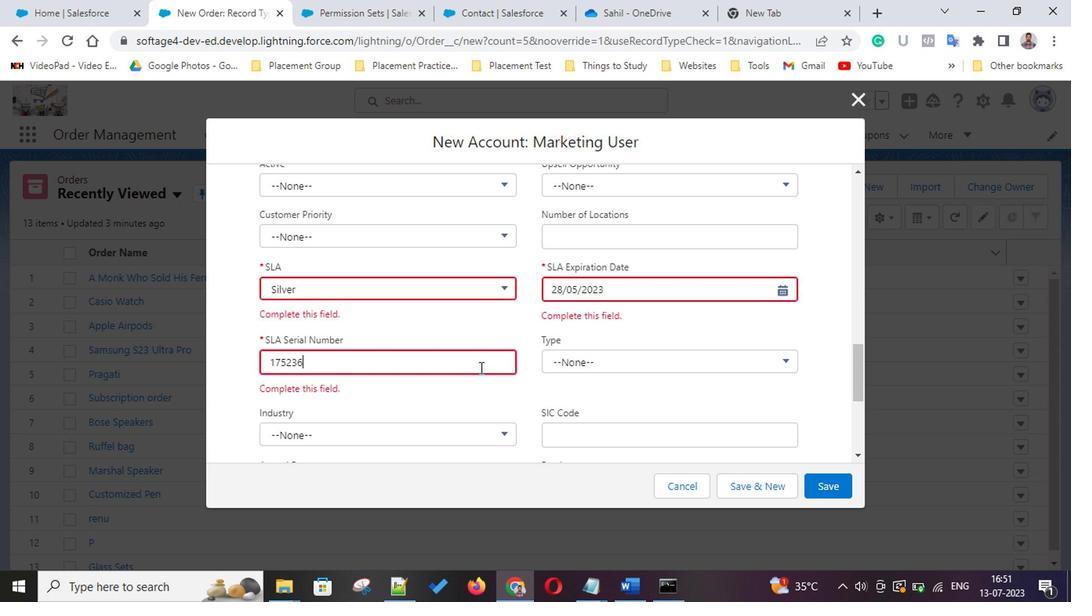 
Action: Mouse scrolled (477, 366) with delta (0, -1)
Screenshot: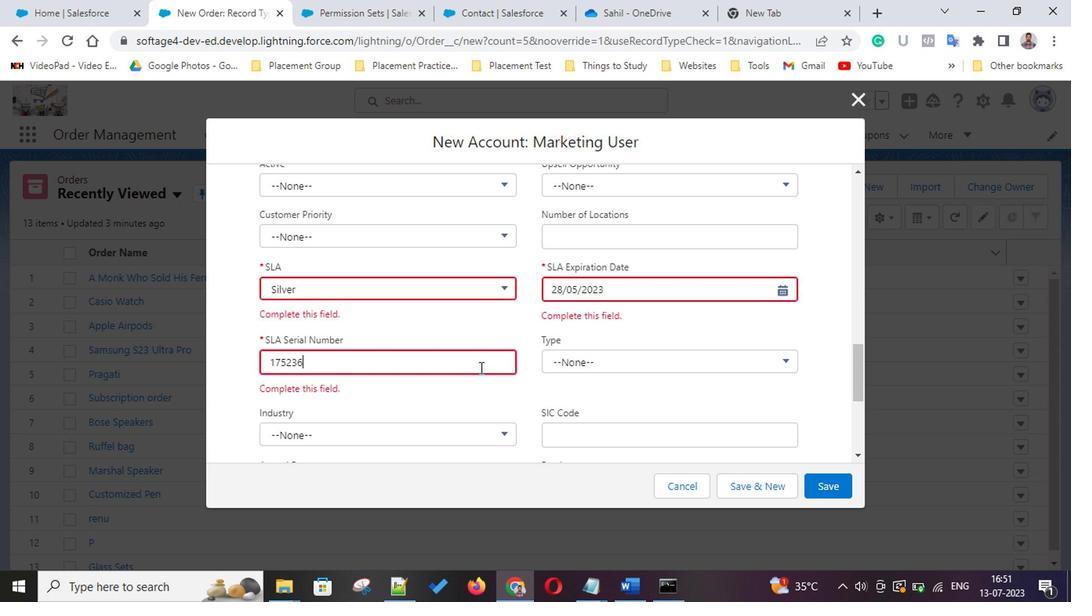 
Action: Mouse scrolled (477, 366) with delta (0, -1)
Screenshot: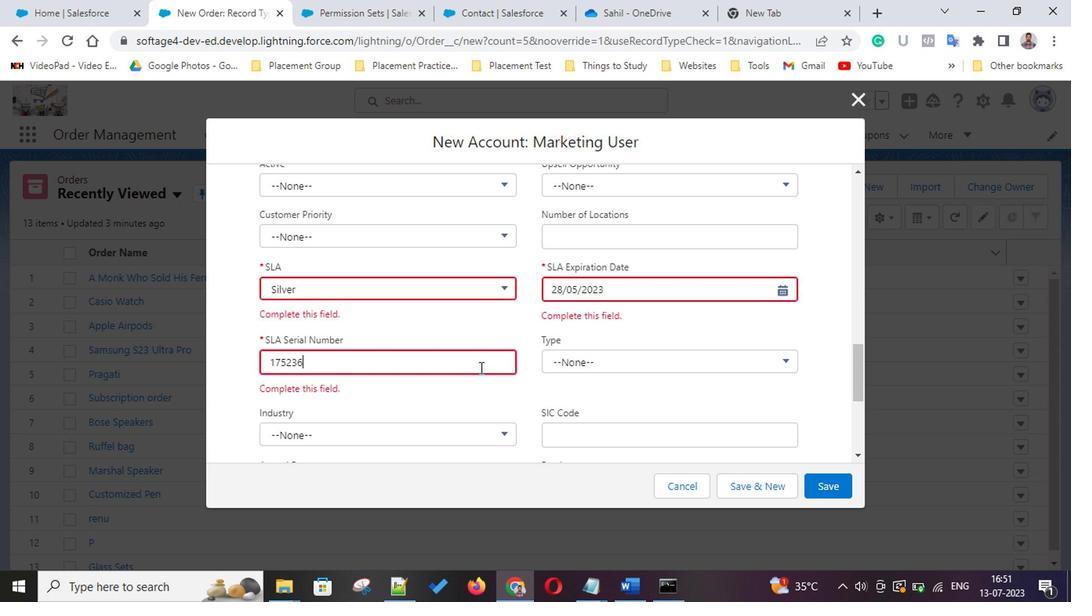 
Action: Mouse scrolled (477, 366) with delta (0, -1)
Screenshot: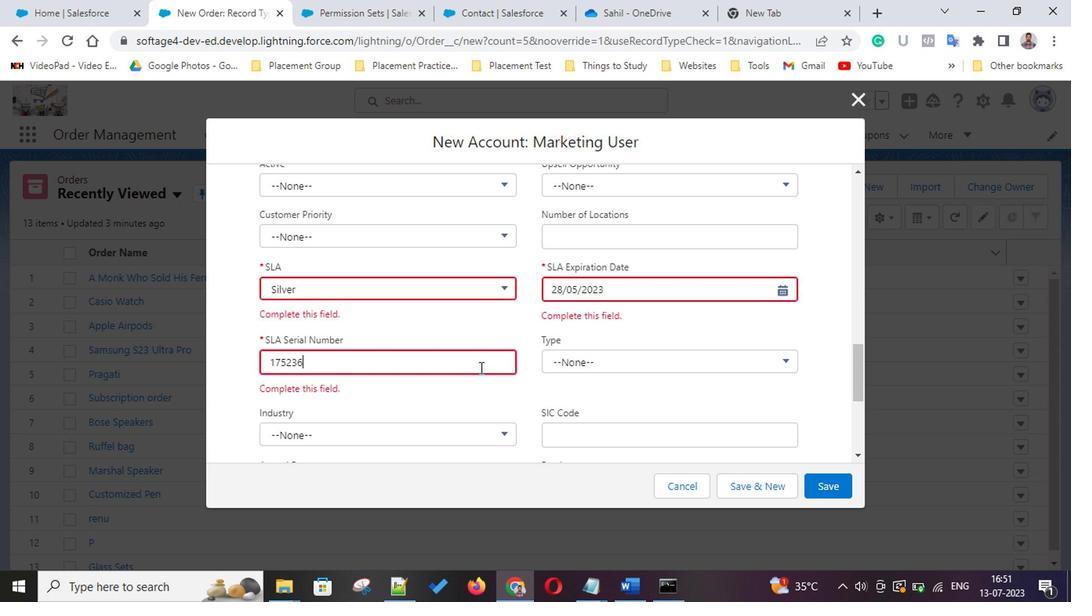 
Action: Mouse scrolled (477, 366) with delta (0, -1)
Screenshot: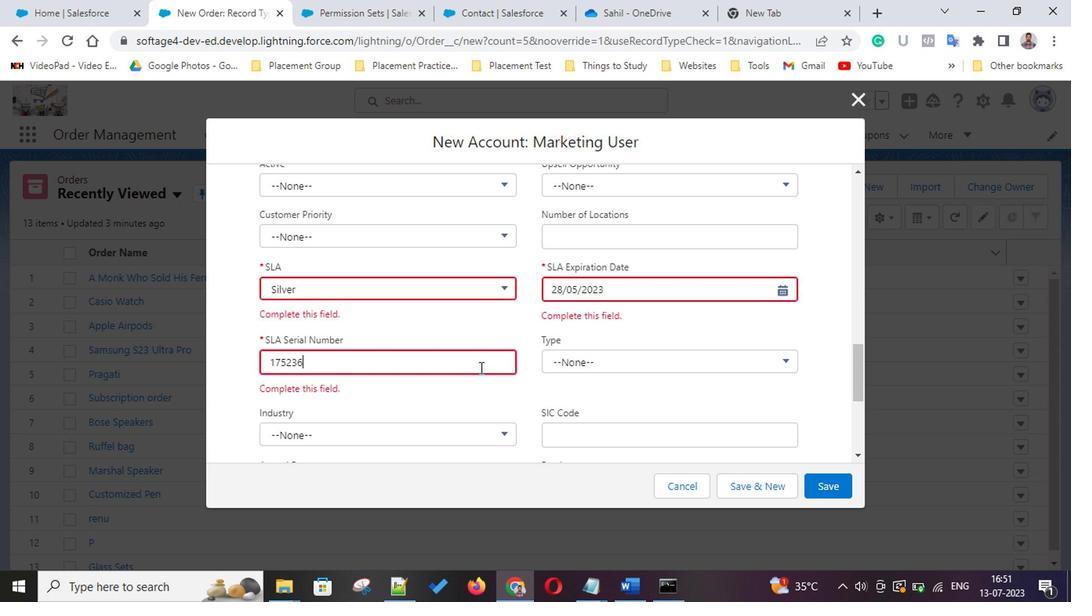 
Action: Mouse scrolled (477, 366) with delta (0, -1)
Screenshot: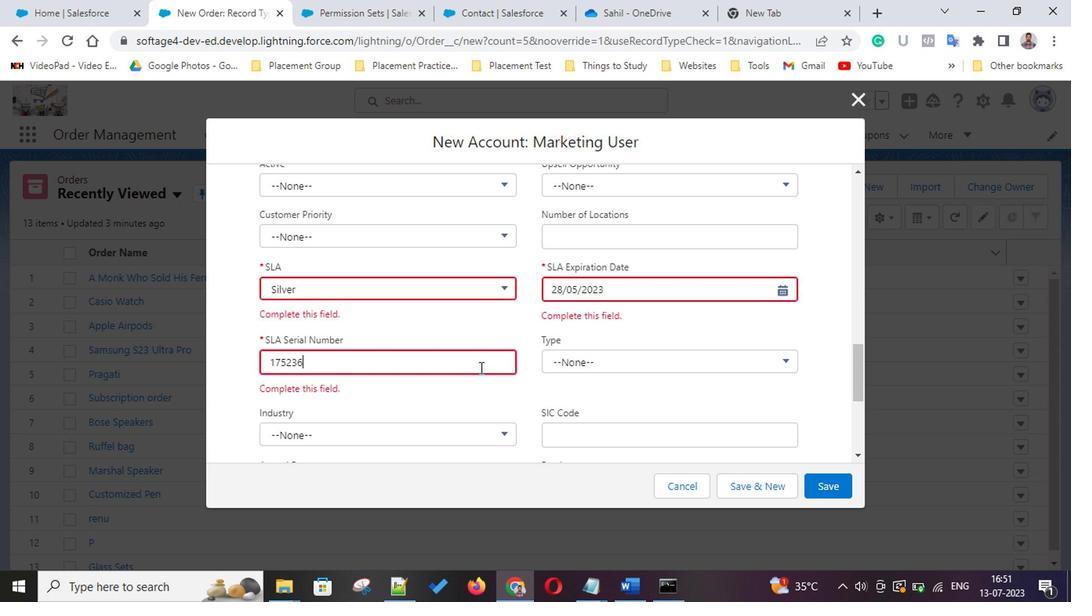 
Action: Mouse scrolled (477, 366) with delta (0, -1)
Screenshot: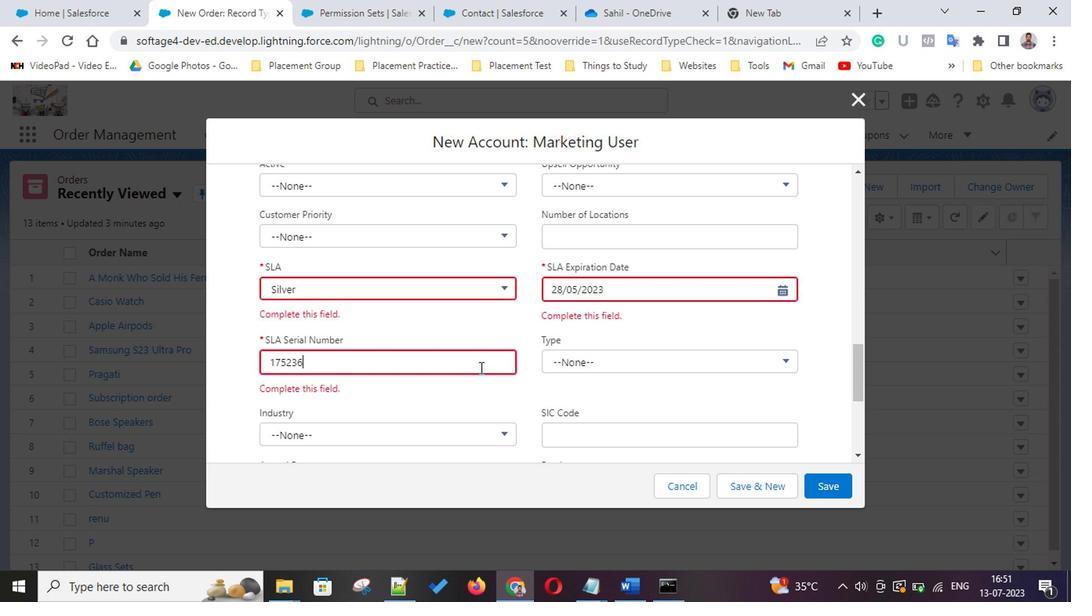 
Action: Mouse moved to (618, 273)
Screenshot: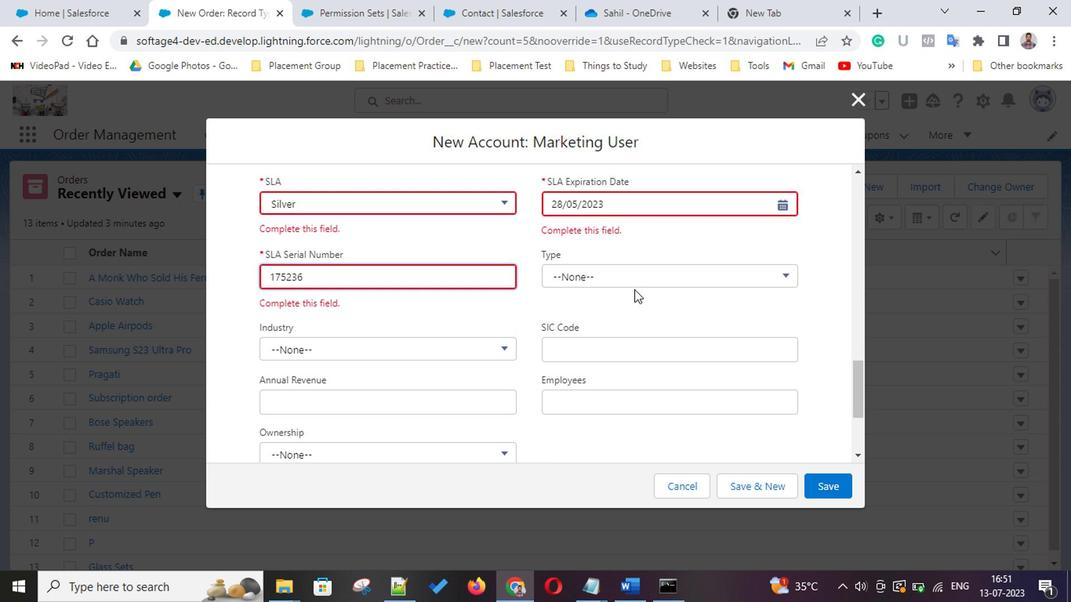 
Action: Mouse pressed left at (618, 273)
Screenshot: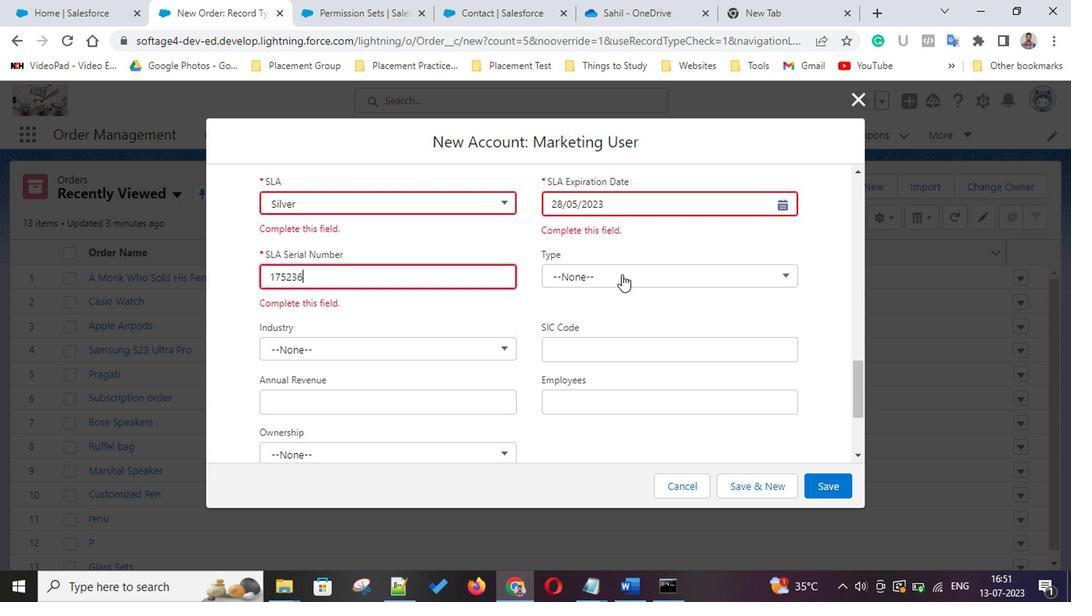 
Action: Mouse moved to (630, 338)
Screenshot: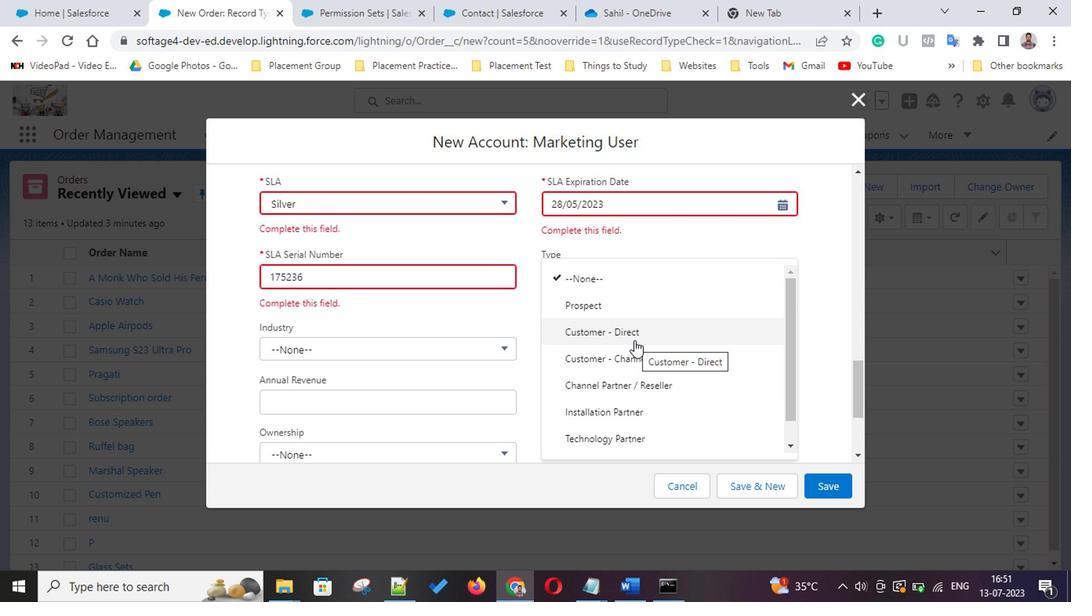 
Action: Mouse pressed left at (630, 338)
Screenshot: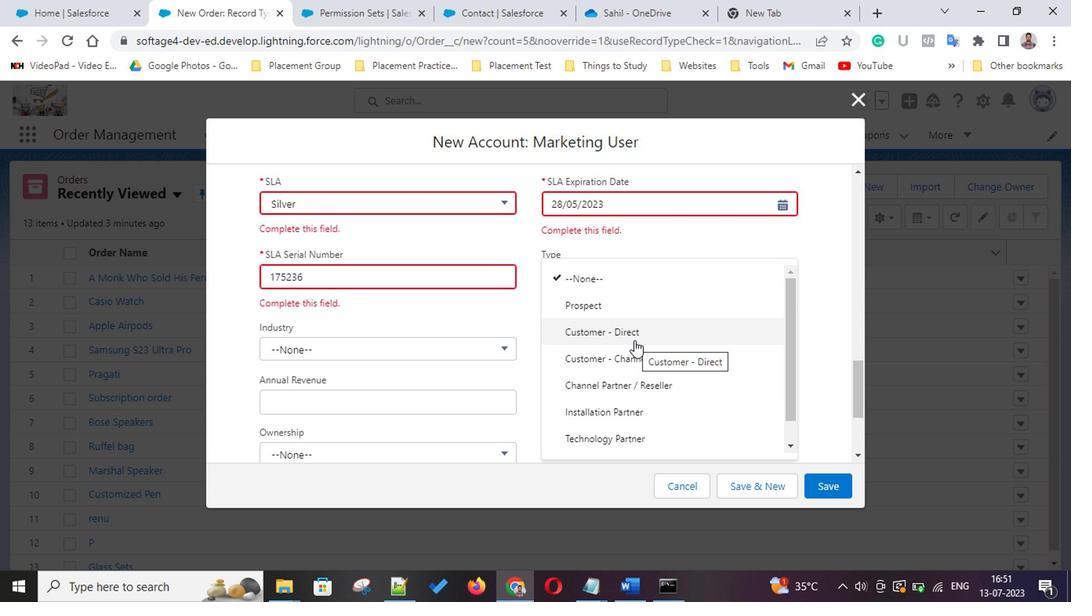 
Action: Mouse moved to (601, 350)
Screenshot: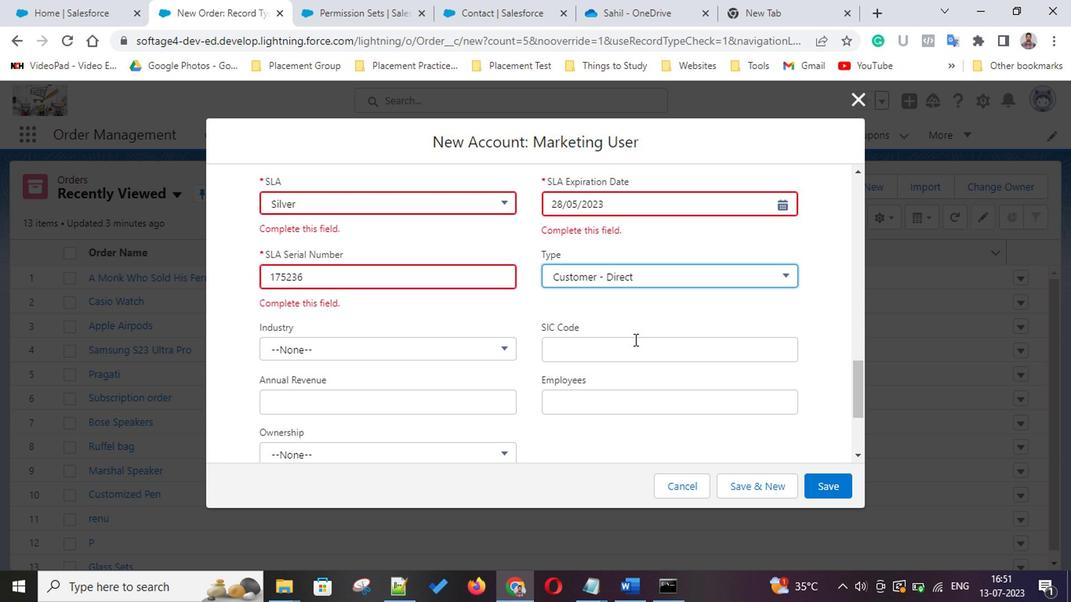 
Action: Mouse scrolled (601, 349) with delta (0, 0)
Screenshot: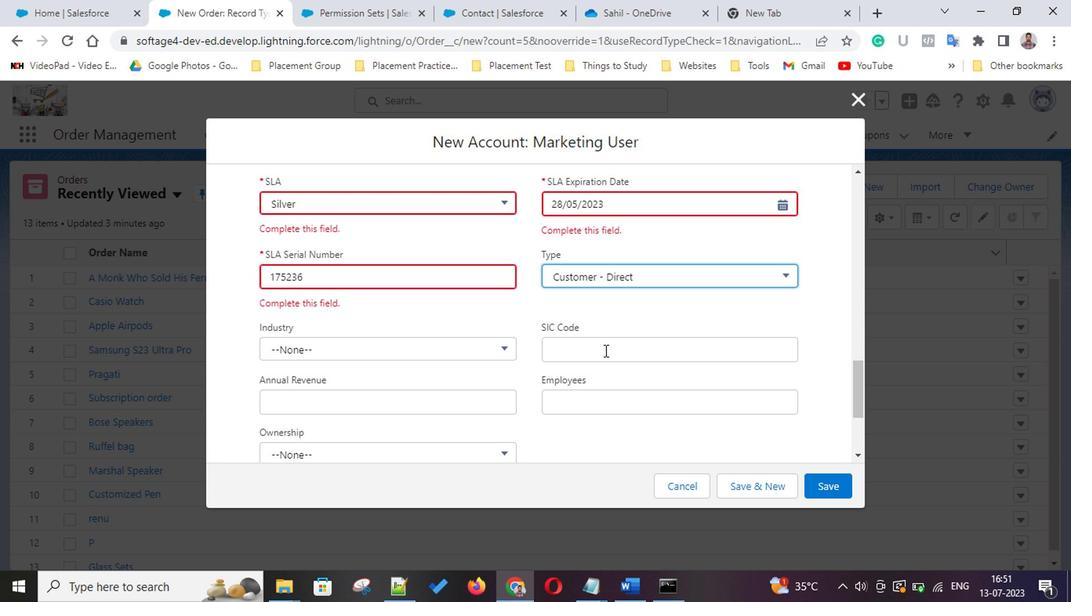 
Action: Mouse scrolled (601, 349) with delta (0, 0)
Screenshot: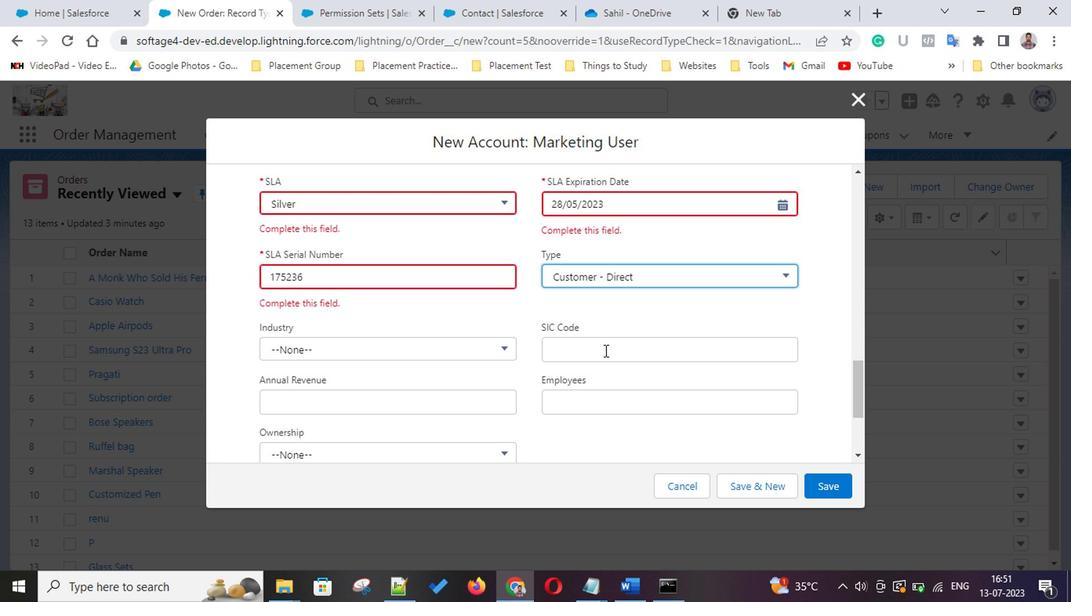 
Action: Mouse scrolled (601, 349) with delta (0, 0)
Screenshot: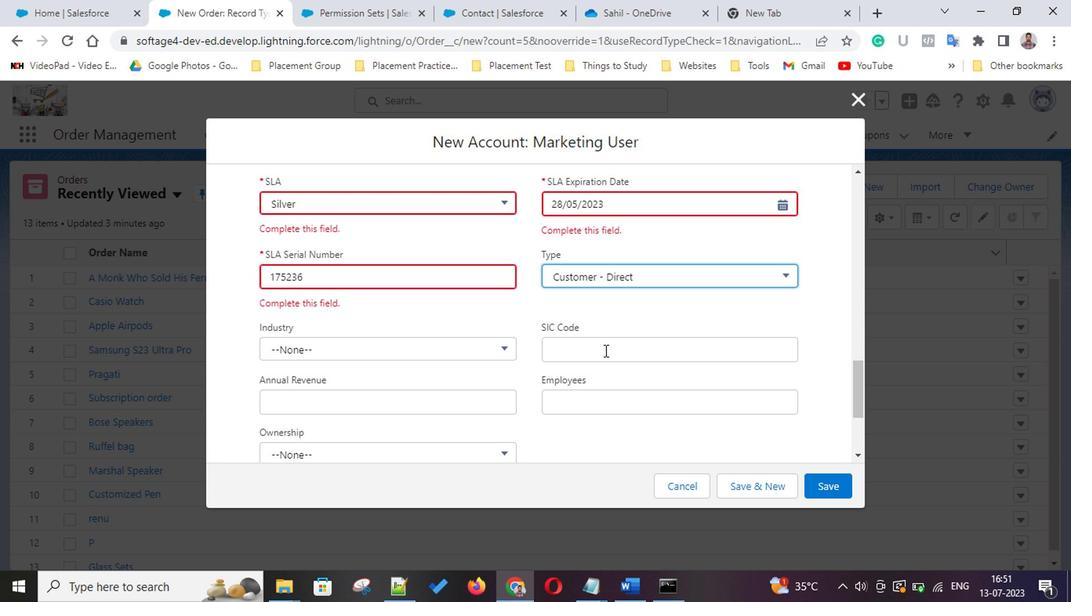 
Action: Mouse scrolled (601, 349) with delta (0, 0)
Screenshot: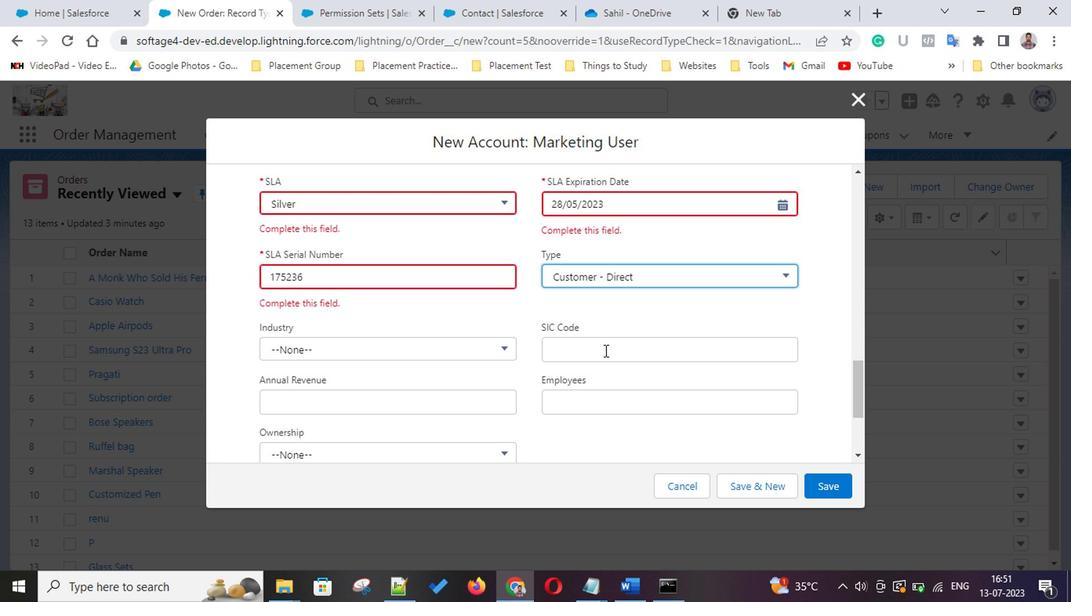 
Action: Mouse scrolled (601, 349) with delta (0, 0)
Screenshot: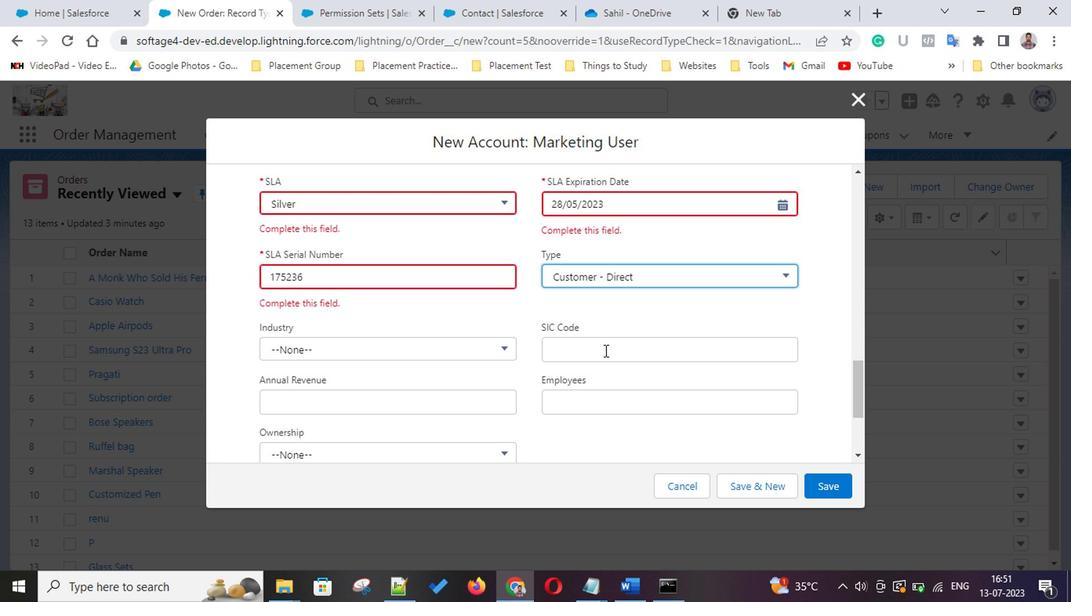 
Action: Mouse scrolled (601, 349) with delta (0, 0)
Screenshot: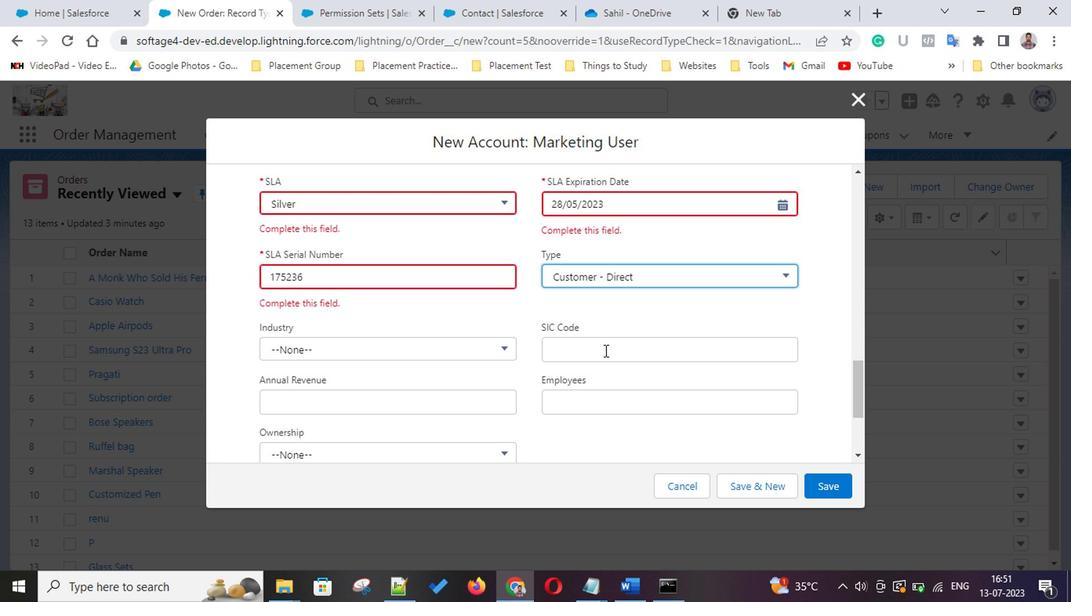 
Action: Mouse scrolled (601, 349) with delta (0, 0)
Screenshot: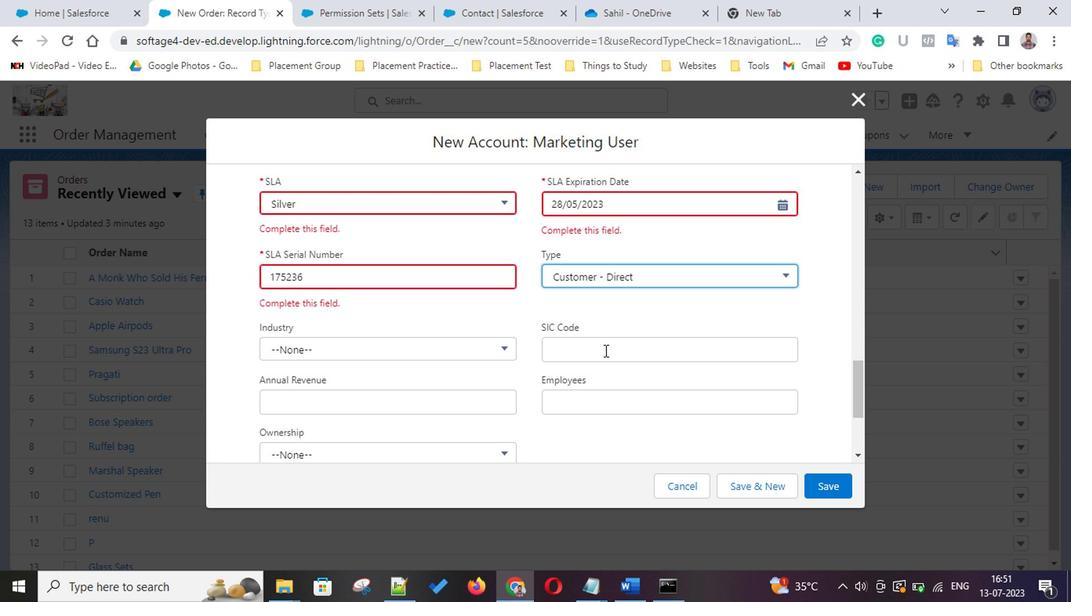 
Action: Mouse scrolled (601, 349) with delta (0, 0)
Screenshot: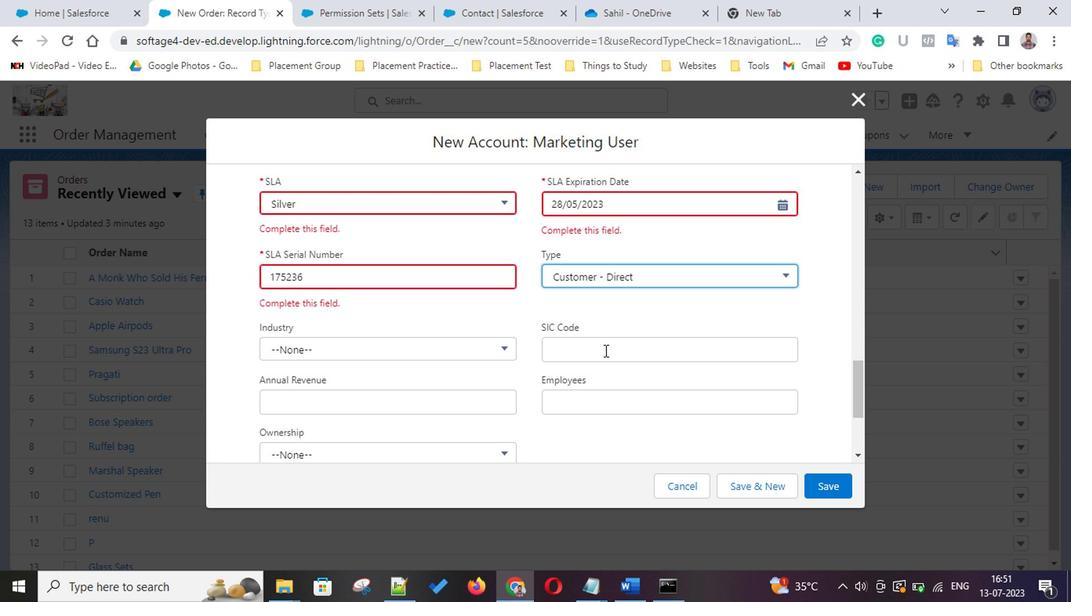 
Action: Mouse scrolled (601, 349) with delta (0, 0)
Screenshot: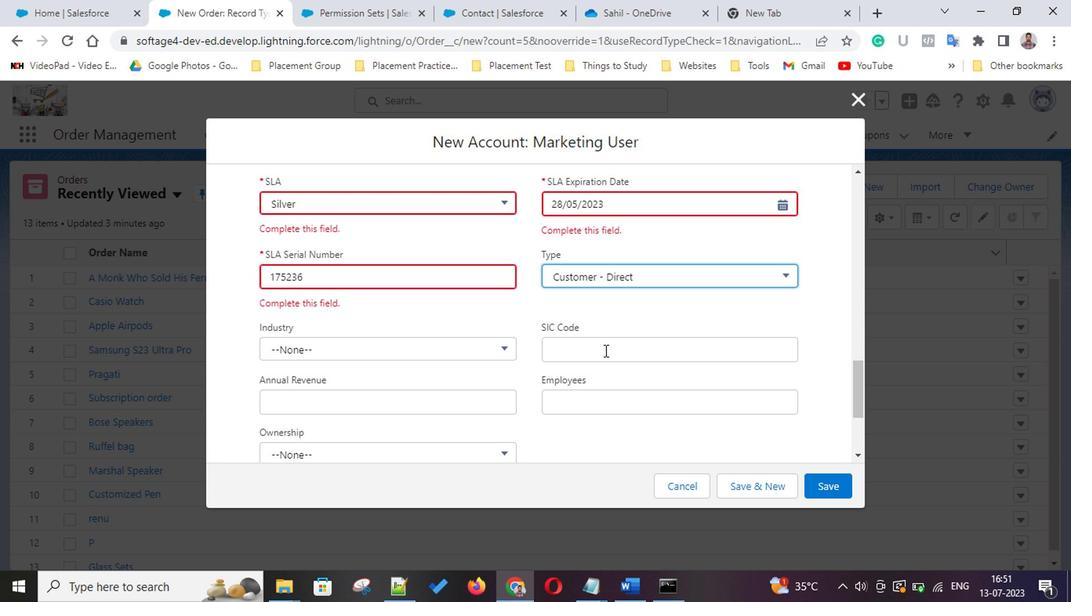 
Action: Mouse scrolled (601, 349) with delta (0, 0)
Screenshot: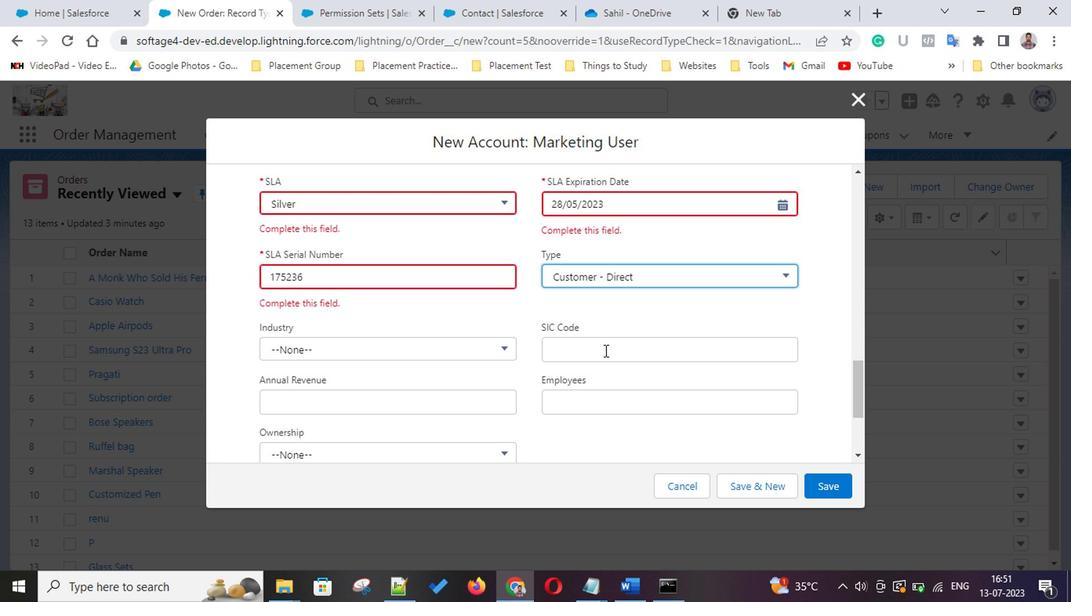 
Action: Mouse scrolled (601, 349) with delta (0, 0)
Screenshot: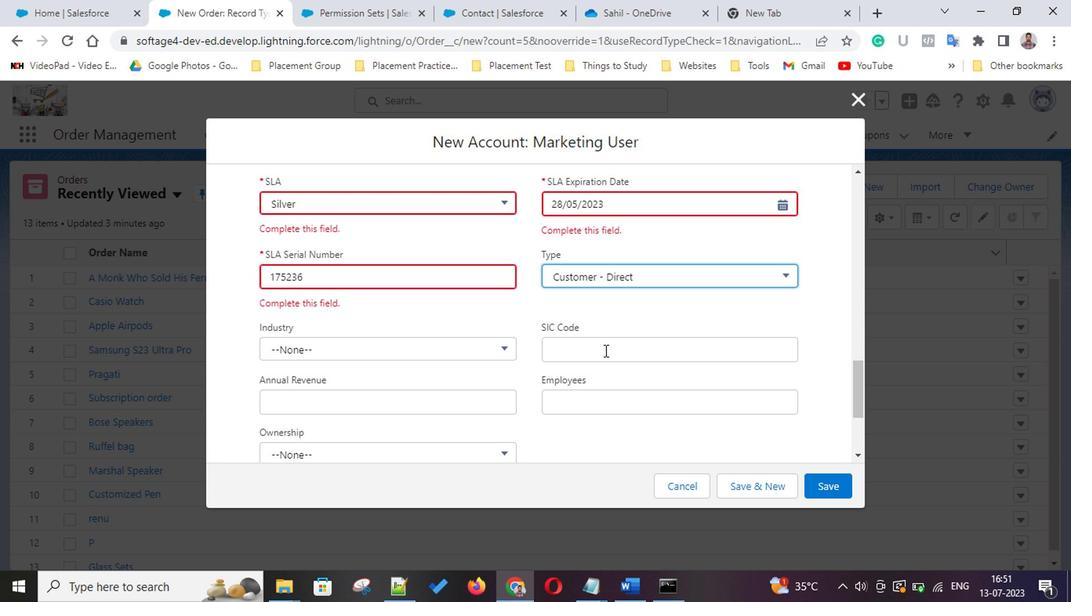 
Action: Mouse scrolled (601, 349) with delta (0, 0)
Screenshot: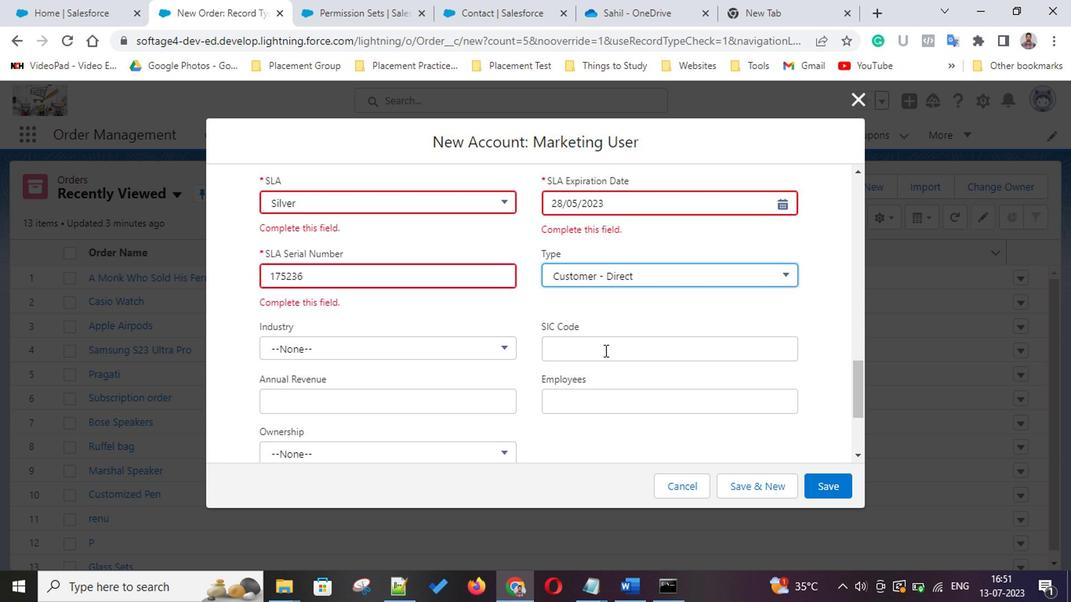 
Action: Mouse moved to (805, 474)
Screenshot: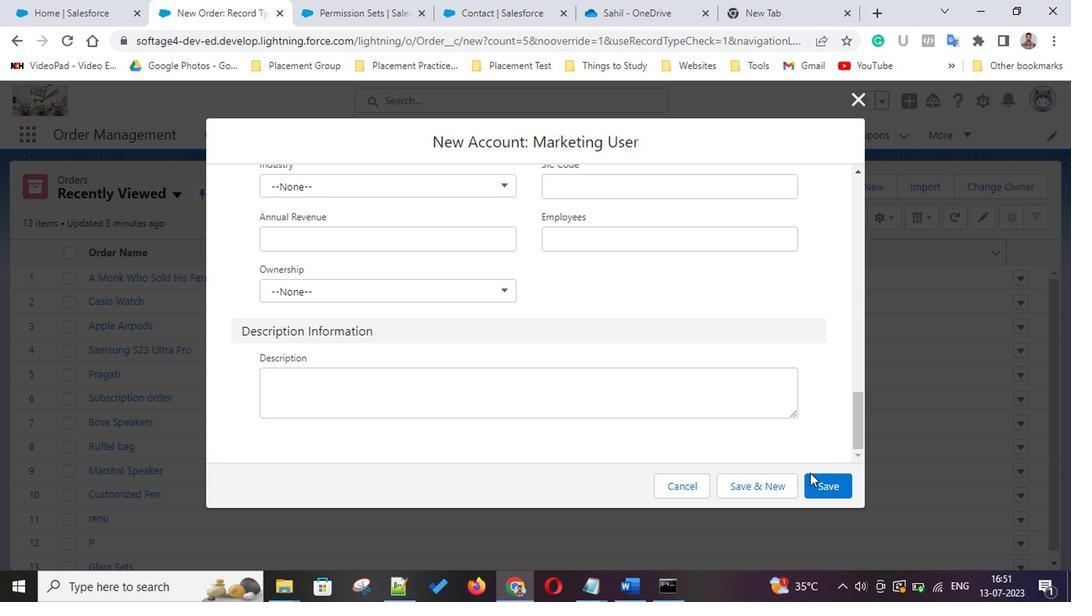 
Action: Mouse pressed left at (805, 474)
Screenshot: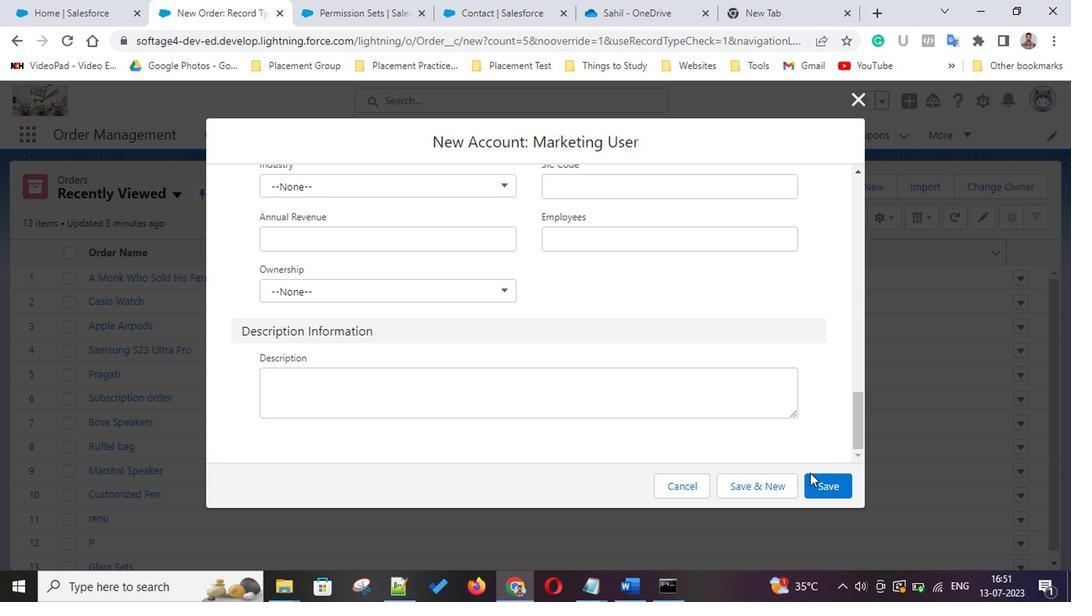 
Action: Mouse moved to (818, 485)
Screenshot: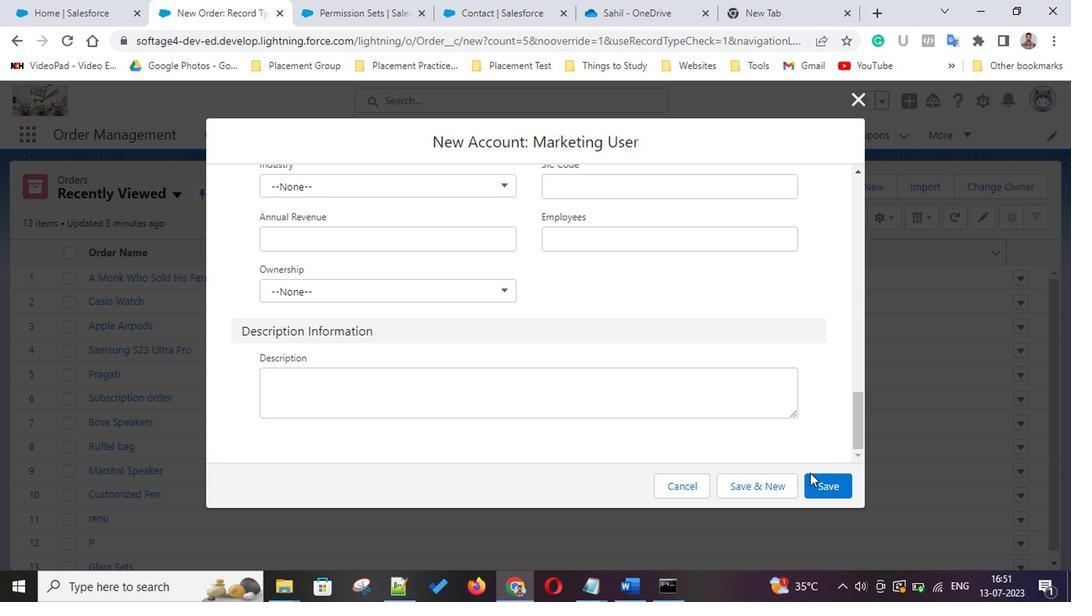 
Action: Mouse pressed left at (818, 485)
Screenshot: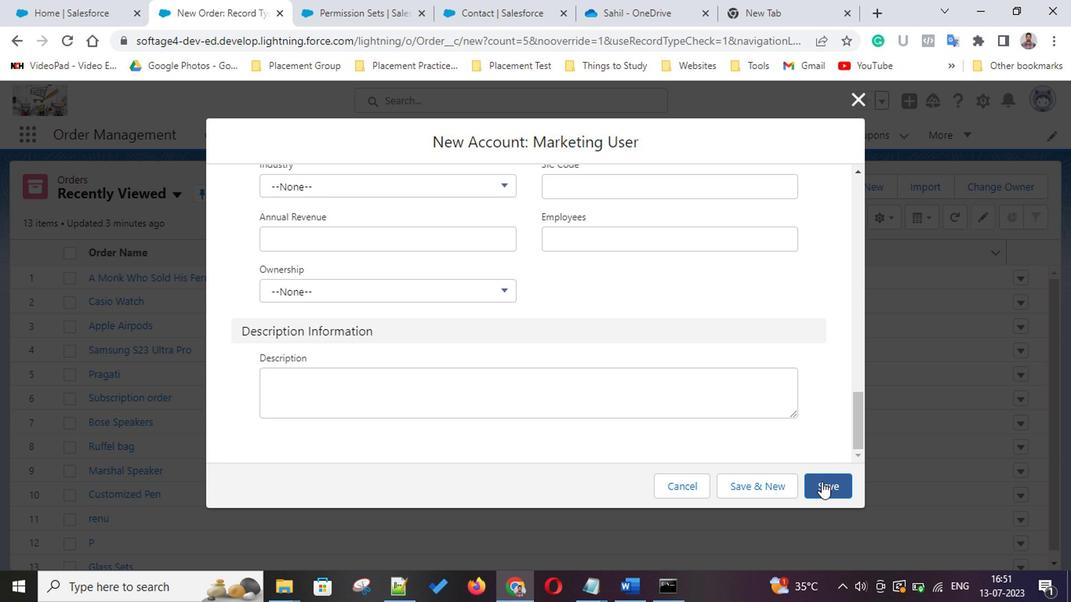 
Action: Mouse moved to (424, 289)
Screenshot: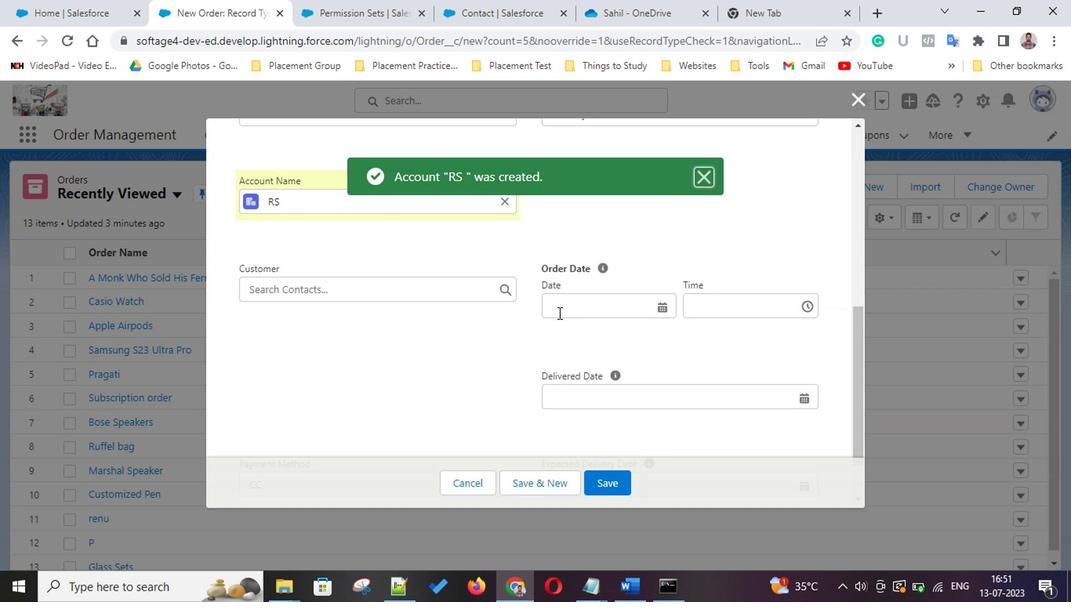 
Action: Mouse pressed left at (424, 289)
Screenshot: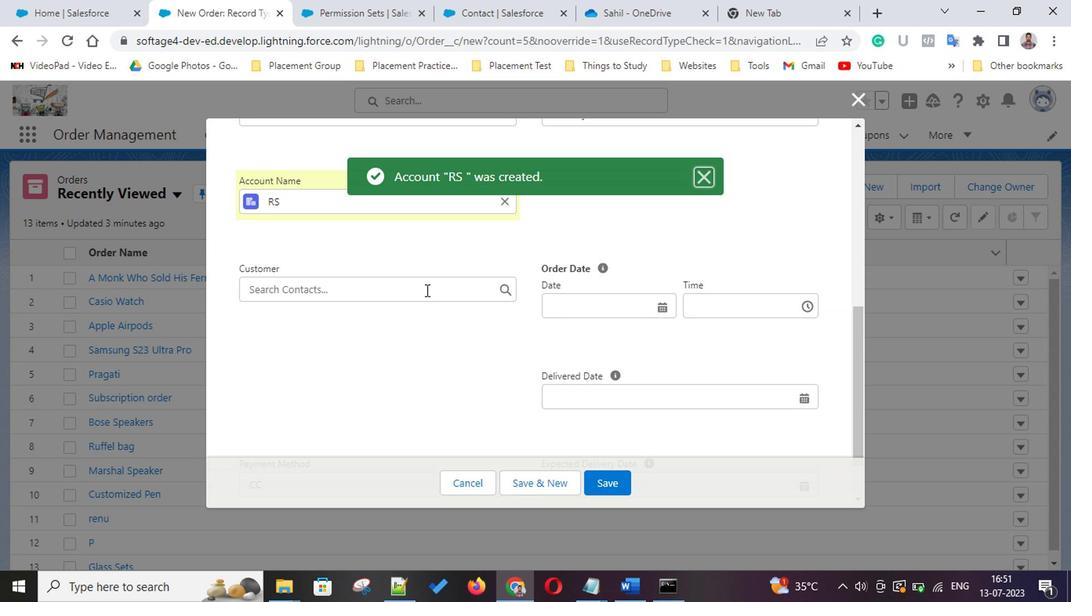 
Action: Mouse moved to (381, 301)
Screenshot: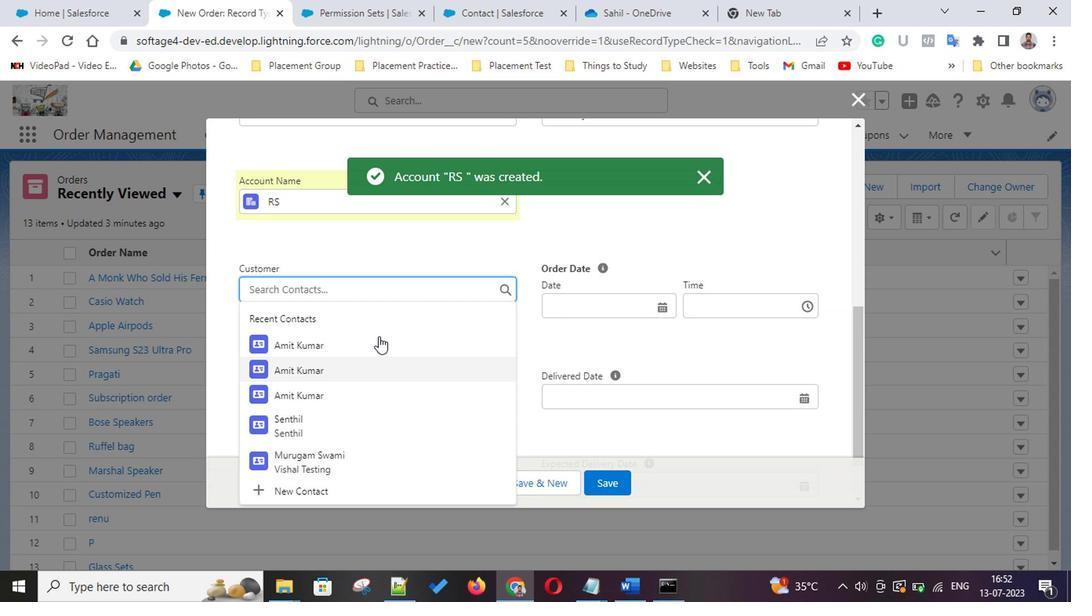 
Action: Key pressed <Key.shift>Sahil
Screenshot: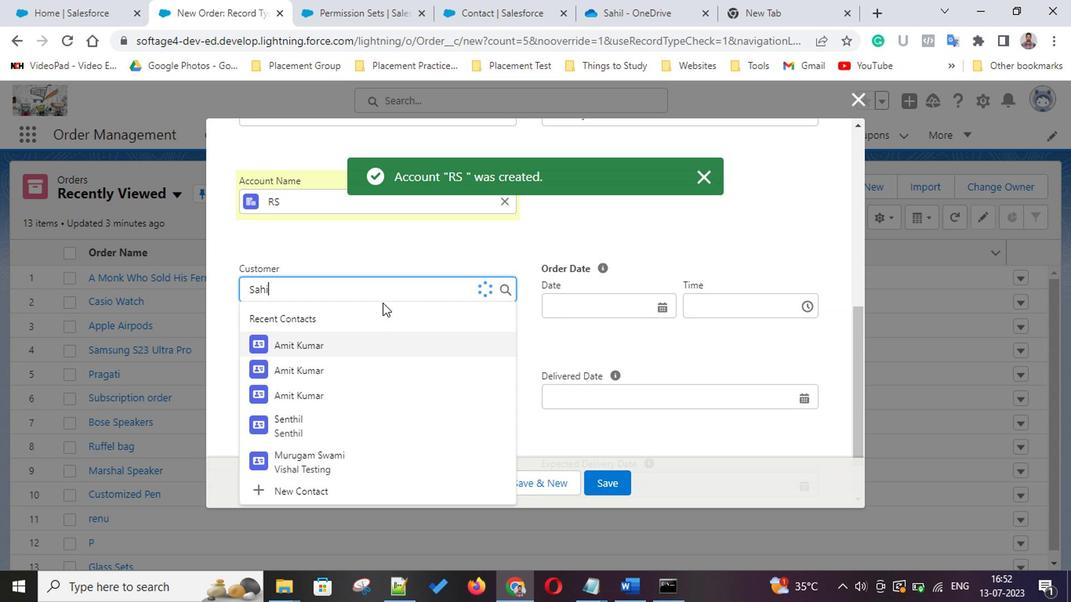 
Action: Mouse moved to (341, 351)
Screenshot: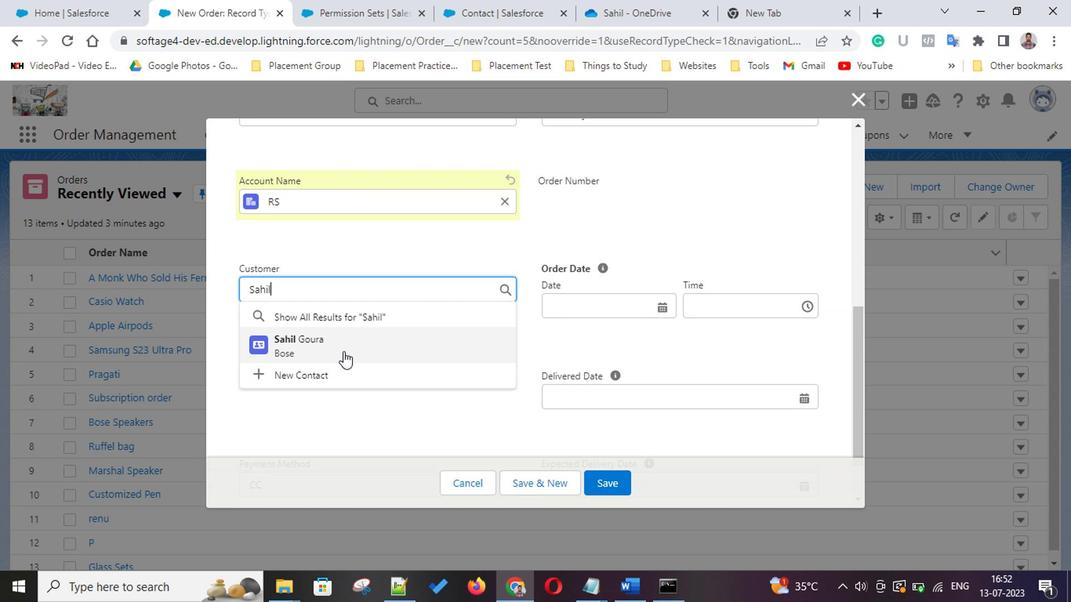 
Action: Mouse pressed left at (341, 351)
Screenshot: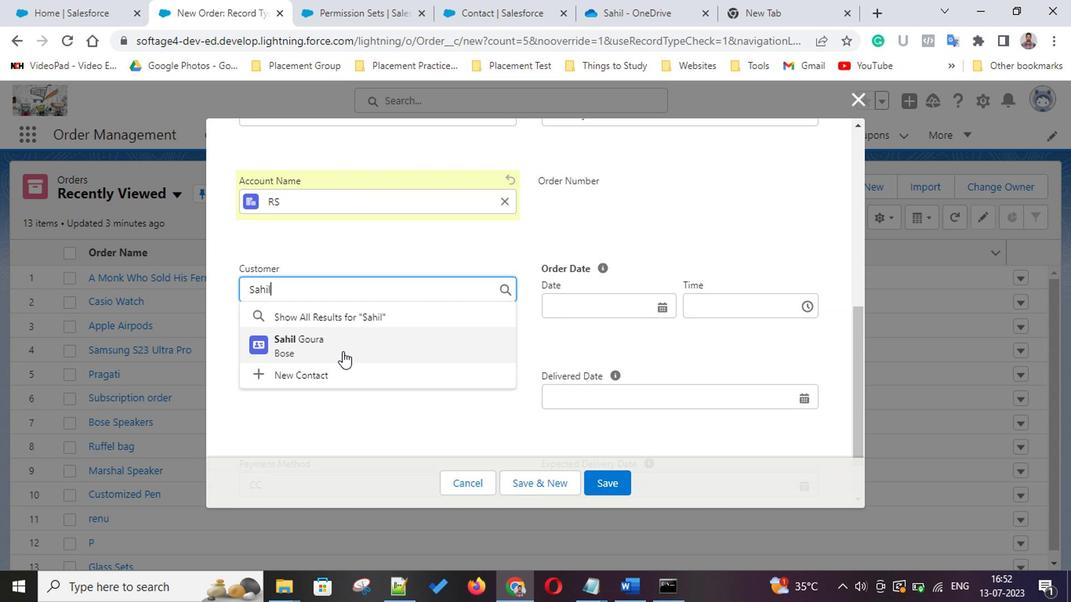 
Action: Mouse moved to (619, 308)
Screenshot: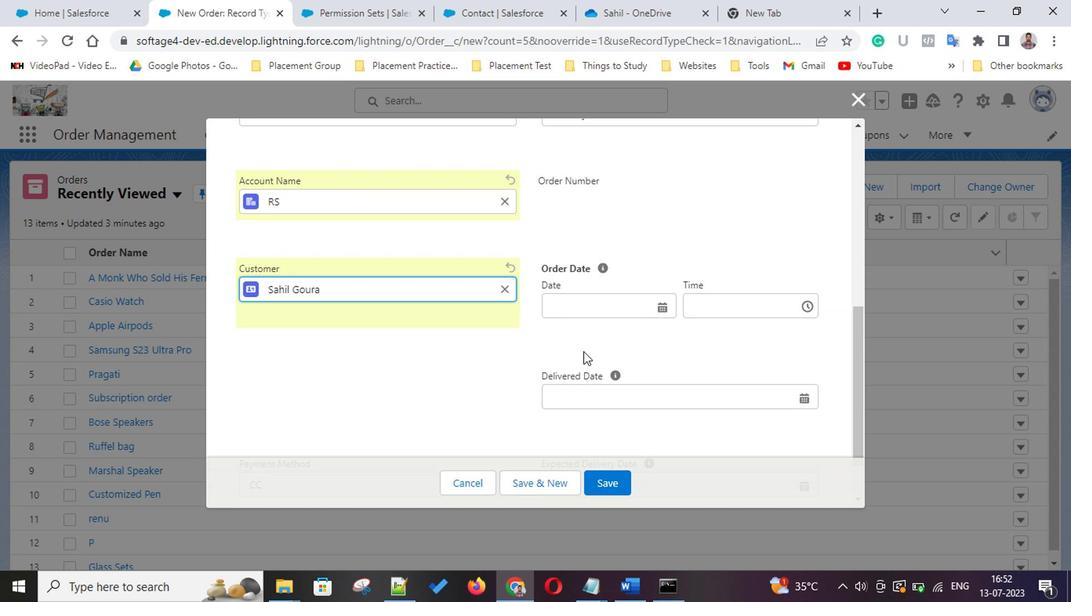 
Action: Mouse pressed left at (619, 308)
Screenshot: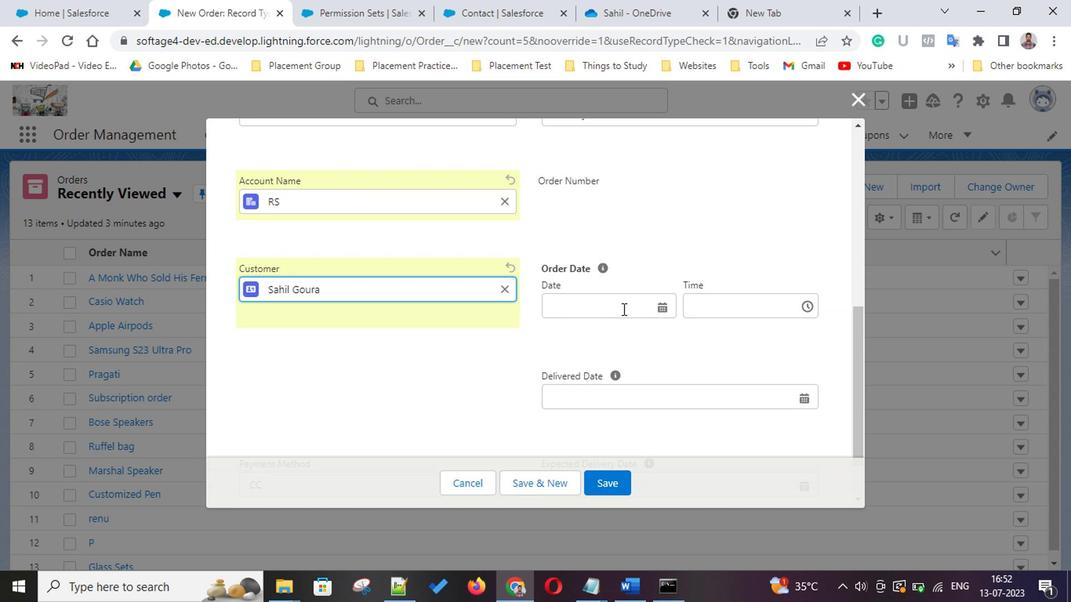 
Action: Mouse moved to (555, 343)
Screenshot: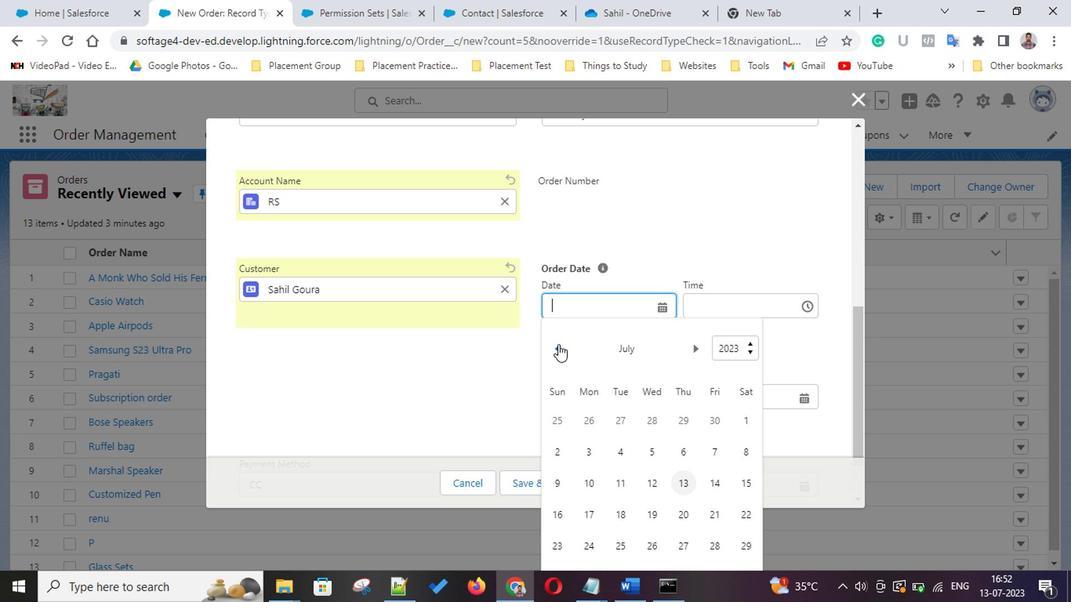 
Action: Mouse pressed left at (555, 343)
Screenshot: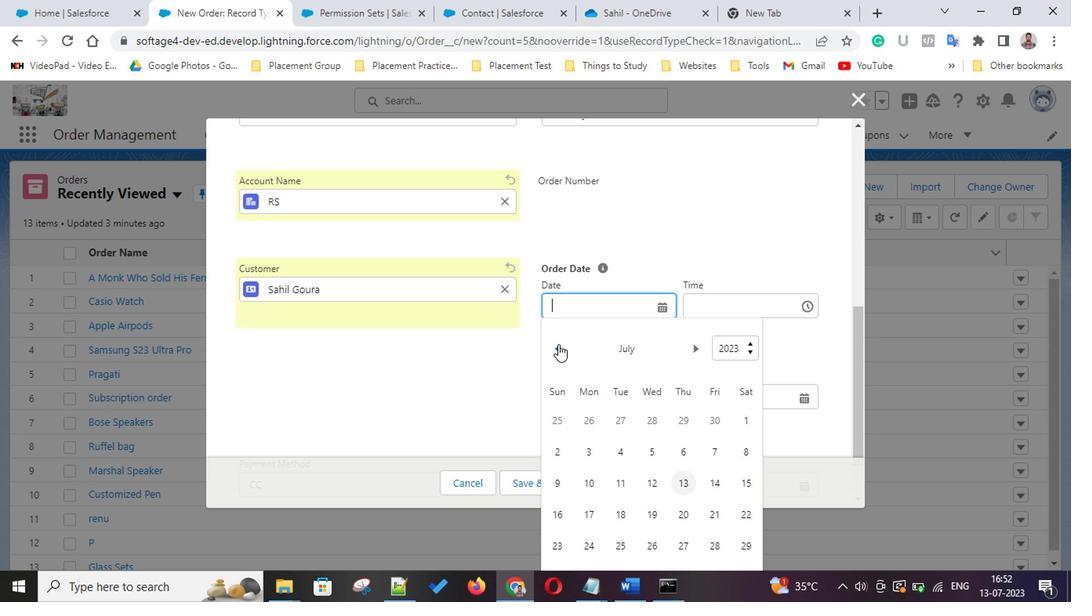 
Action: Mouse pressed left at (555, 343)
Screenshot: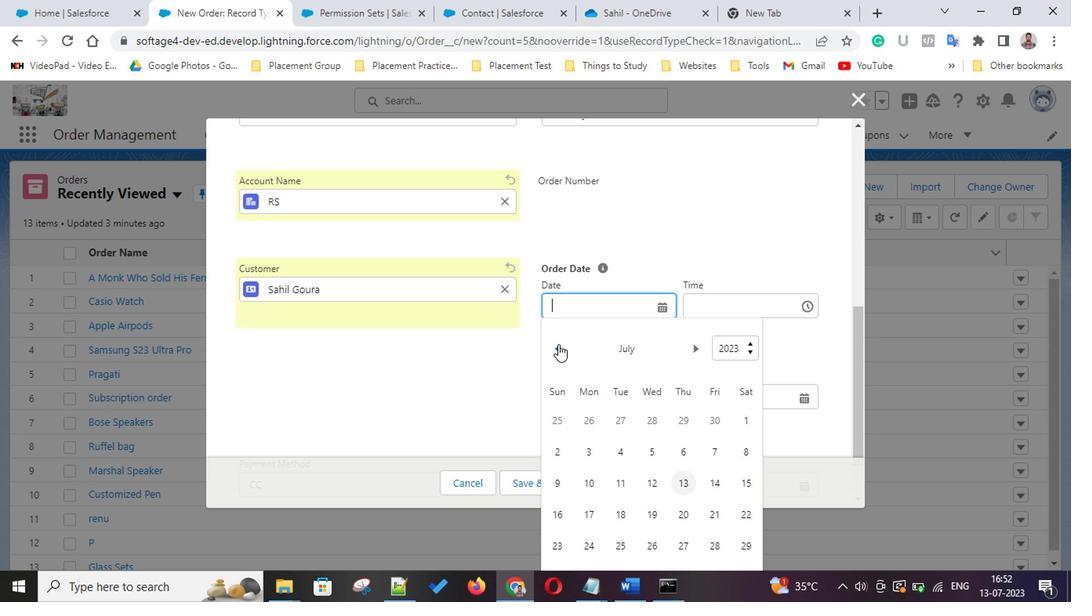 
Action: Mouse moved to (557, 546)
Screenshot: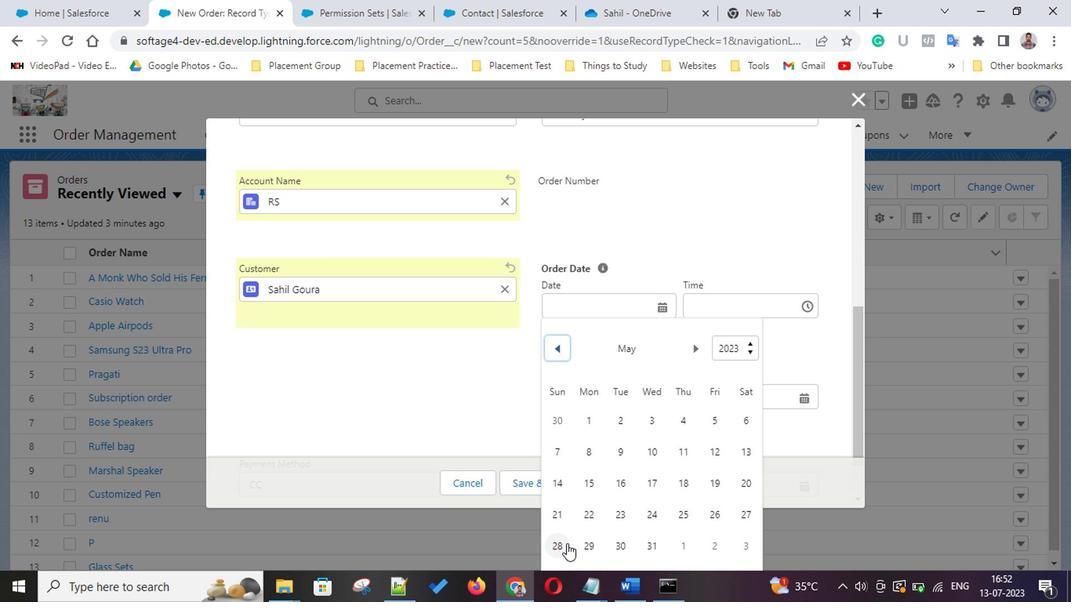 
Action: Mouse pressed left at (557, 546)
Screenshot: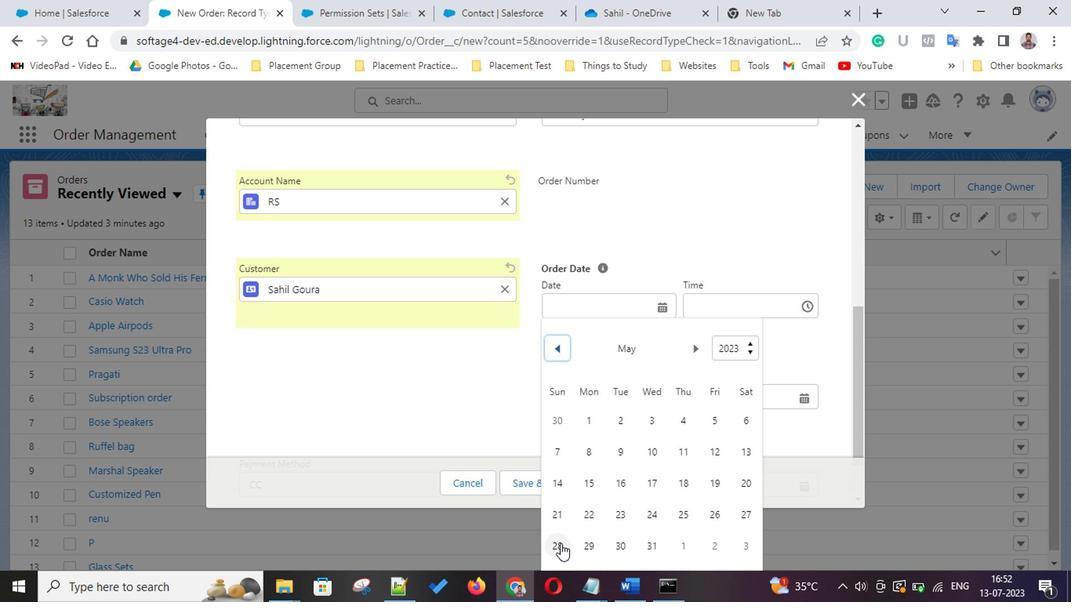 
Action: Mouse moved to (691, 395)
Screenshot: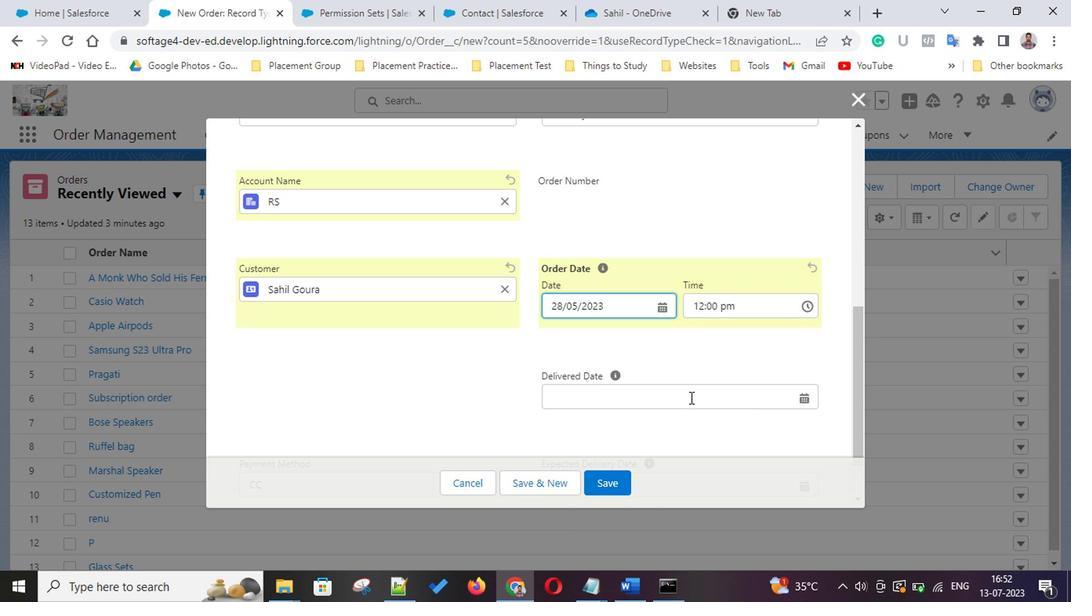 
Action: Mouse pressed left at (691, 395)
